 Task: Use multitrack editing to layer multiple guitar takes for a thicker, harmonized sound.
Action: Mouse pressed left at (77, 9)
Screenshot: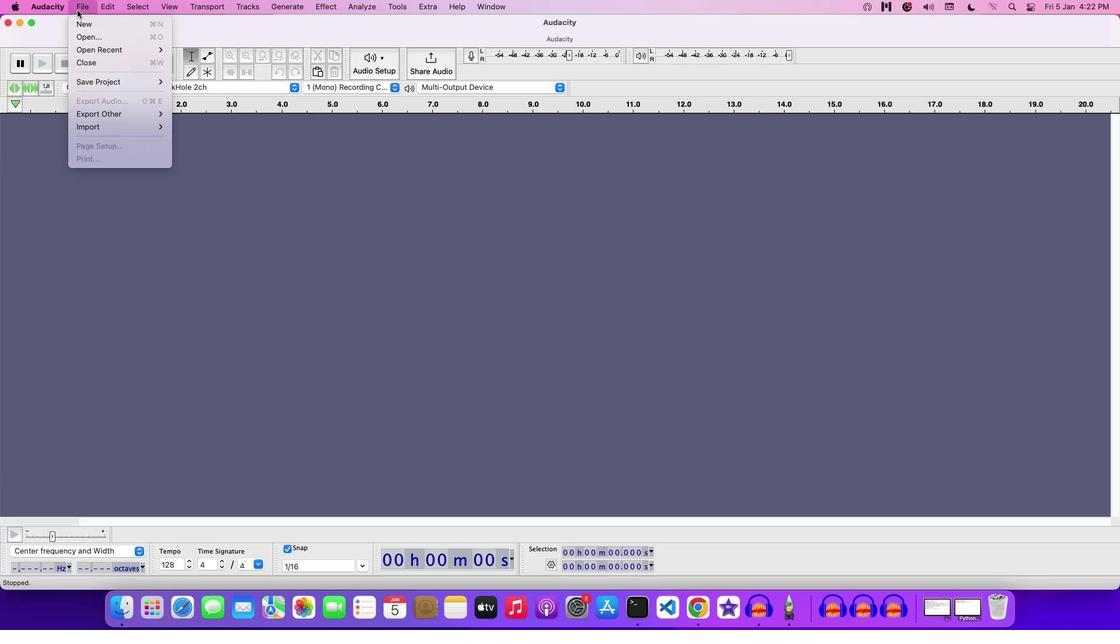 
Action: Mouse moved to (85, 32)
Screenshot: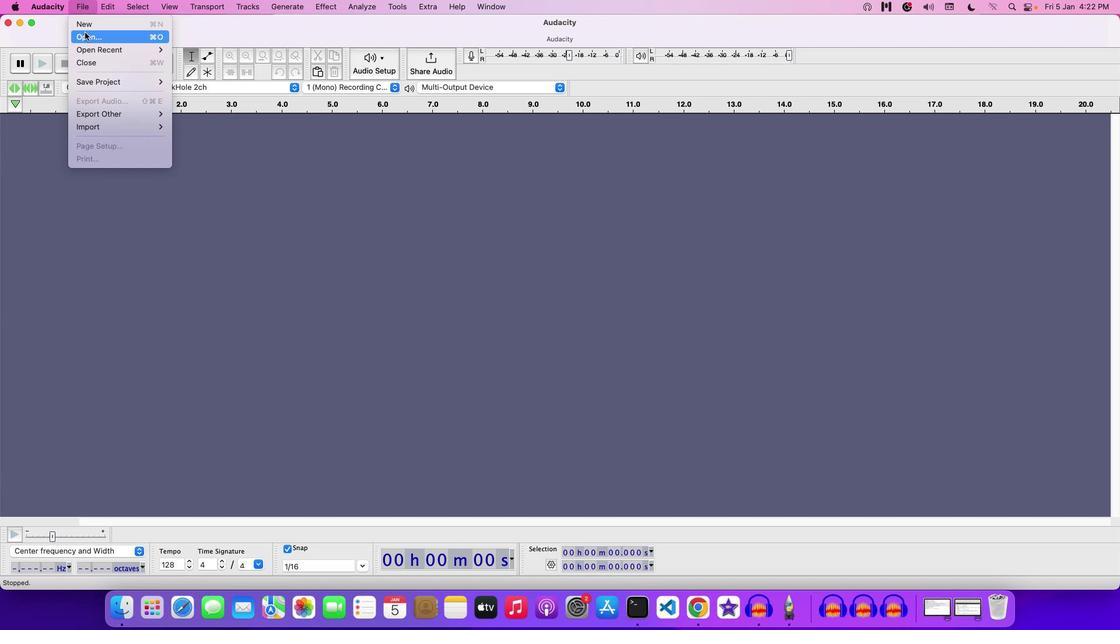 
Action: Mouse pressed left at (85, 32)
Screenshot: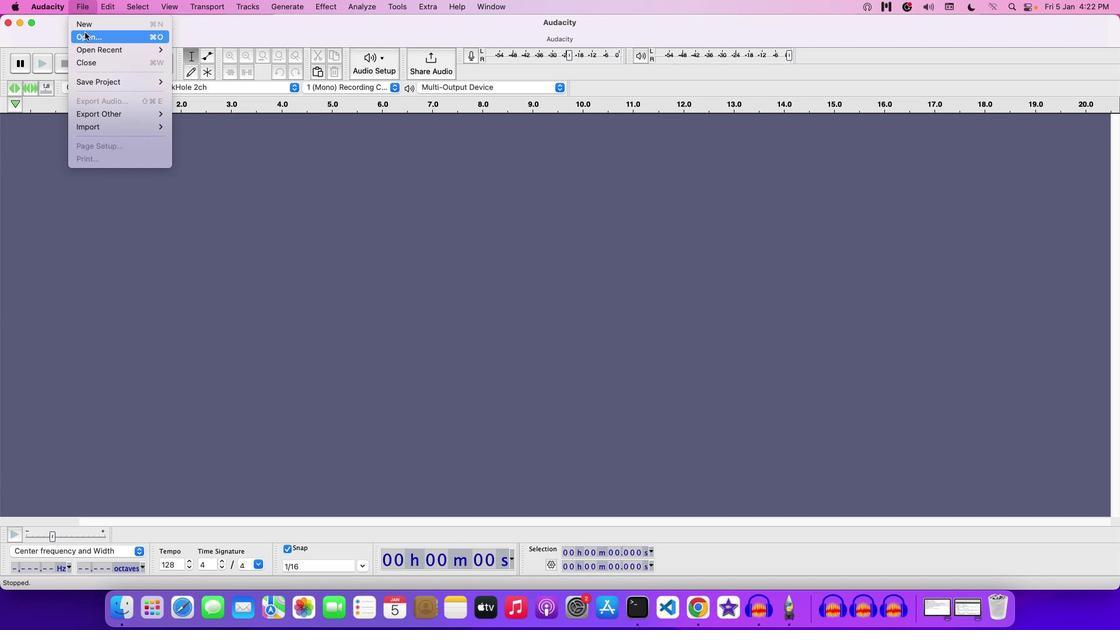 
Action: Mouse moved to (368, 145)
Screenshot: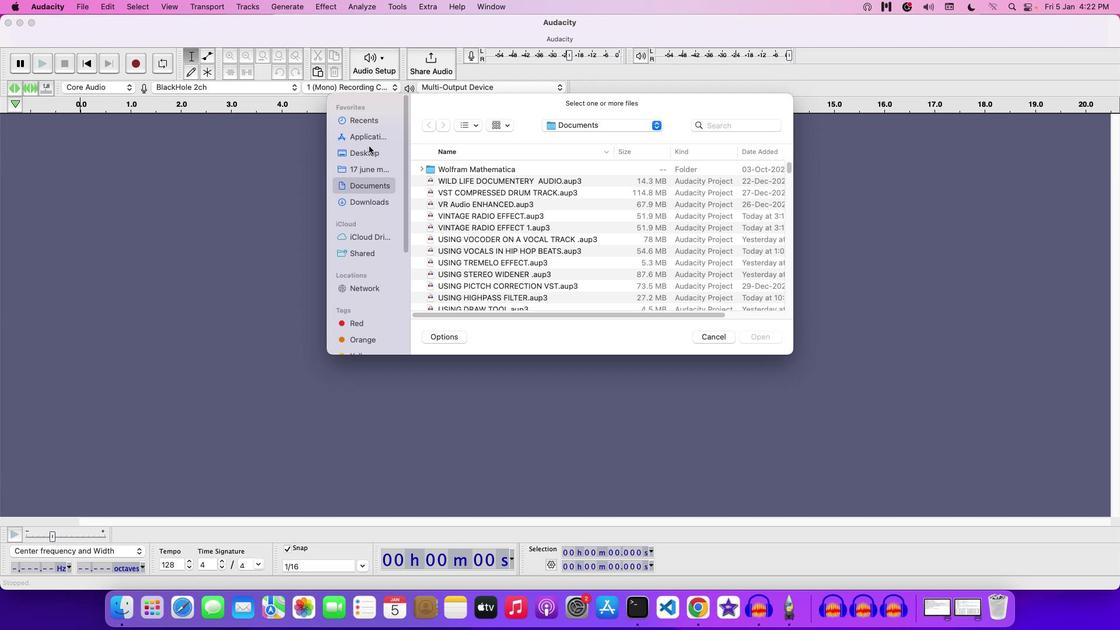 
Action: Mouse pressed left at (368, 145)
Screenshot: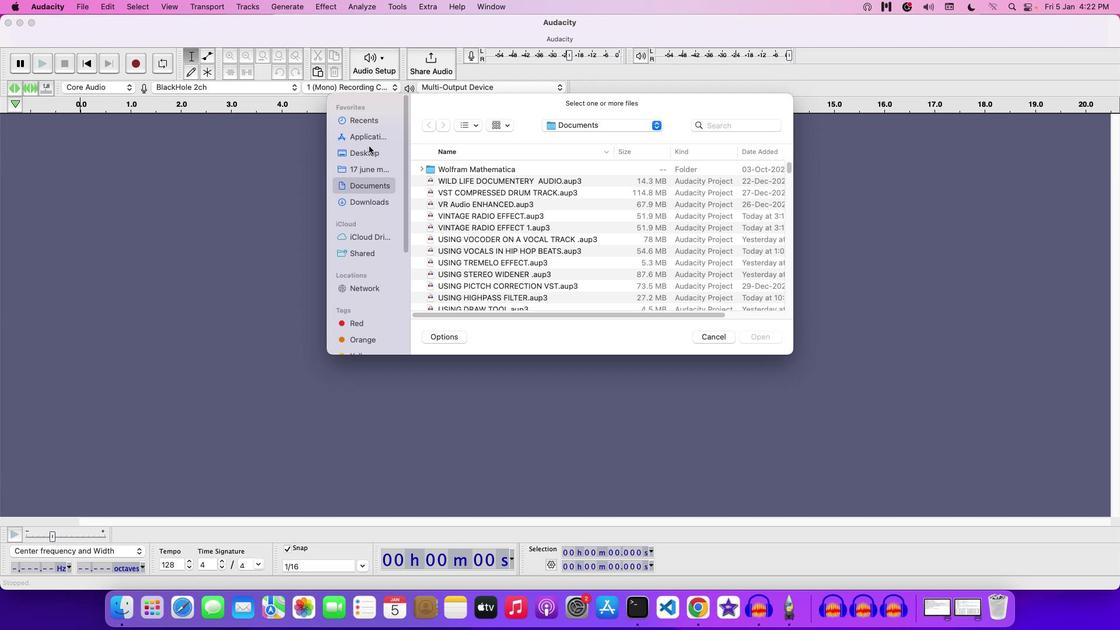 
Action: Mouse moved to (456, 238)
Screenshot: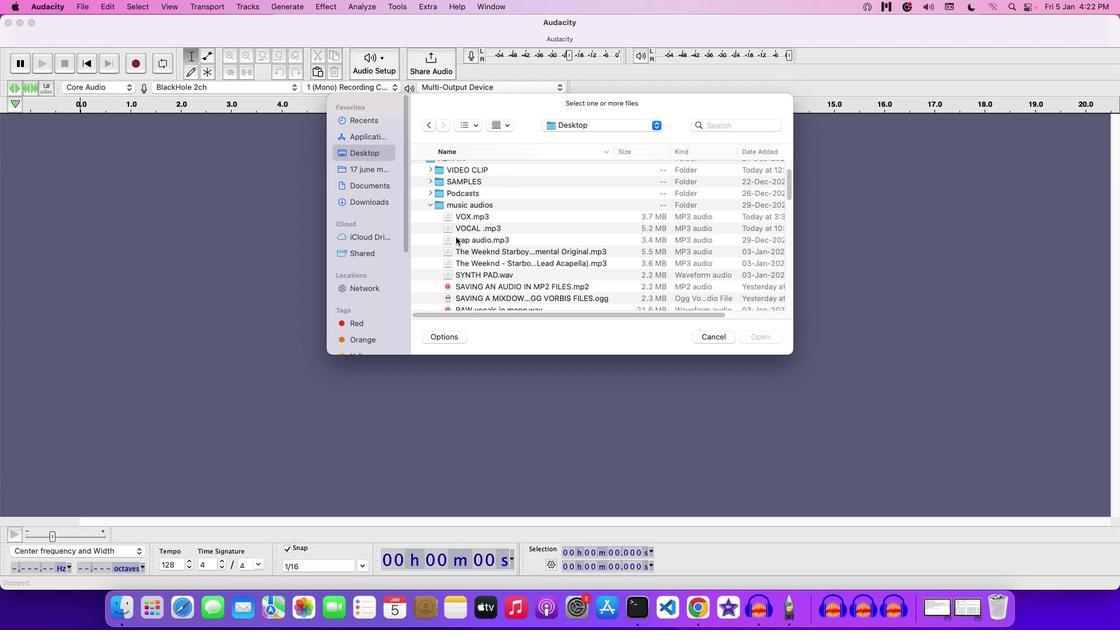 
Action: Mouse scrolled (456, 238) with delta (0, 0)
Screenshot: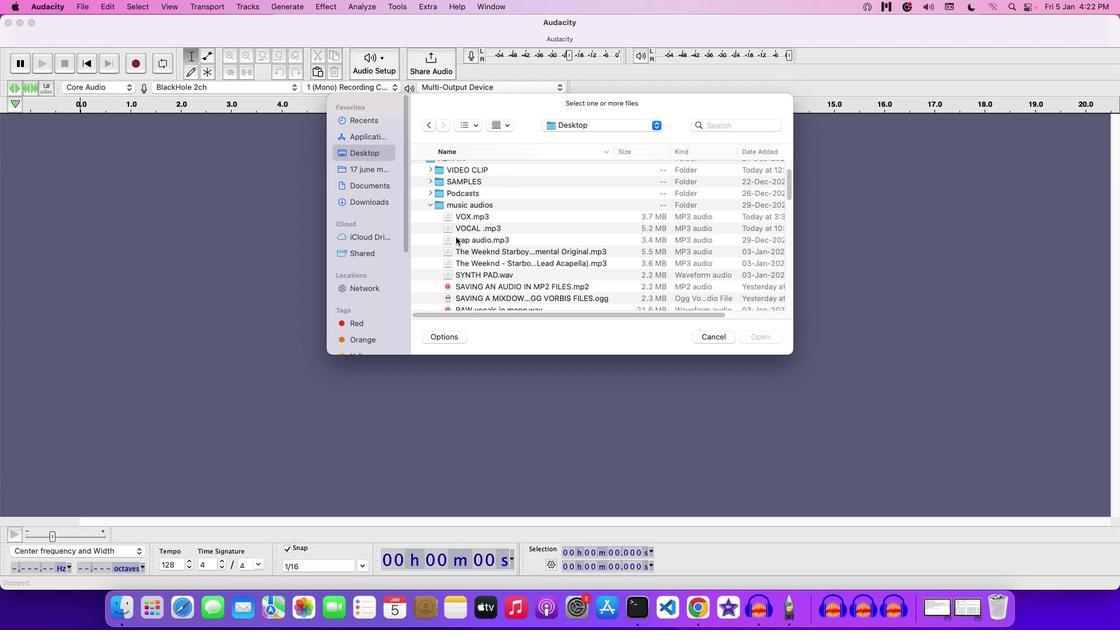 
Action: Mouse moved to (456, 238)
Screenshot: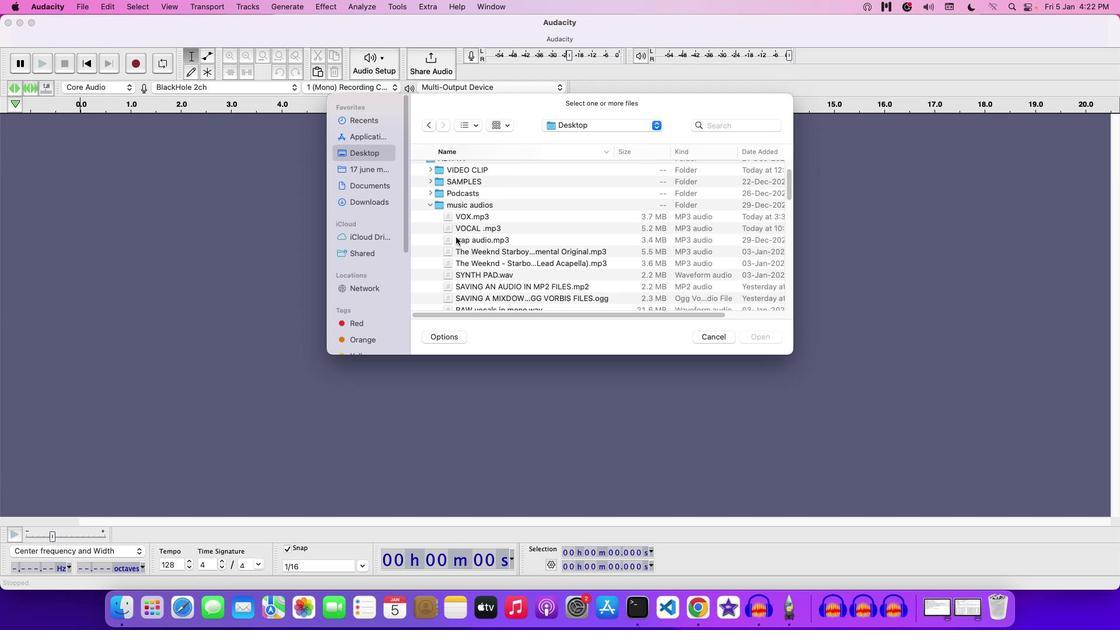 
Action: Mouse scrolled (456, 238) with delta (0, 0)
Screenshot: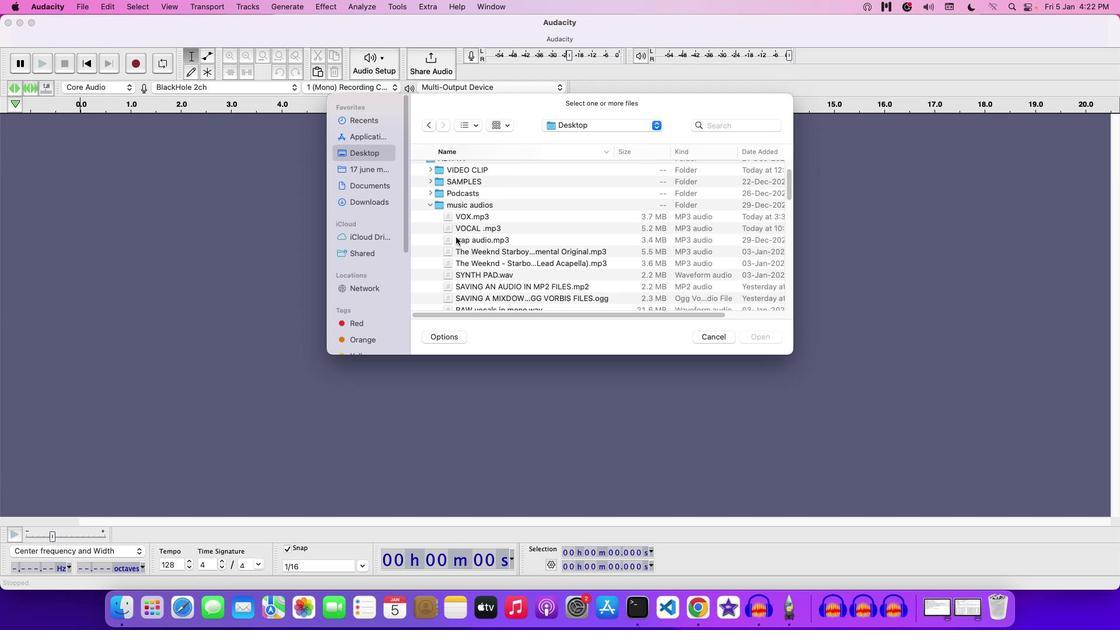 
Action: Mouse moved to (456, 236)
Screenshot: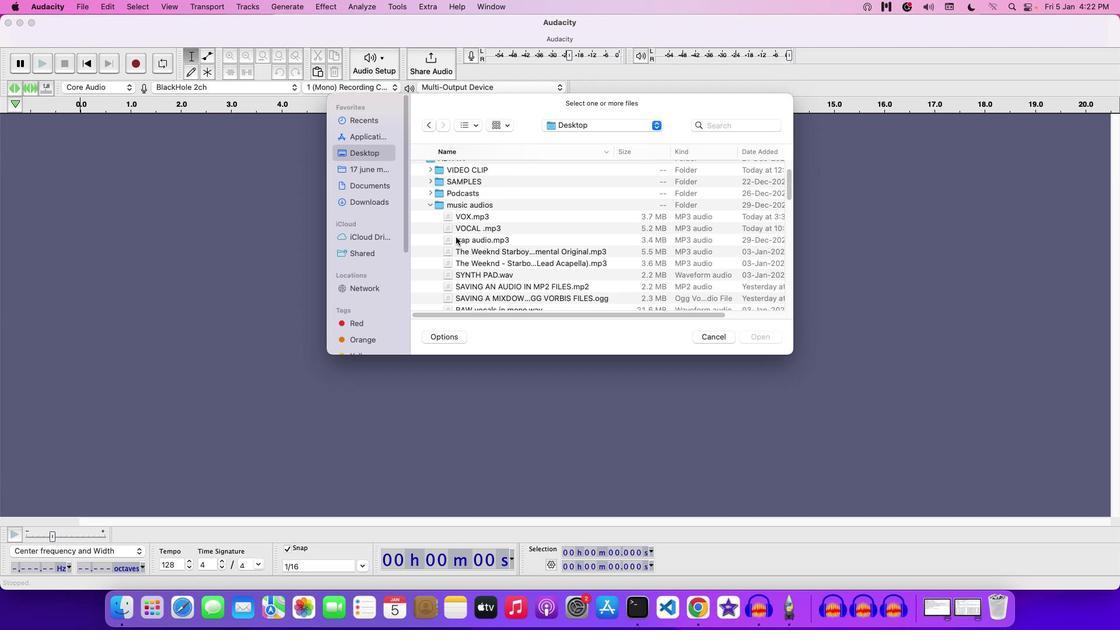 
Action: Mouse scrolled (456, 236) with delta (0, -1)
Screenshot: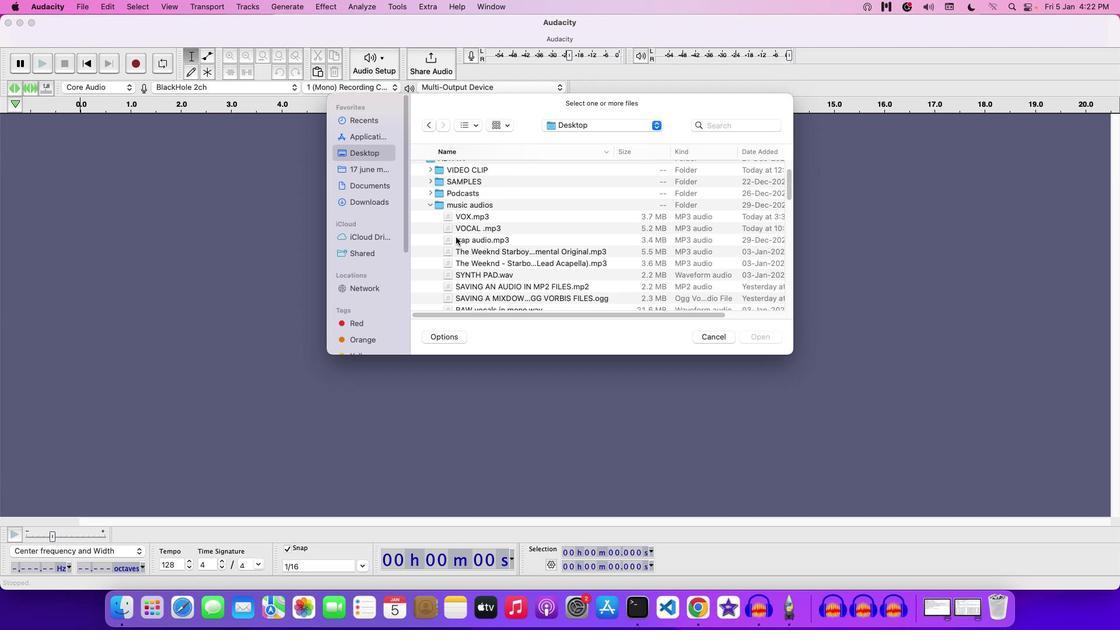 
Action: Mouse moved to (433, 206)
Screenshot: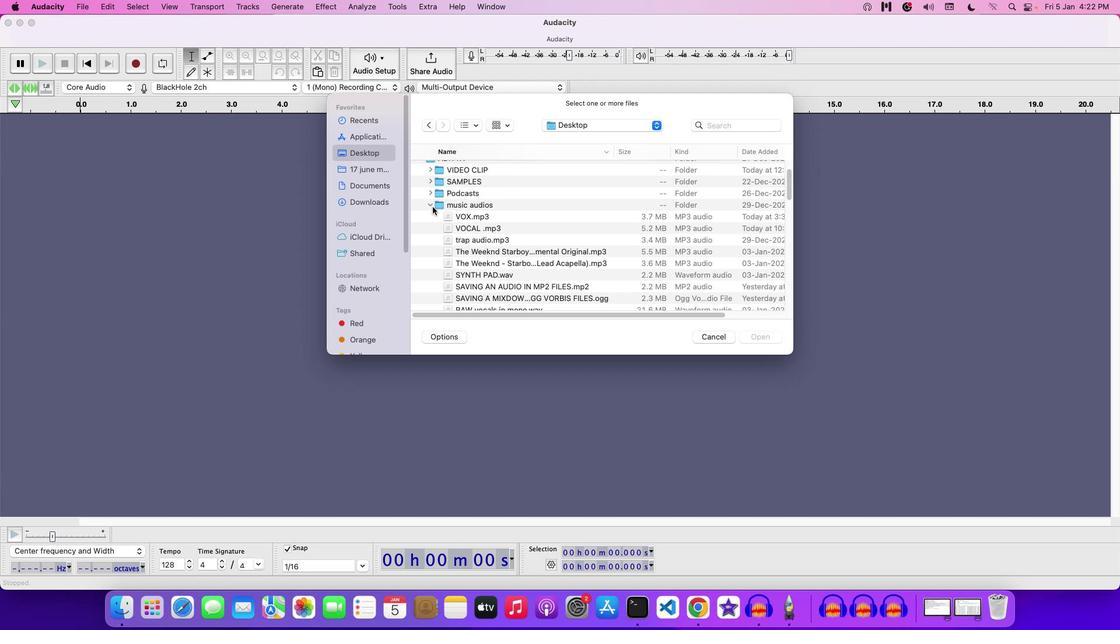 
Action: Mouse pressed left at (433, 206)
Screenshot: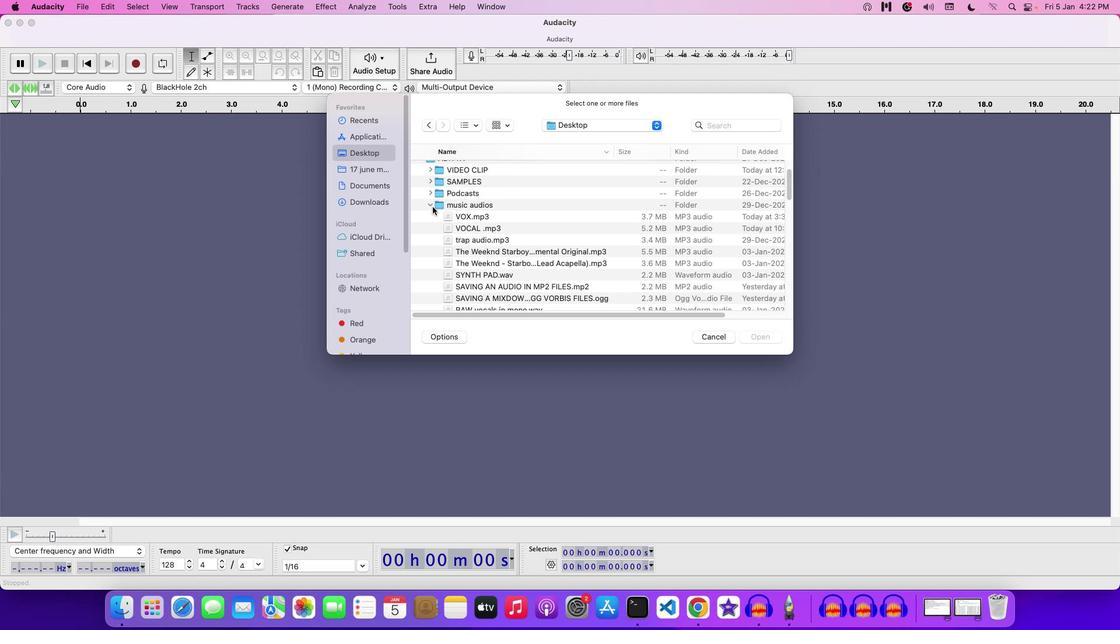 
Action: Mouse moved to (429, 219)
Screenshot: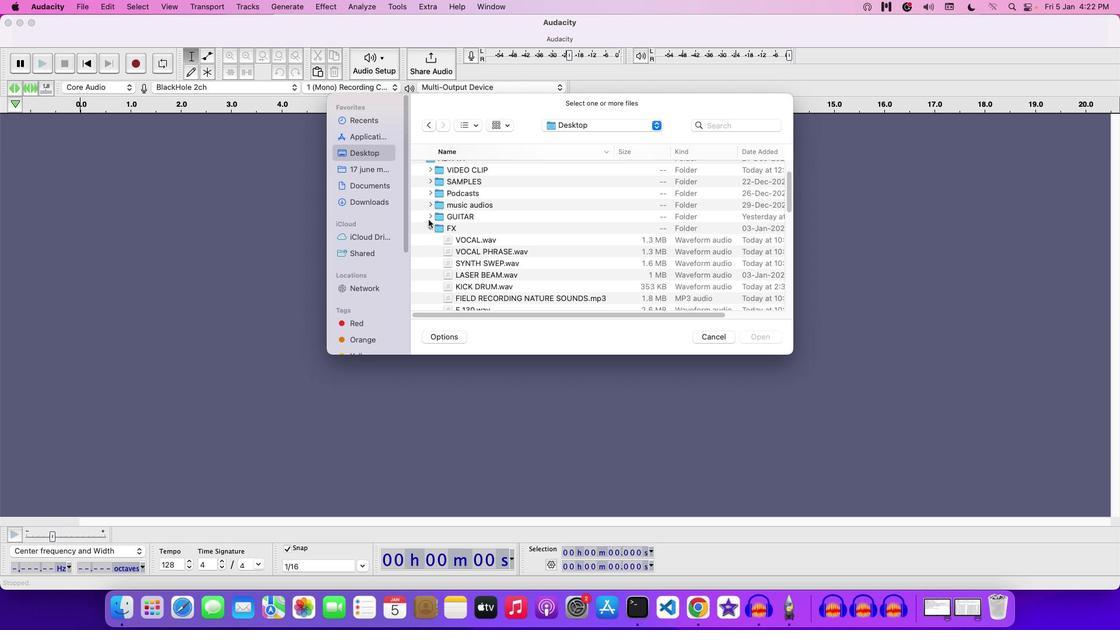 
Action: Mouse pressed left at (429, 219)
Screenshot: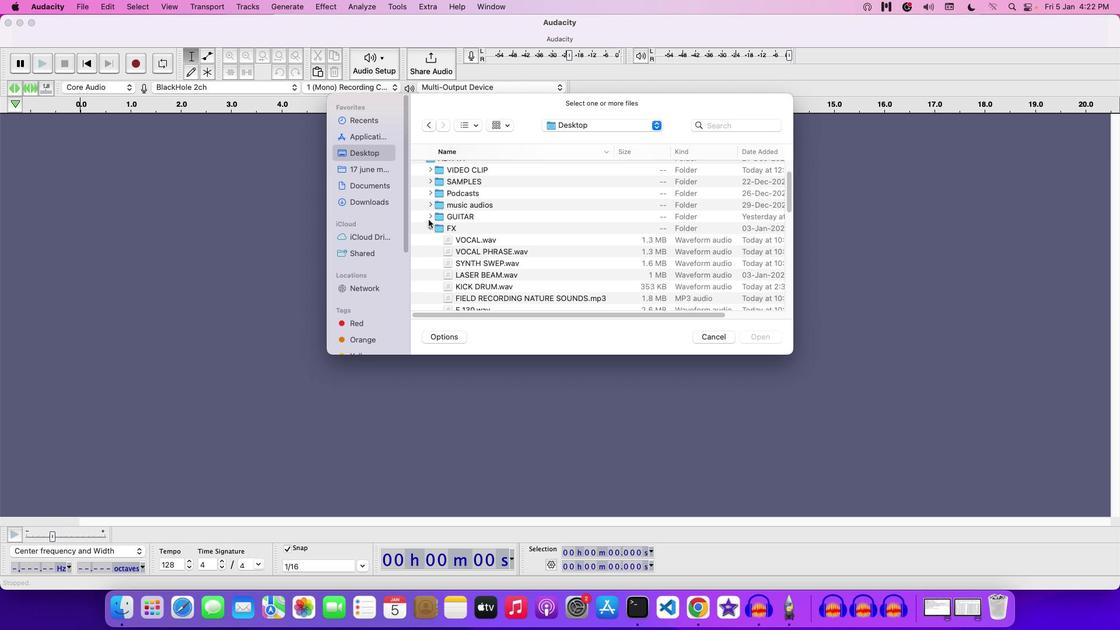 
Action: Mouse moved to (508, 225)
Screenshot: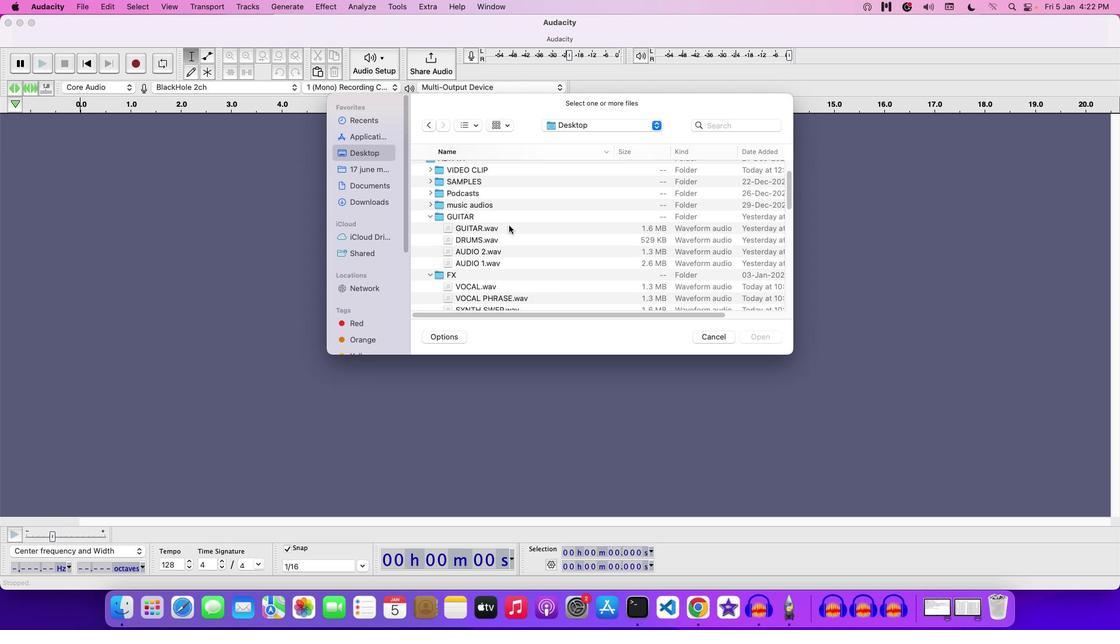 
Action: Mouse pressed left at (508, 225)
Screenshot: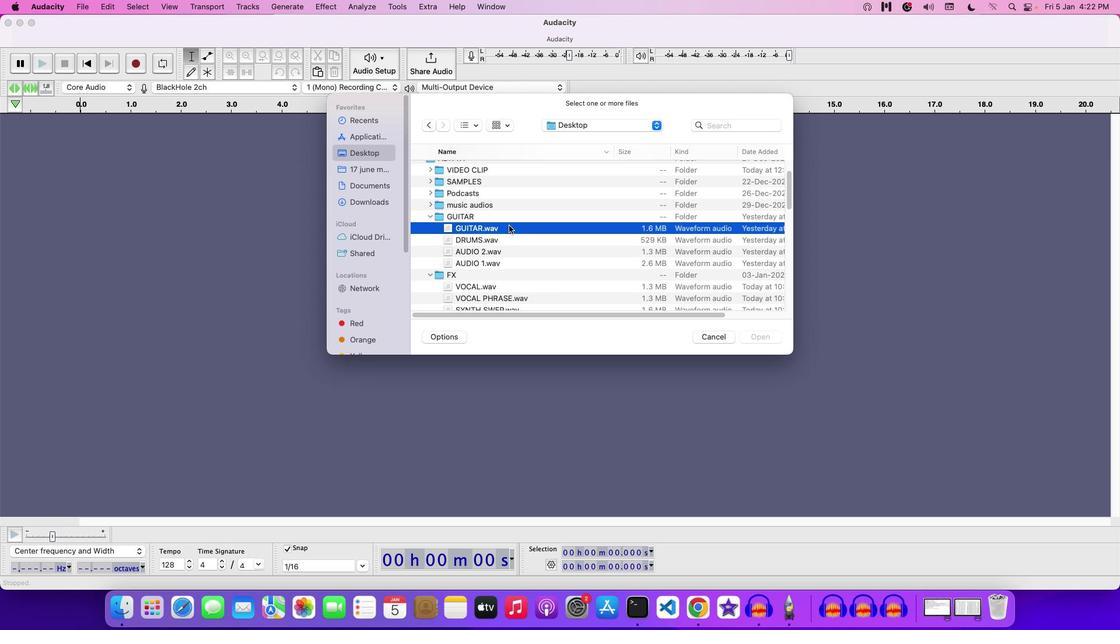 
Action: Mouse moved to (518, 228)
Screenshot: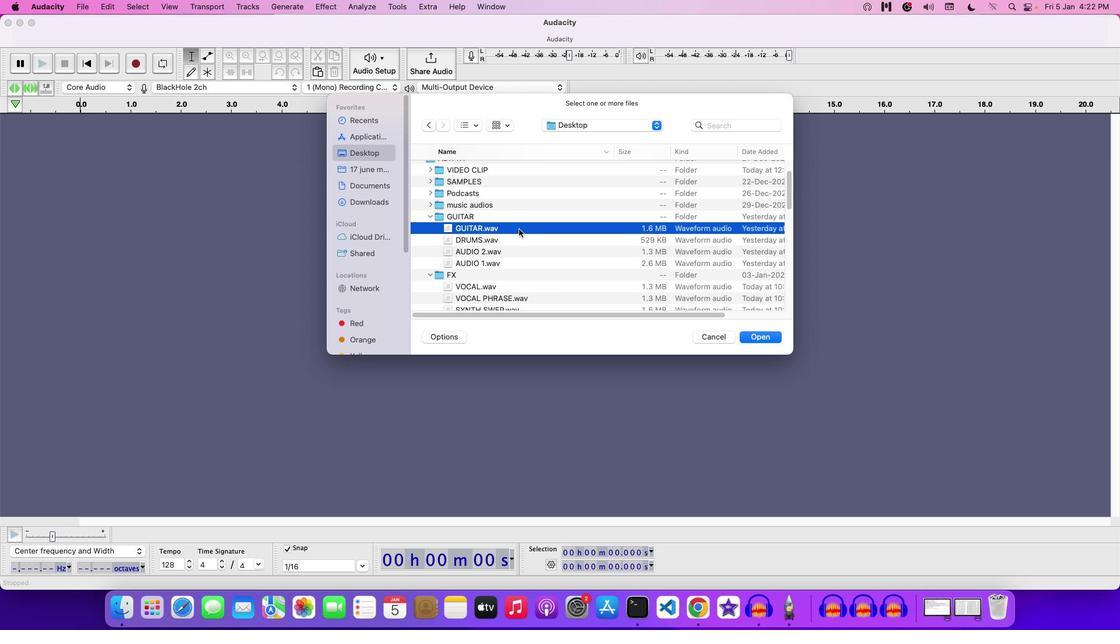 
Action: Mouse pressed left at (518, 228)
Screenshot: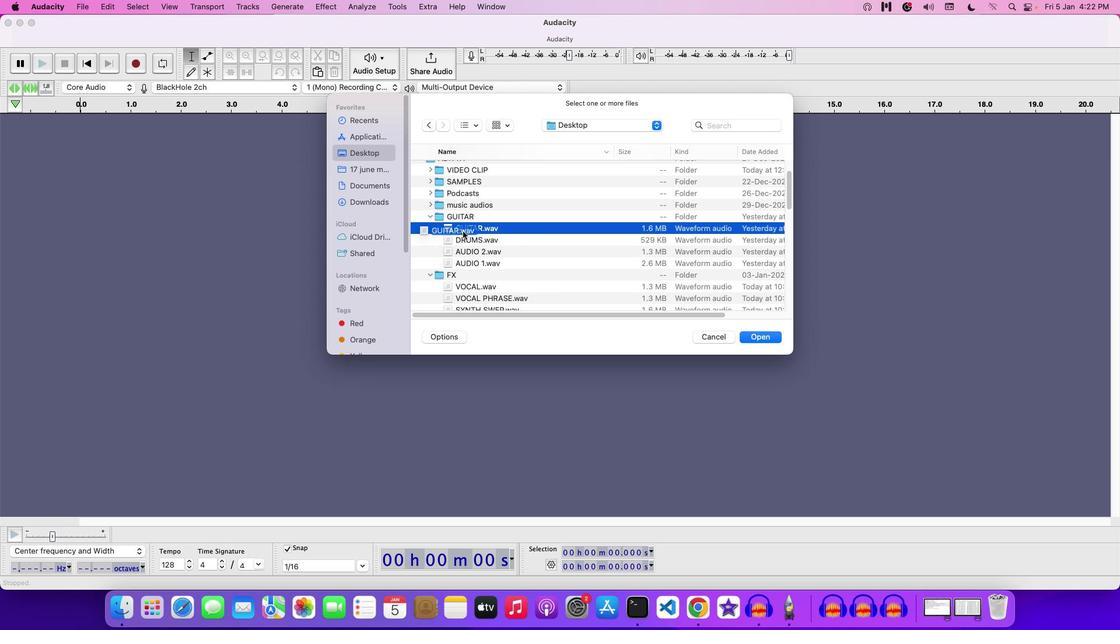 
Action: Mouse moved to (463, 230)
Screenshot: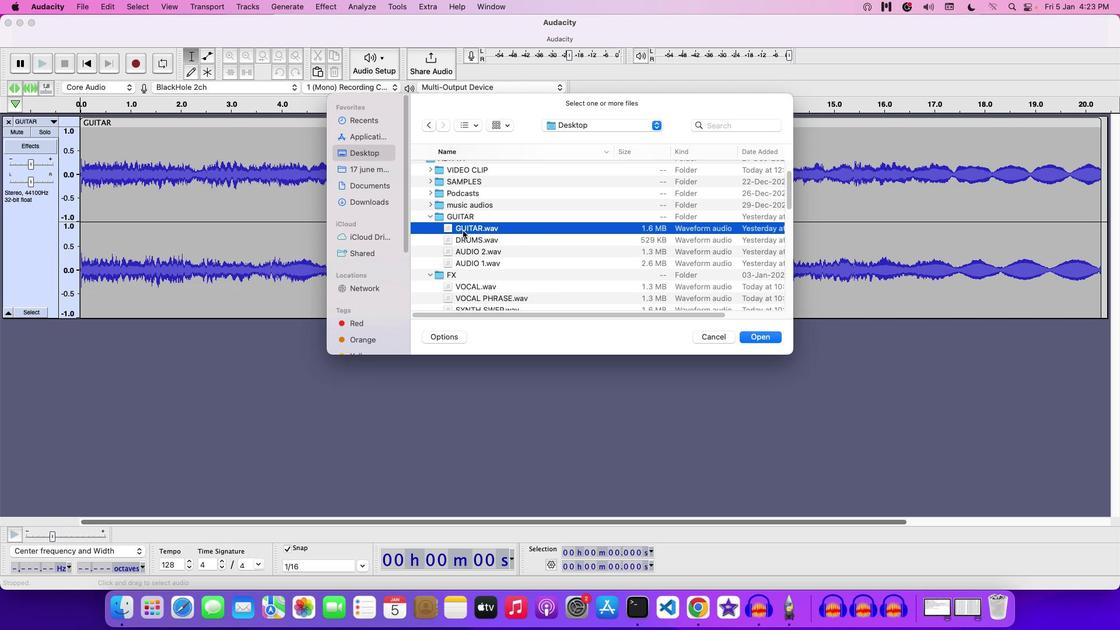 
Action: Mouse pressed left at (463, 230)
Screenshot: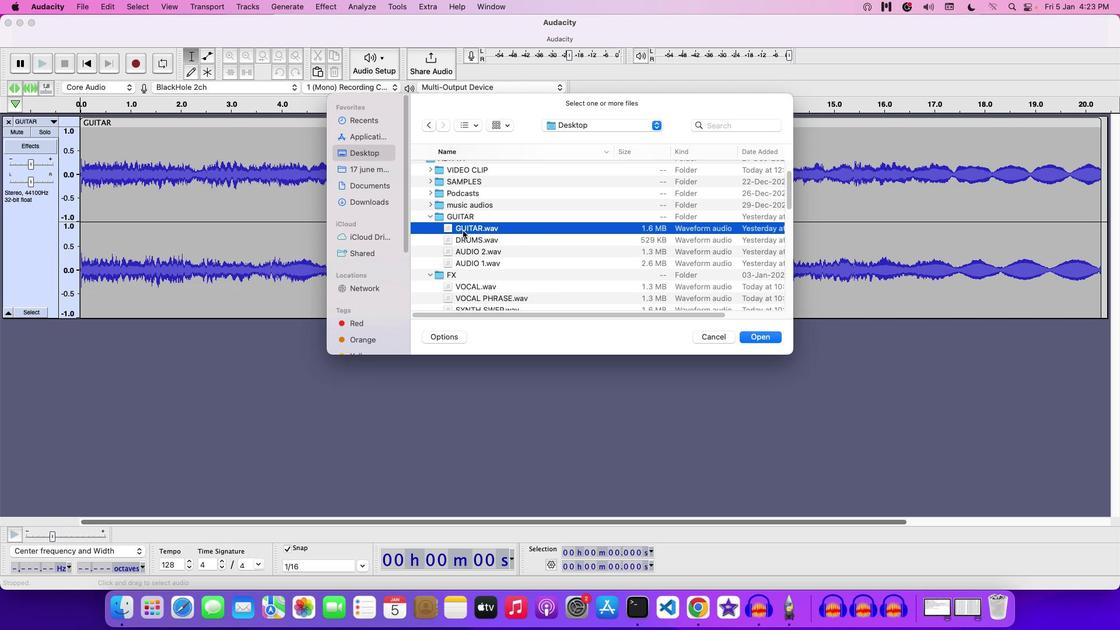 
Action: Mouse moved to (144, 430)
Screenshot: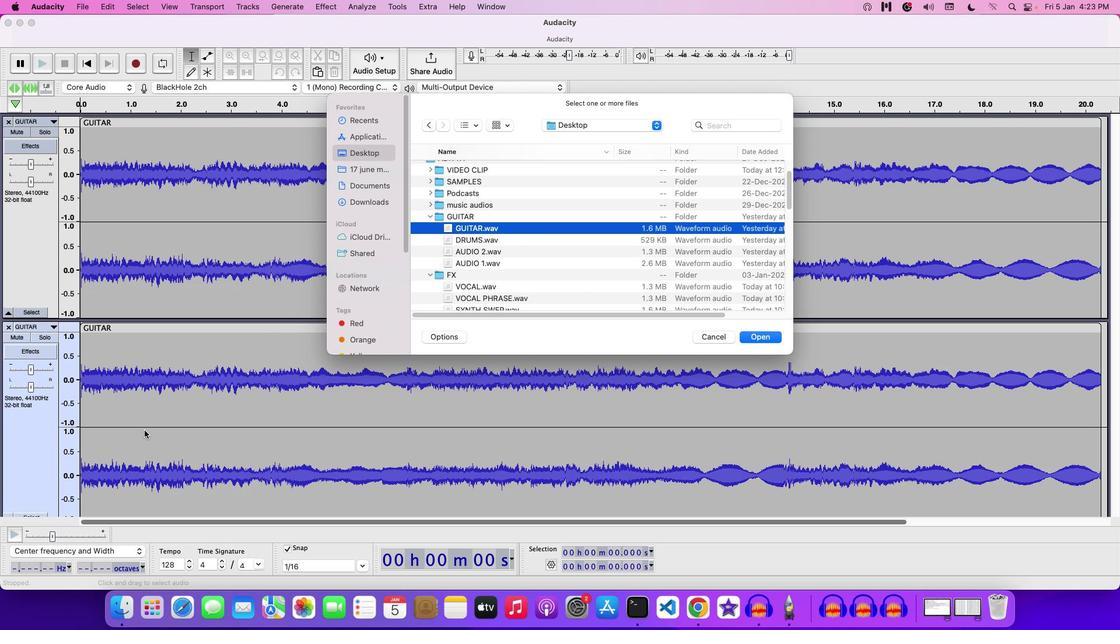 
Action: Mouse scrolled (144, 430) with delta (0, 0)
Screenshot: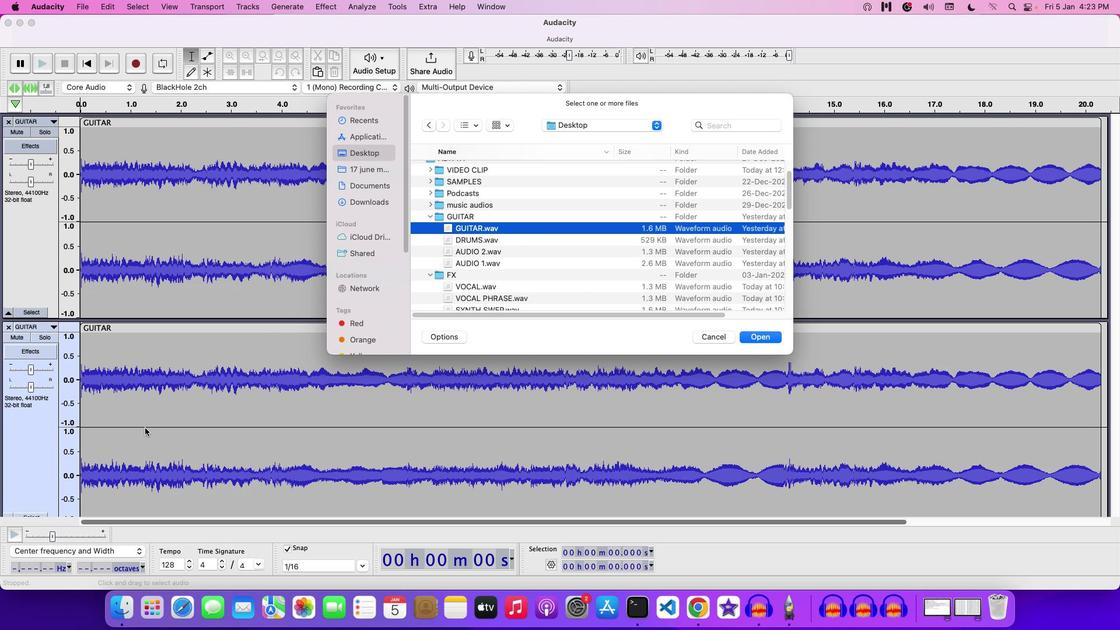 
Action: Mouse scrolled (144, 430) with delta (0, 0)
Screenshot: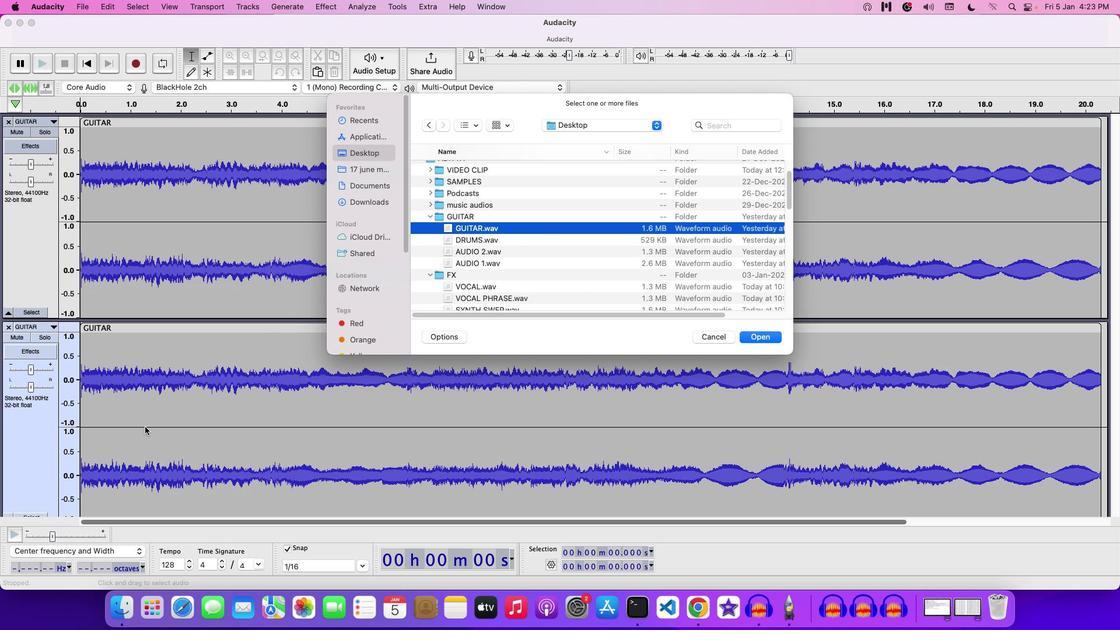 
Action: Mouse scrolled (144, 430) with delta (0, -1)
Screenshot: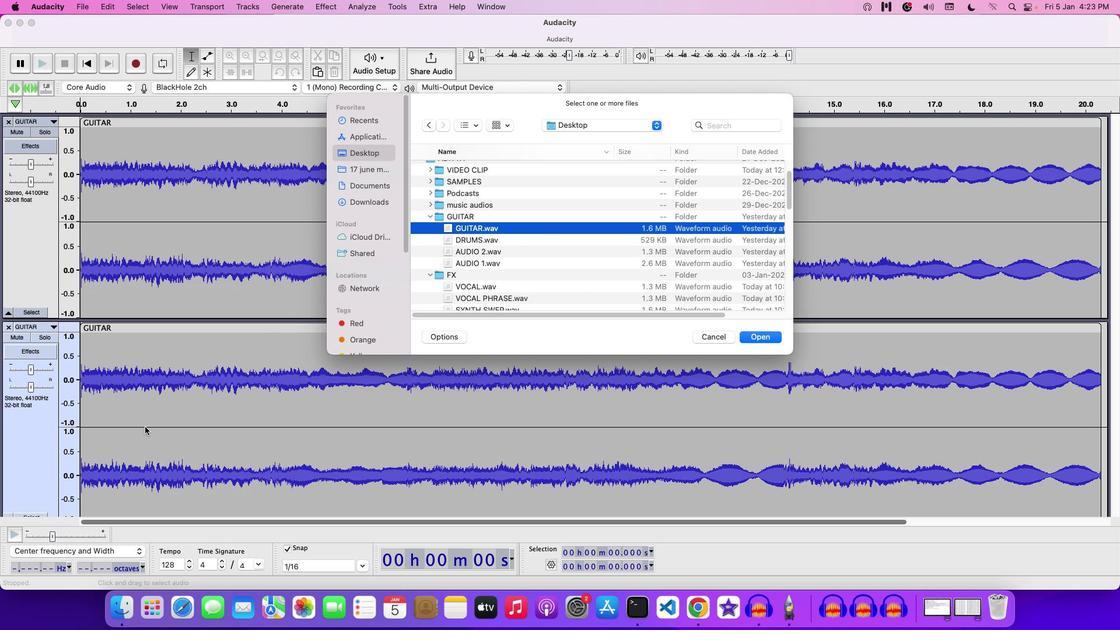 
Action: Mouse moved to (144, 428)
Screenshot: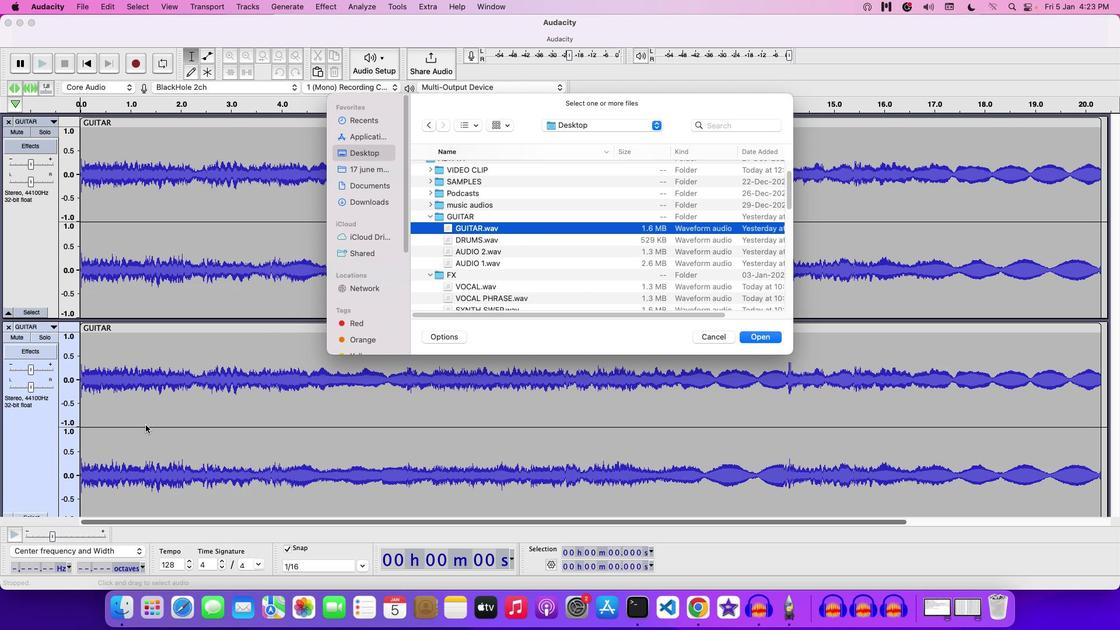 
Action: Mouse scrolled (144, 428) with delta (0, -2)
Screenshot: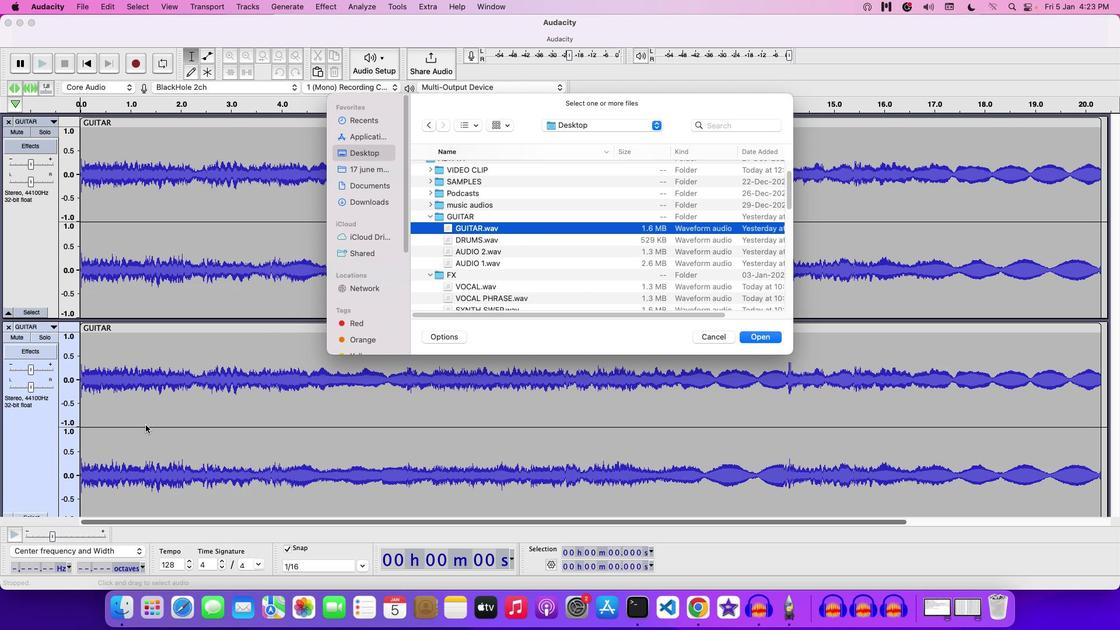 
Action: Mouse moved to (555, 229)
Screenshot: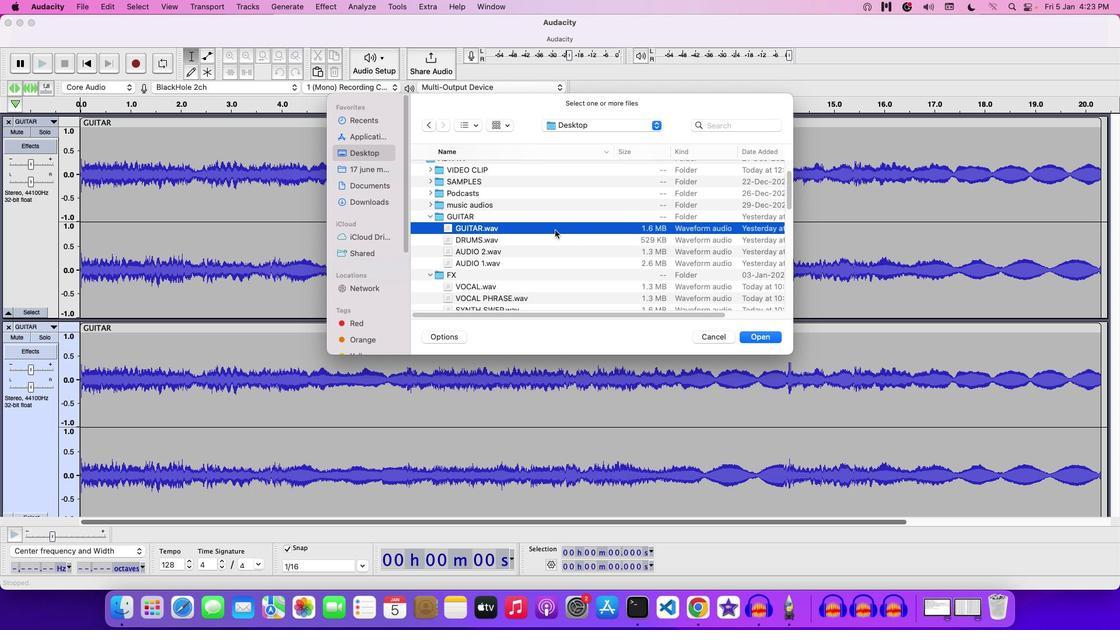 
Action: Mouse pressed left at (555, 229)
Screenshot: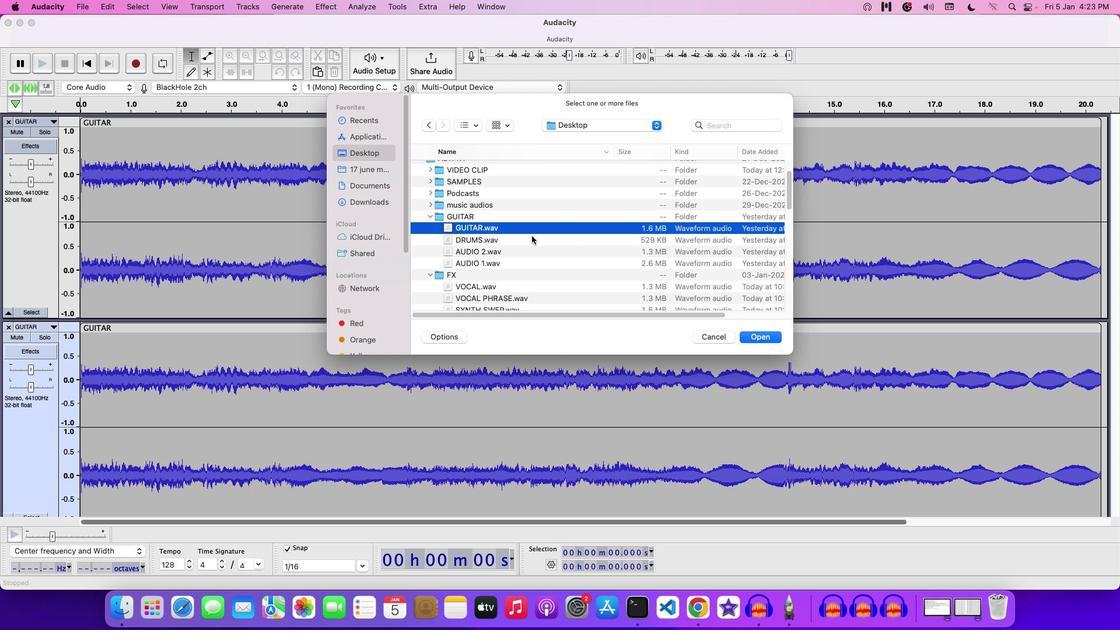 
Action: Mouse moved to (719, 337)
Screenshot: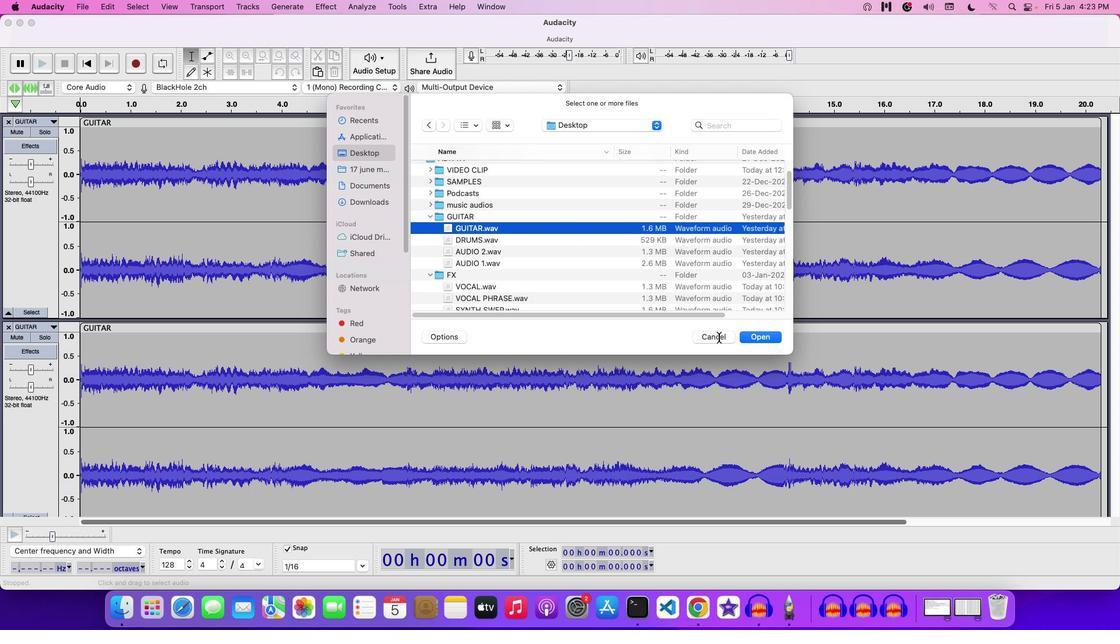 
Action: Mouse pressed left at (719, 337)
Screenshot: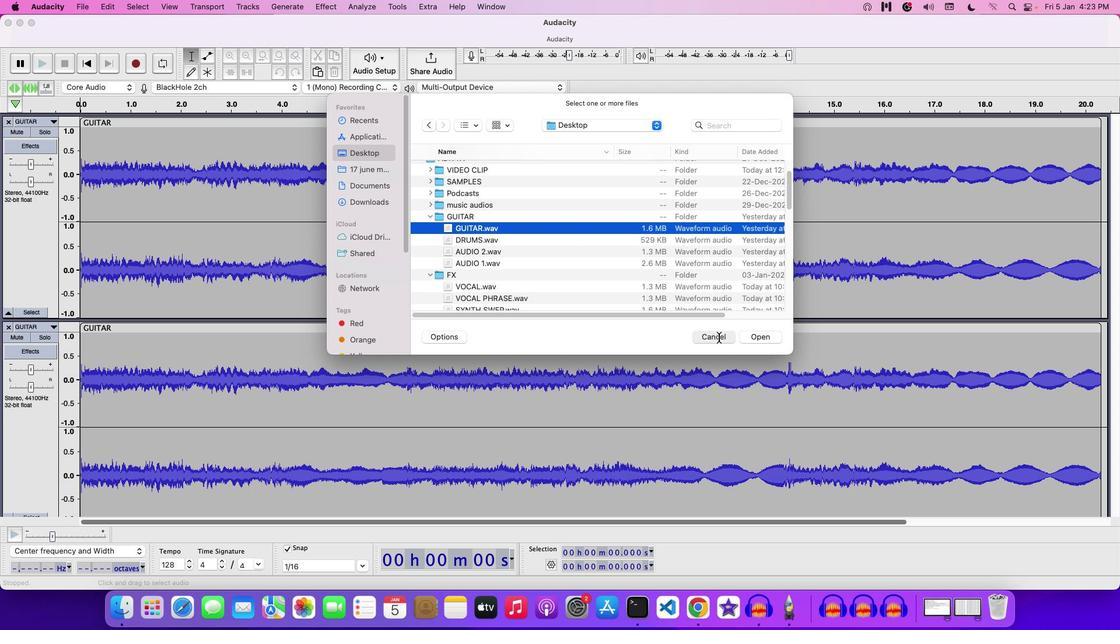 
Action: Mouse moved to (681, 341)
Screenshot: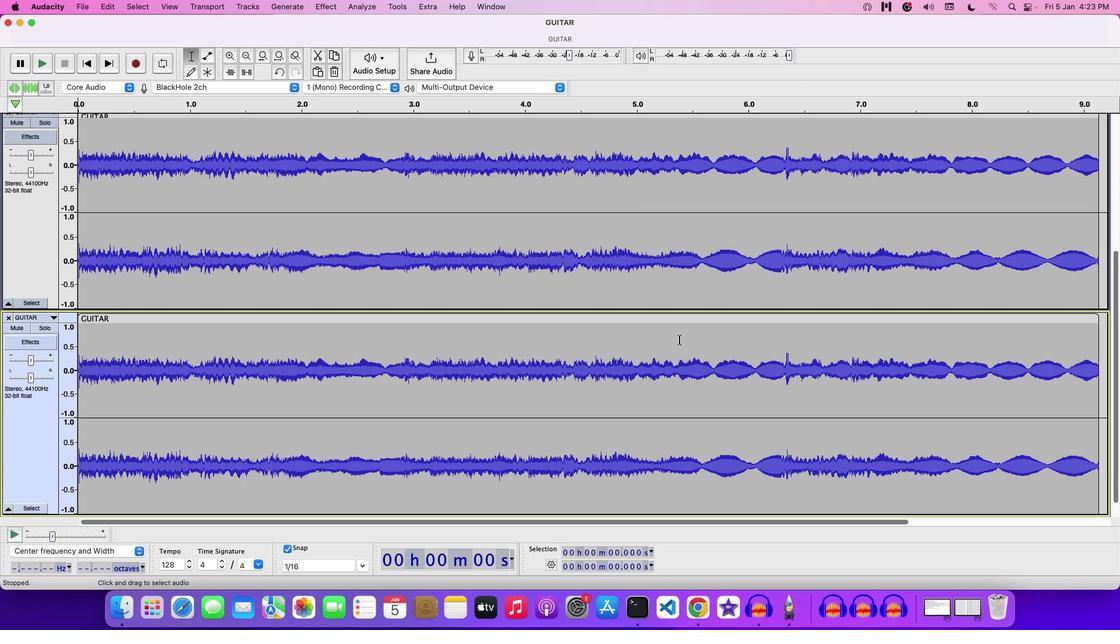 
Action: Mouse scrolled (681, 341) with delta (0, 0)
Screenshot: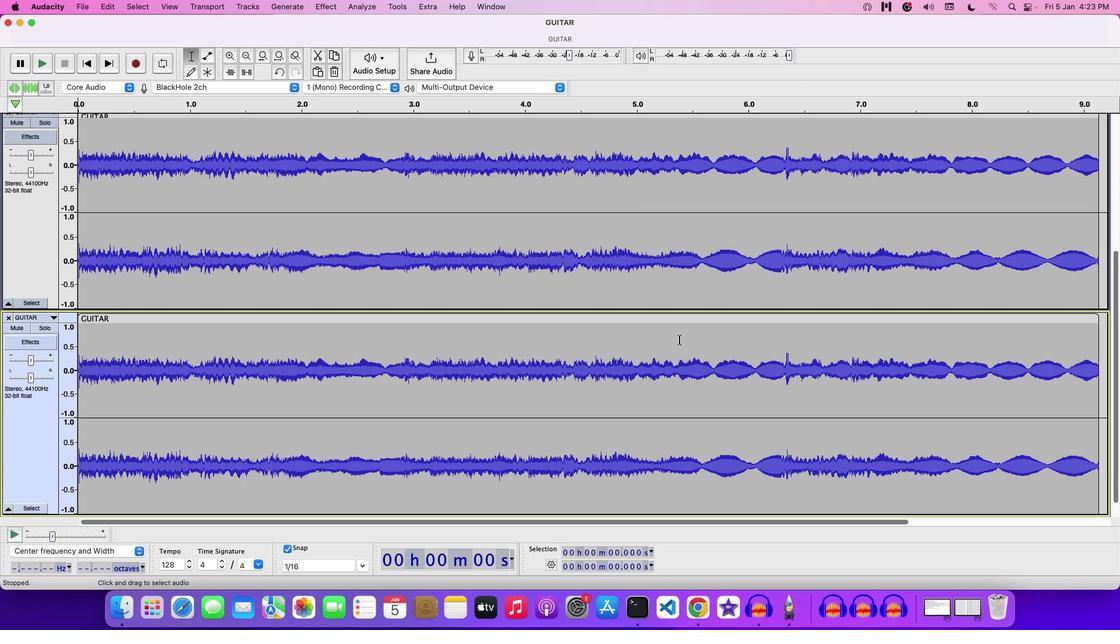 
Action: Mouse scrolled (681, 341) with delta (0, 0)
Screenshot: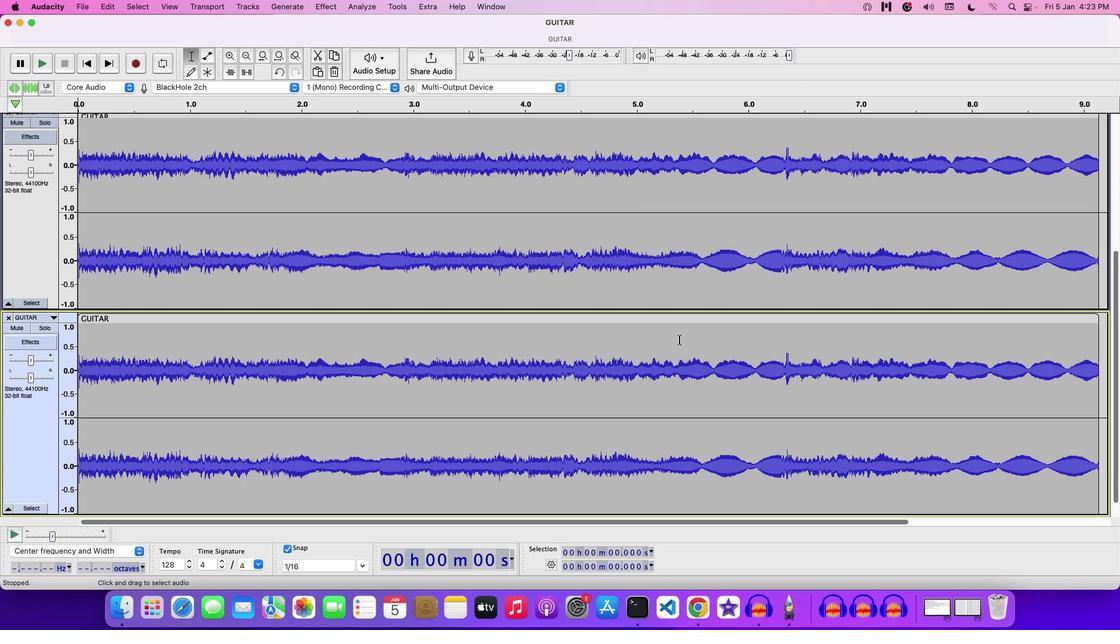 
Action: Mouse moved to (680, 341)
Screenshot: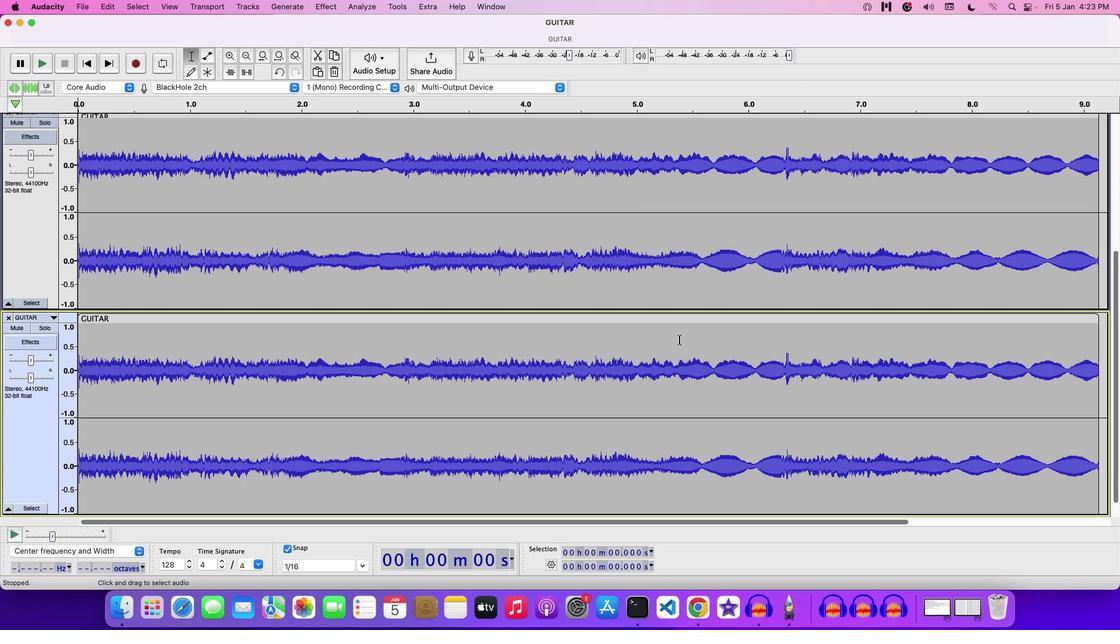 
Action: Mouse scrolled (680, 341) with delta (0, 2)
Screenshot: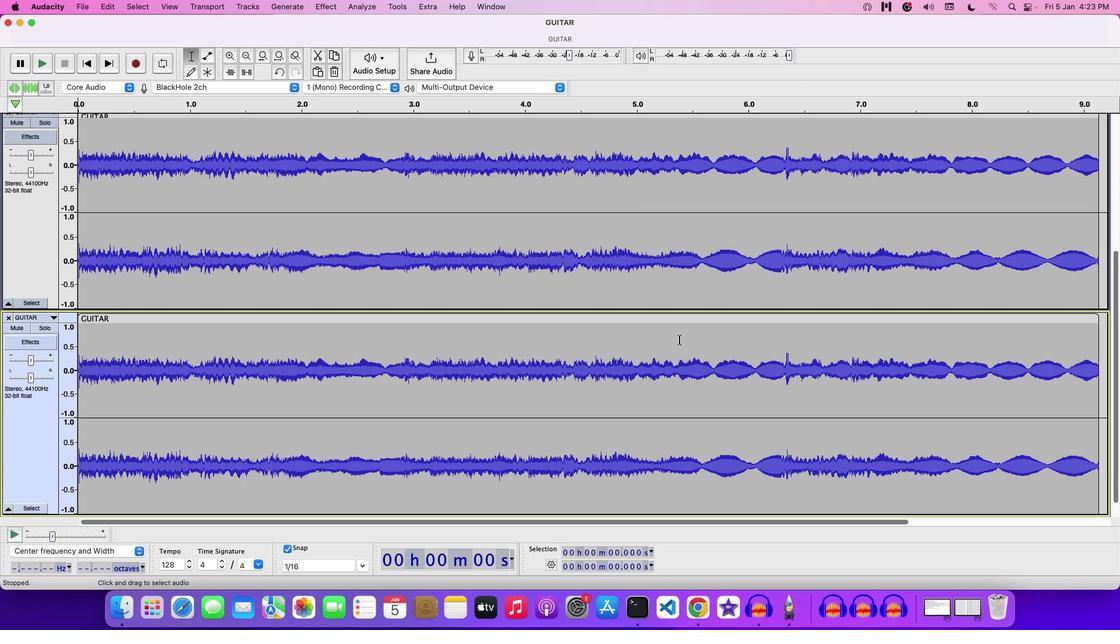 
Action: Mouse moved to (680, 340)
Screenshot: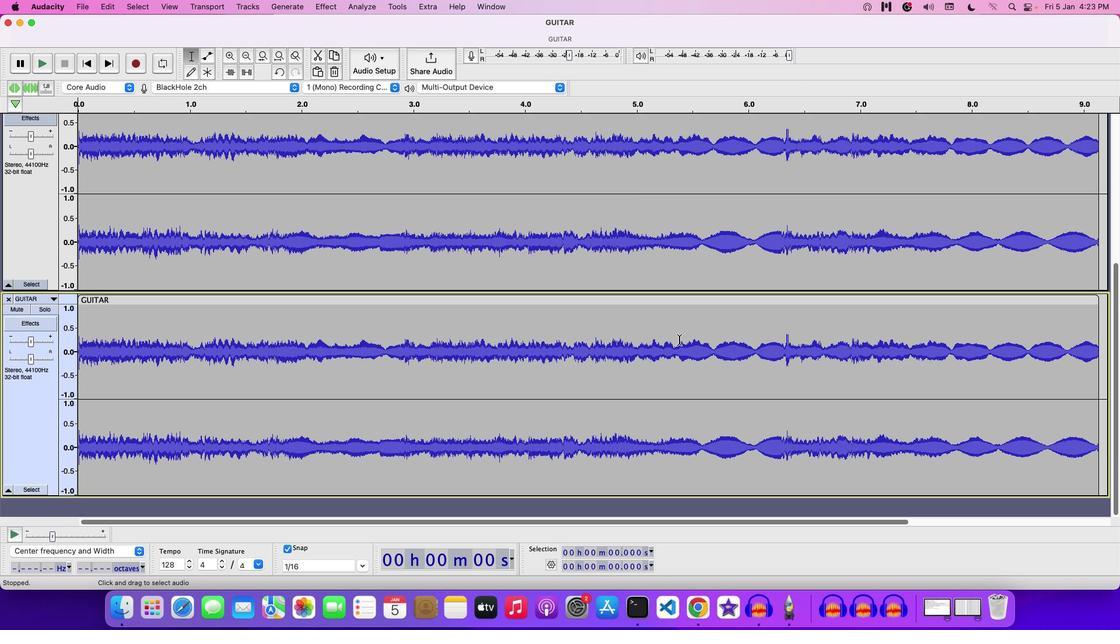 
Action: Mouse scrolled (680, 340) with delta (0, -2)
Screenshot: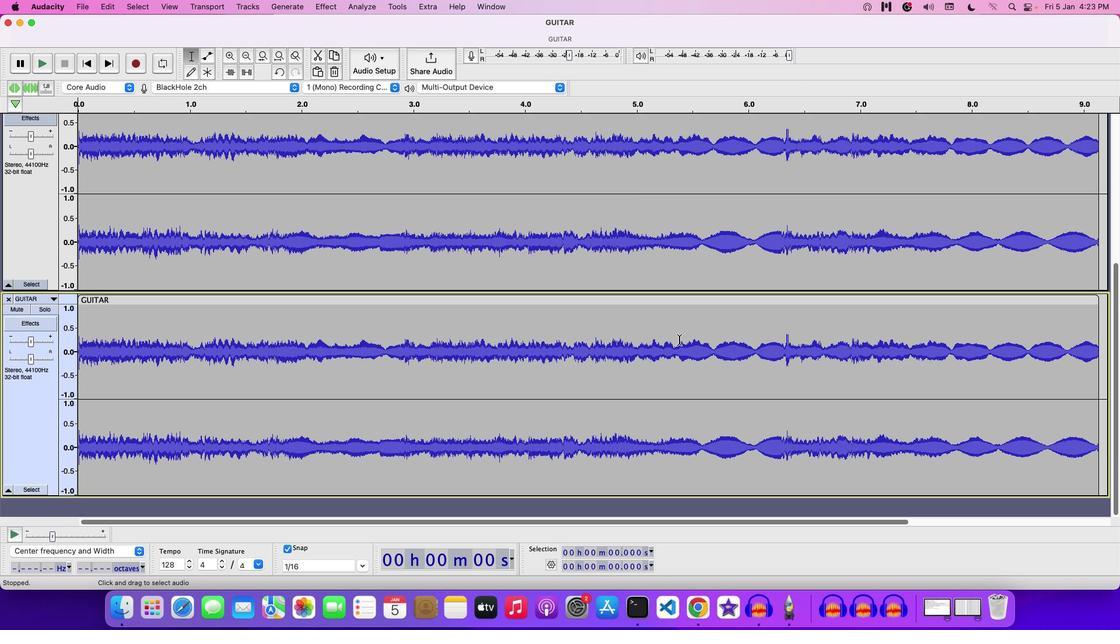 
Action: Mouse moved to (680, 340)
Screenshot: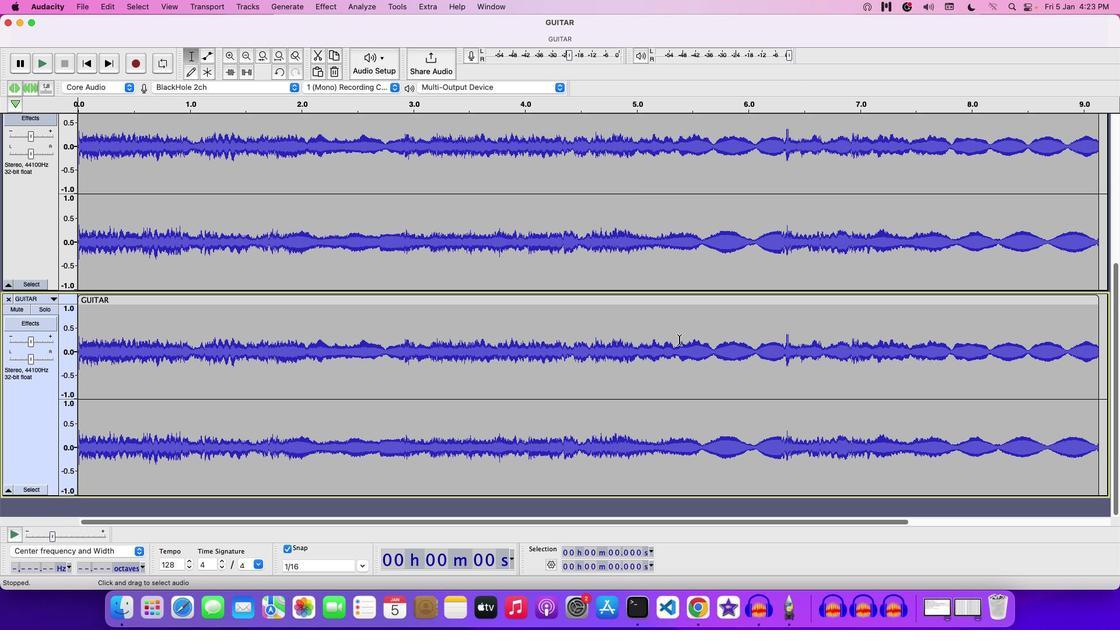 
Action: Mouse scrolled (680, 340) with delta (0, -1)
Screenshot: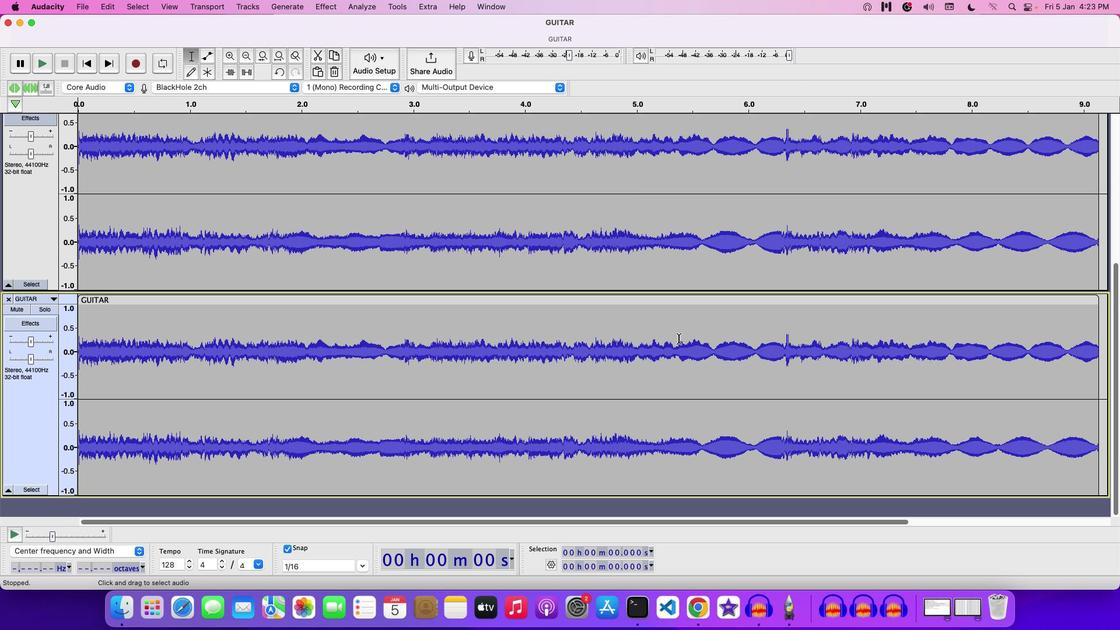 
Action: Mouse moved to (678, 336)
Screenshot: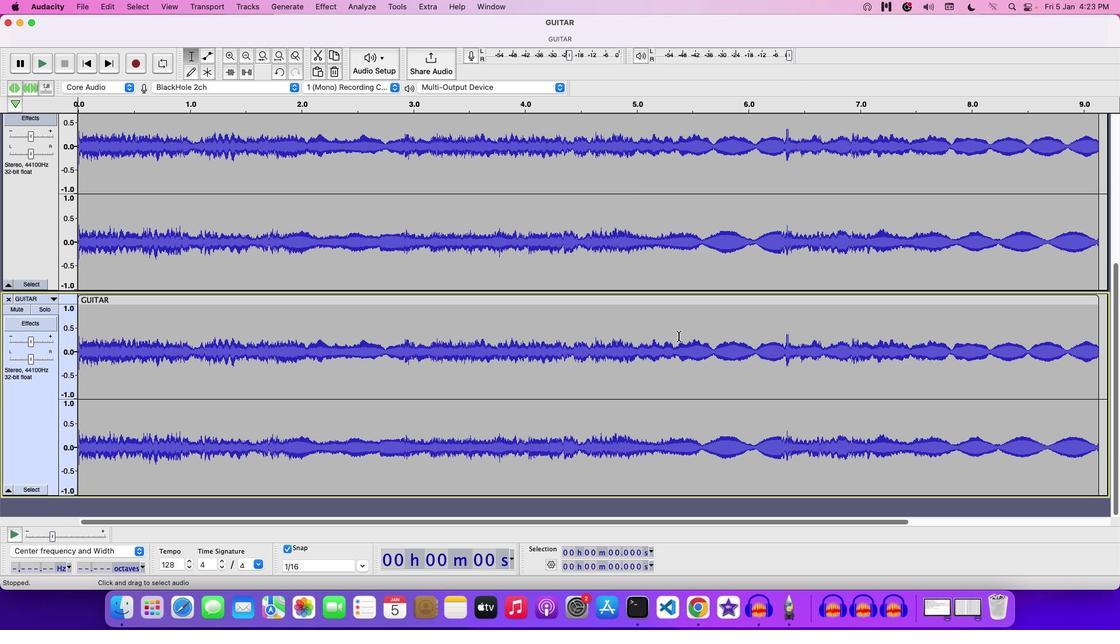 
Action: Mouse scrolled (678, 336) with delta (0, 0)
Screenshot: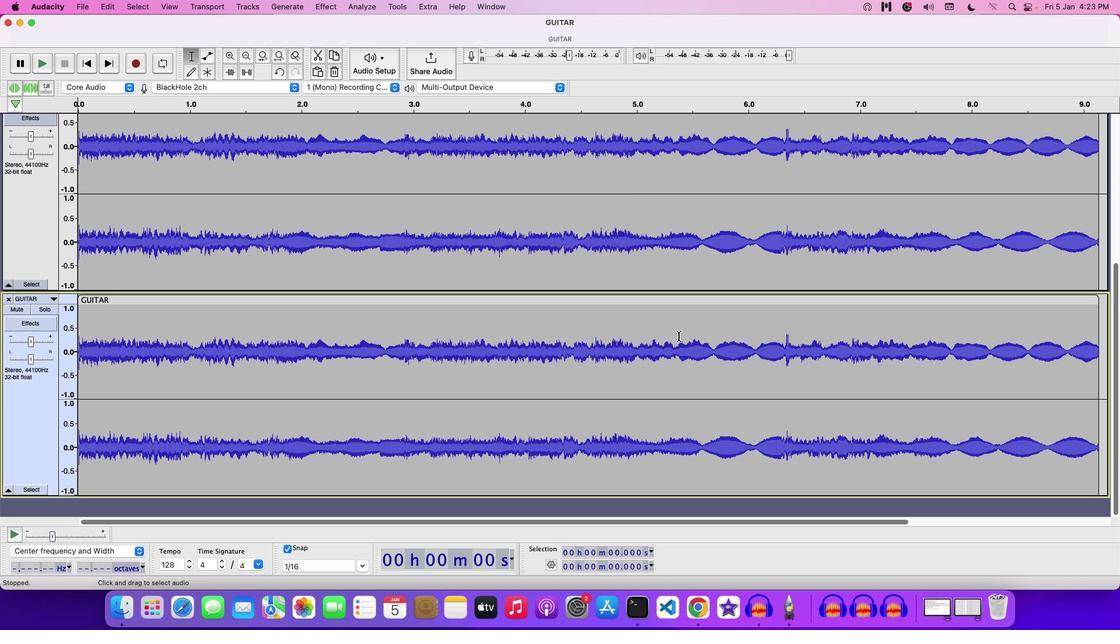 
Action: Mouse scrolled (678, 336) with delta (0, 0)
Screenshot: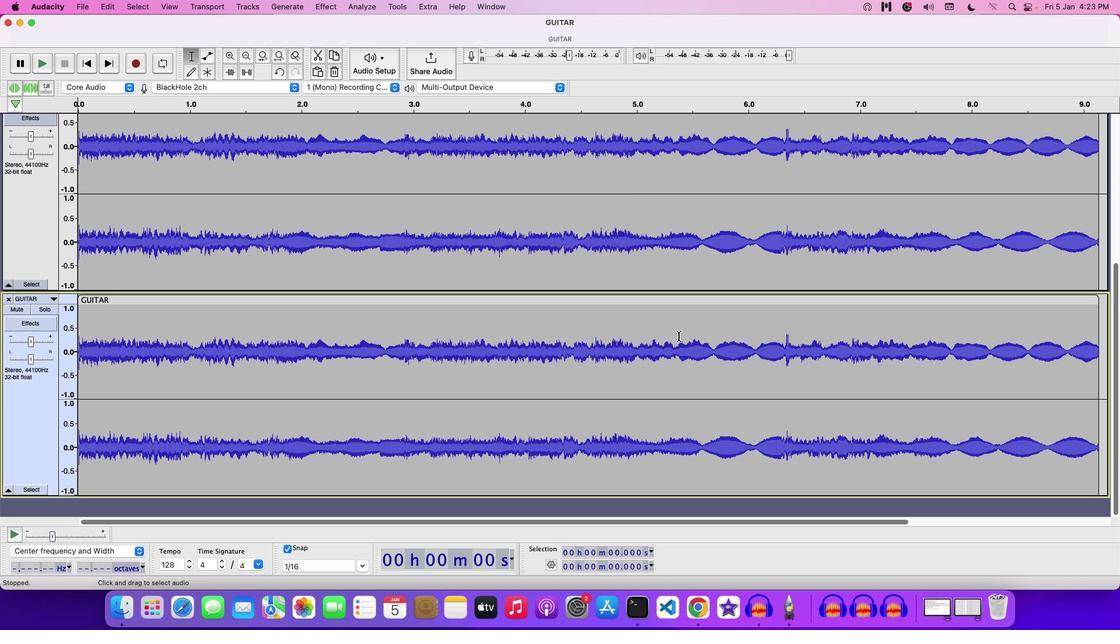 
Action: Mouse scrolled (678, 336) with delta (0, -1)
Screenshot: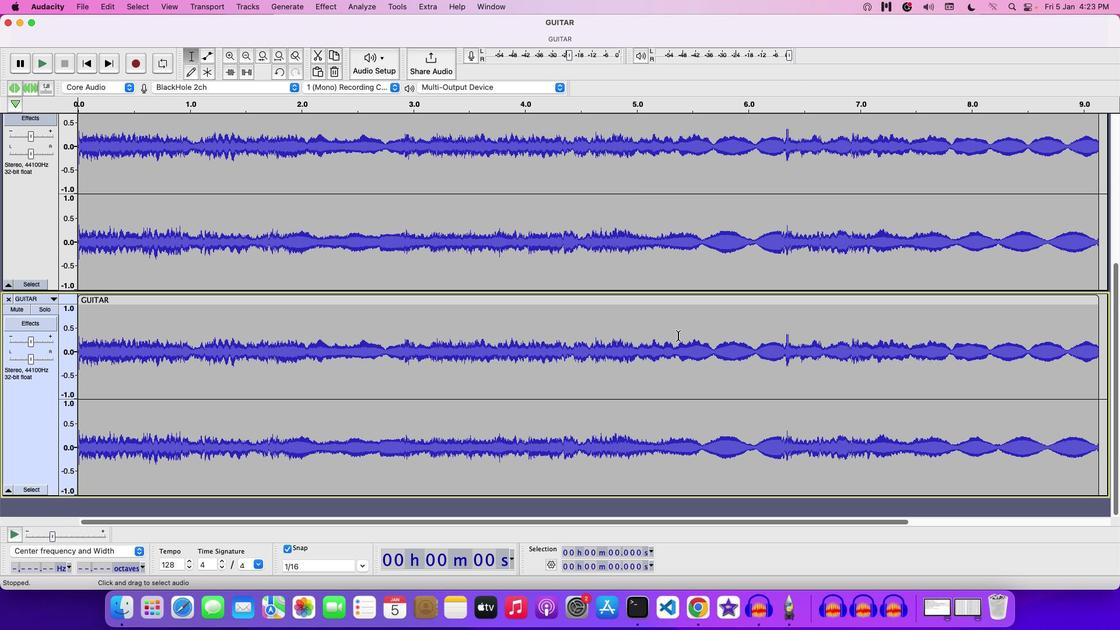 
Action: Mouse scrolled (678, 336) with delta (0, -1)
Screenshot: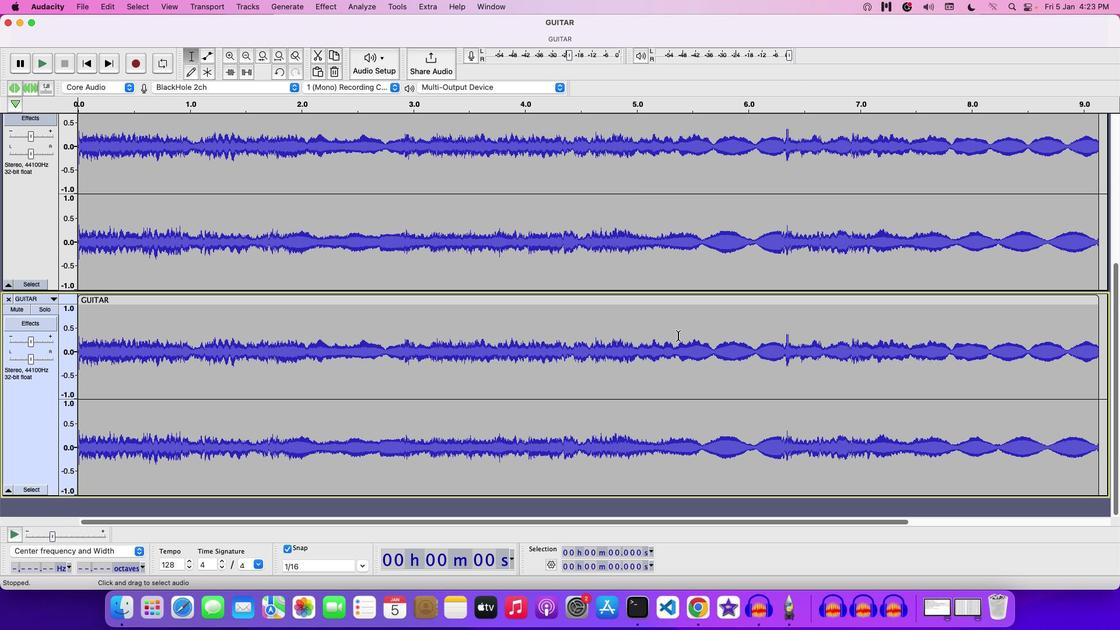 
Action: Mouse moved to (678, 335)
Screenshot: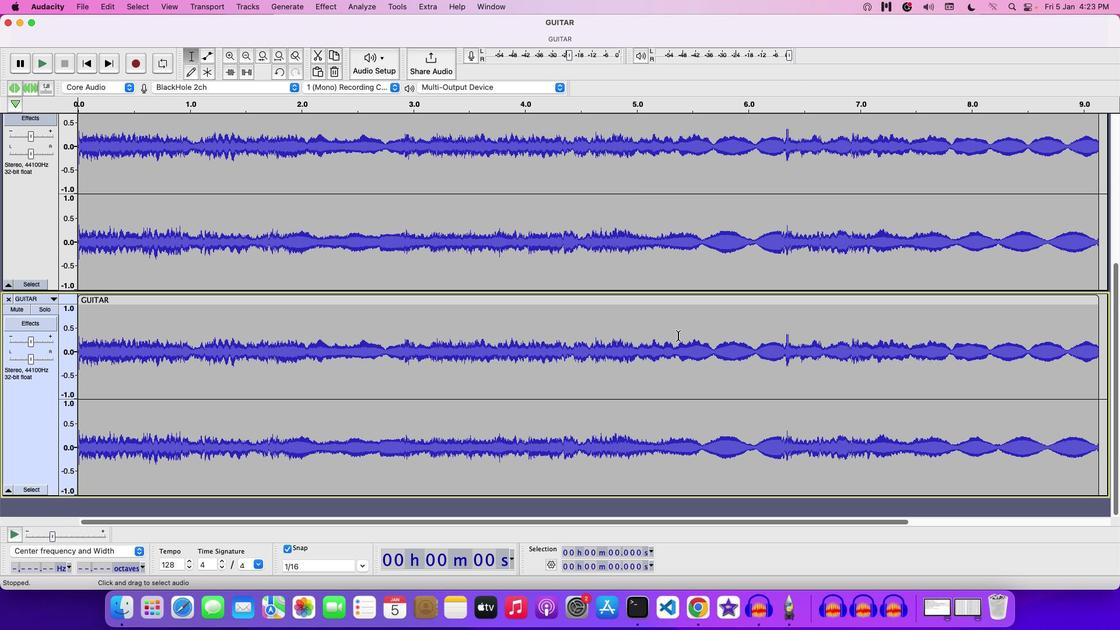 
Action: Mouse scrolled (678, 335) with delta (0, 0)
Screenshot: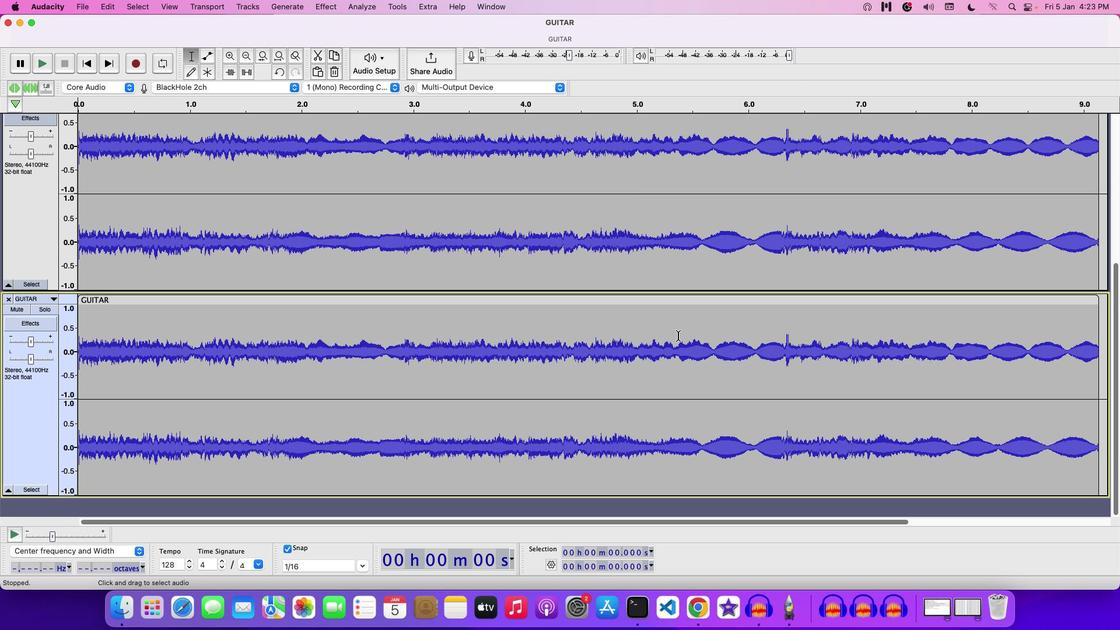 
Action: Mouse scrolled (678, 335) with delta (0, 0)
Screenshot: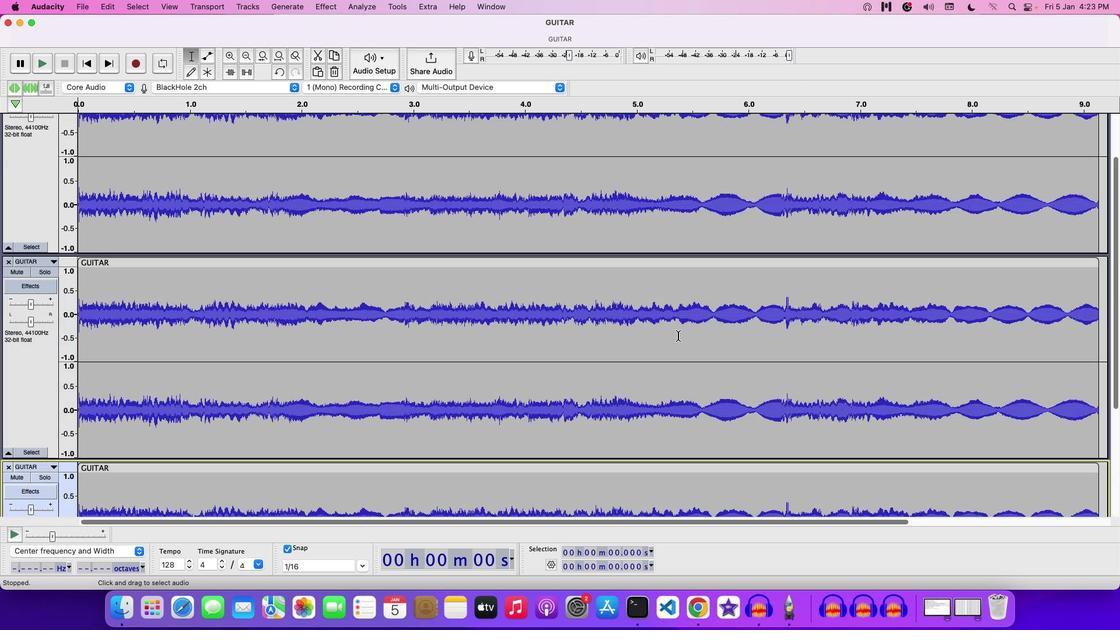 
Action: Mouse scrolled (678, 335) with delta (0, 1)
Screenshot: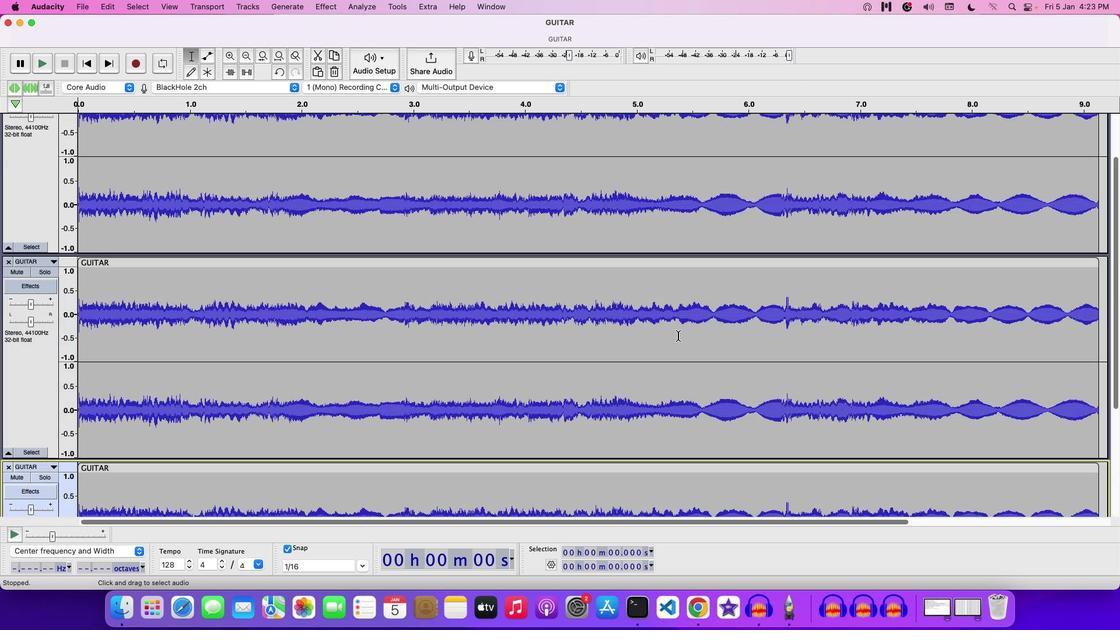
Action: Mouse scrolled (678, 335) with delta (0, 2)
Screenshot: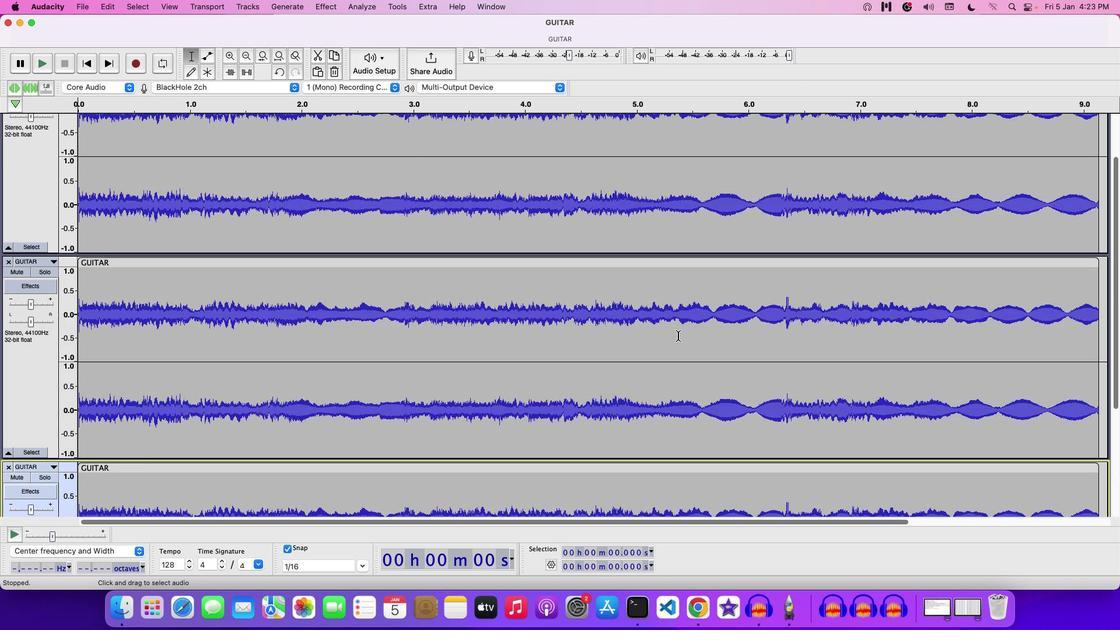 
Action: Mouse moved to (675, 333)
Screenshot: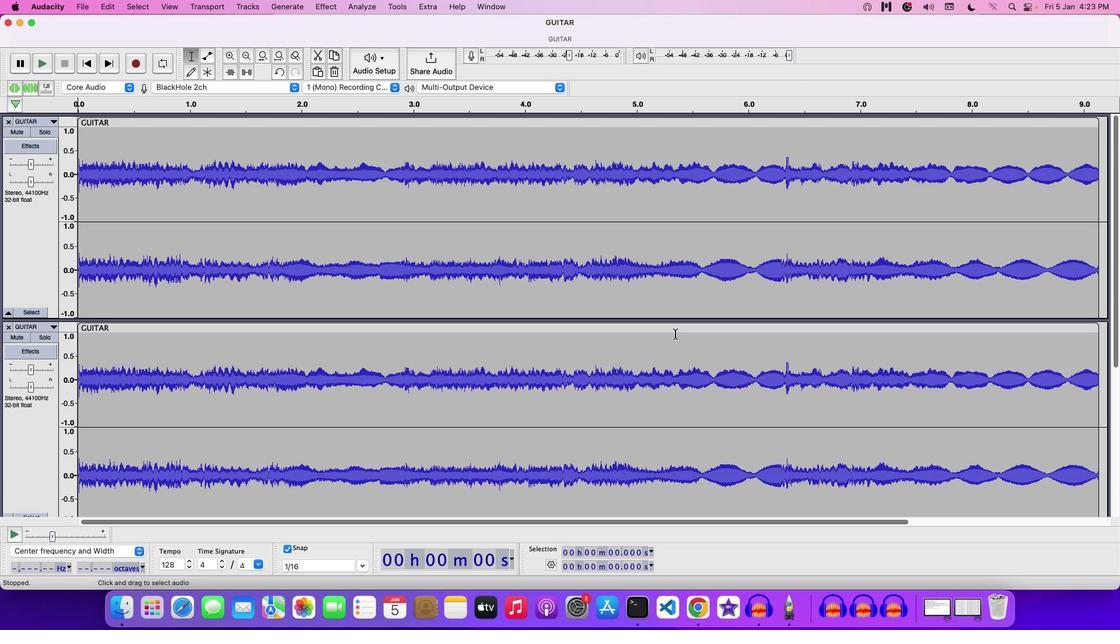 
Action: Mouse scrolled (675, 333) with delta (0, 0)
Screenshot: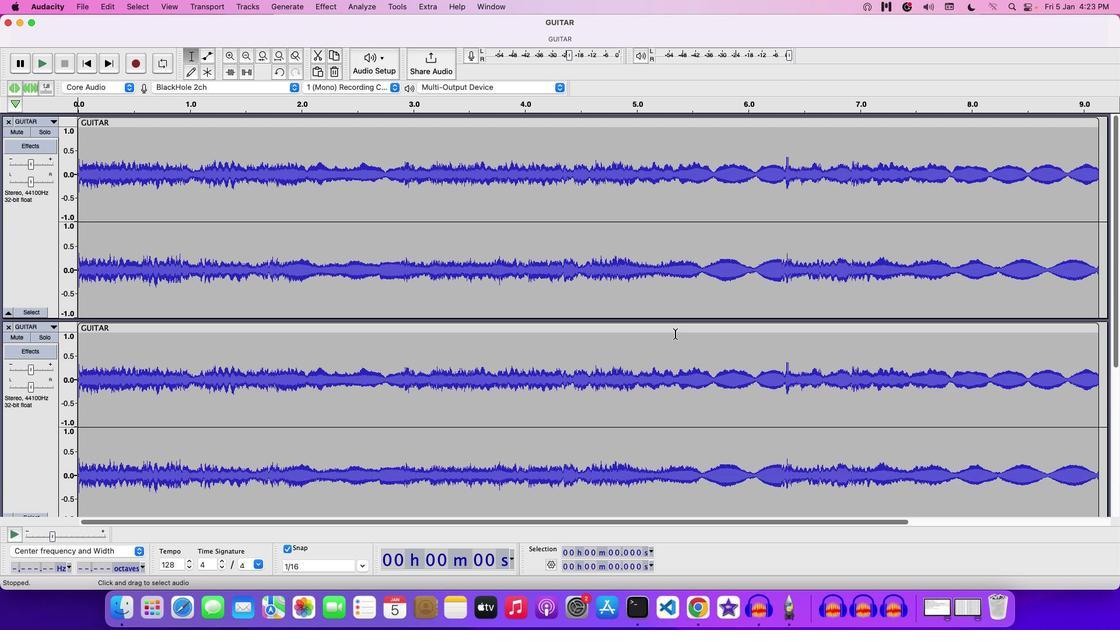
Action: Mouse scrolled (675, 333) with delta (0, 0)
Screenshot: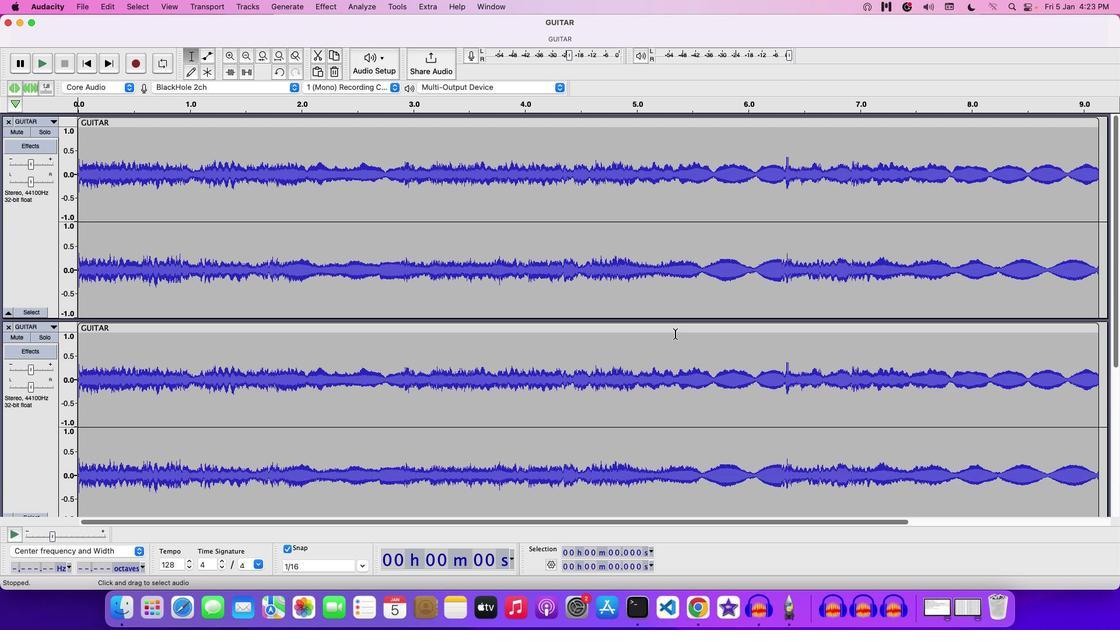 
Action: Mouse scrolled (675, 333) with delta (0, 1)
Screenshot: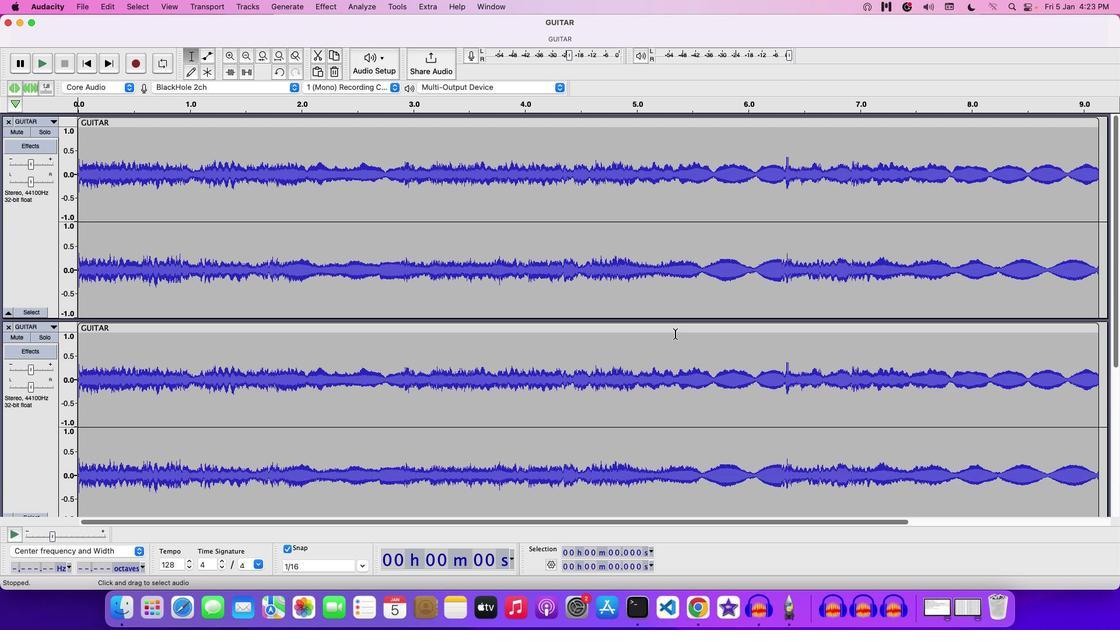 
Action: Mouse scrolled (675, 333) with delta (0, 2)
Screenshot: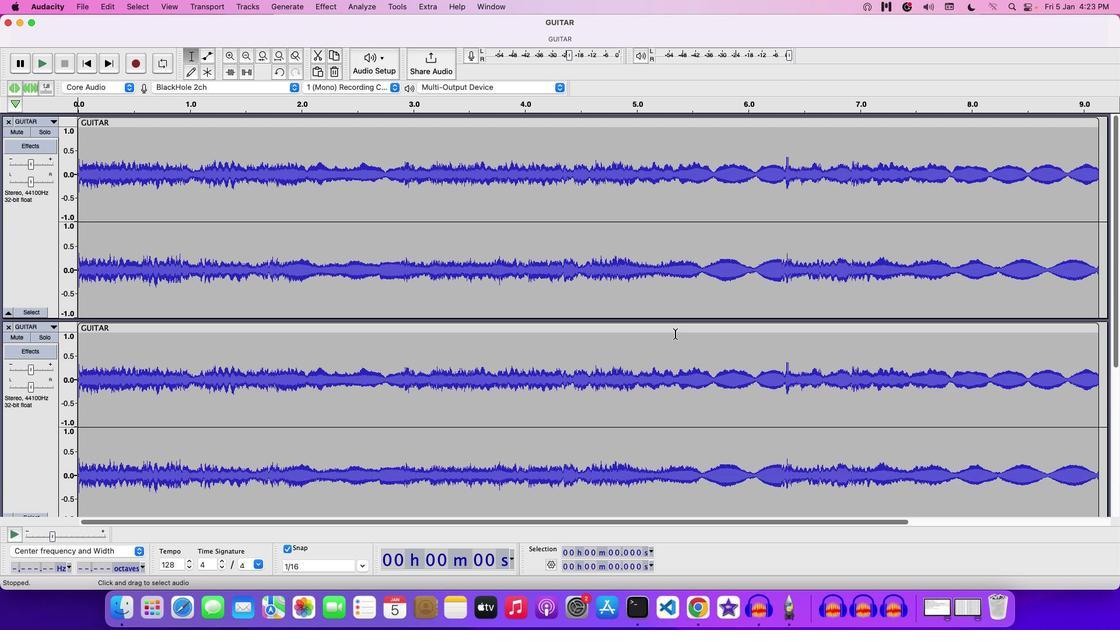
Action: Mouse scrolled (675, 333) with delta (0, 2)
Screenshot: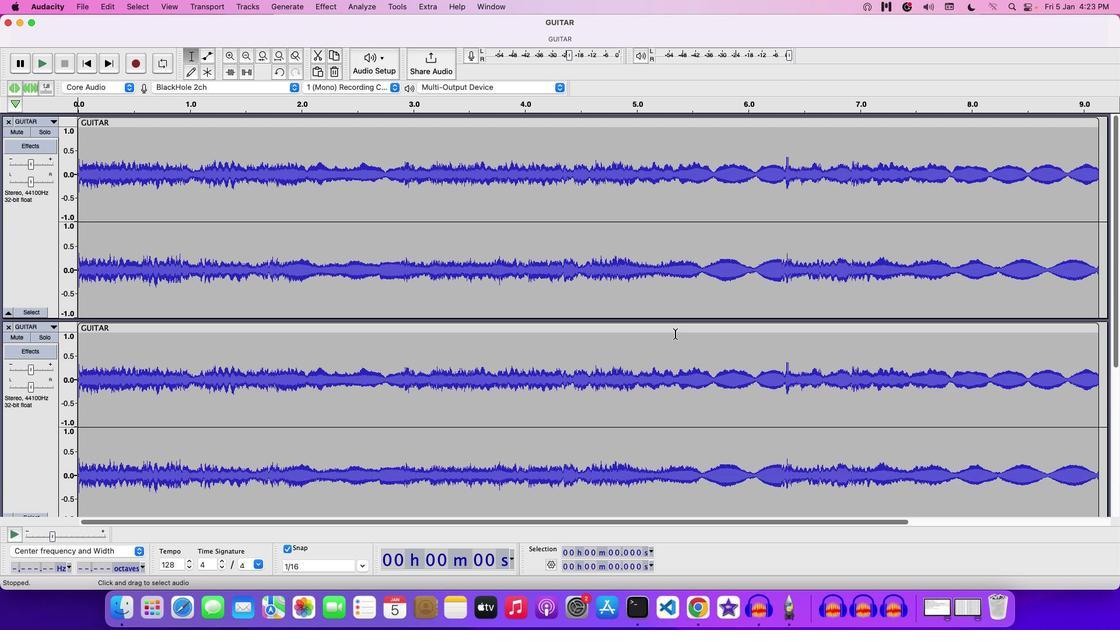 
Action: Mouse moved to (671, 334)
Screenshot: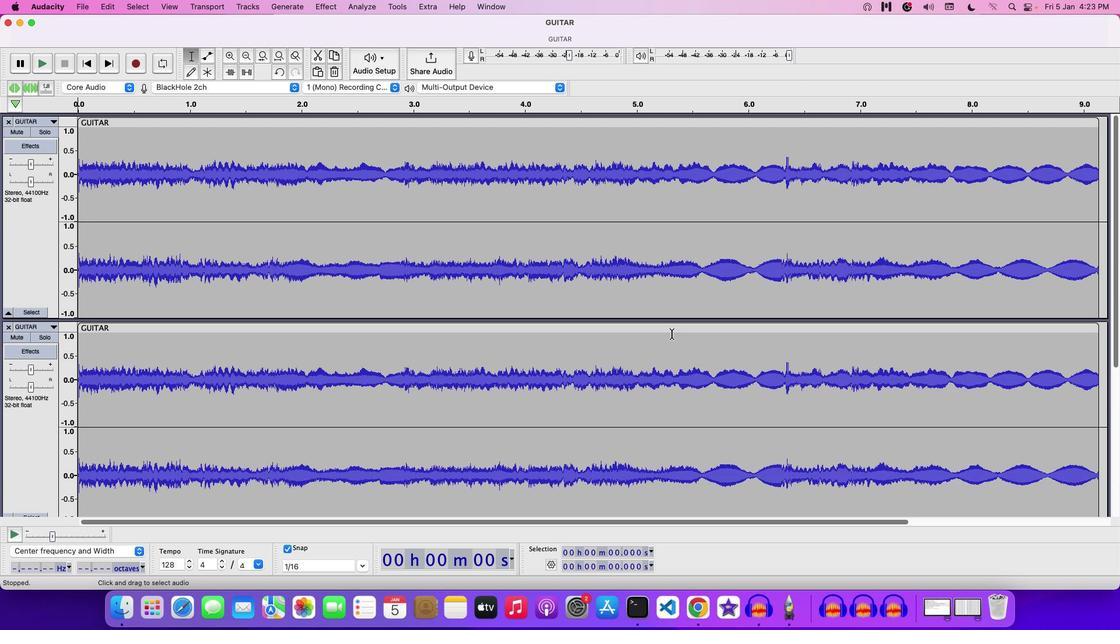 
Action: Mouse scrolled (671, 334) with delta (0, 0)
Screenshot: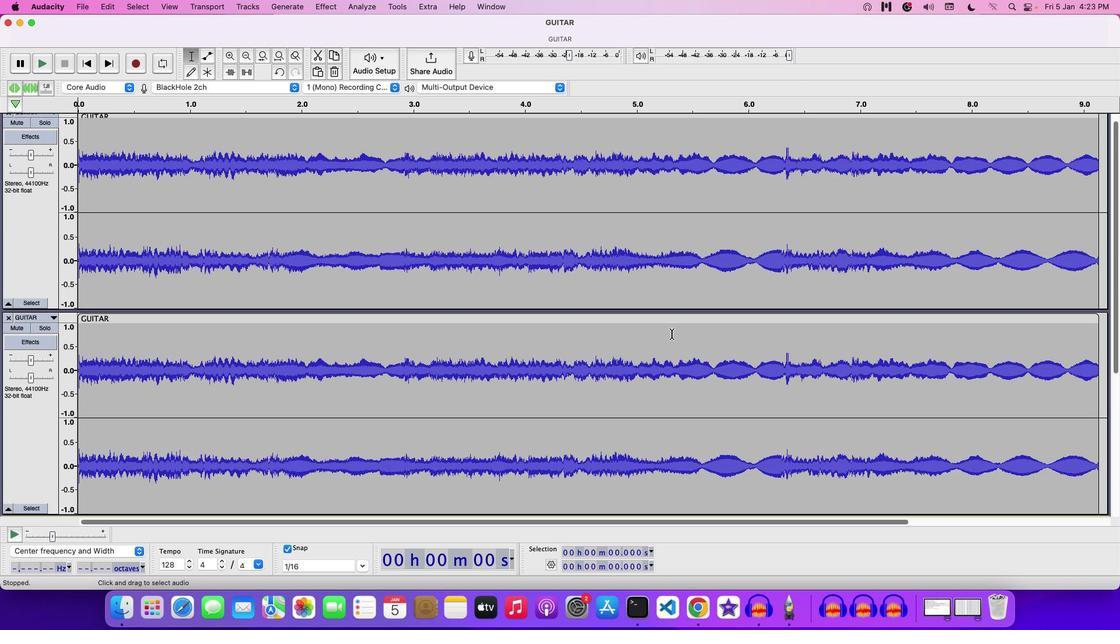 
Action: Mouse scrolled (671, 334) with delta (0, 0)
Screenshot: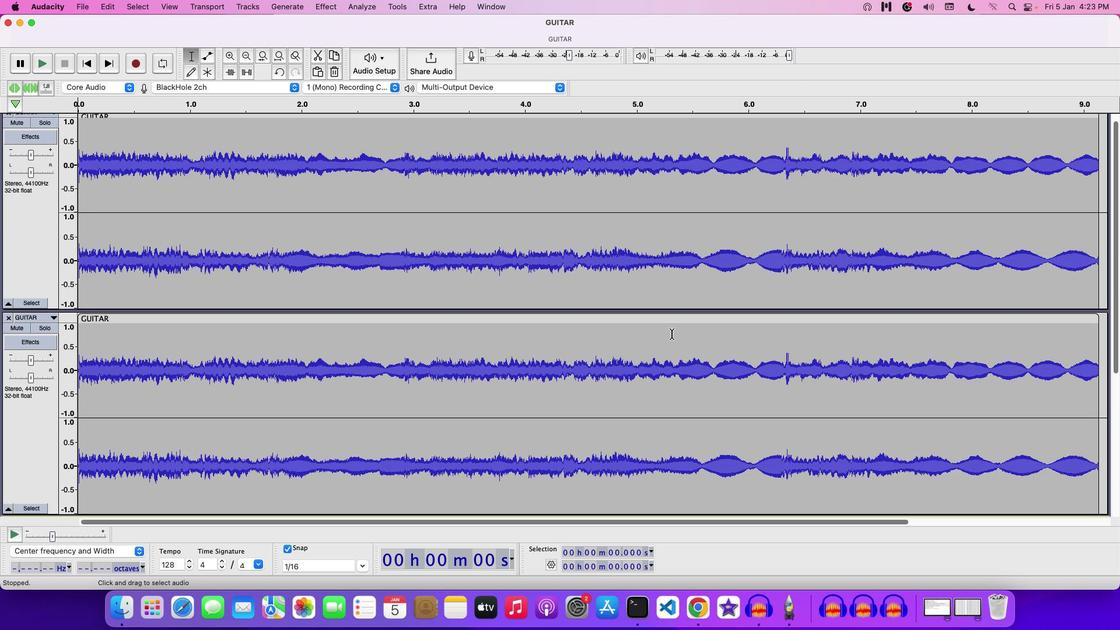 
Action: Mouse scrolled (671, 334) with delta (0, -1)
Screenshot: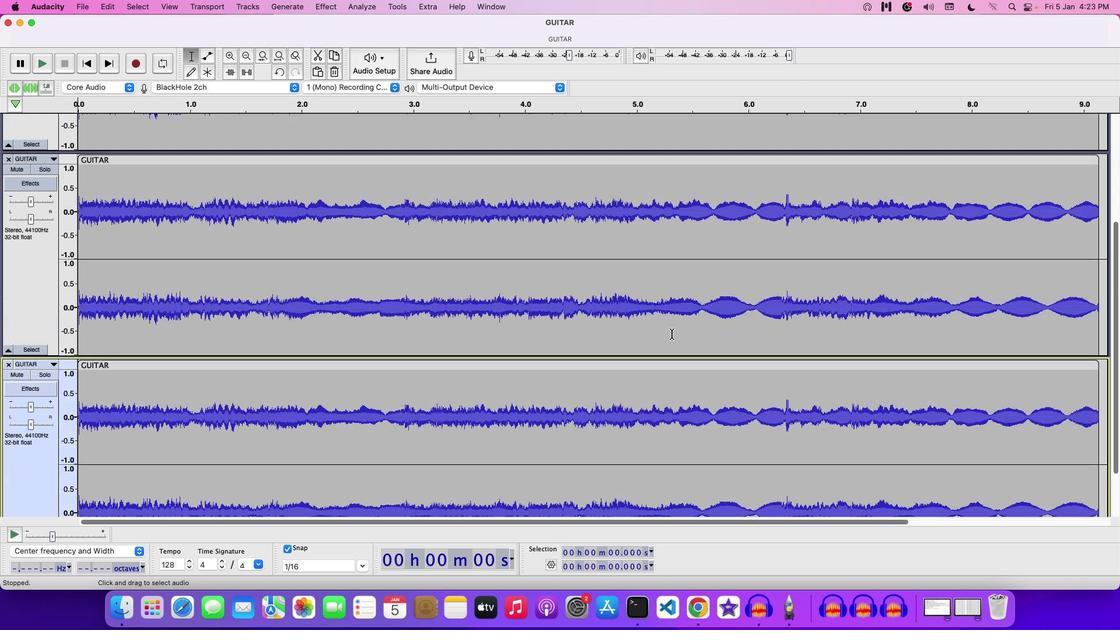 
Action: Mouse scrolled (671, 334) with delta (0, -2)
Screenshot: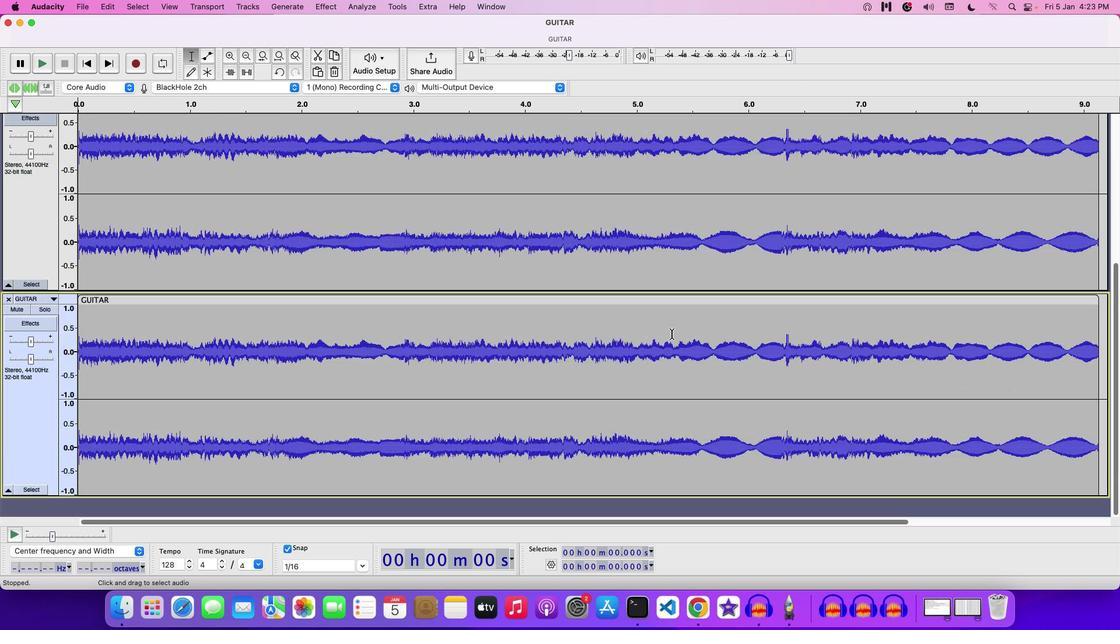 
Action: Mouse scrolled (671, 334) with delta (0, 0)
Screenshot: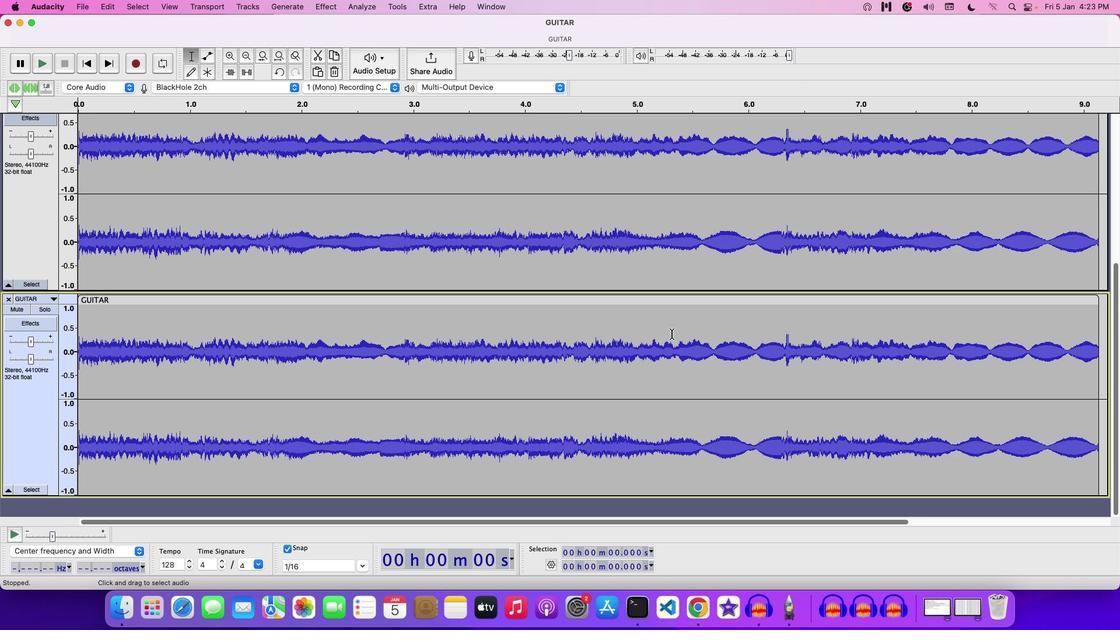 
Action: Mouse scrolled (671, 334) with delta (0, 0)
Screenshot: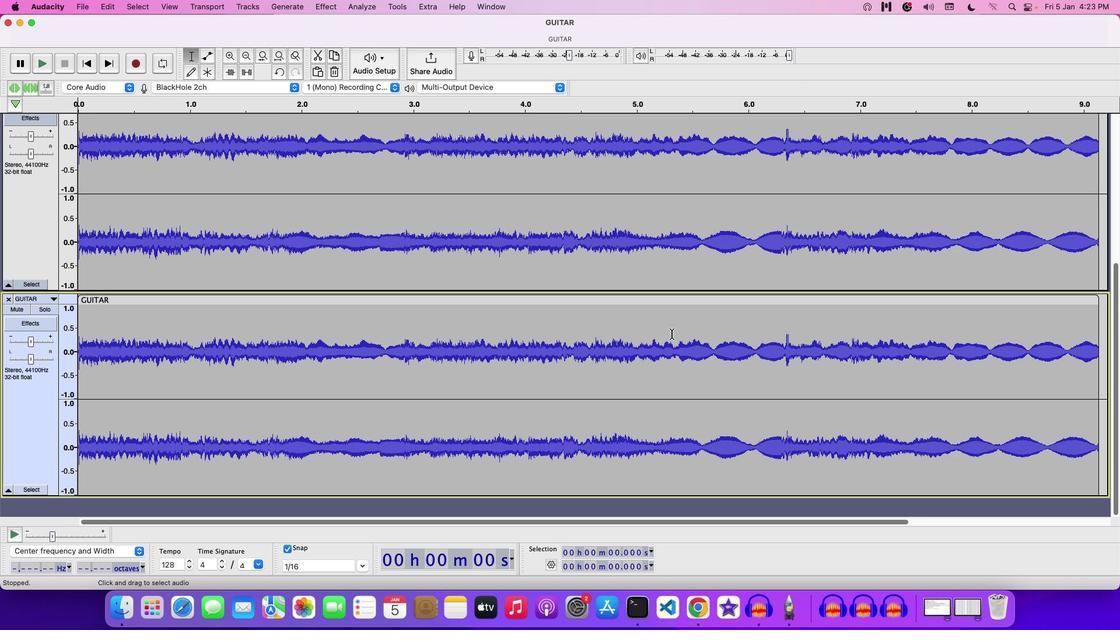 
Action: Mouse scrolled (671, 334) with delta (0, 0)
Screenshot: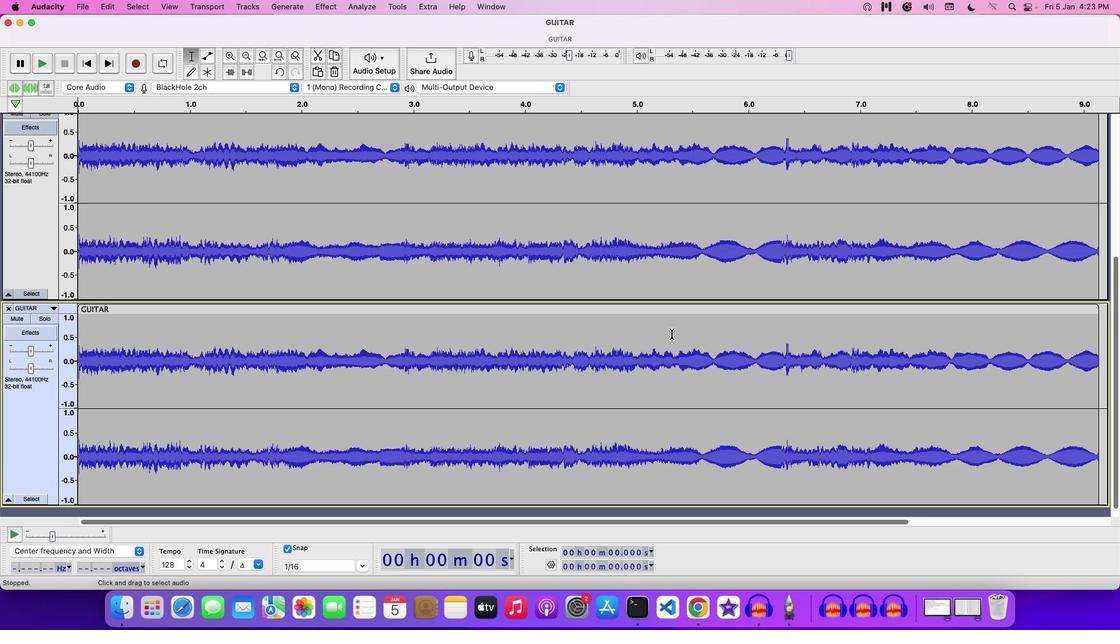 
Action: Mouse scrolled (671, 334) with delta (0, 0)
Screenshot: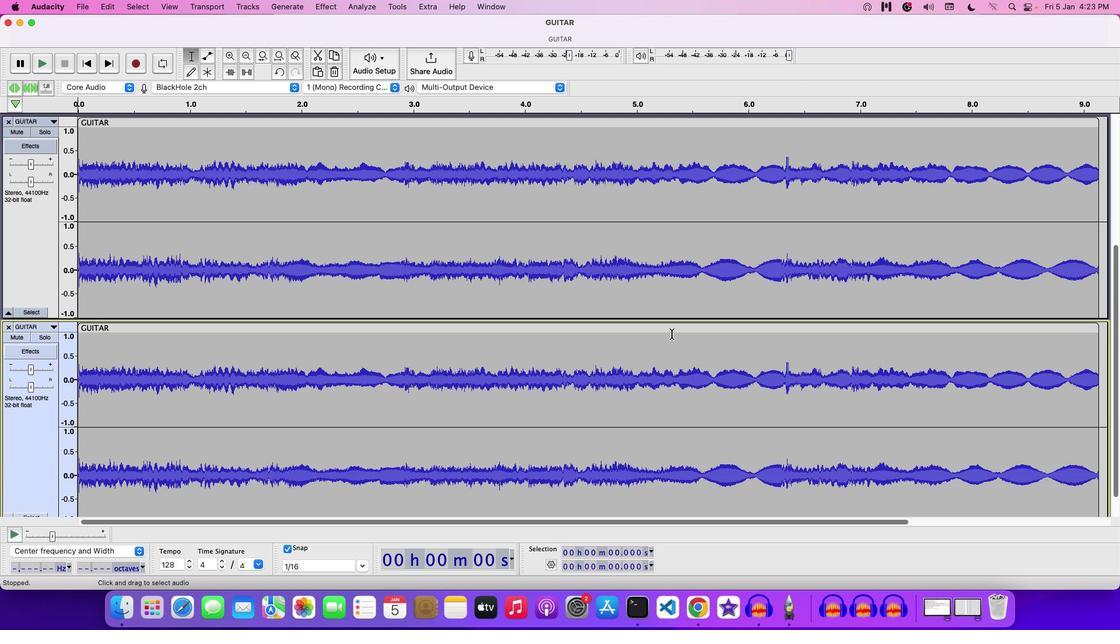 
Action: Mouse scrolled (671, 334) with delta (0, 1)
Screenshot: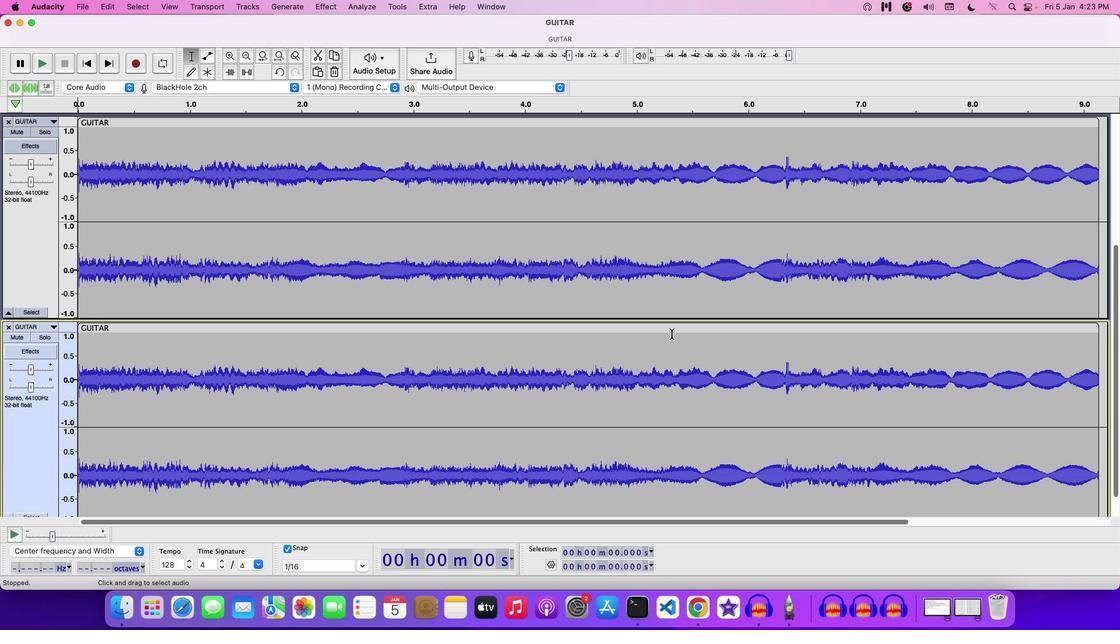 
Action: Mouse scrolled (671, 334) with delta (0, 1)
Screenshot: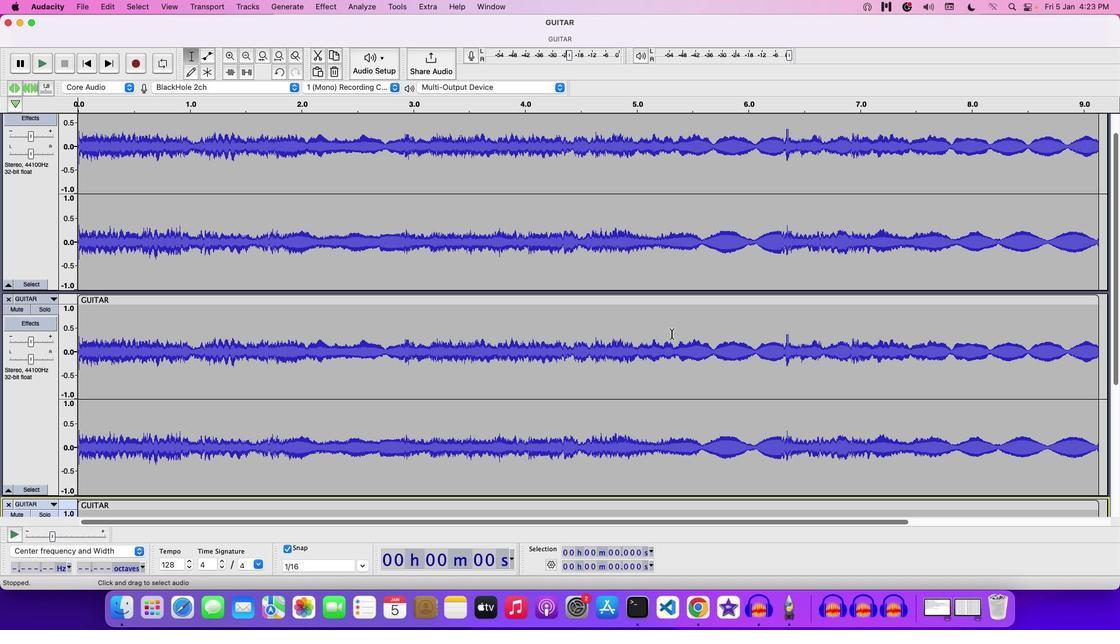 
Action: Mouse scrolled (671, 334) with delta (0, 0)
Screenshot: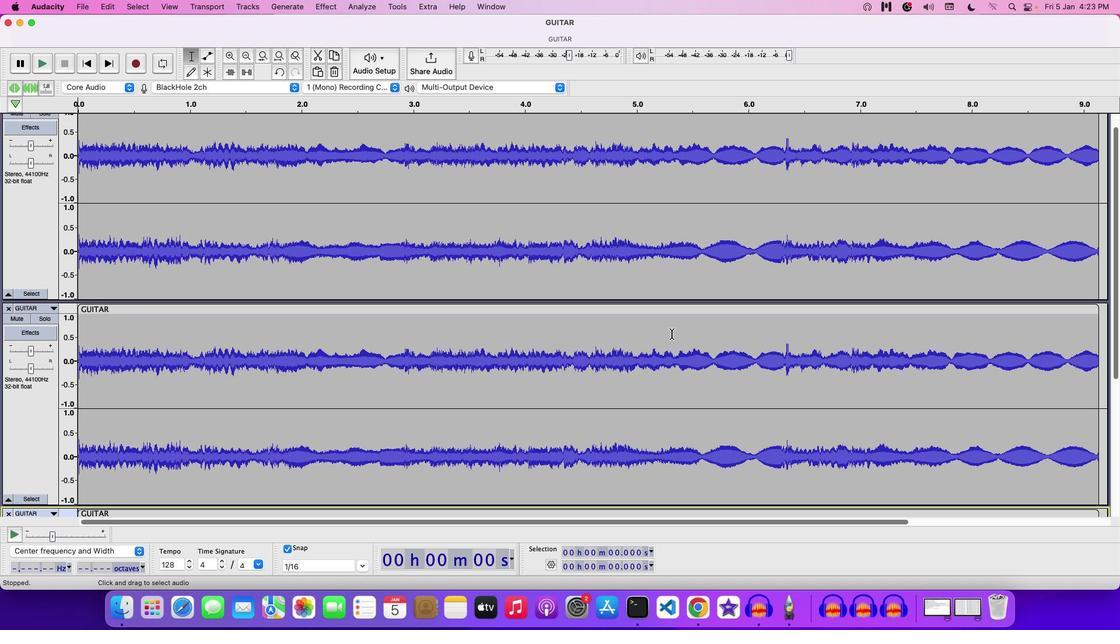 
Action: Mouse scrolled (671, 334) with delta (0, 0)
Screenshot: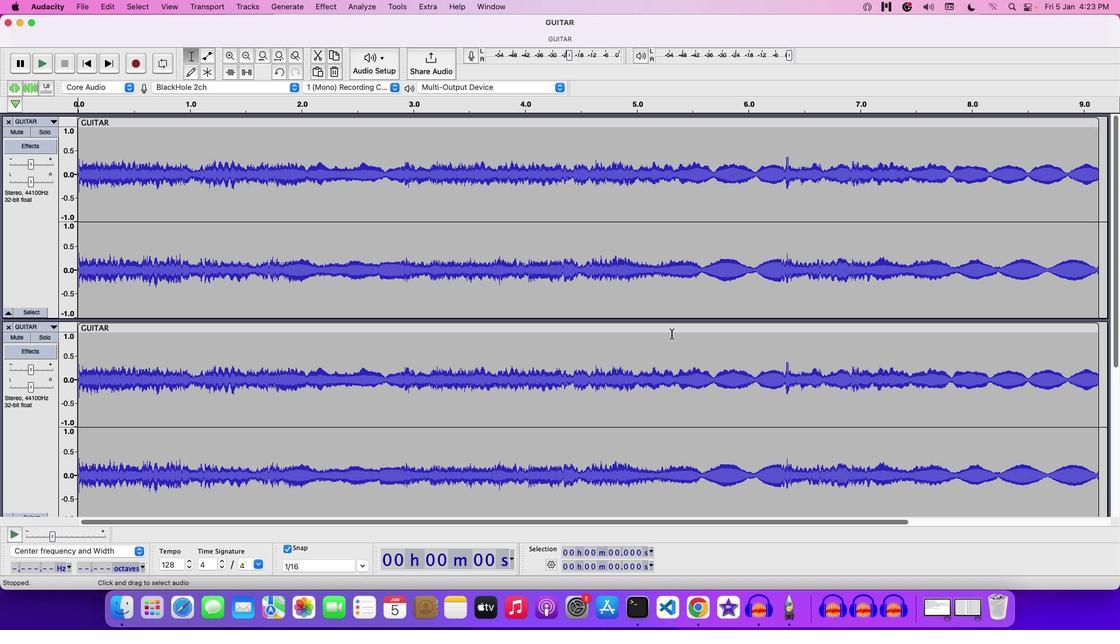 
Action: Mouse scrolled (671, 334) with delta (0, 1)
Screenshot: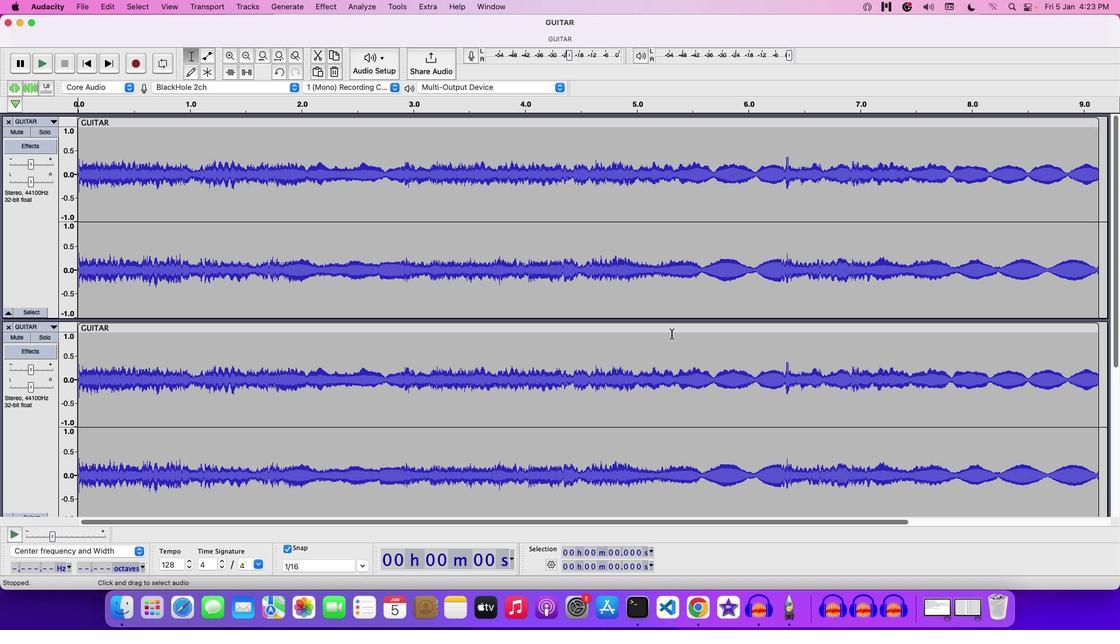 
Action: Mouse moved to (660, 336)
Screenshot: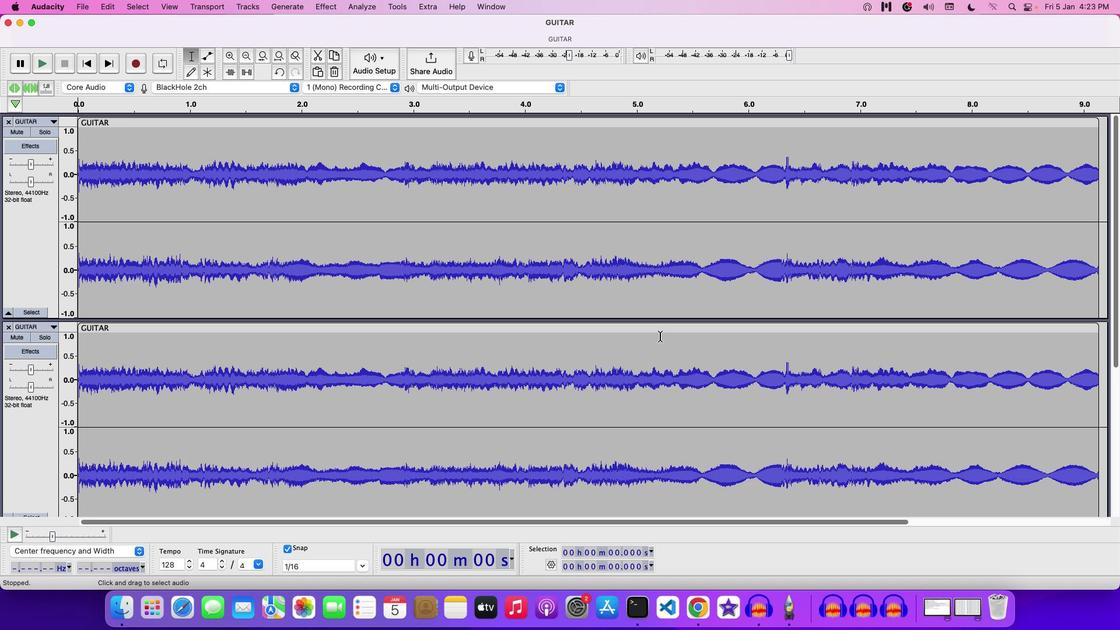 
Action: Key pressed Key.space
Screenshot: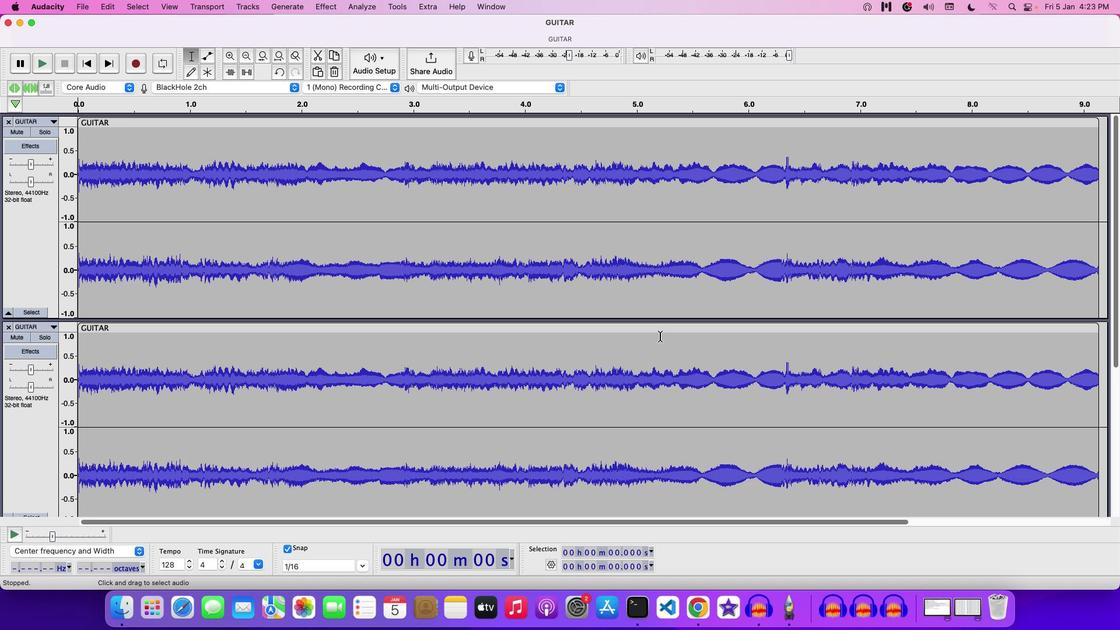 
Action: Mouse moved to (192, 221)
Screenshot: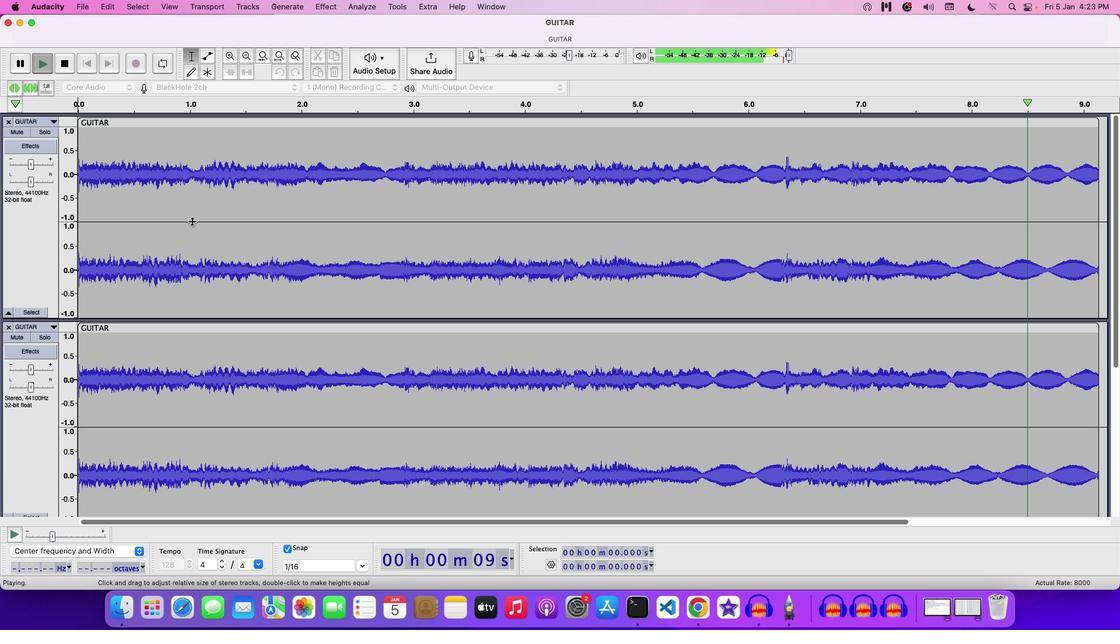 
Action: Key pressed Key.space
Screenshot: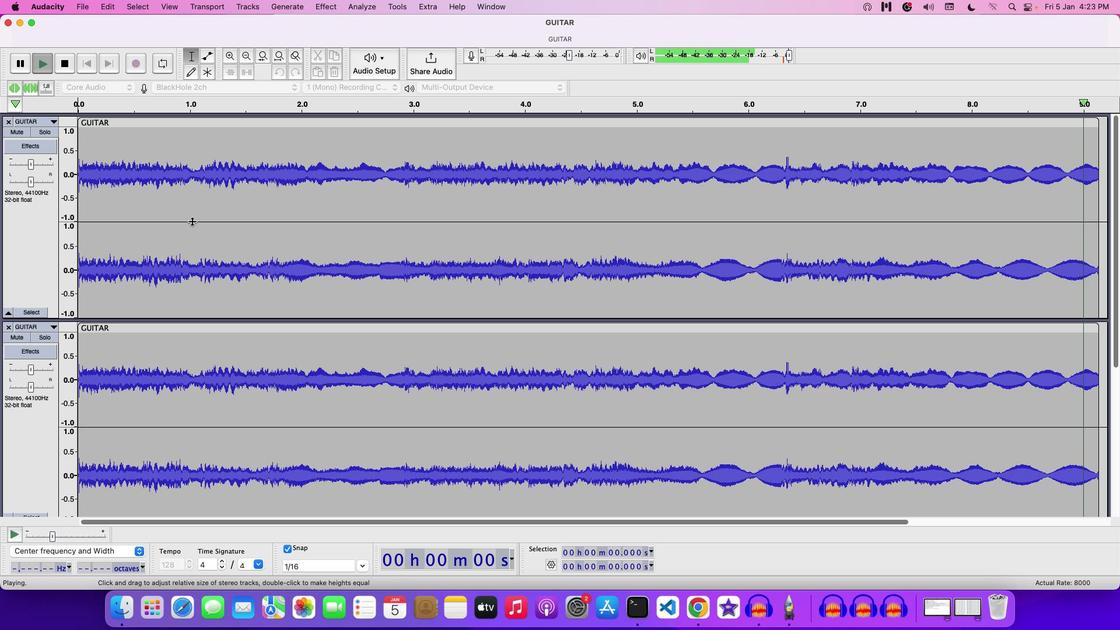 
Action: Mouse moved to (193, 222)
Screenshot: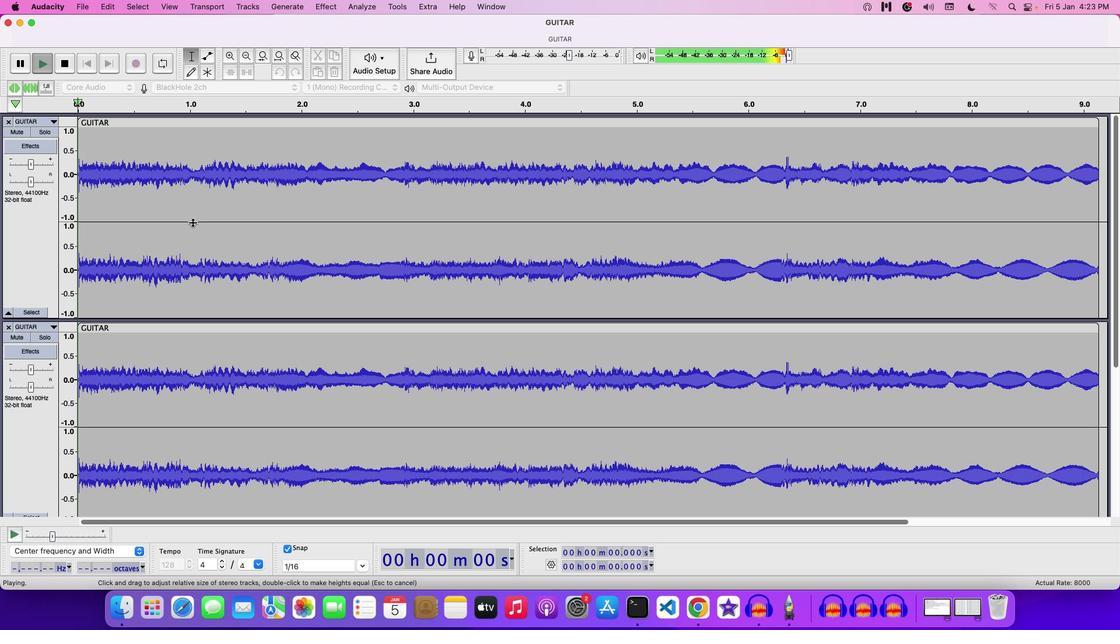 
Action: Key pressed Key.space
Screenshot: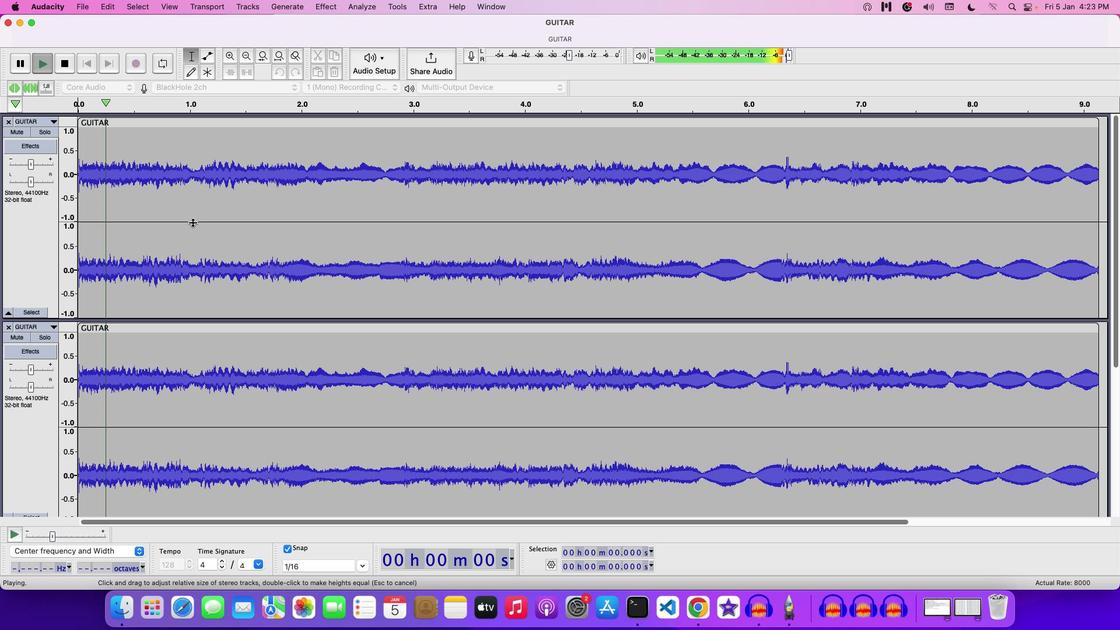 
Action: Mouse moved to (193, 234)
Screenshot: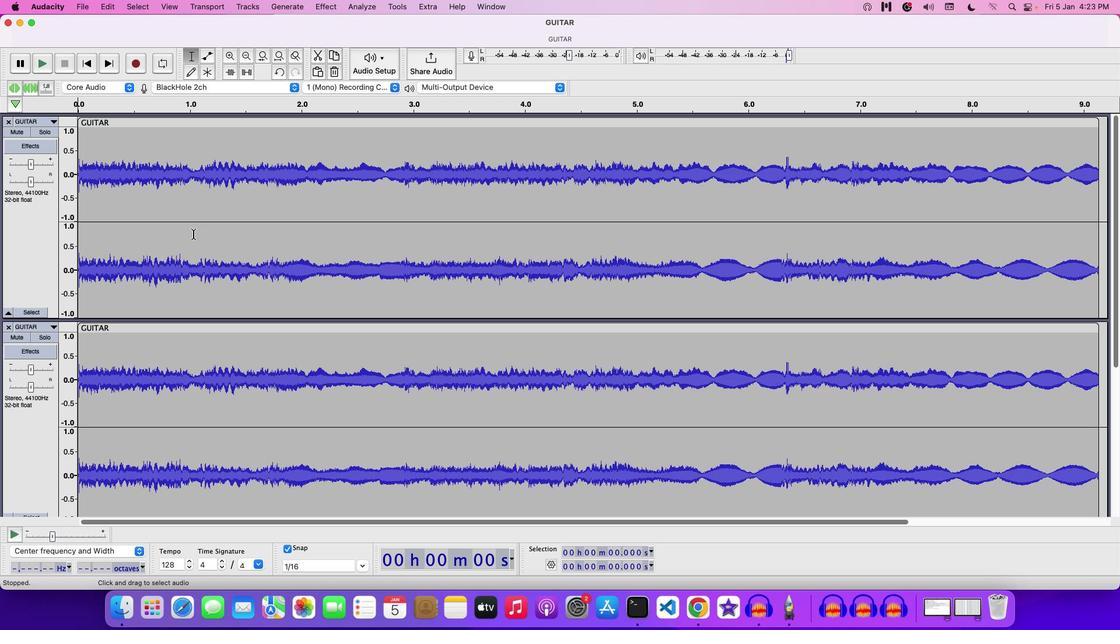 
Action: Mouse scrolled (193, 234) with delta (0, 0)
Screenshot: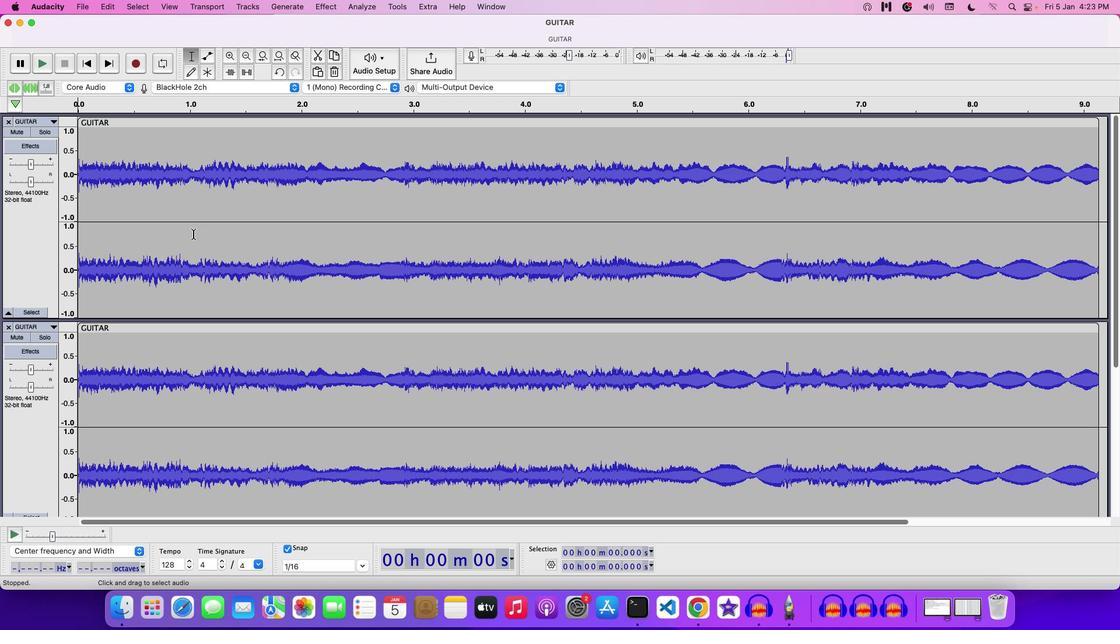 
Action: Mouse scrolled (193, 234) with delta (0, 0)
Screenshot: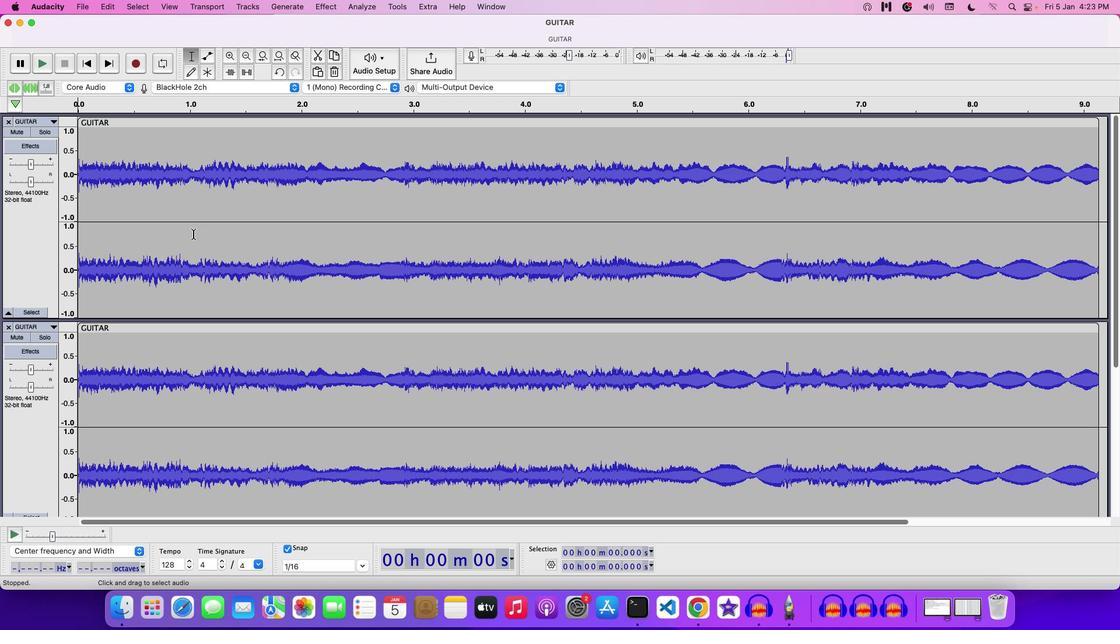 
Action: Mouse scrolled (193, 234) with delta (0, -1)
Screenshot: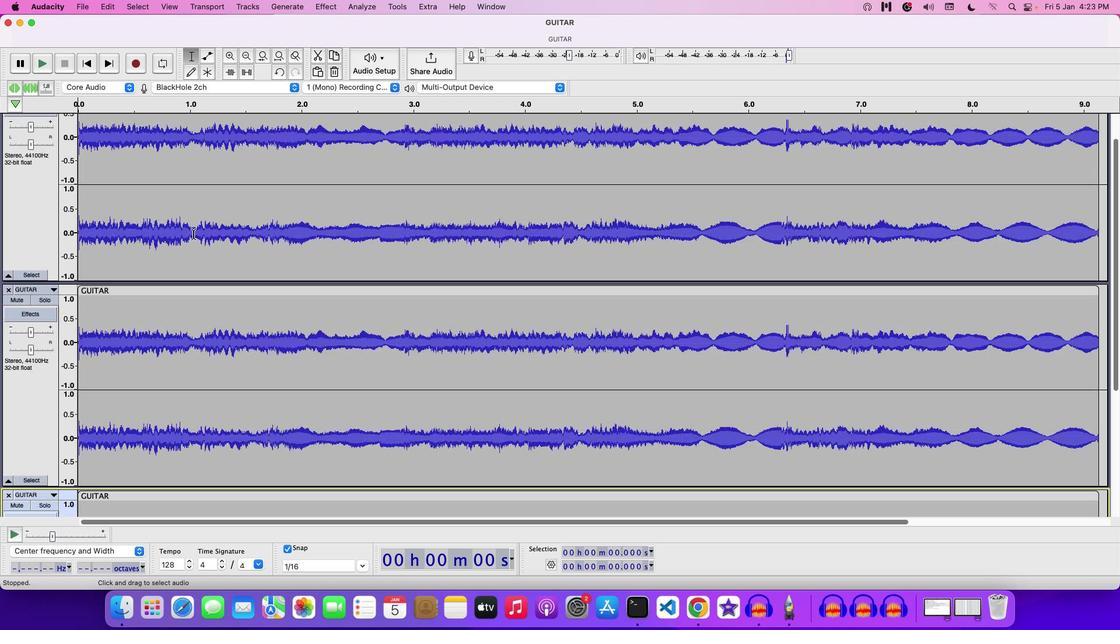 
Action: Mouse scrolled (193, 234) with delta (0, -1)
Screenshot: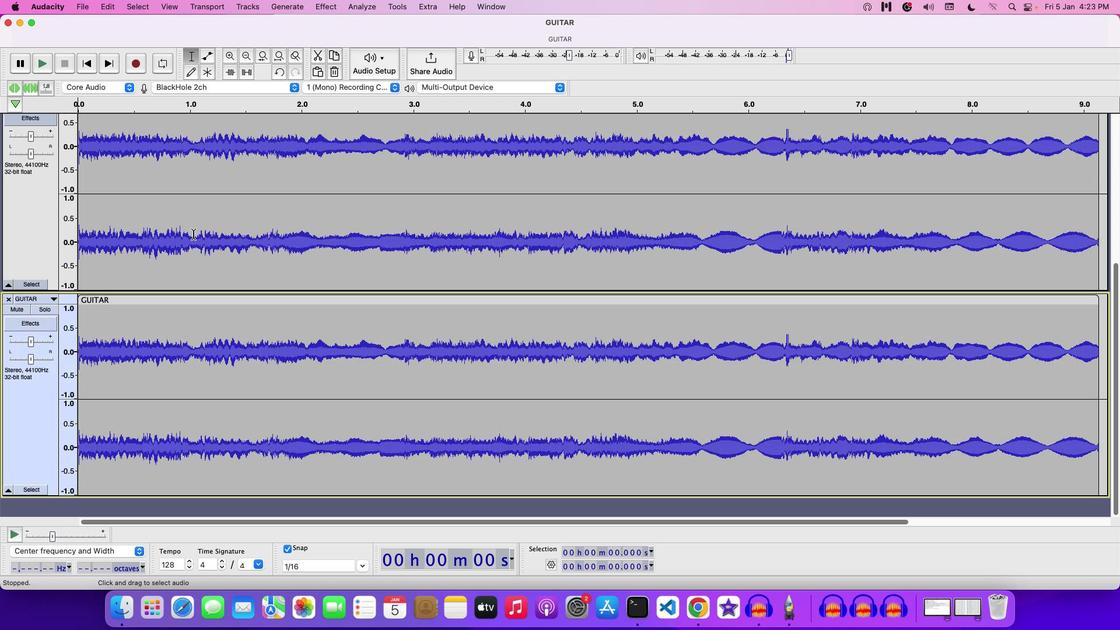 
Action: Mouse moved to (190, 239)
Screenshot: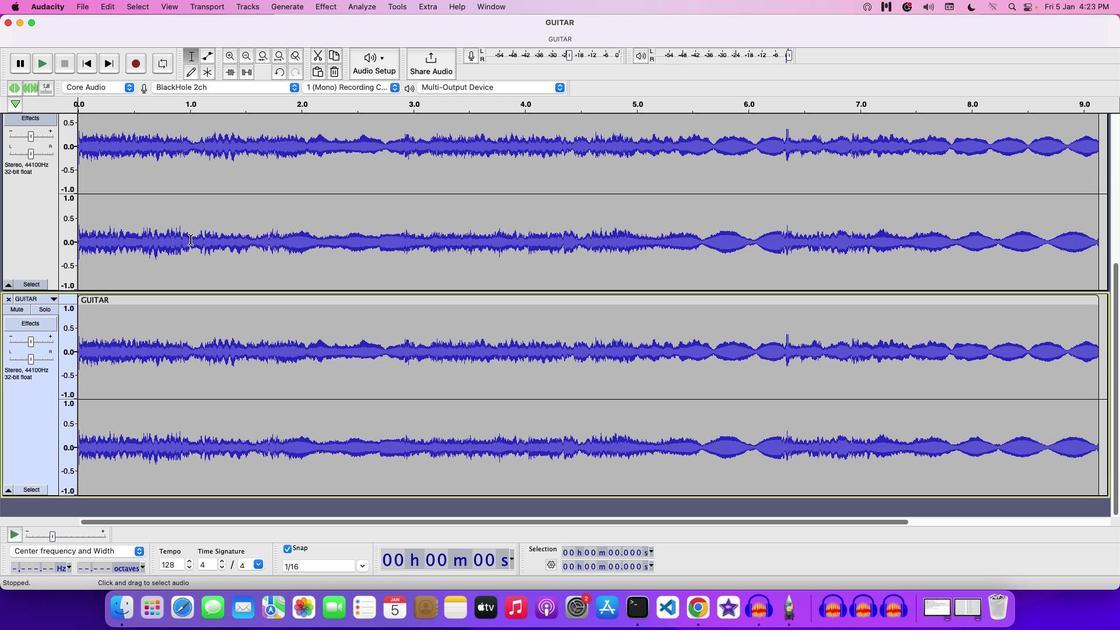 
Action: Mouse scrolled (190, 239) with delta (0, 0)
Screenshot: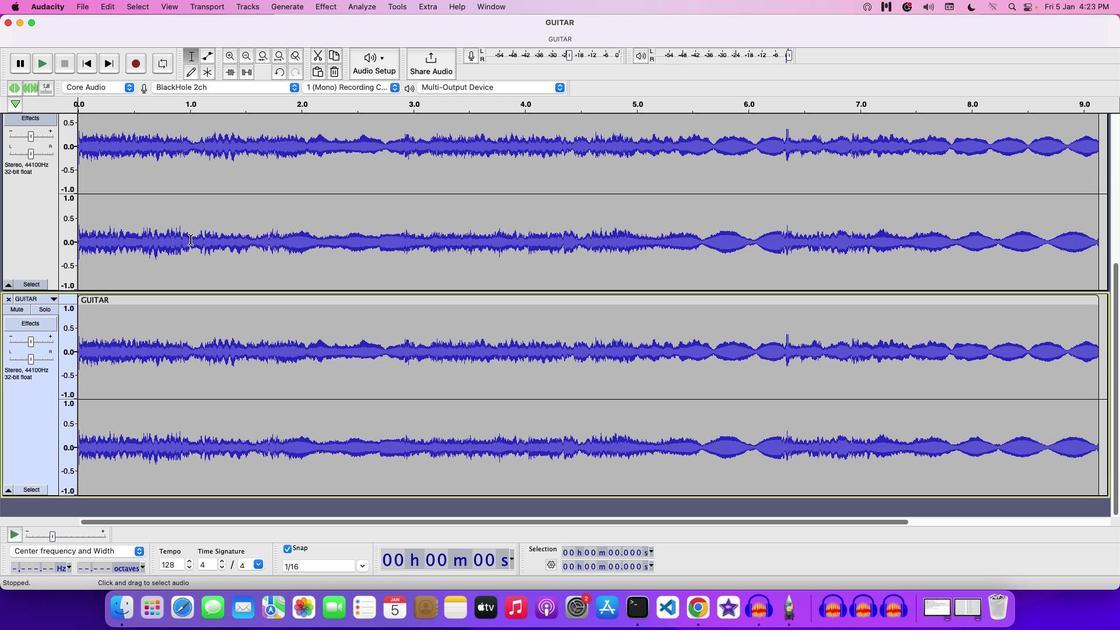 
Action: Mouse scrolled (190, 239) with delta (0, 0)
Screenshot: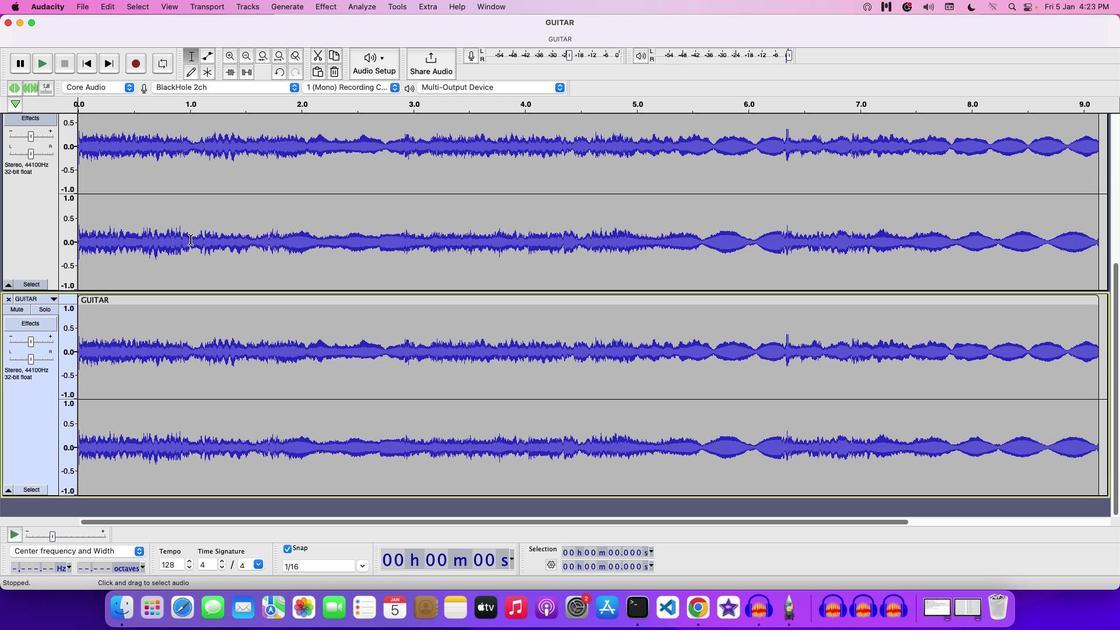 
Action: Mouse moved to (190, 239)
Screenshot: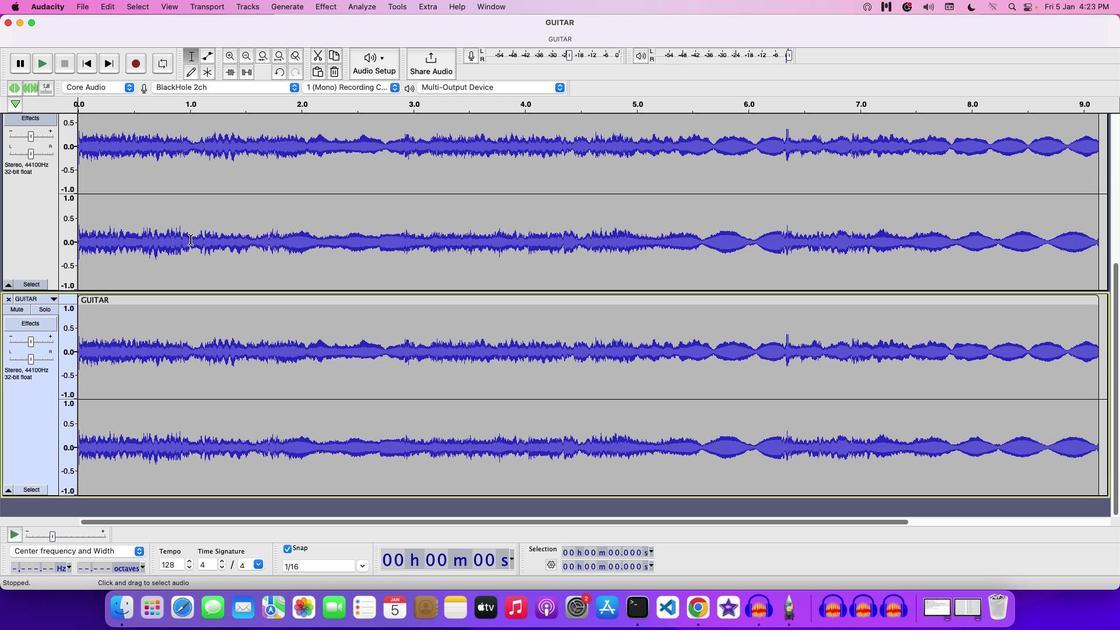 
Action: Mouse scrolled (190, 239) with delta (0, -1)
Screenshot: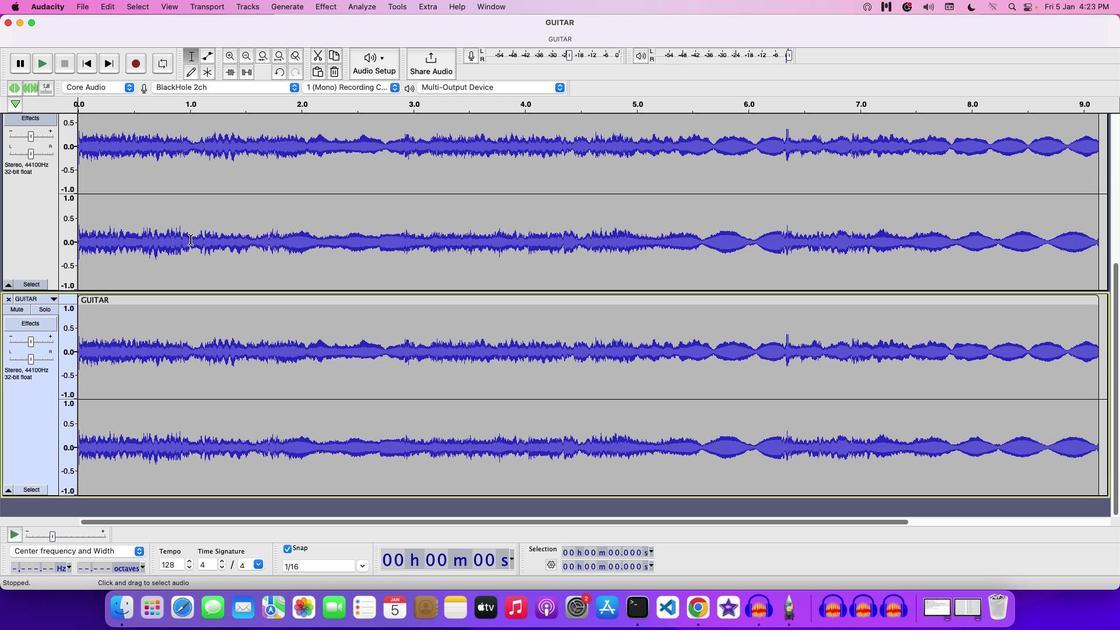 
Action: Mouse scrolled (190, 239) with delta (0, 0)
Screenshot: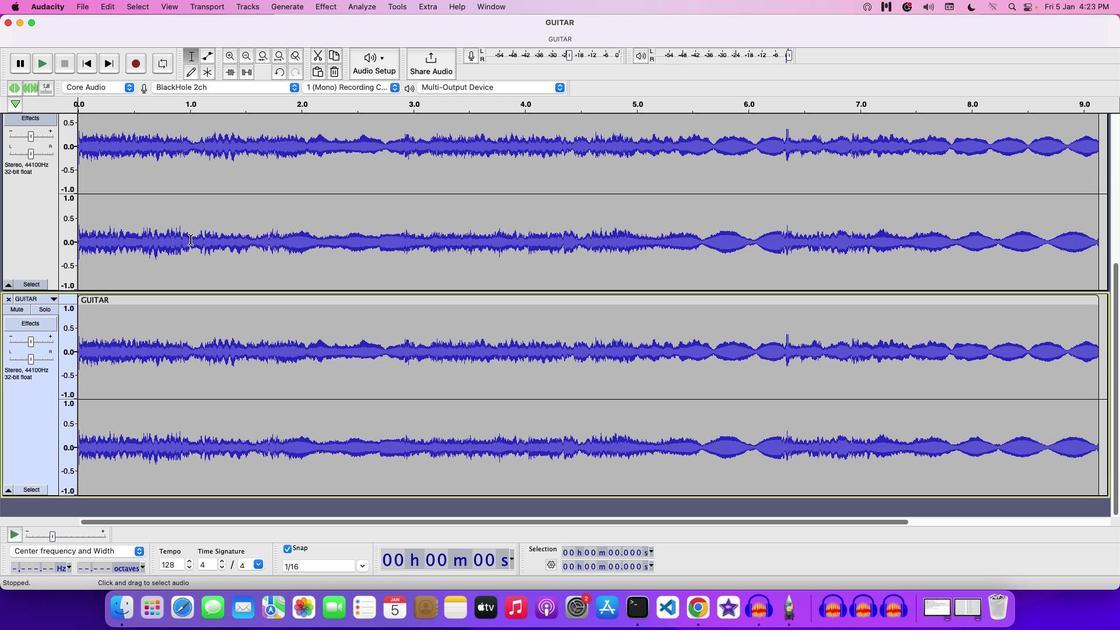 
Action: Mouse moved to (162, 325)
Screenshot: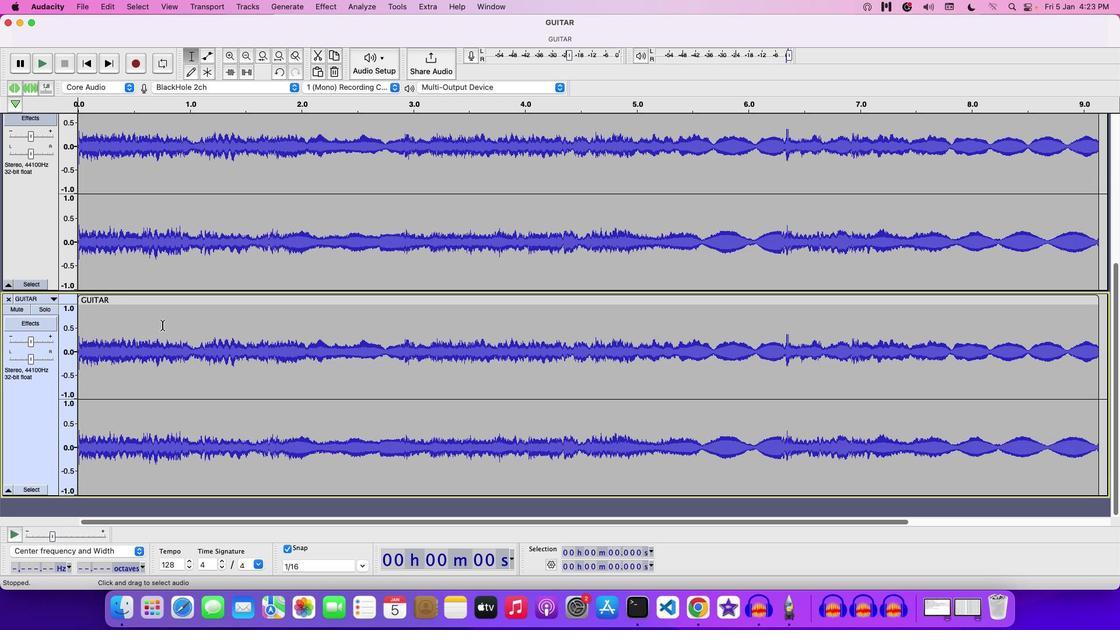 
Action: Mouse pressed left at (162, 325)
Screenshot: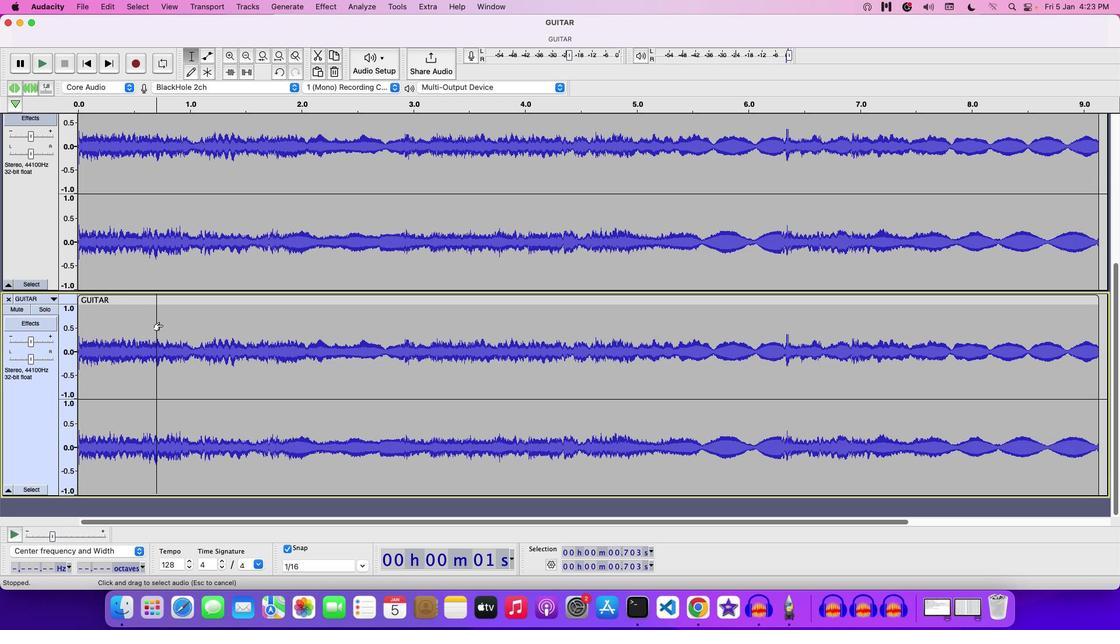 
Action: Mouse pressed left at (162, 325)
Screenshot: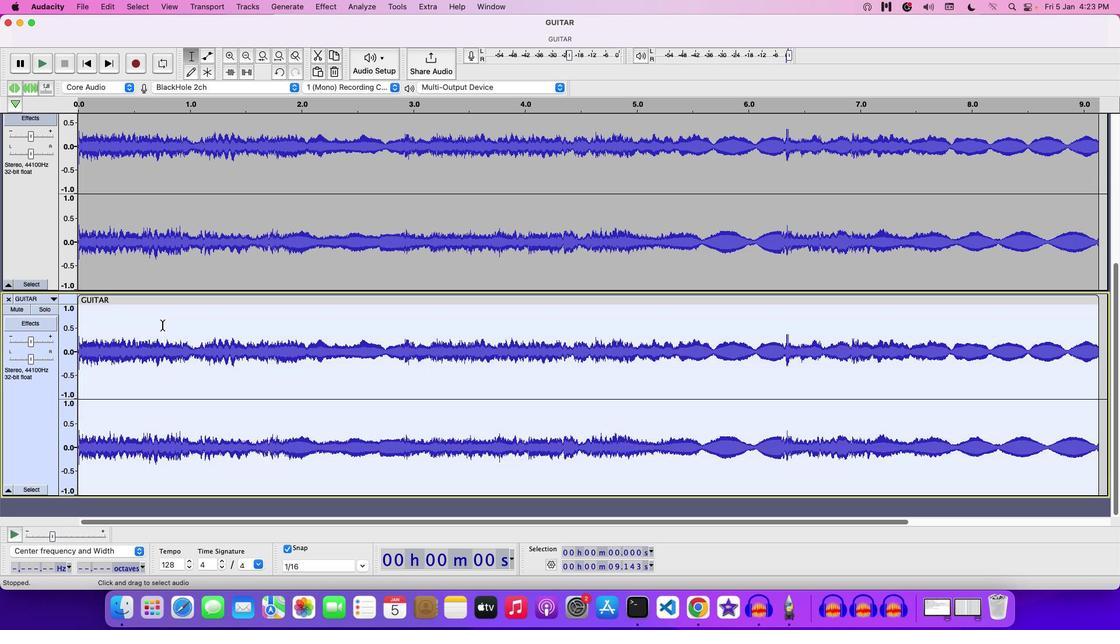 
Action: Mouse moved to (324, 9)
Screenshot: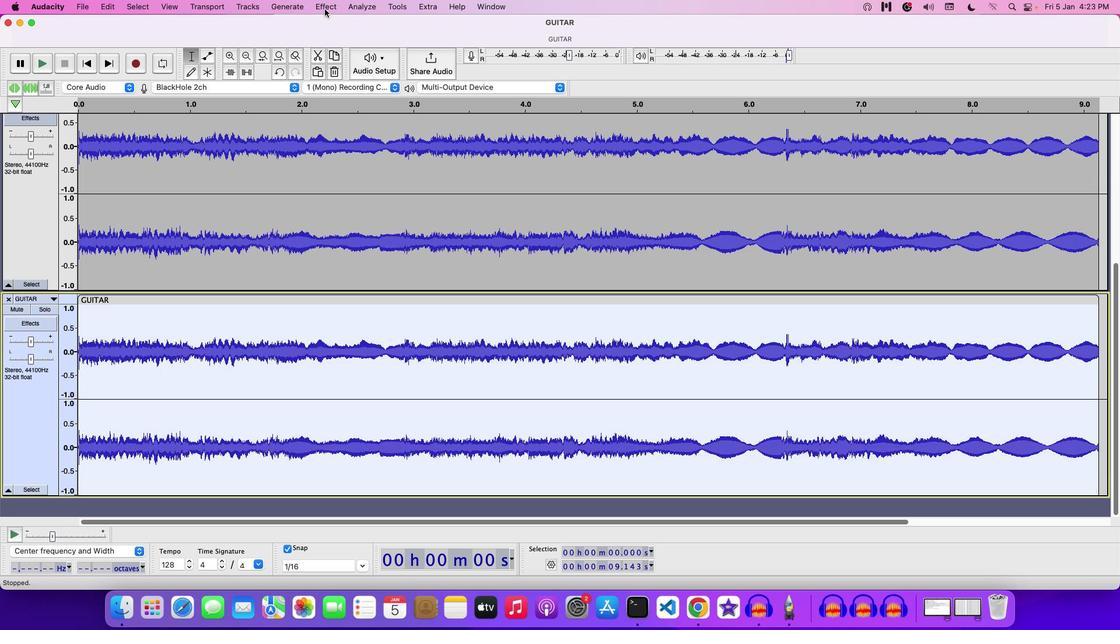 
Action: Mouse pressed left at (324, 9)
Screenshot: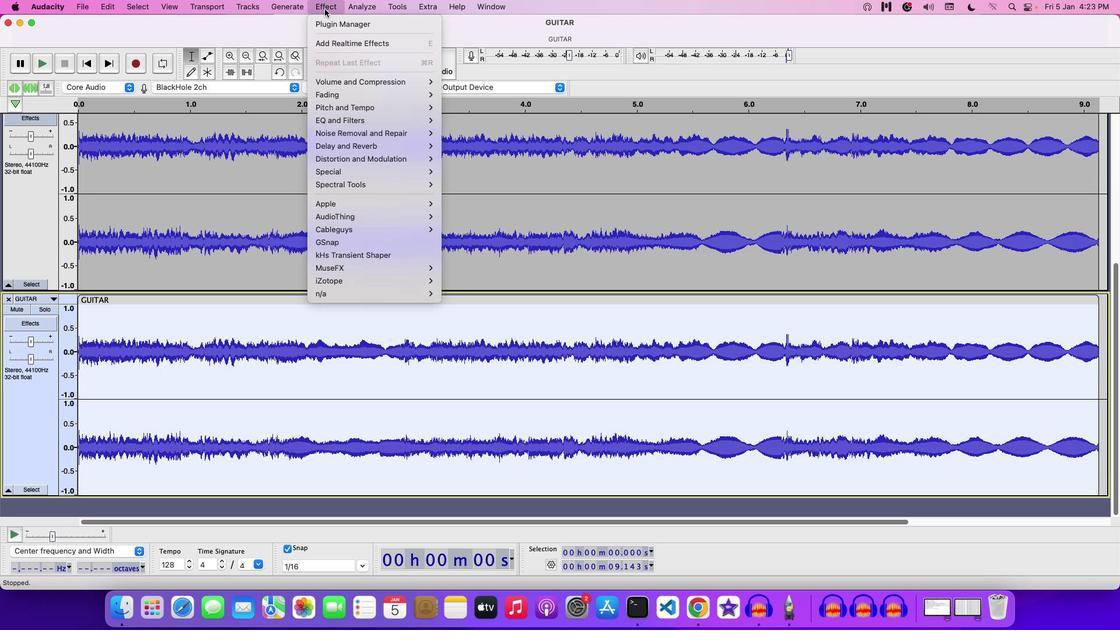 
Action: Mouse moved to (480, 141)
Screenshot: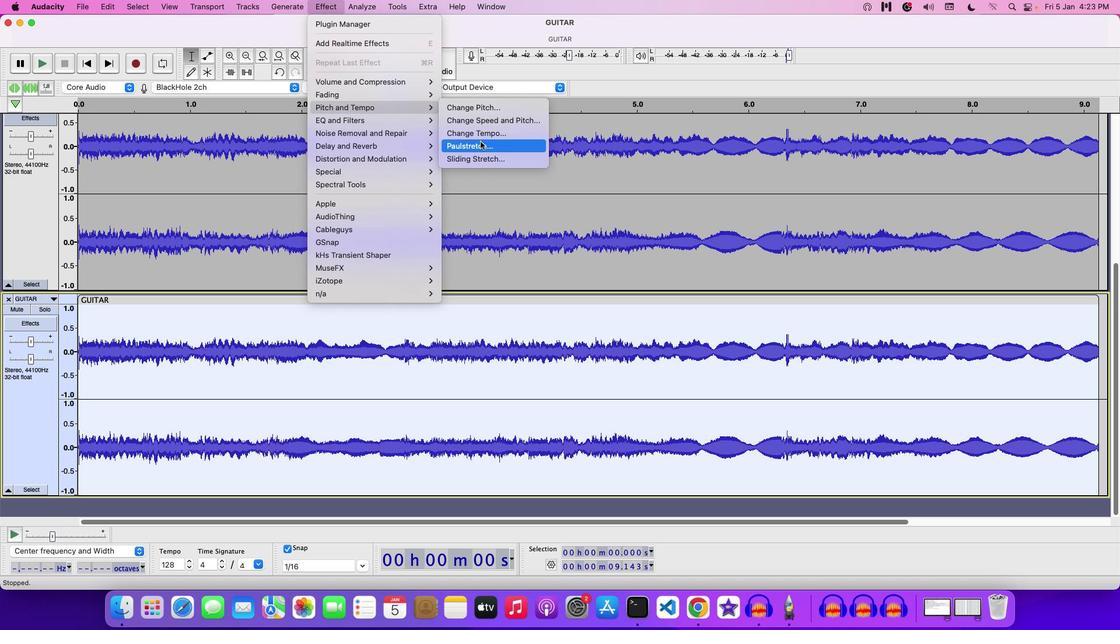 
Action: Mouse pressed left at (480, 141)
Screenshot: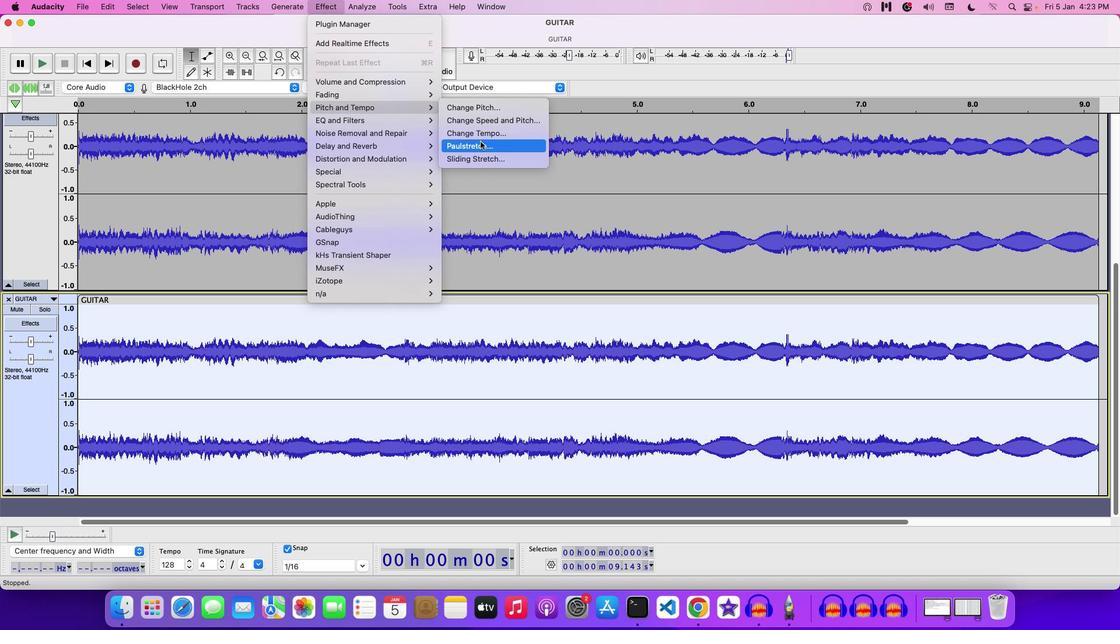 
Action: Mouse moved to (573, 281)
Screenshot: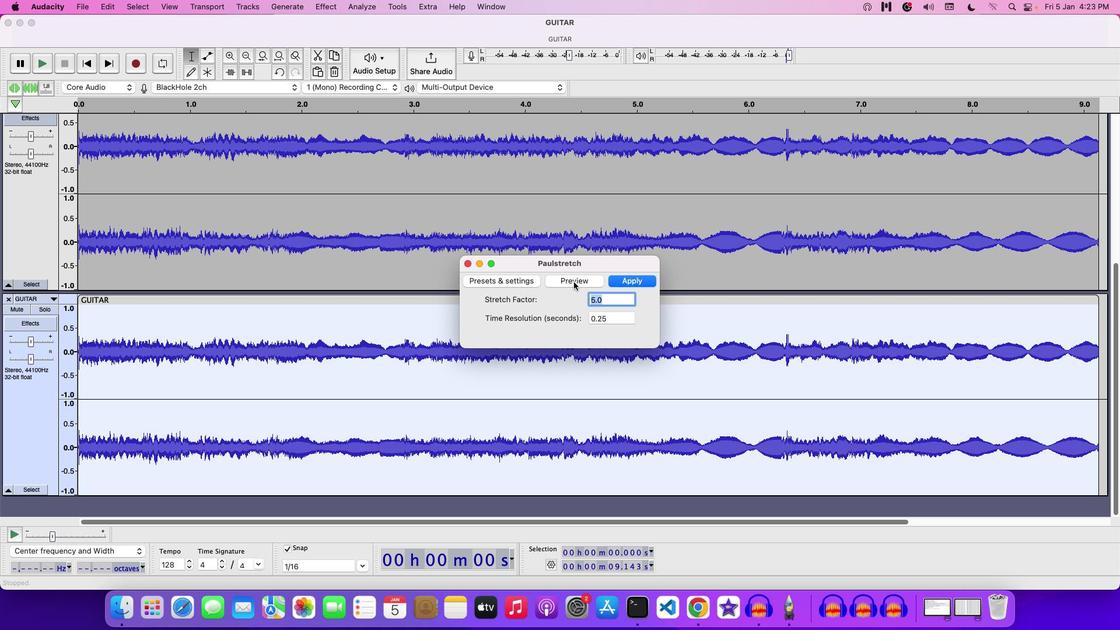 
Action: Mouse pressed left at (573, 281)
Screenshot: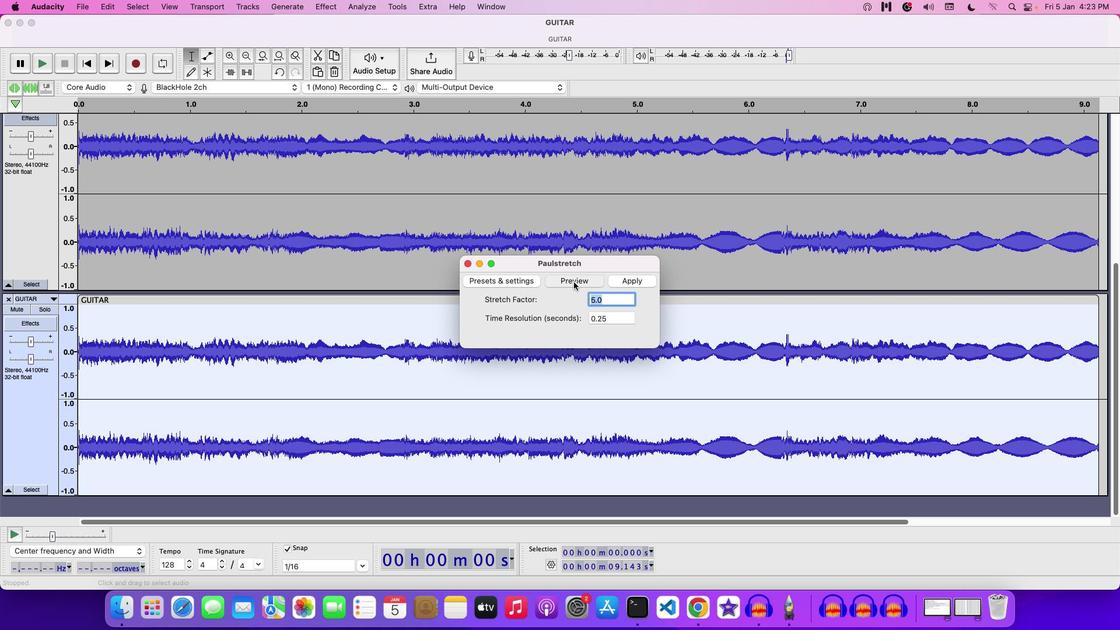 
Action: Mouse moved to (590, 298)
Screenshot: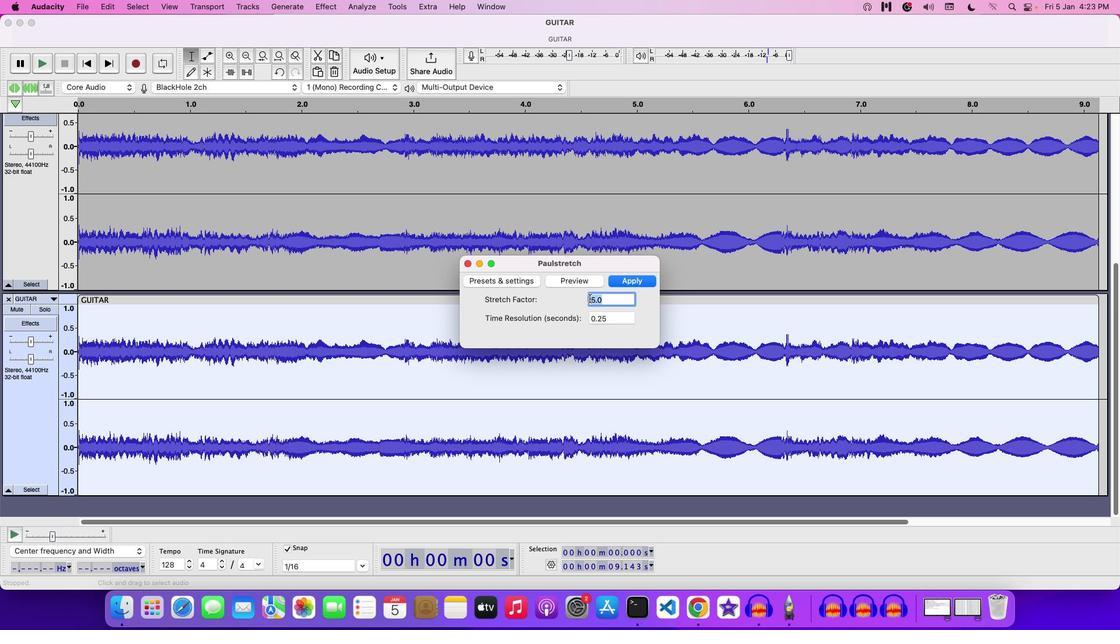 
Action: Mouse pressed left at (590, 298)
Screenshot: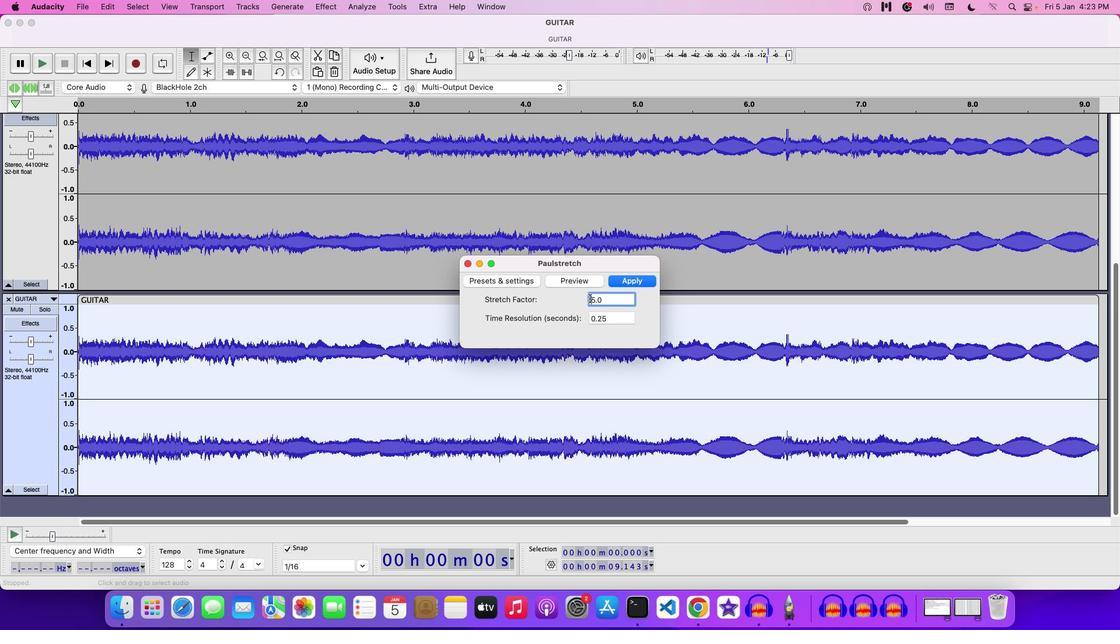 
Action: Mouse moved to (593, 299)
Screenshot: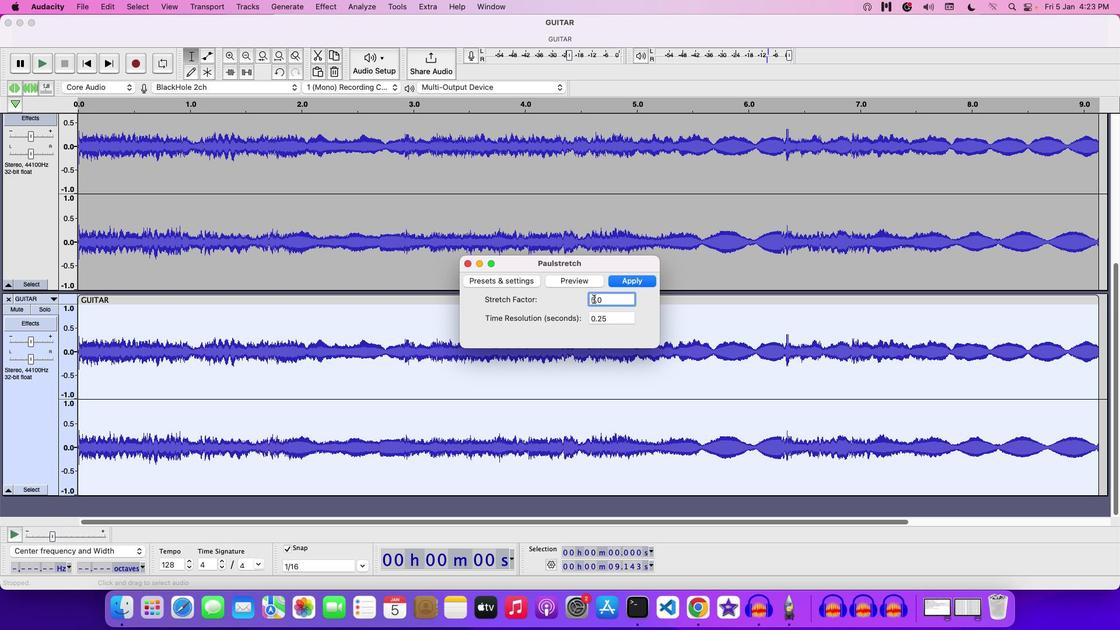 
Action: Mouse pressed left at (593, 299)
Screenshot: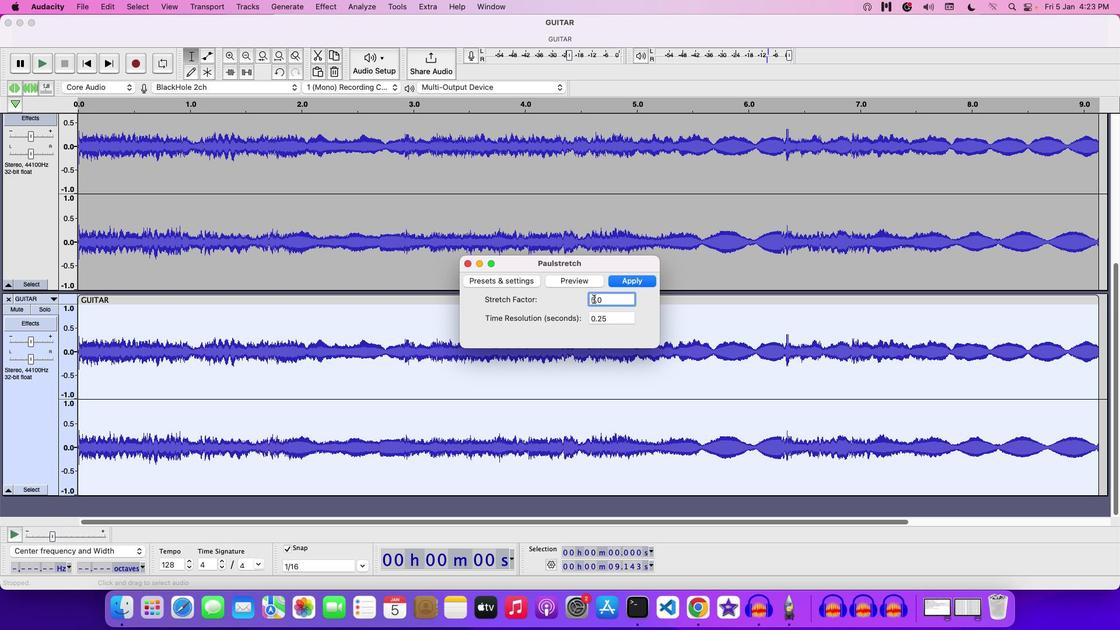 
Action: Mouse moved to (616, 299)
Screenshot: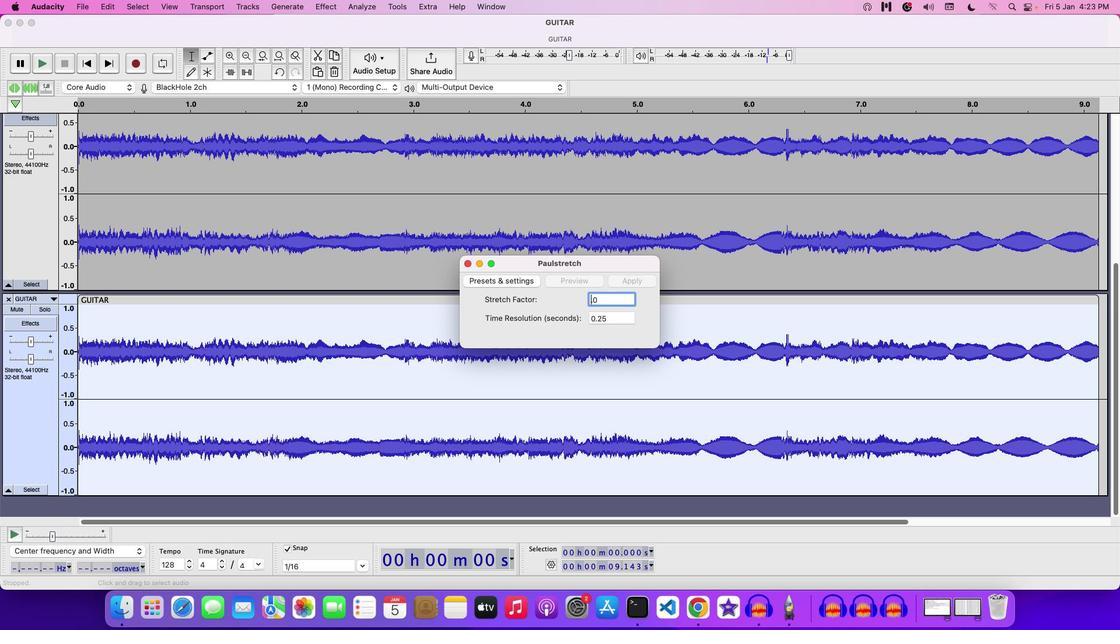 
Action: Key pressed Key.backspace
Screenshot: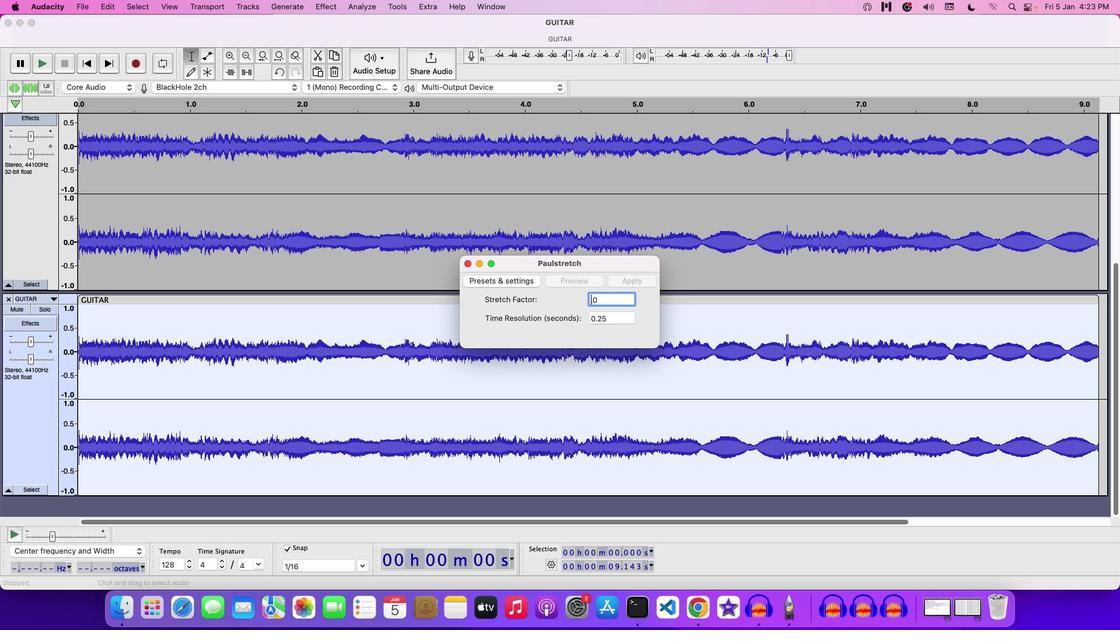 
Action: Mouse moved to (615, 300)
Screenshot: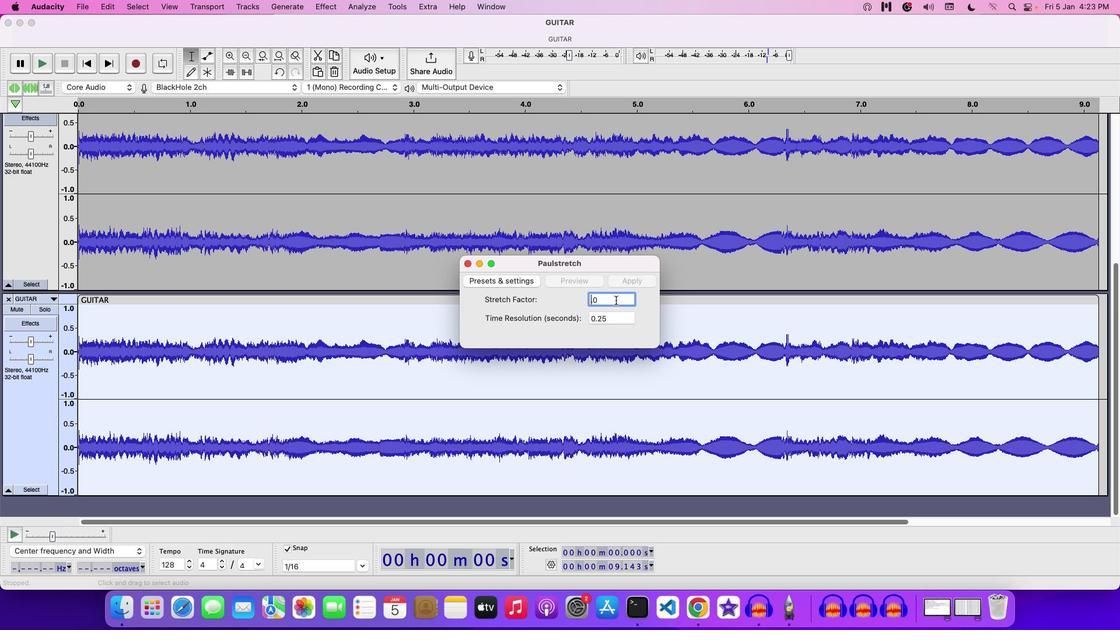 
Action: Key pressed '1'
Screenshot: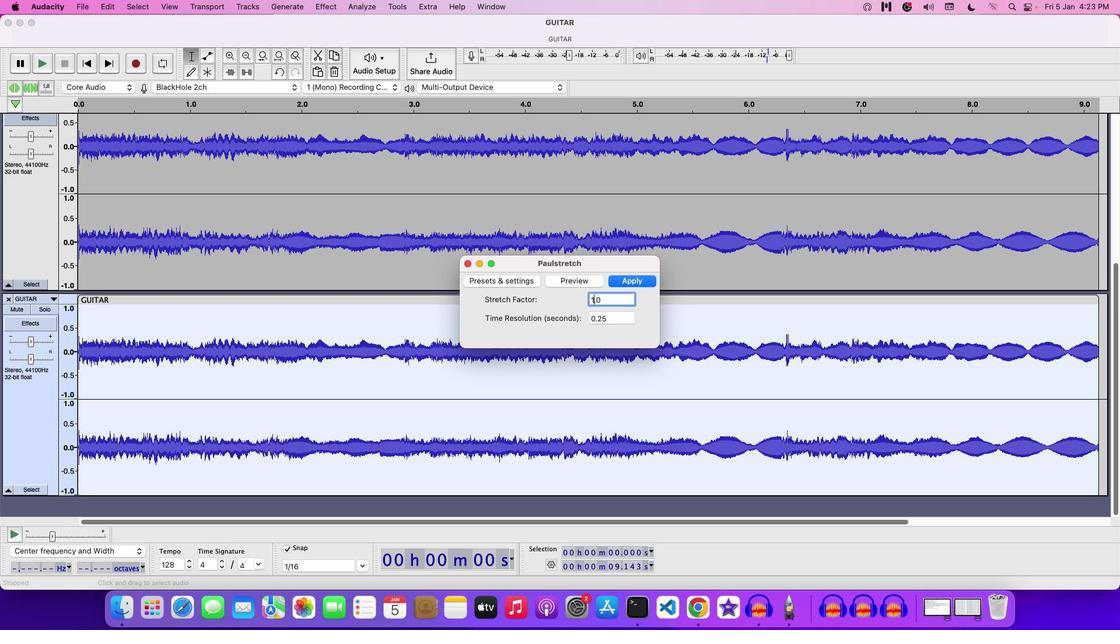 
Action: Mouse moved to (590, 277)
Screenshot: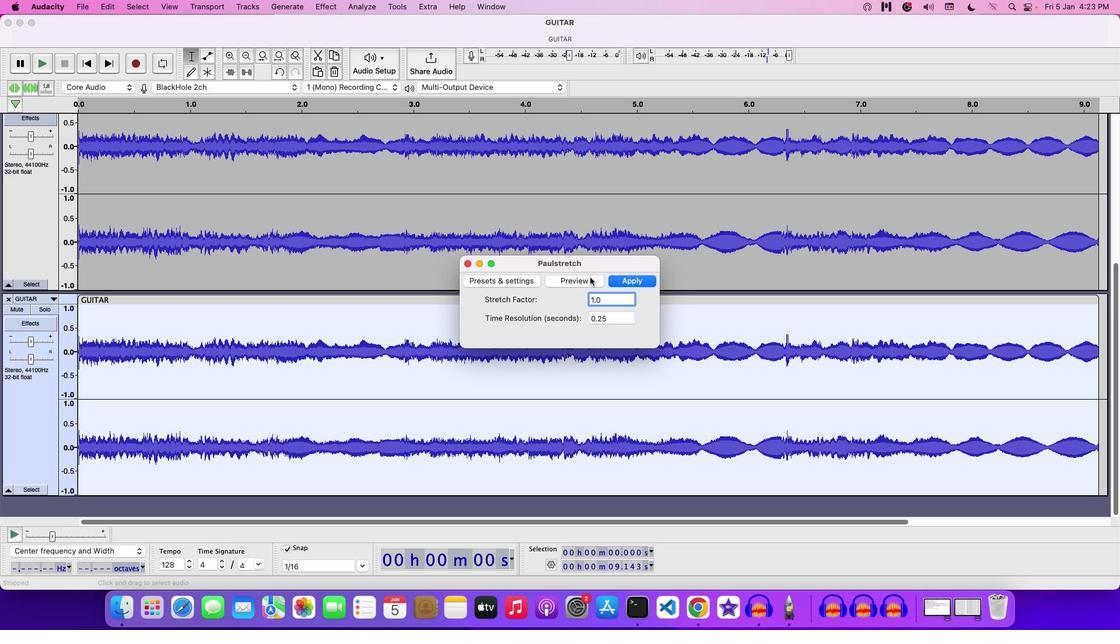 
Action: Mouse pressed left at (590, 277)
Screenshot: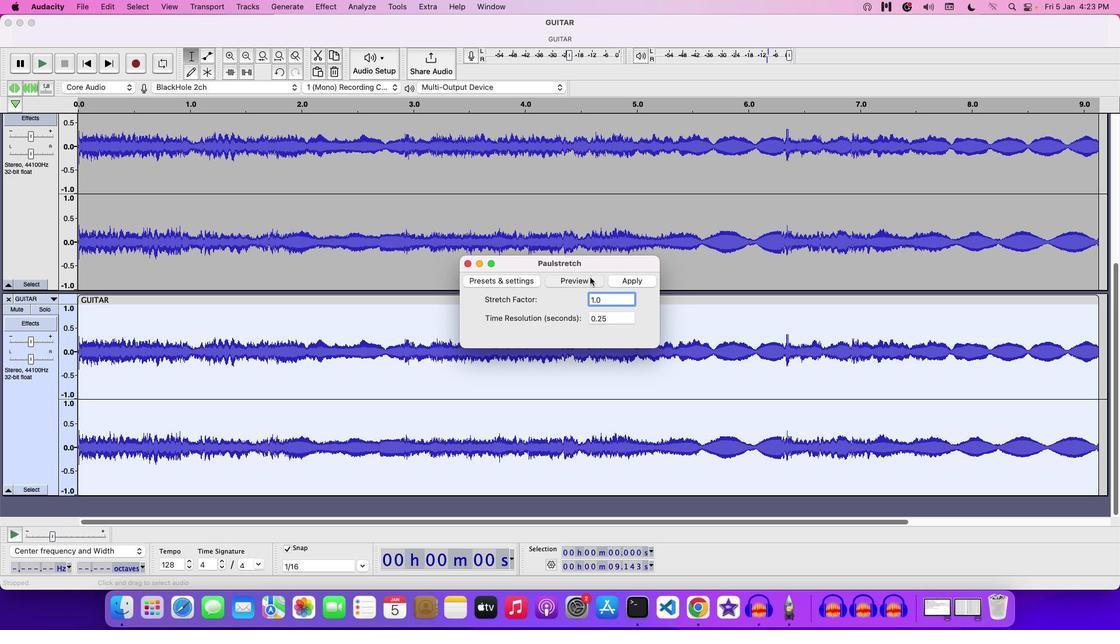 
Action: Mouse moved to (628, 283)
Screenshot: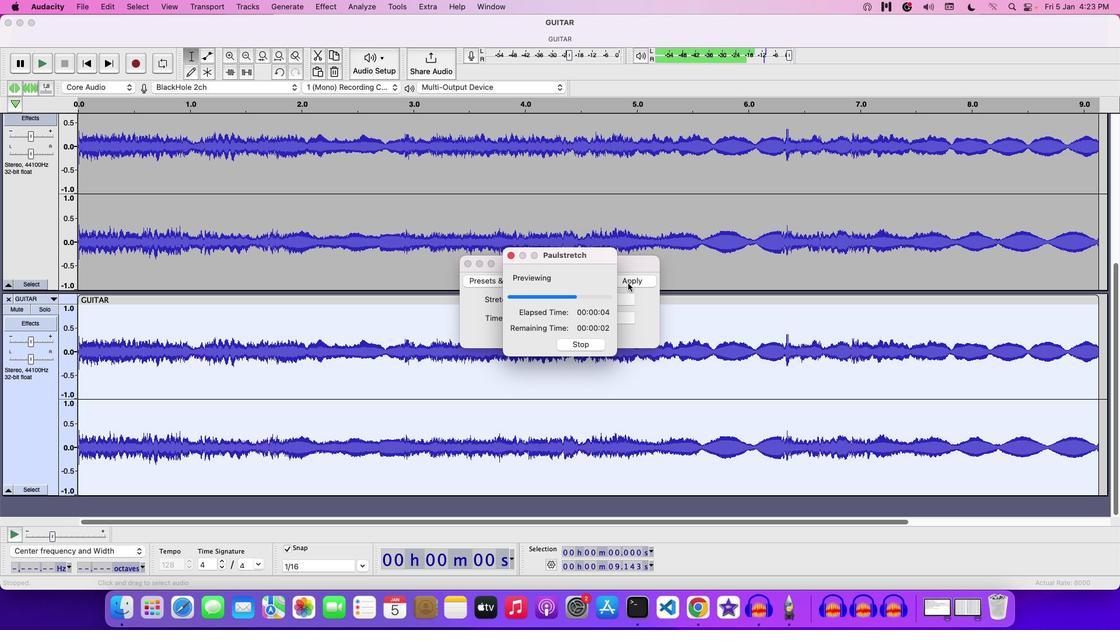 
Action: Mouse pressed left at (628, 283)
Screenshot: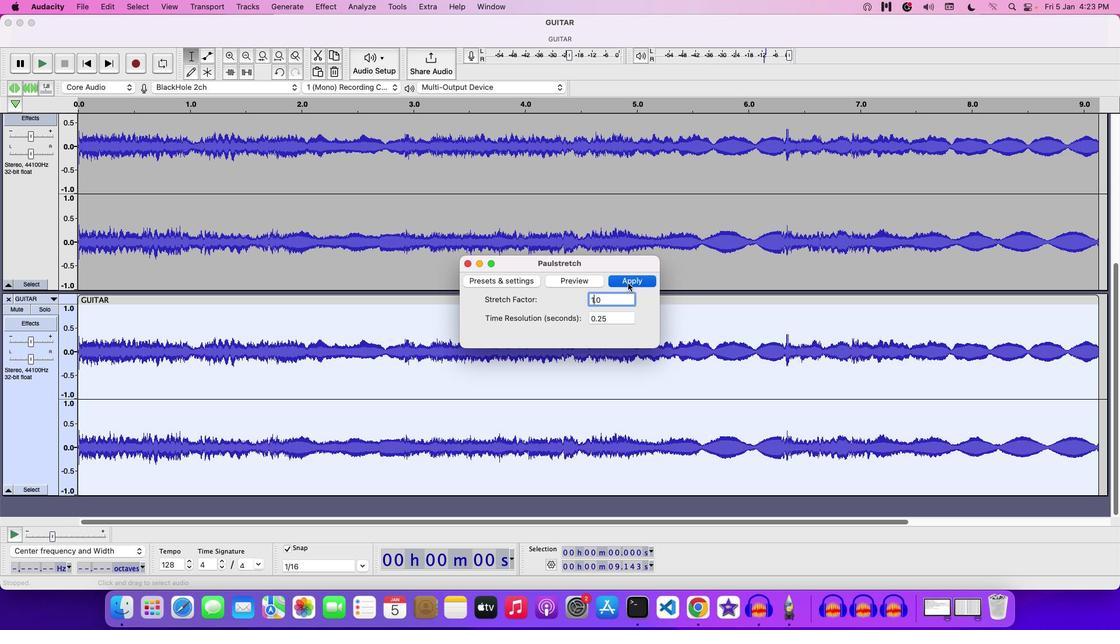 
Action: Mouse moved to (556, 271)
Screenshot: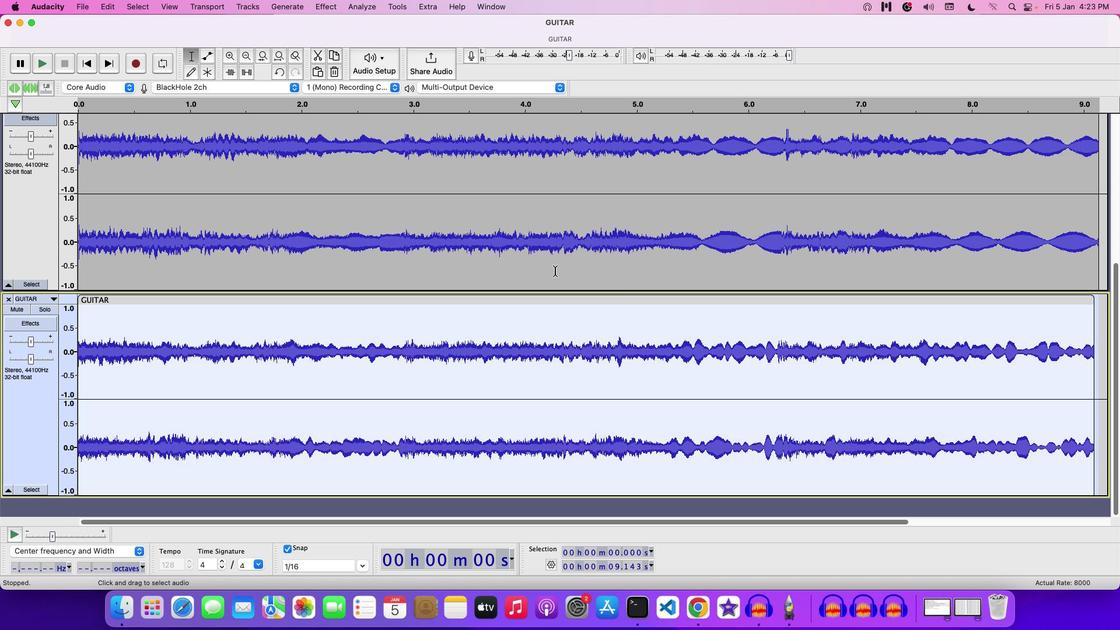 
Action: Key pressed Key.space
Screenshot: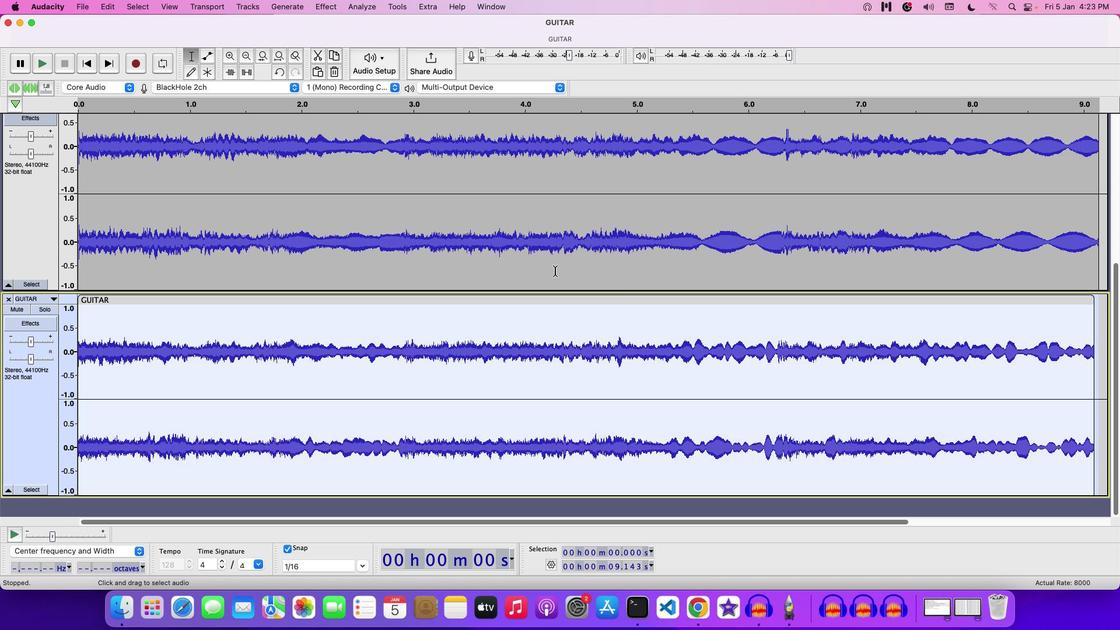 
Action: Mouse moved to (120, 302)
Screenshot: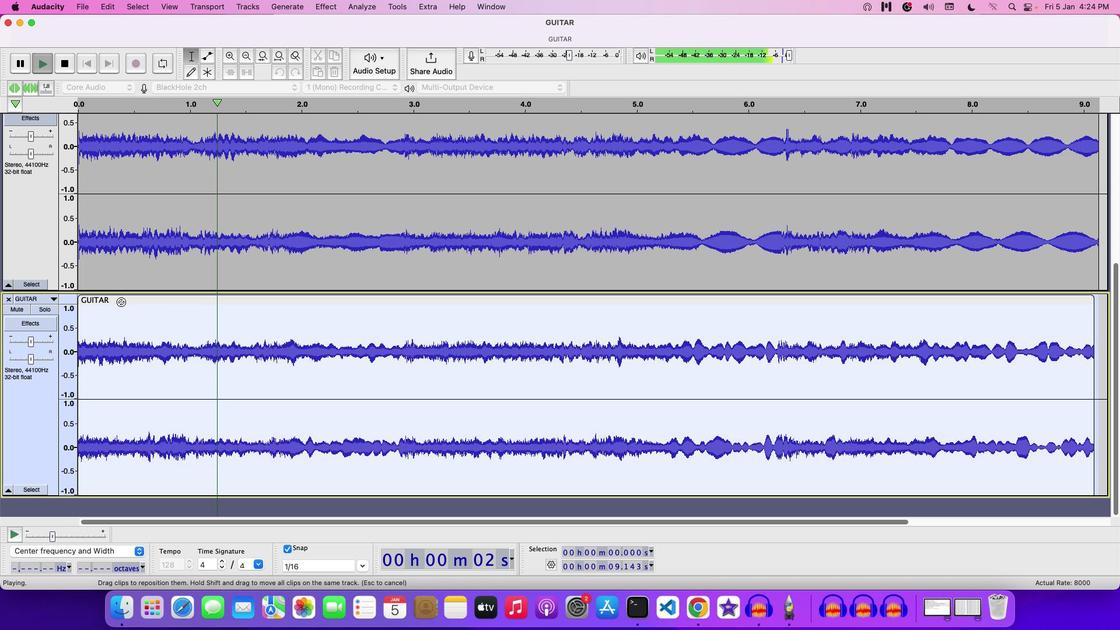 
Action: Mouse scrolled (120, 302) with delta (0, 0)
Screenshot: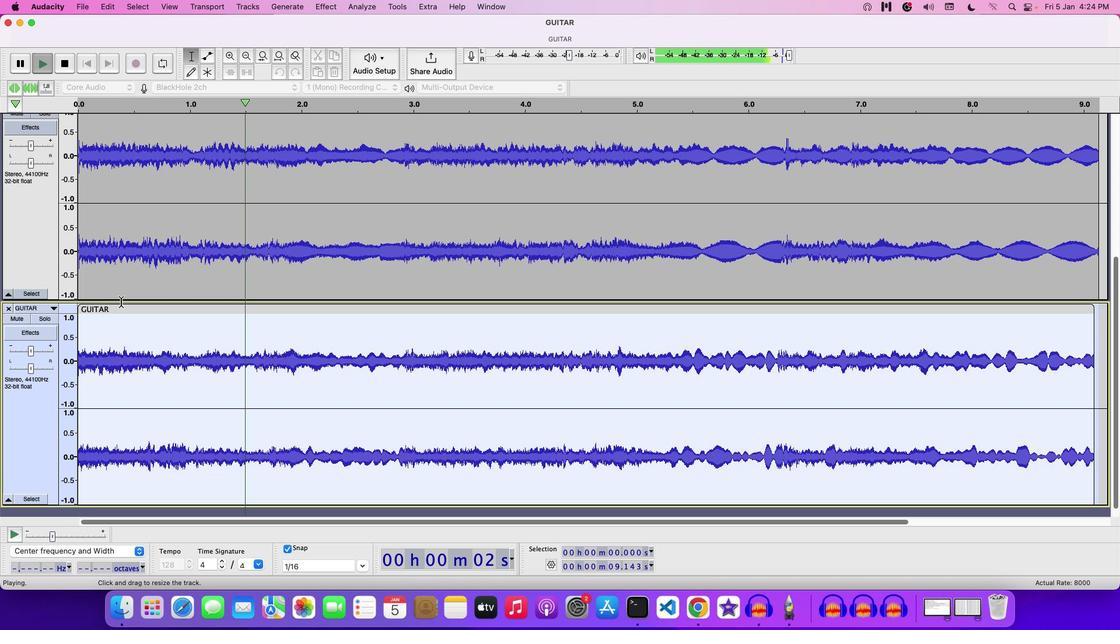 
Action: Mouse scrolled (120, 302) with delta (0, 0)
Screenshot: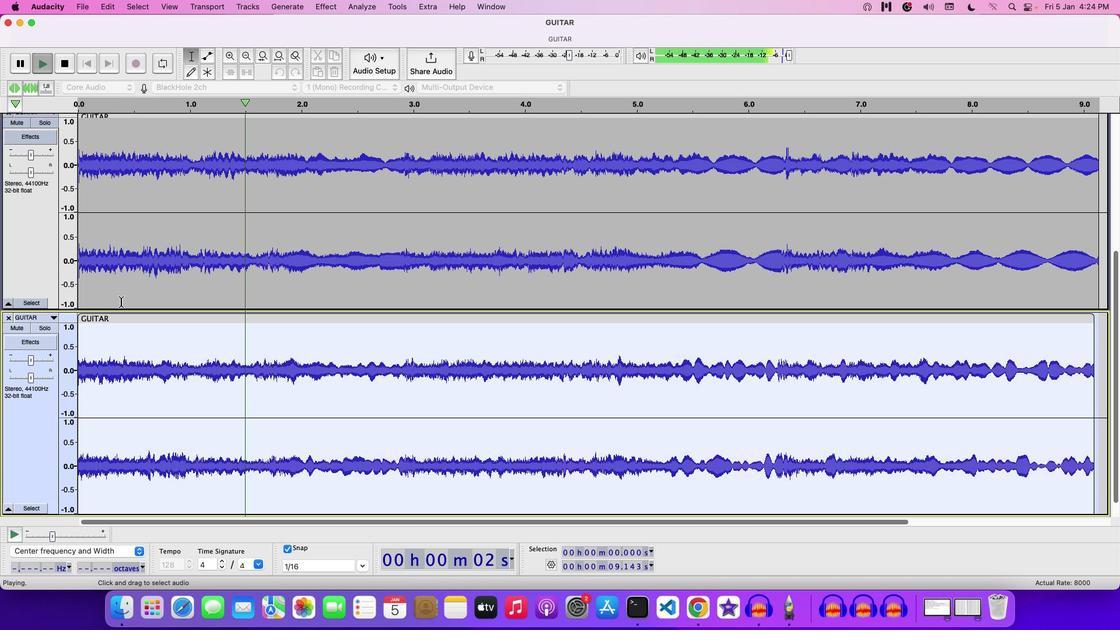 
Action: Mouse scrolled (120, 302) with delta (0, 0)
Screenshot: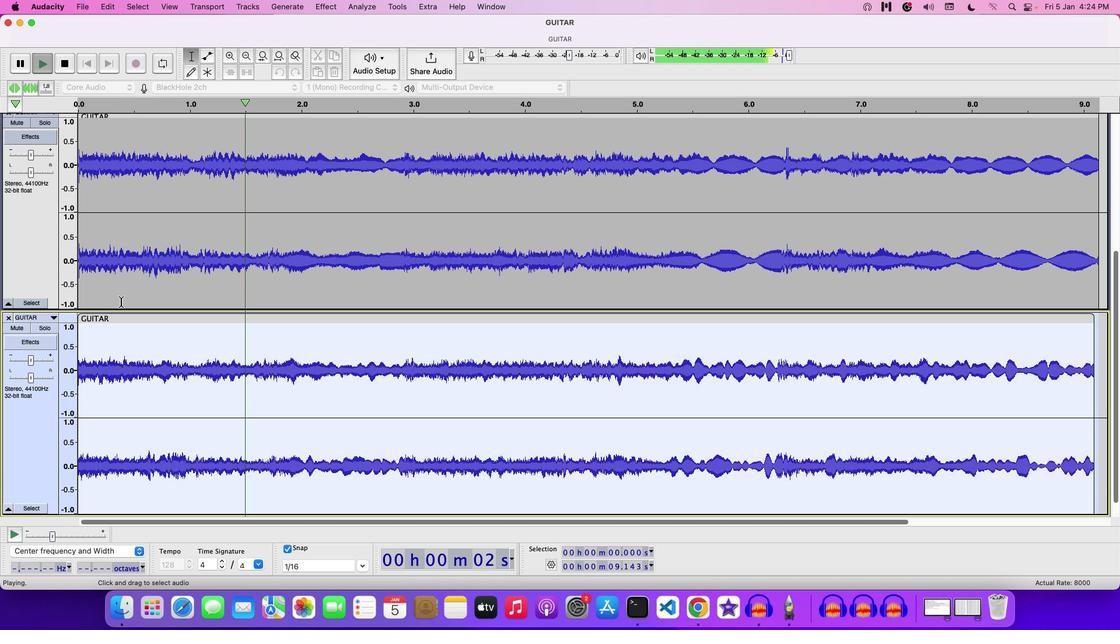 
Action: Mouse scrolled (120, 302) with delta (0, 1)
Screenshot: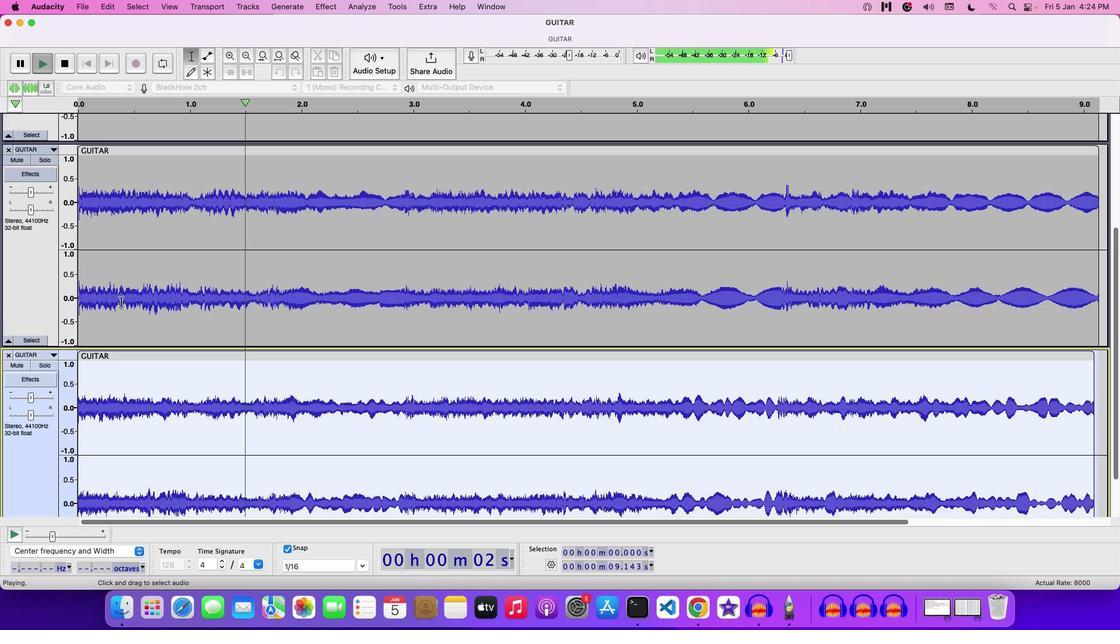 
Action: Mouse scrolled (120, 302) with delta (0, 1)
Screenshot: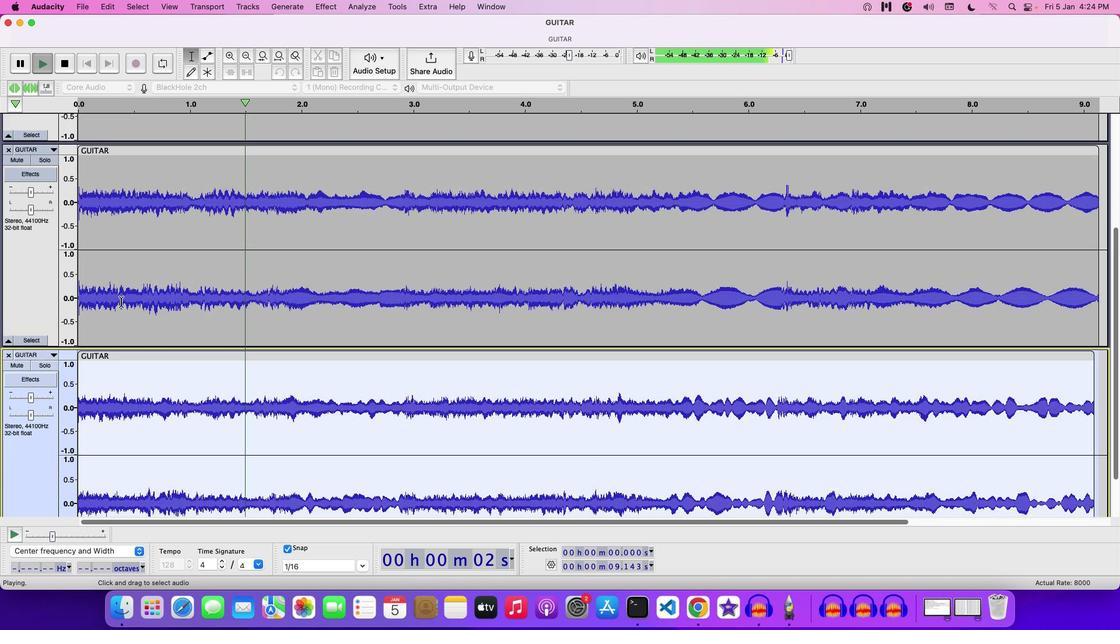 
Action: Mouse scrolled (120, 302) with delta (0, 0)
Screenshot: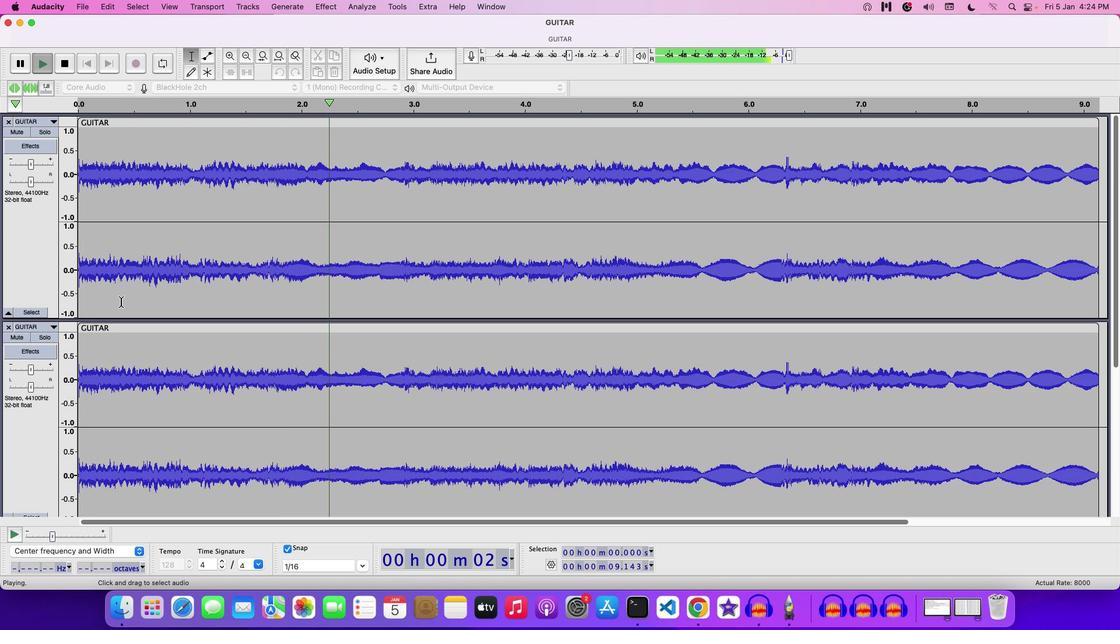 
Action: Mouse scrolled (120, 302) with delta (0, 0)
Screenshot: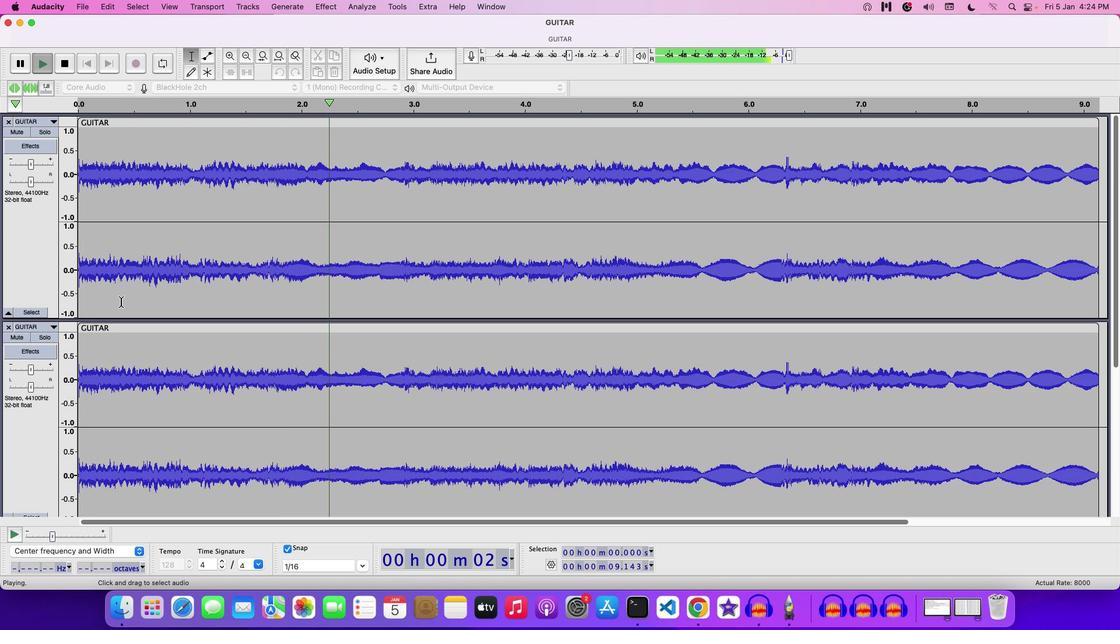 
Action: Mouse scrolled (120, 302) with delta (0, 1)
Screenshot: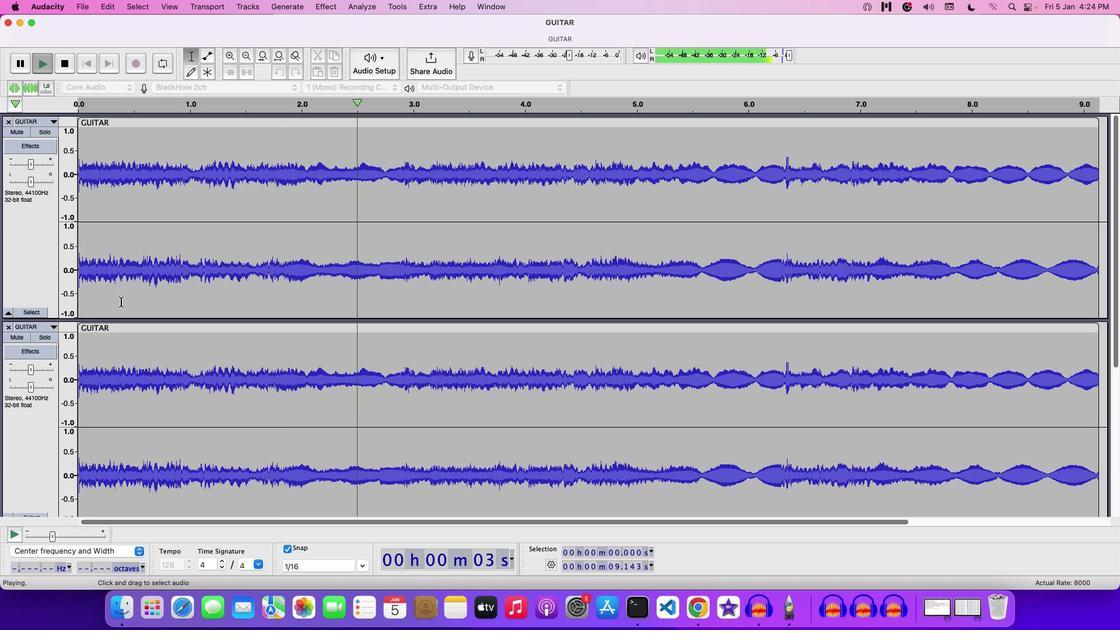 
Action: Mouse scrolled (120, 302) with delta (0, 2)
Screenshot: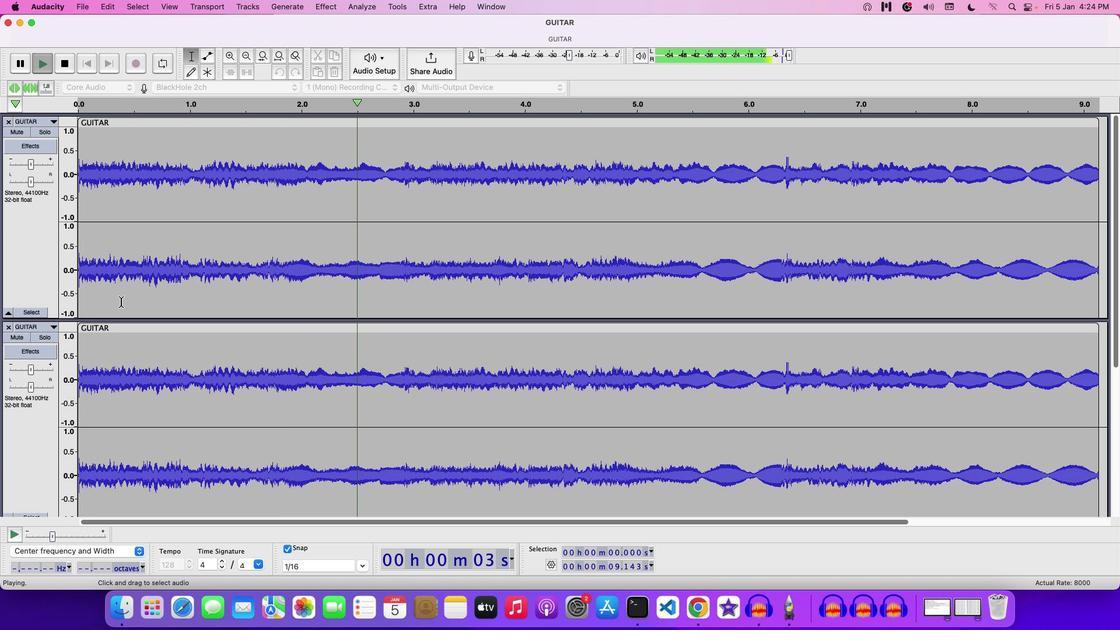 
Action: Mouse scrolled (120, 302) with delta (0, 2)
Screenshot: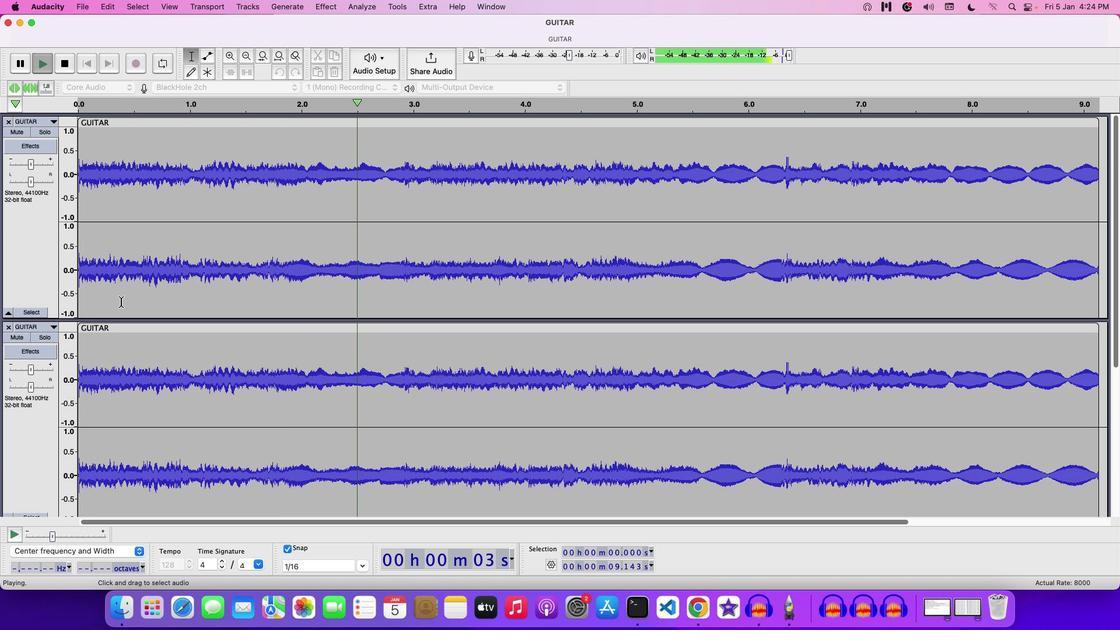 
Action: Mouse scrolled (120, 302) with delta (0, 0)
Screenshot: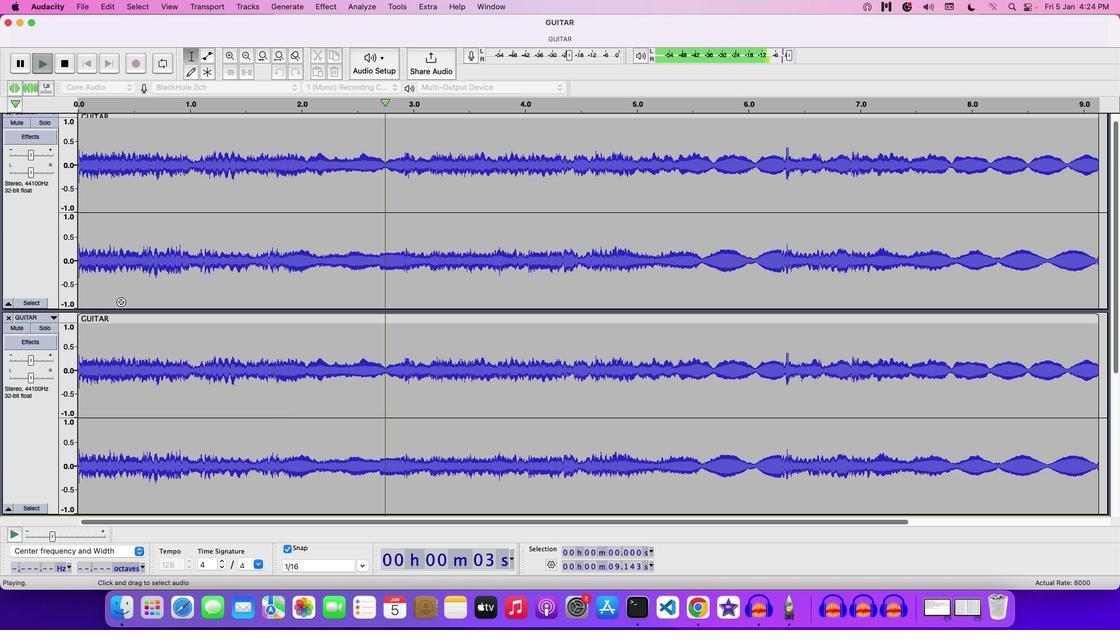 
Action: Mouse scrolled (120, 302) with delta (0, 0)
Screenshot: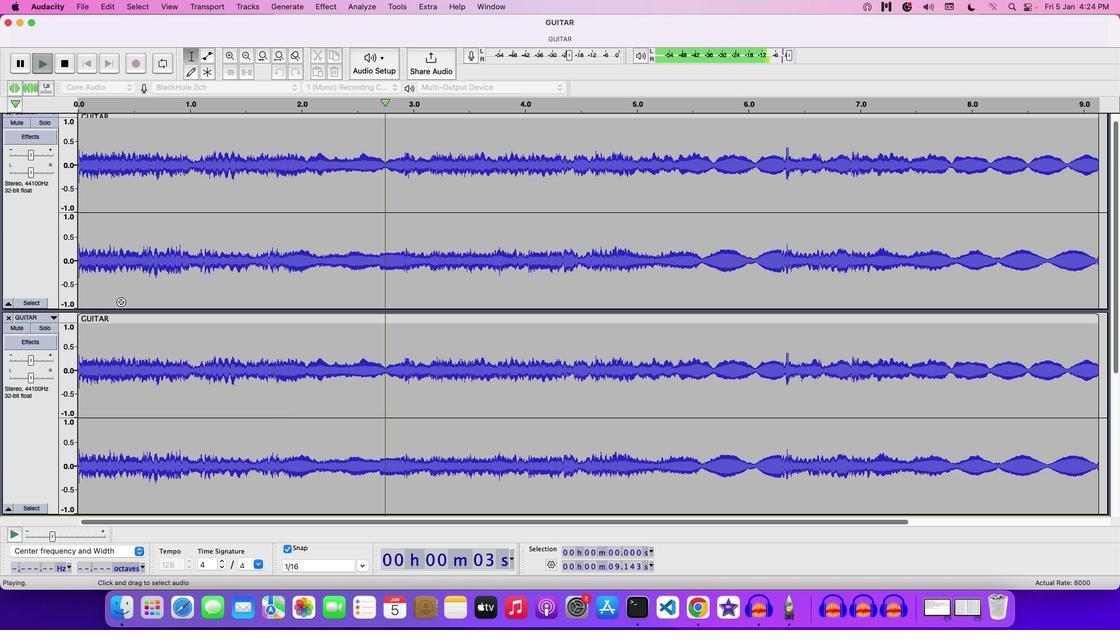 
Action: Mouse scrolled (120, 302) with delta (0, -1)
Screenshot: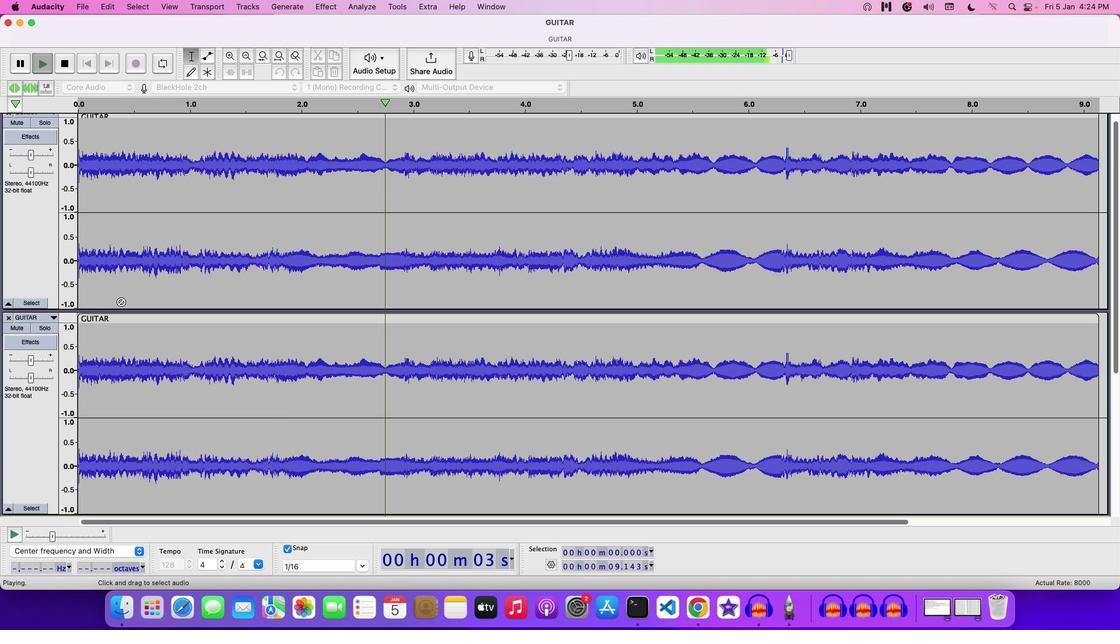 
Action: Mouse scrolled (120, 302) with delta (0, -2)
Screenshot: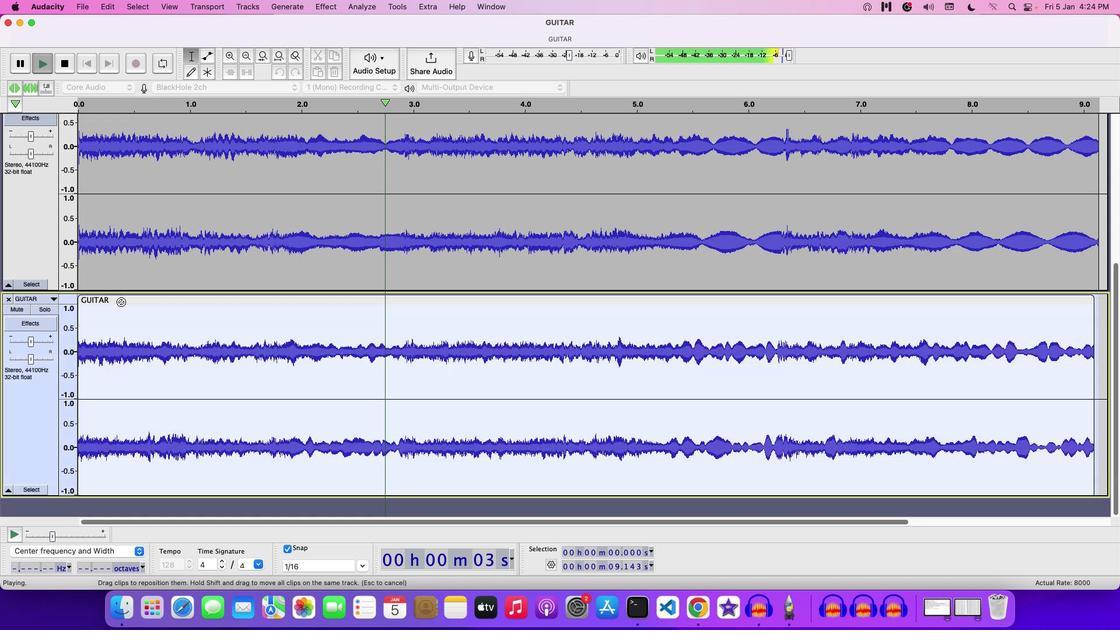 
Action: Mouse moved to (121, 300)
Screenshot: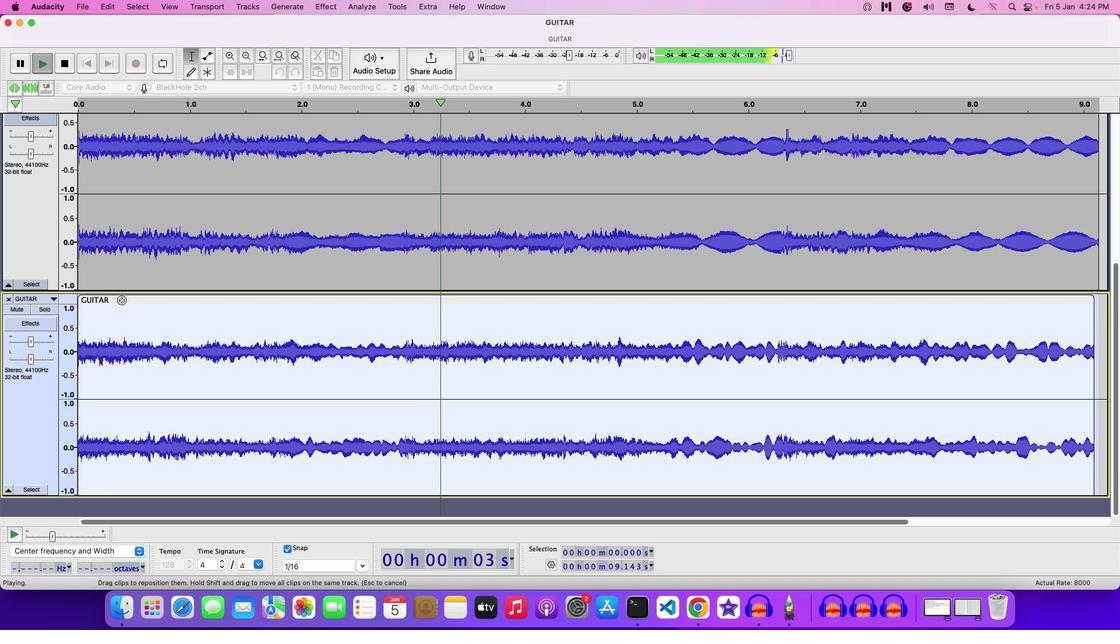 
Action: Mouse scrolled (121, 300) with delta (0, 0)
Screenshot: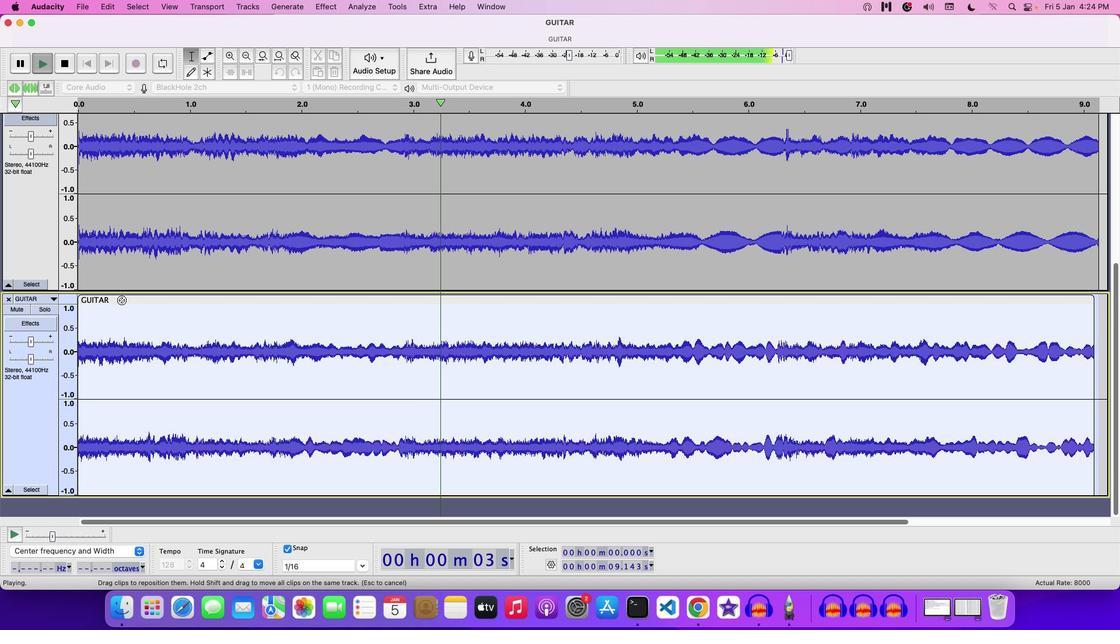 
Action: Mouse scrolled (121, 300) with delta (0, 0)
Screenshot: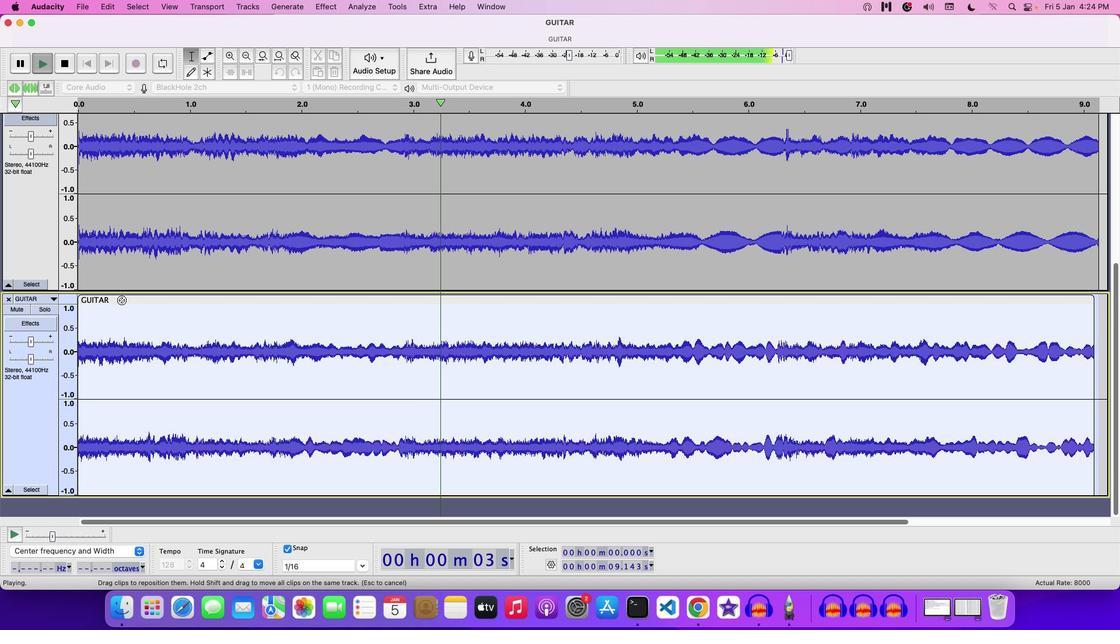 
Action: Mouse scrolled (121, 300) with delta (0, -1)
Screenshot: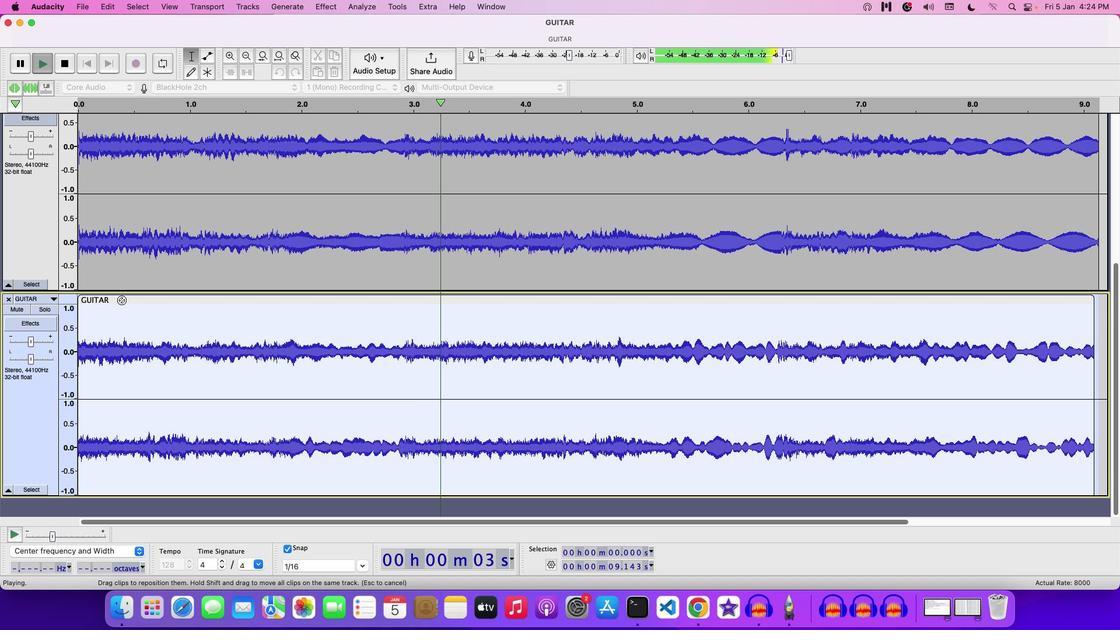 
Action: Mouse scrolled (121, 300) with delta (0, -2)
Screenshot: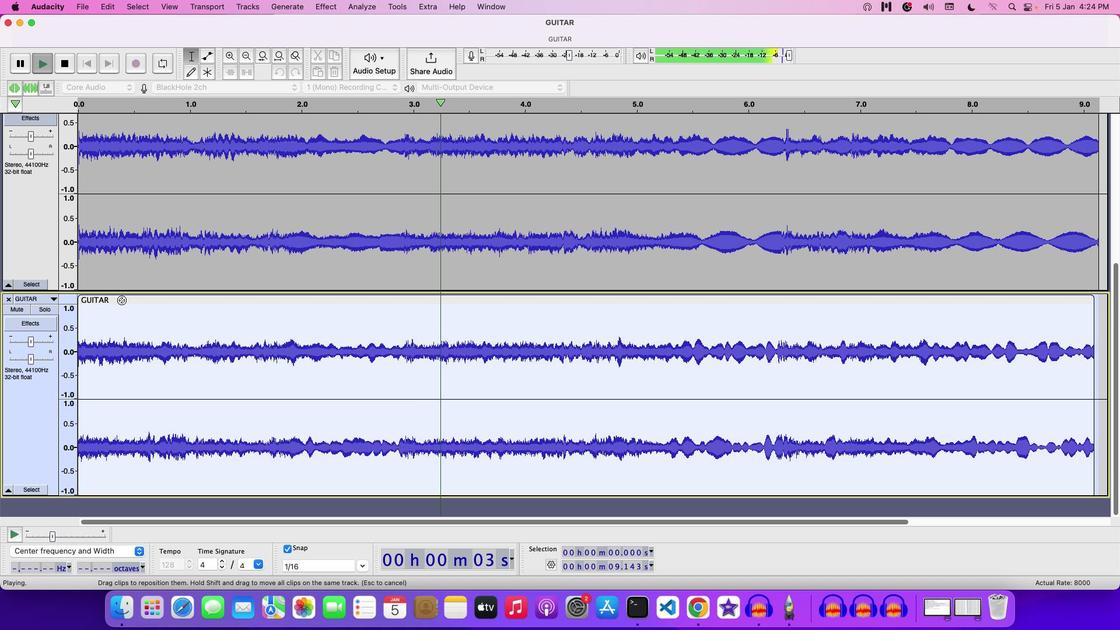 
Action: Mouse moved to (141, 279)
Screenshot: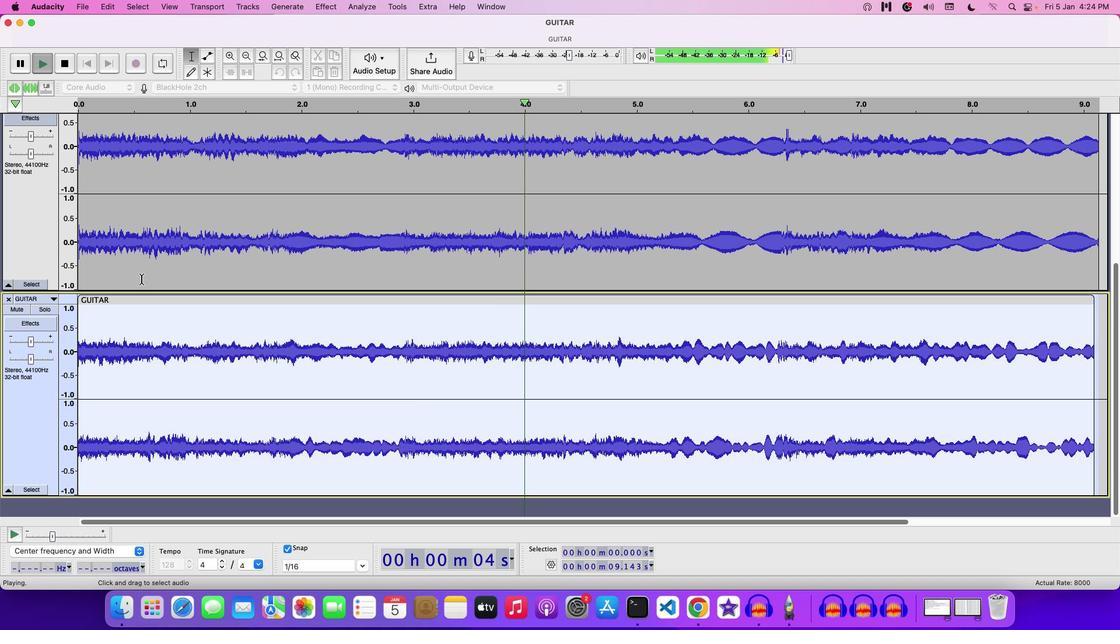 
Action: Mouse scrolled (141, 279) with delta (0, 0)
Screenshot: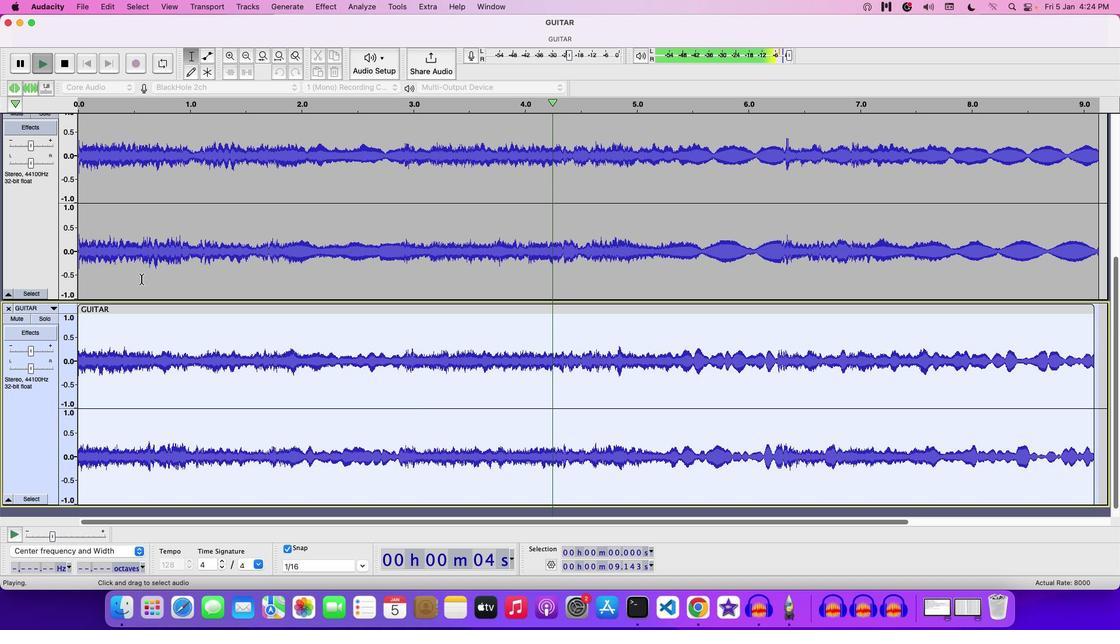 
Action: Mouse scrolled (141, 279) with delta (0, 0)
Screenshot: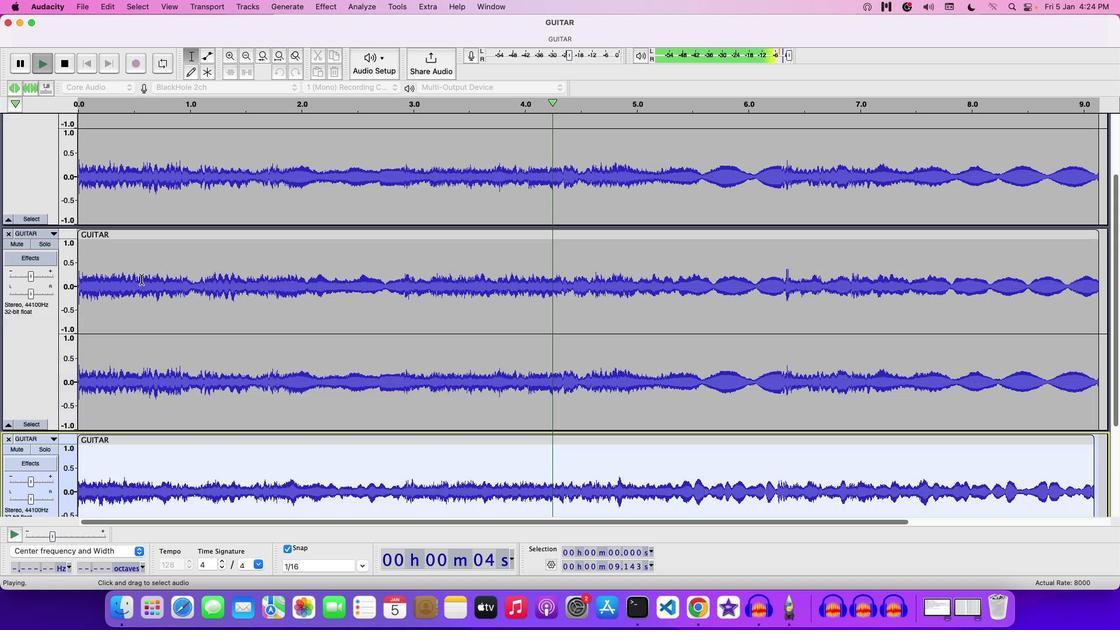 
Action: Mouse scrolled (141, 279) with delta (0, 1)
Screenshot: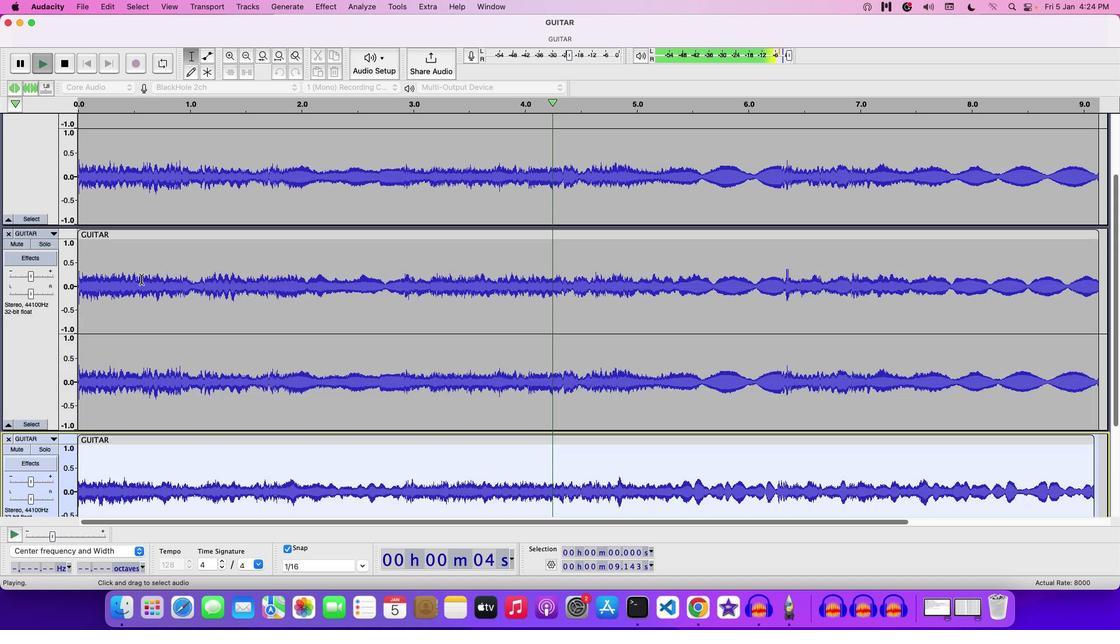 
Action: Mouse scrolled (141, 279) with delta (0, 2)
Screenshot: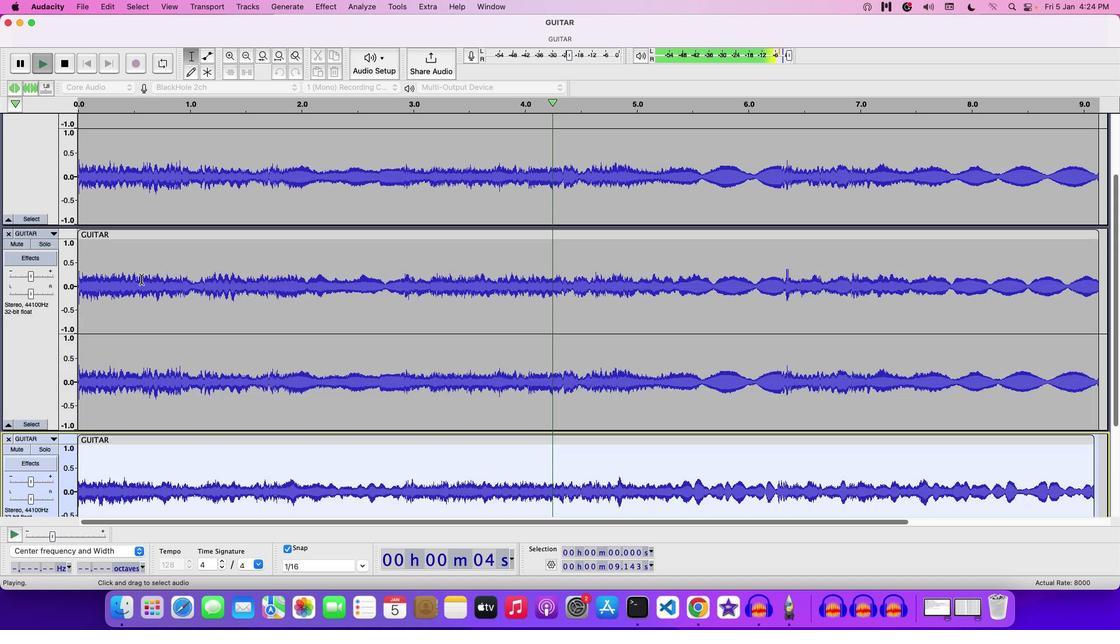 
Action: Mouse scrolled (141, 279) with delta (0, 2)
Screenshot: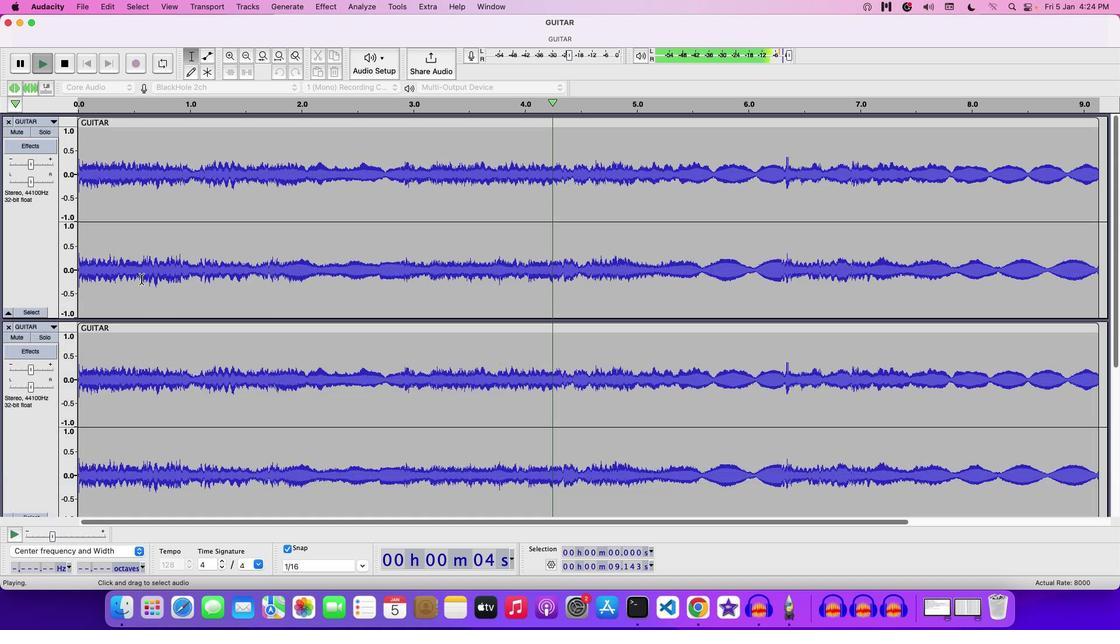 
Action: Mouse scrolled (141, 279) with delta (0, 0)
Screenshot: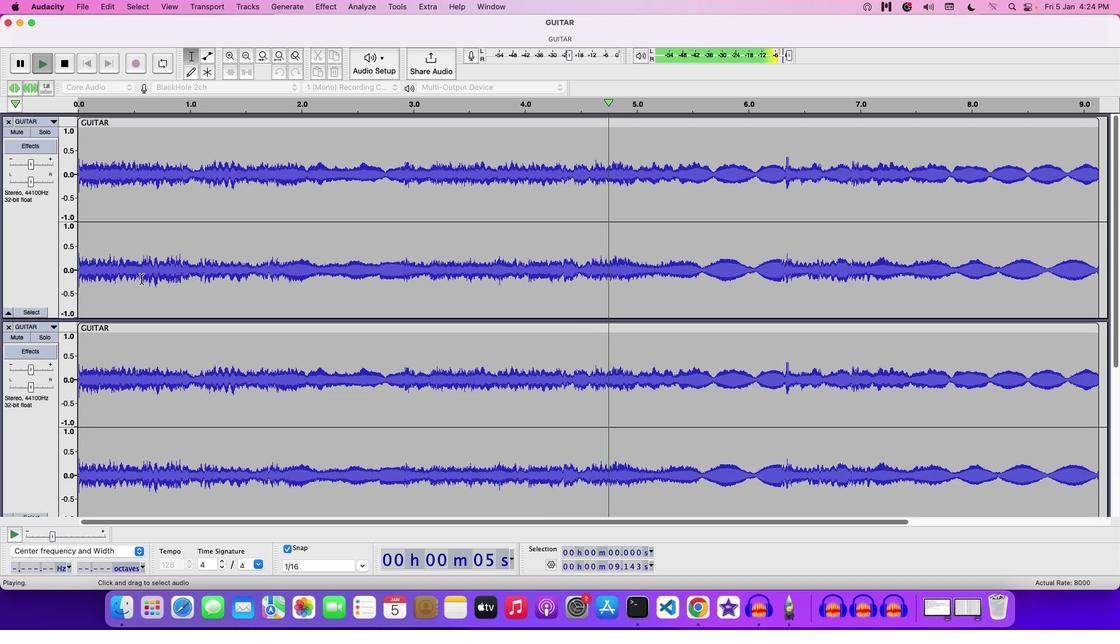 
Action: Mouse scrolled (141, 279) with delta (0, 0)
Screenshot: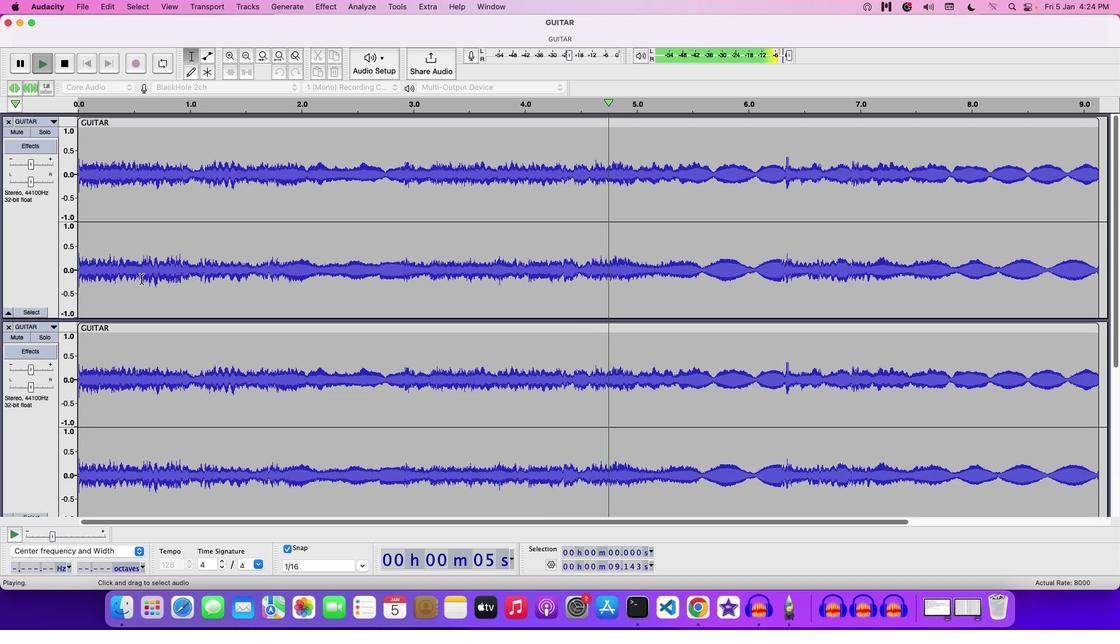 
Action: Mouse scrolled (141, 279) with delta (0, 0)
Screenshot: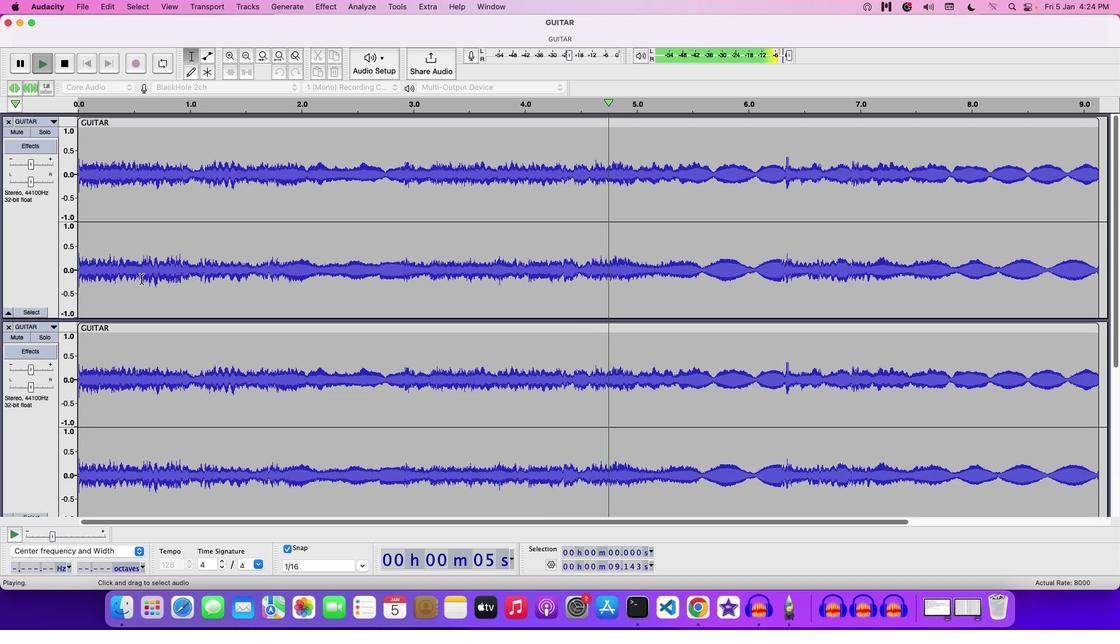
Action: Mouse scrolled (141, 279) with delta (0, 1)
Screenshot: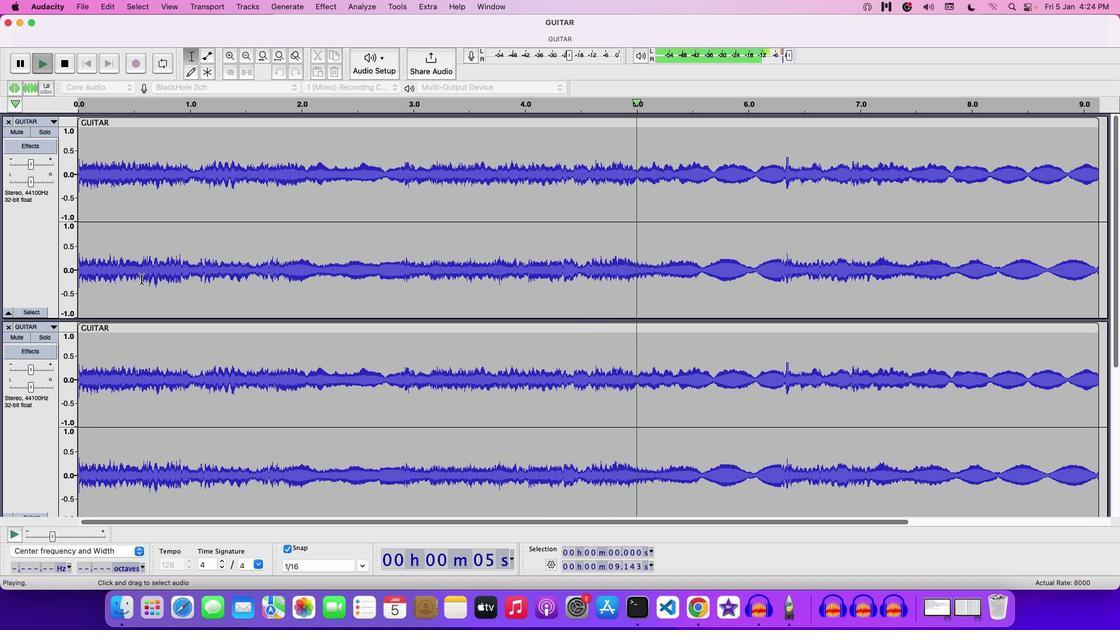 
Action: Mouse scrolled (141, 279) with delta (0, 0)
Screenshot: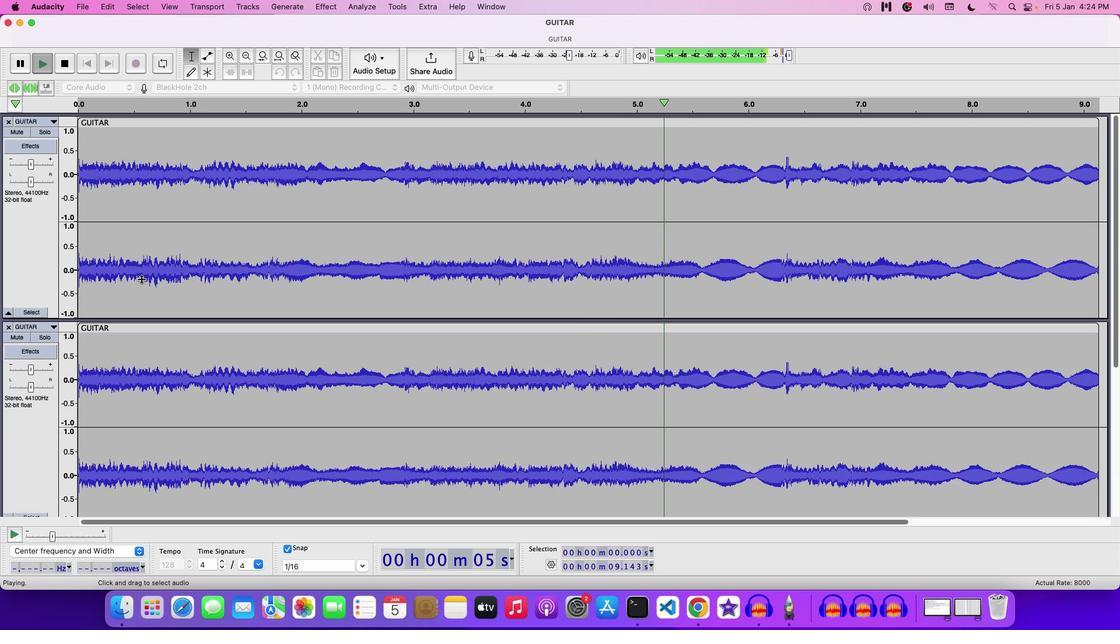 
Action: Mouse scrolled (141, 279) with delta (0, 0)
Screenshot: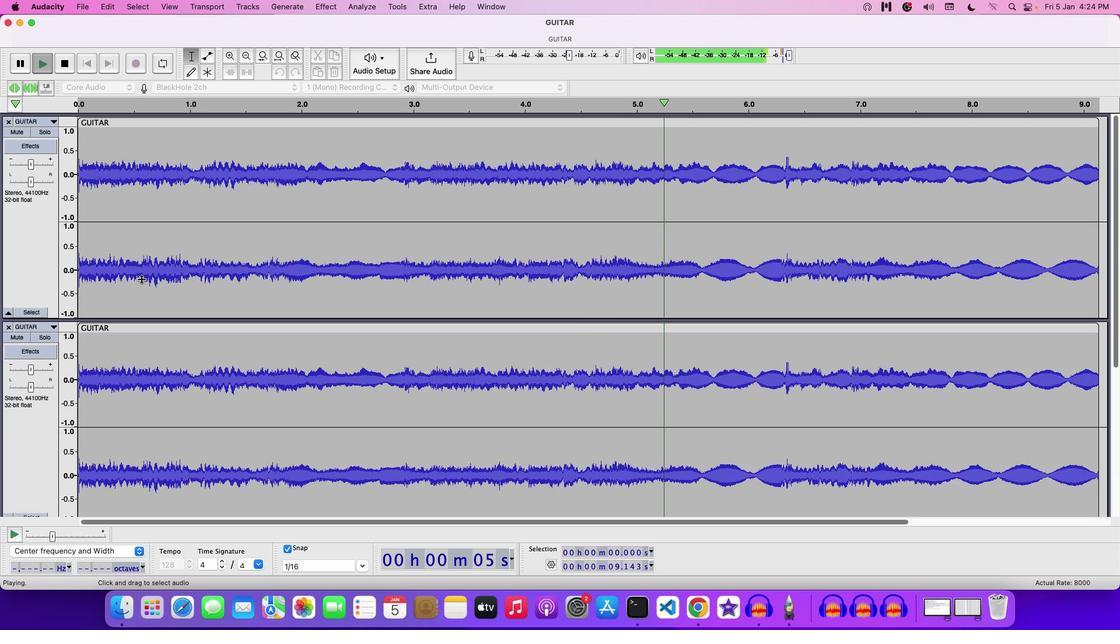
Action: Mouse scrolled (141, 279) with delta (0, -1)
Screenshot: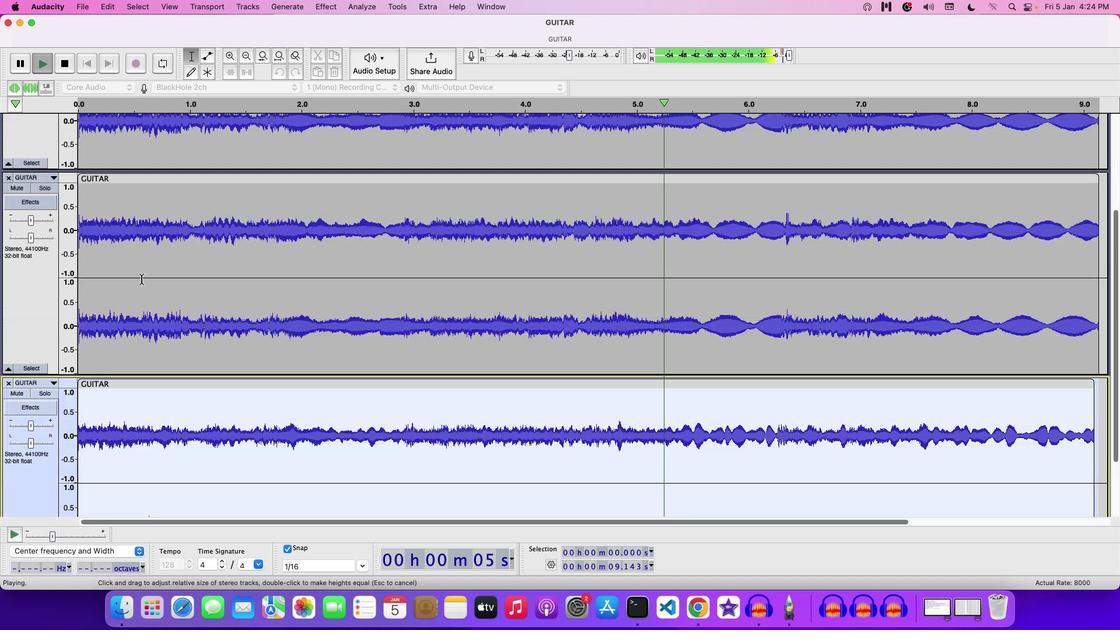 
Action: Mouse scrolled (141, 279) with delta (0, -1)
Screenshot: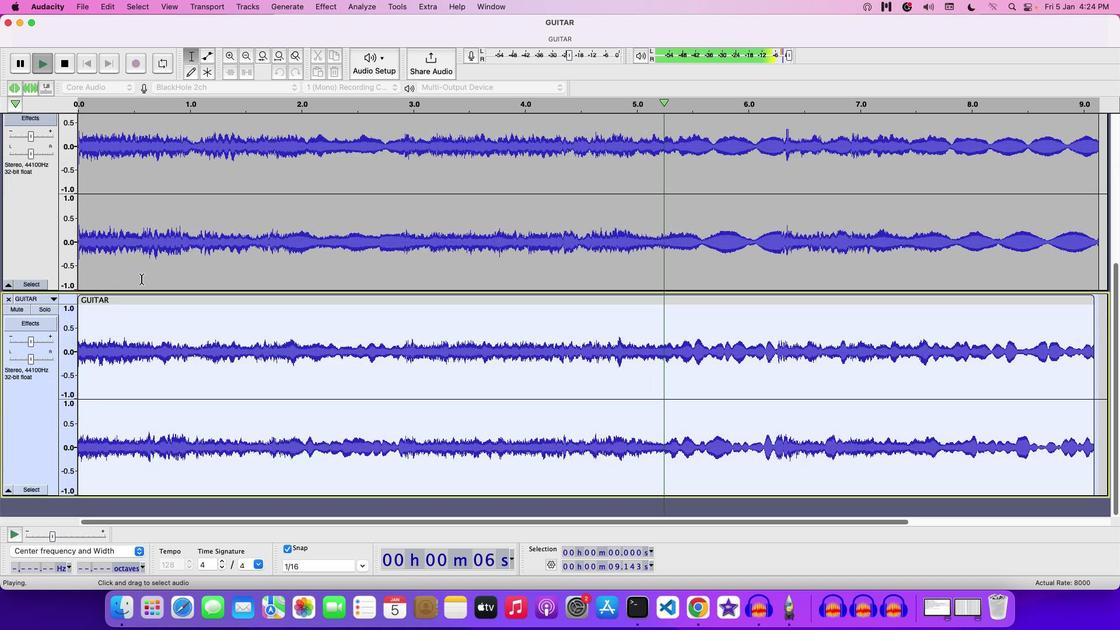 
Action: Mouse moved to (141, 279)
Screenshot: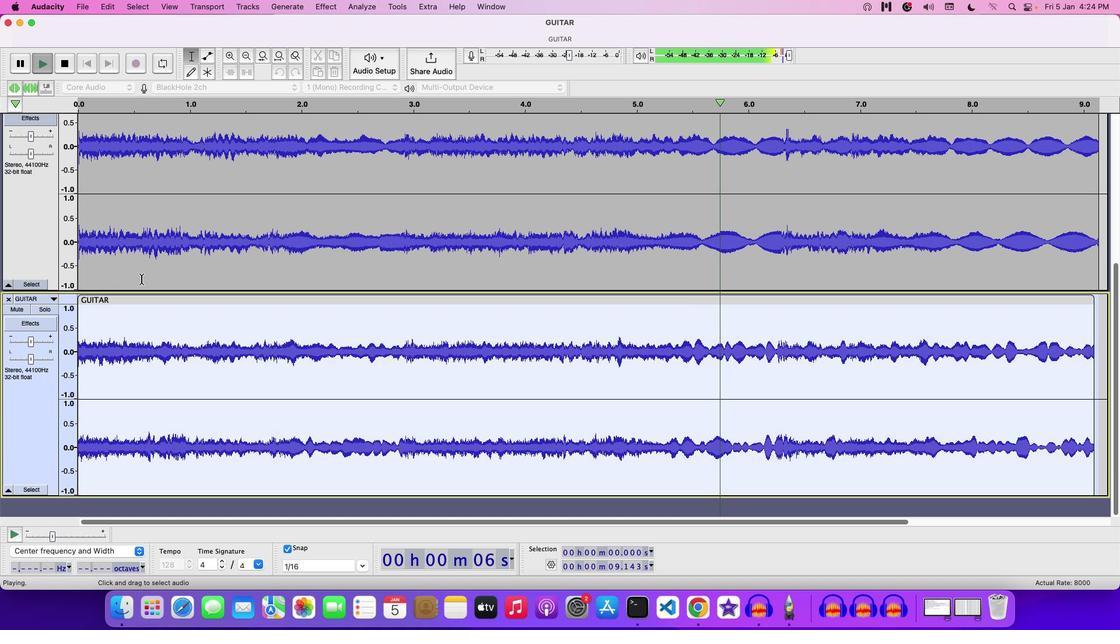 
Action: Mouse scrolled (141, 279) with delta (0, 0)
Screenshot: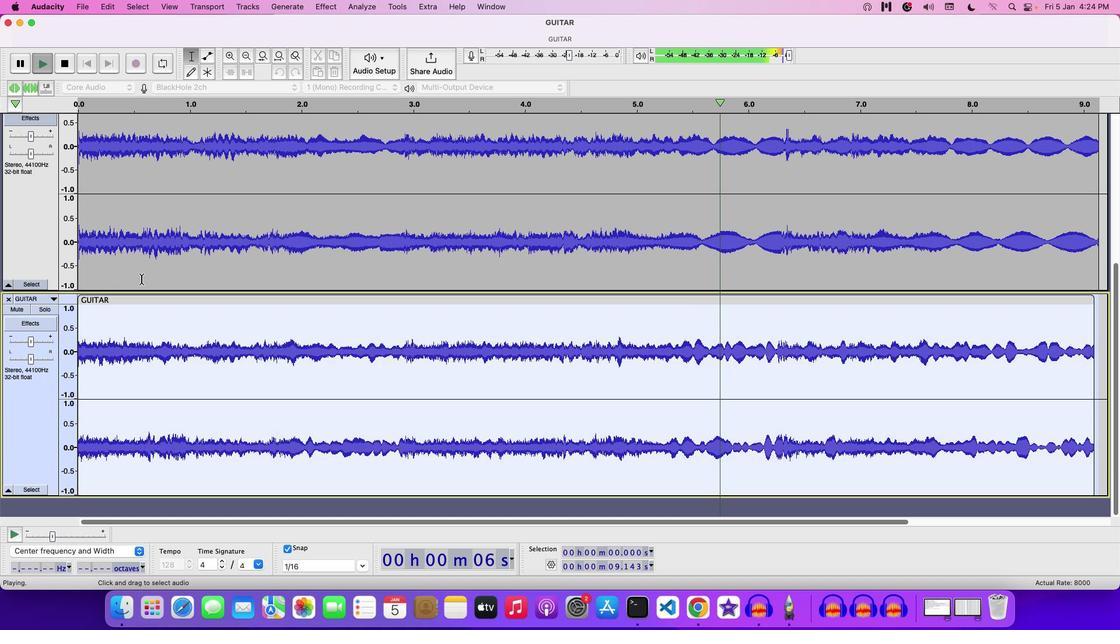 
Action: Mouse scrolled (141, 279) with delta (0, 0)
Screenshot: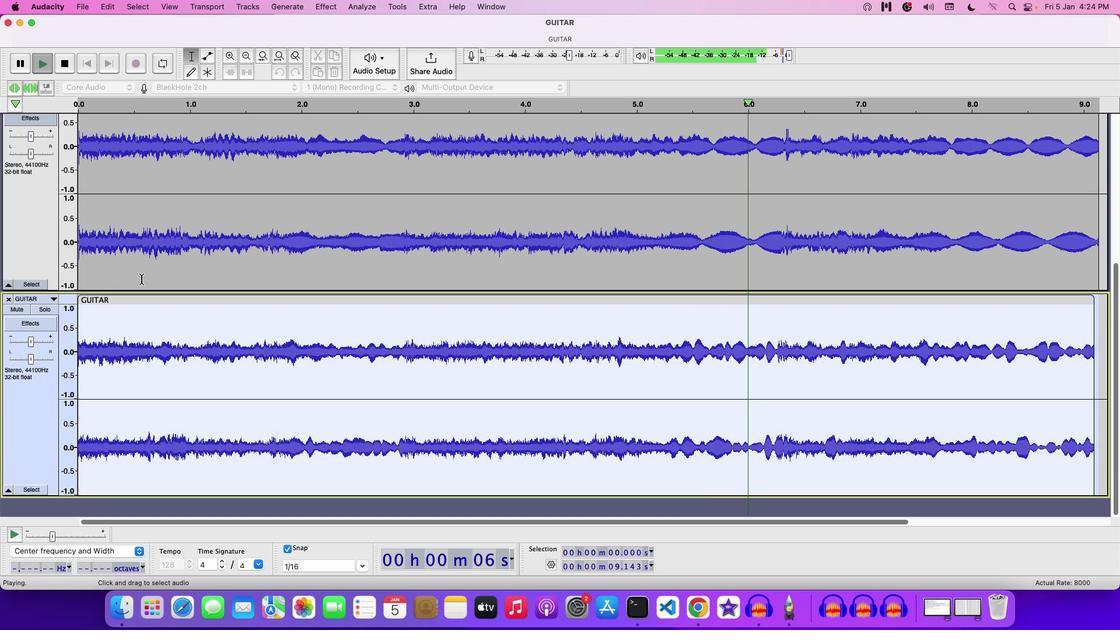
Action: Mouse moved to (293, 312)
Screenshot: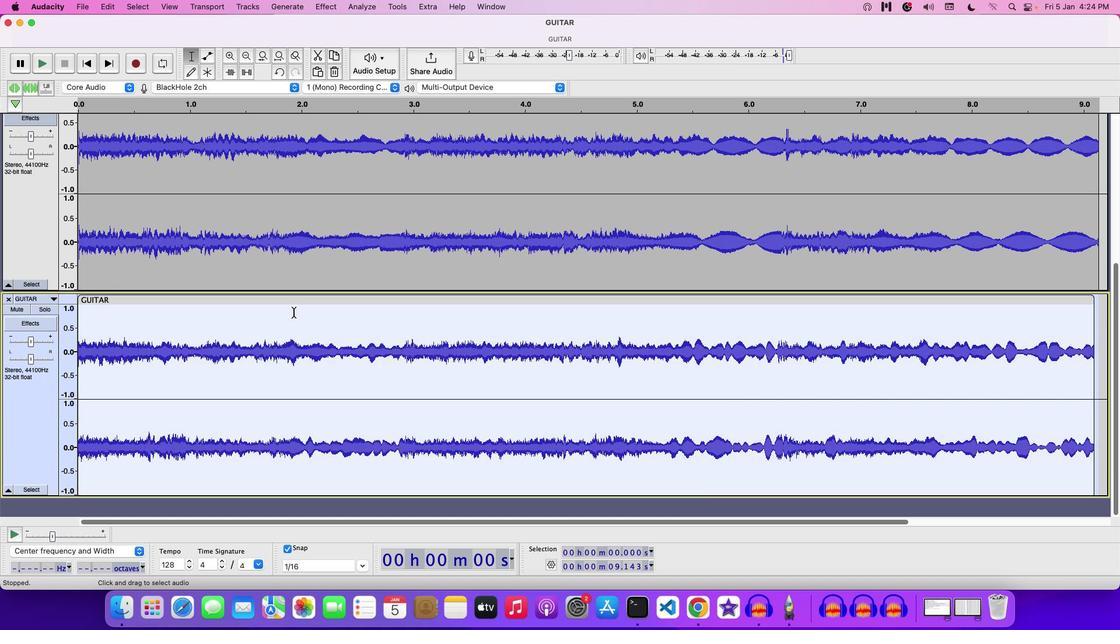 
Action: Mouse scrolled (293, 312) with delta (0, 0)
Screenshot: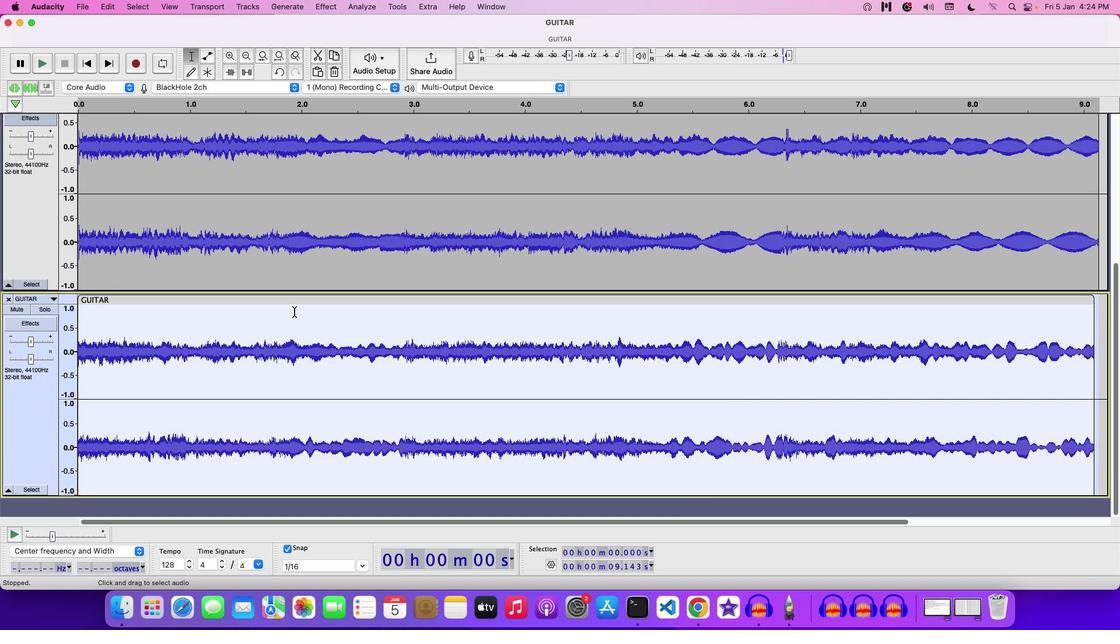 
Action: Mouse moved to (294, 312)
Screenshot: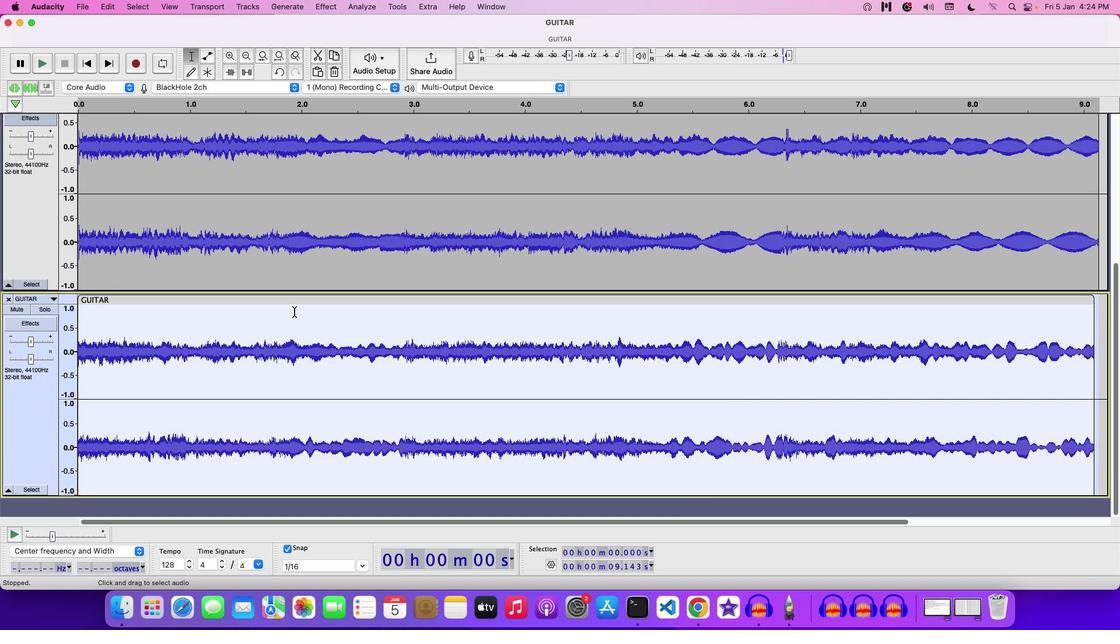 
Action: Mouse scrolled (294, 312) with delta (0, 0)
Screenshot: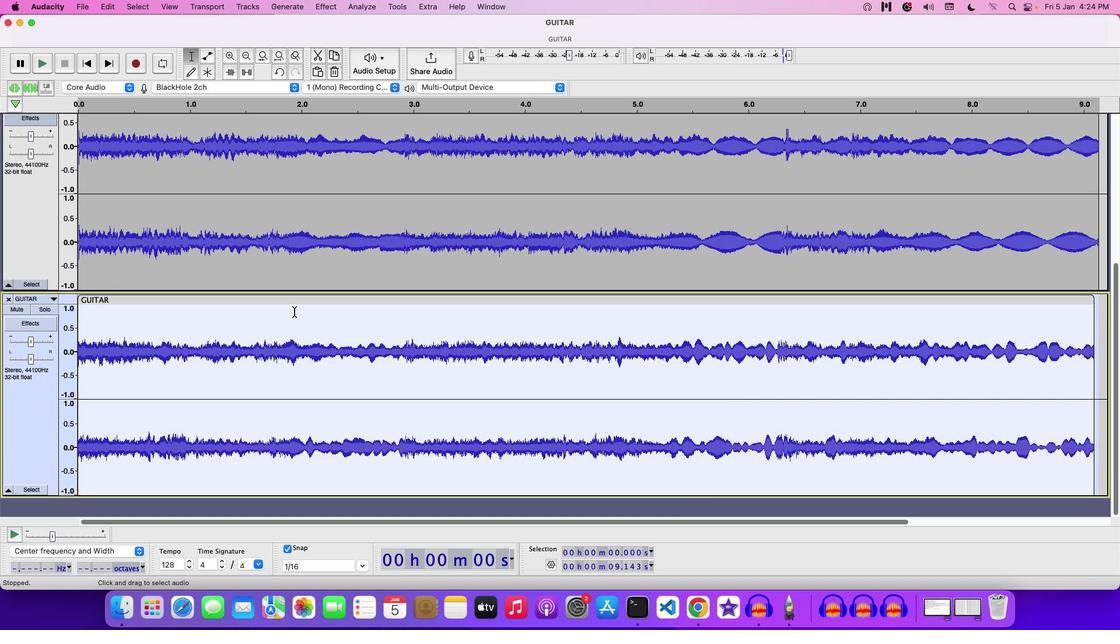 
Action: Mouse scrolled (294, 312) with delta (0, 0)
Screenshot: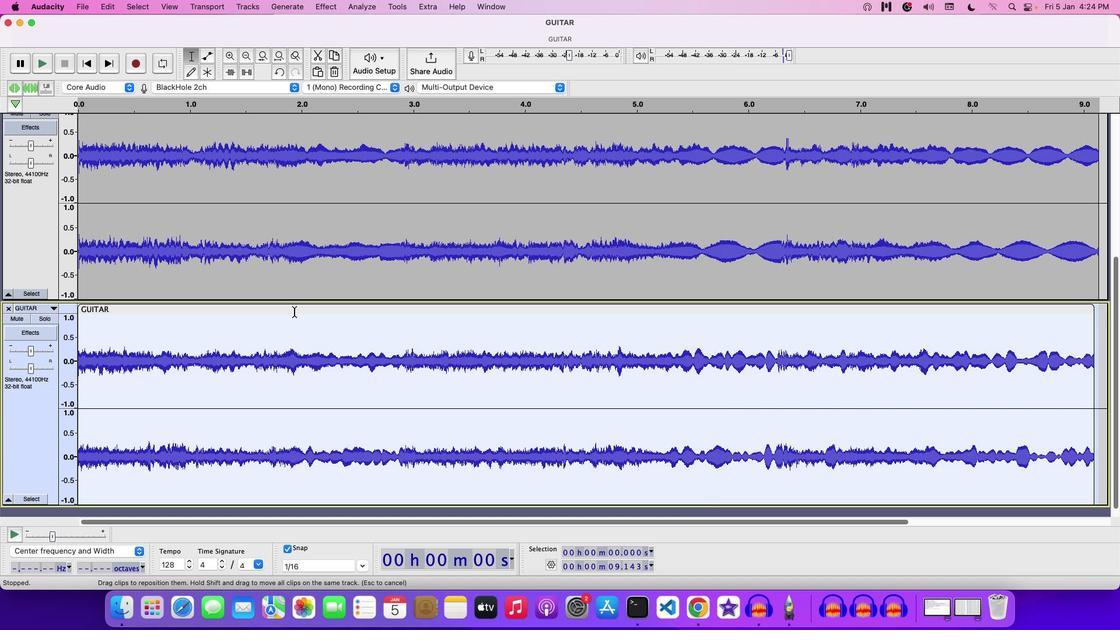
Action: Mouse scrolled (294, 312) with delta (0, 0)
Screenshot: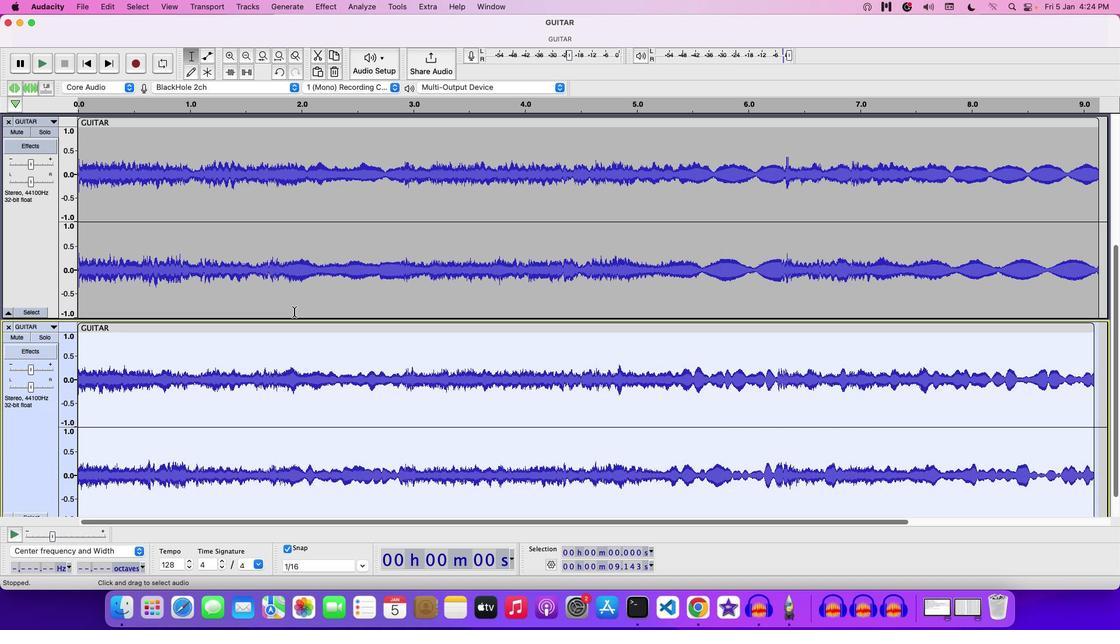 
Action: Mouse moved to (287, 301)
Screenshot: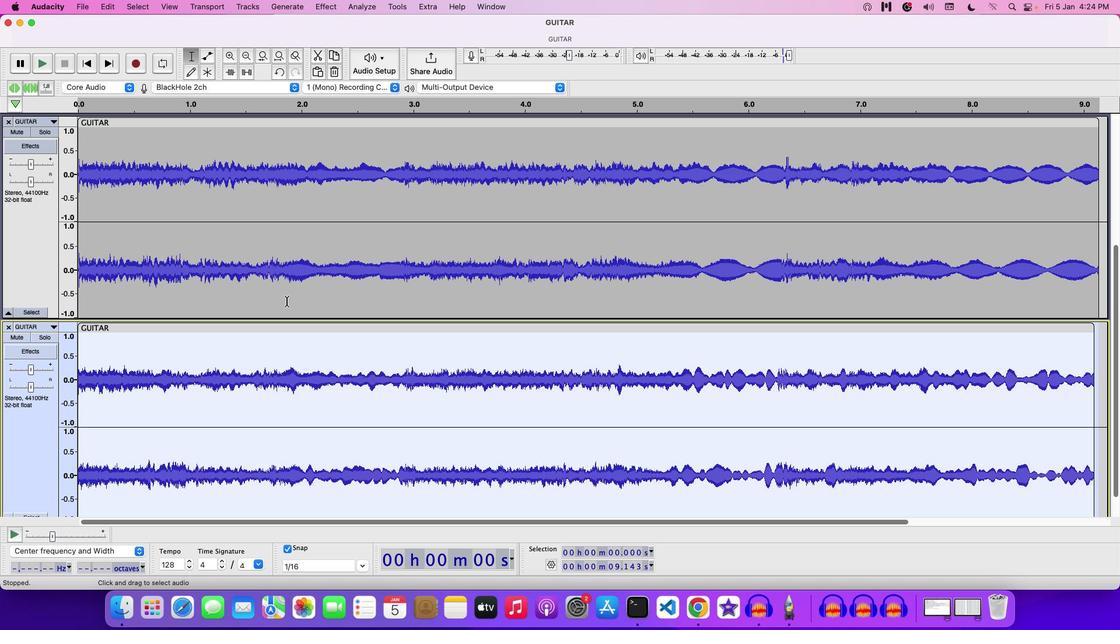 
Action: Mouse scrolled (287, 301) with delta (0, 0)
Screenshot: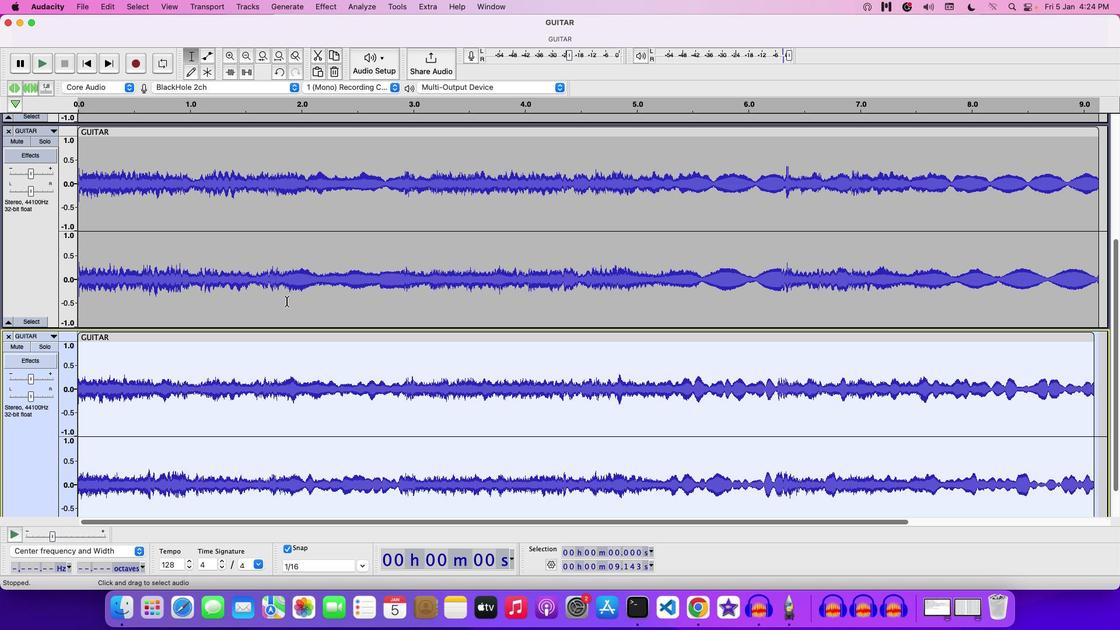 
Action: Mouse scrolled (287, 301) with delta (0, 0)
Screenshot: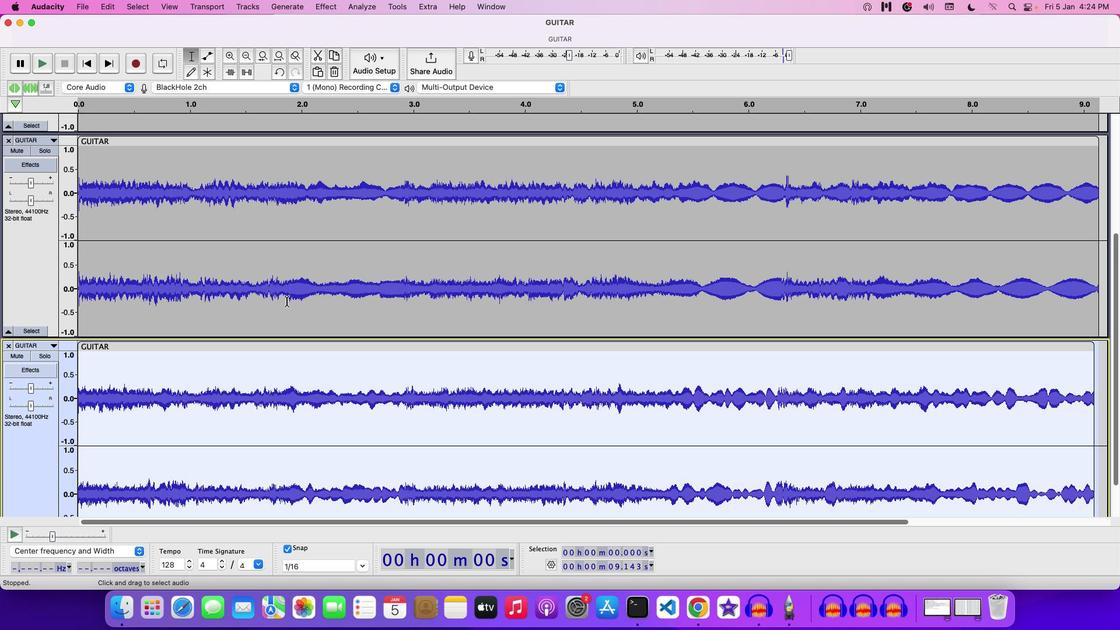 
Action: Mouse scrolled (287, 301) with delta (0, 0)
Screenshot: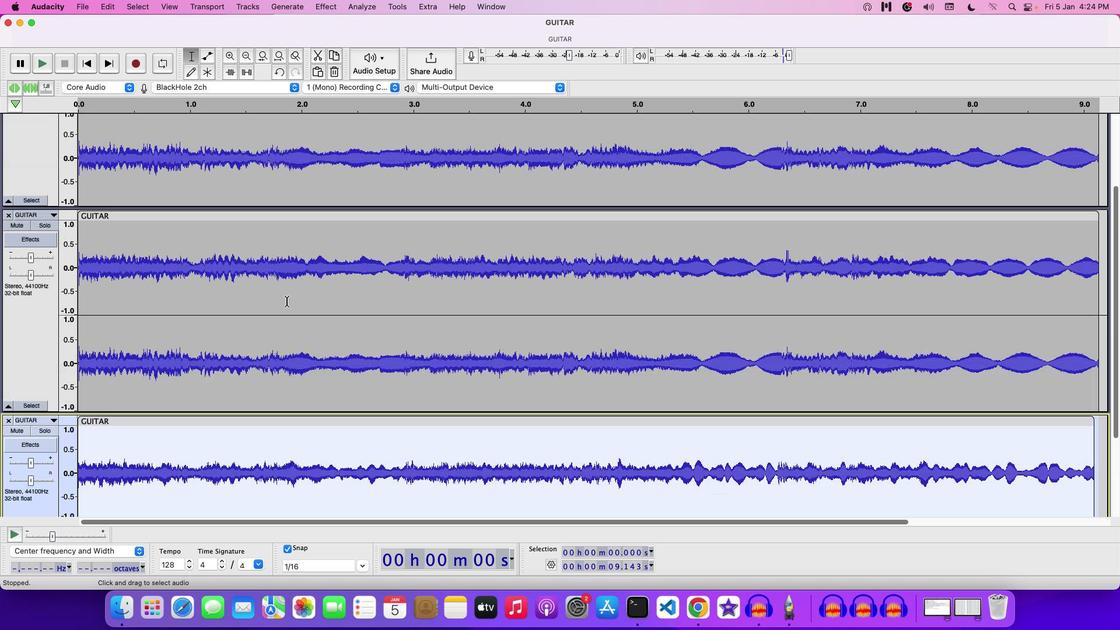 
Action: Mouse scrolled (287, 301) with delta (0, 1)
Screenshot: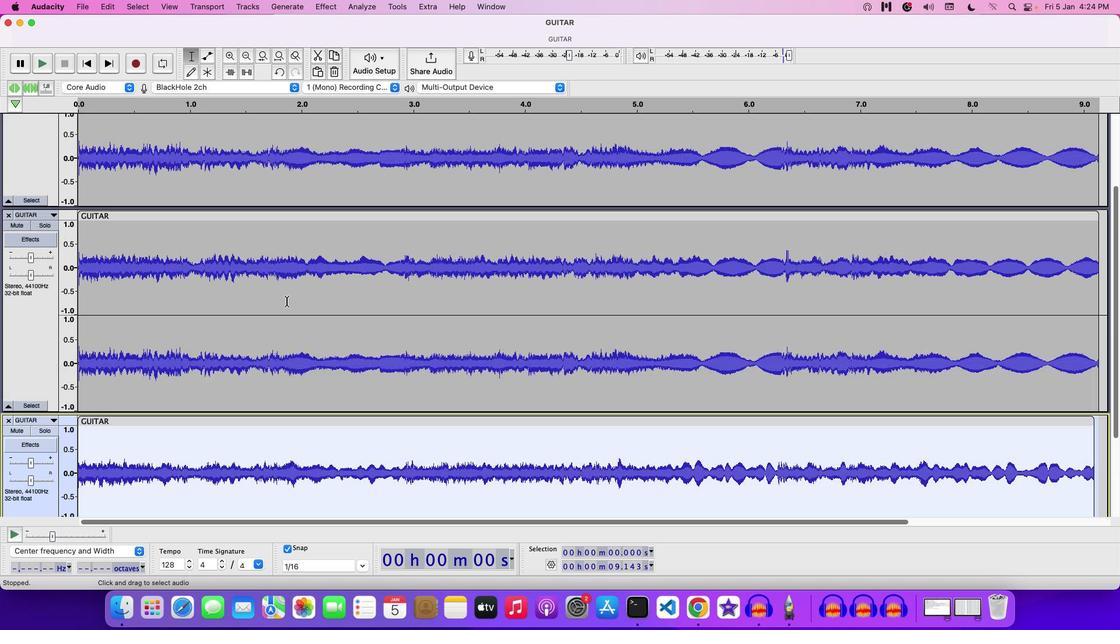 
Action: Mouse moved to (242, 371)
Screenshot: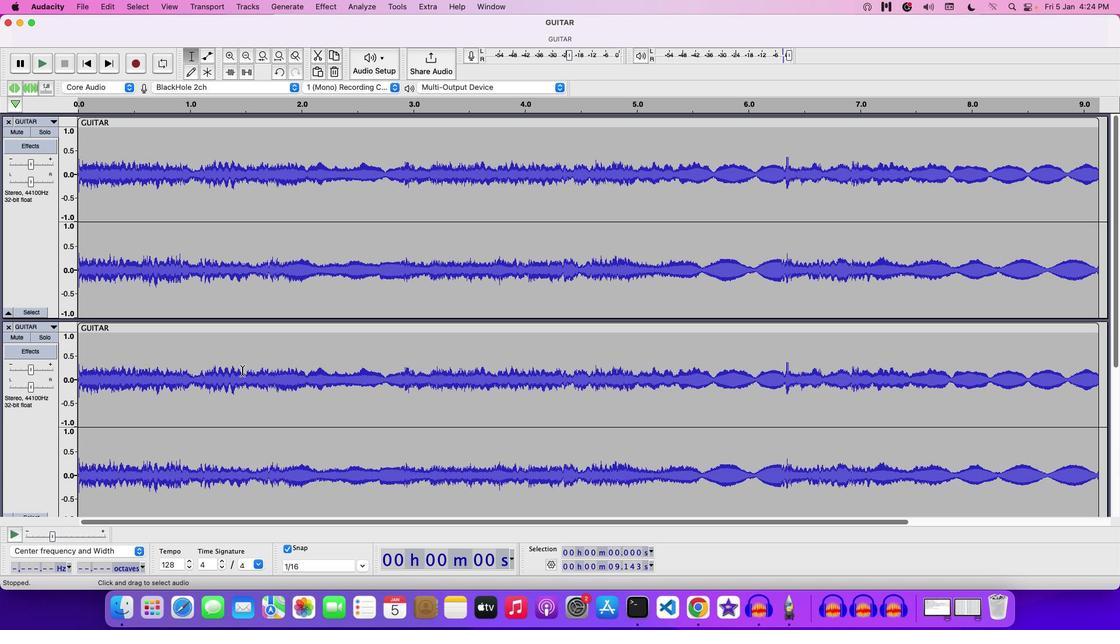
Action: Mouse pressed left at (242, 371)
Screenshot: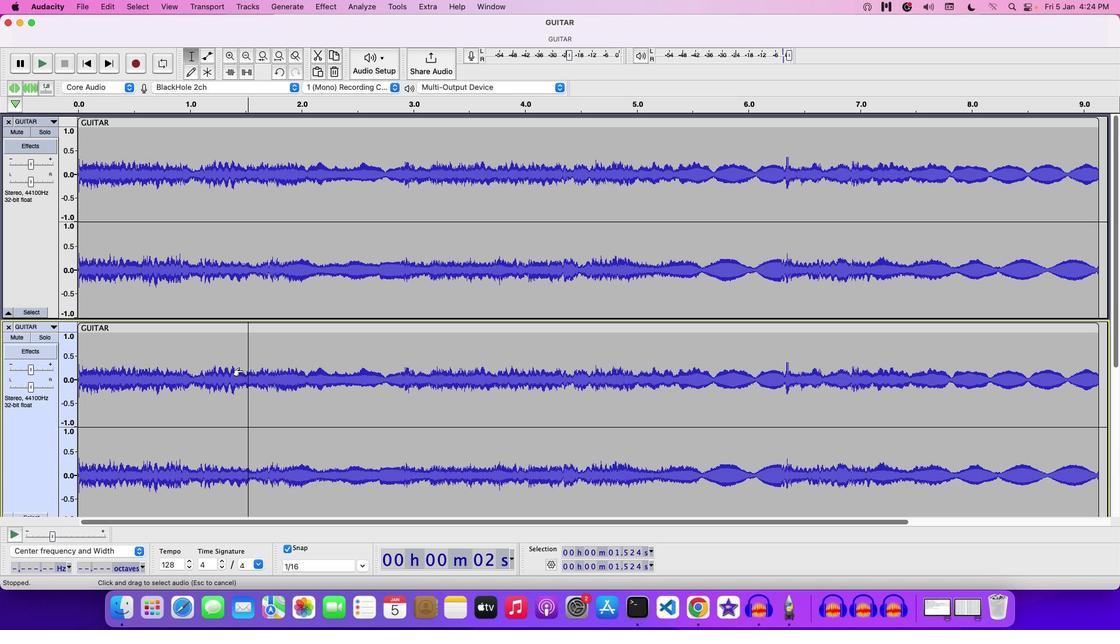 
Action: Mouse pressed left at (242, 371)
Screenshot: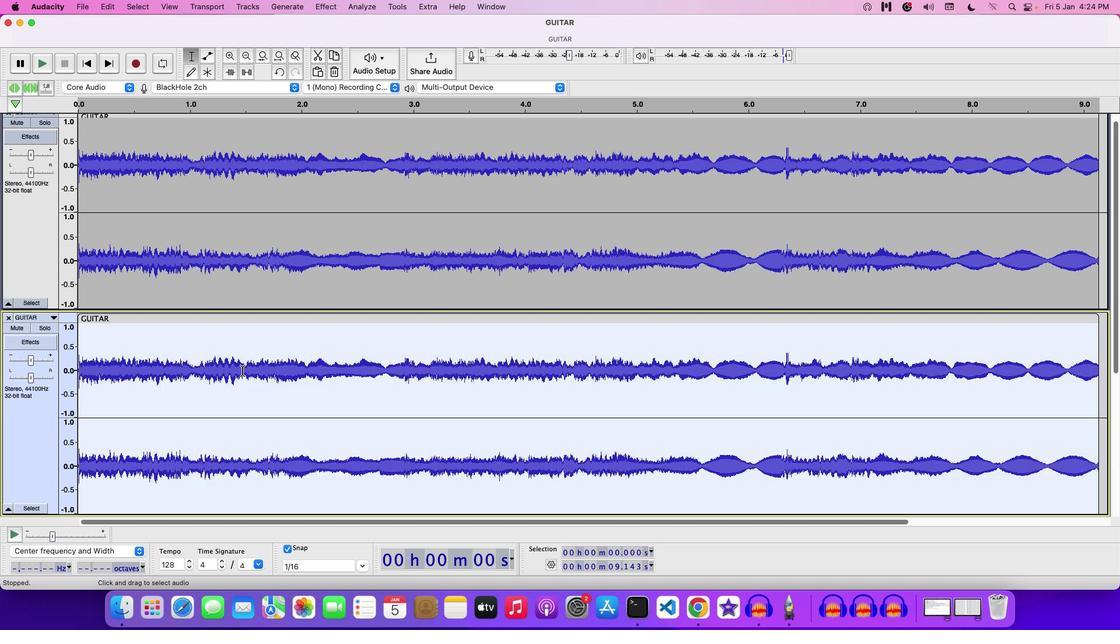 
Action: Mouse moved to (305, 321)
Screenshot: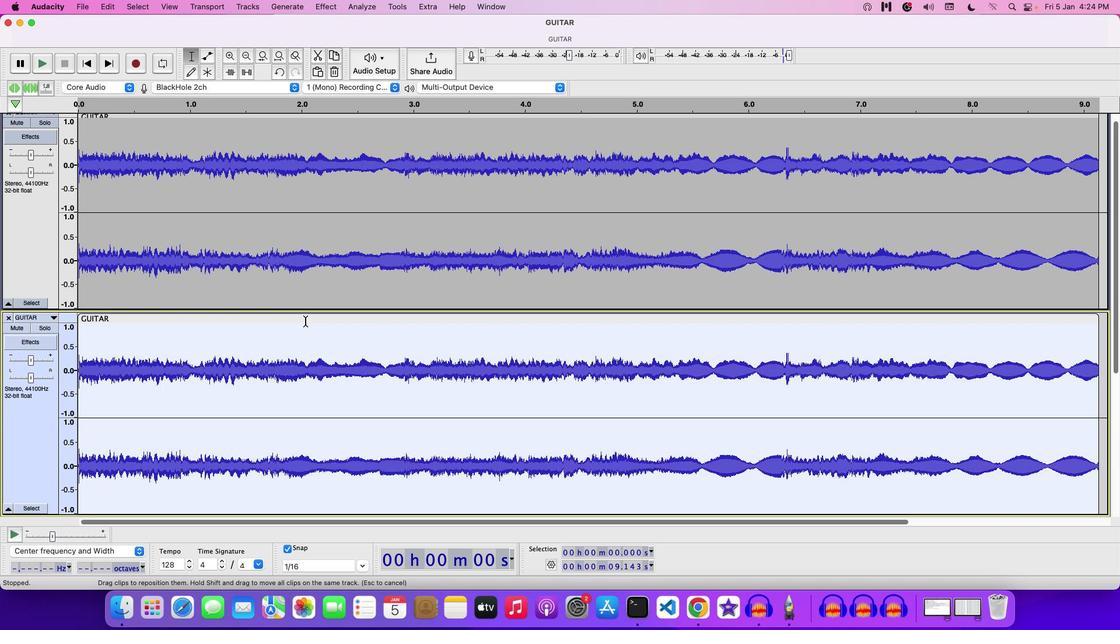 
Action: Mouse scrolled (305, 321) with delta (0, 0)
Screenshot: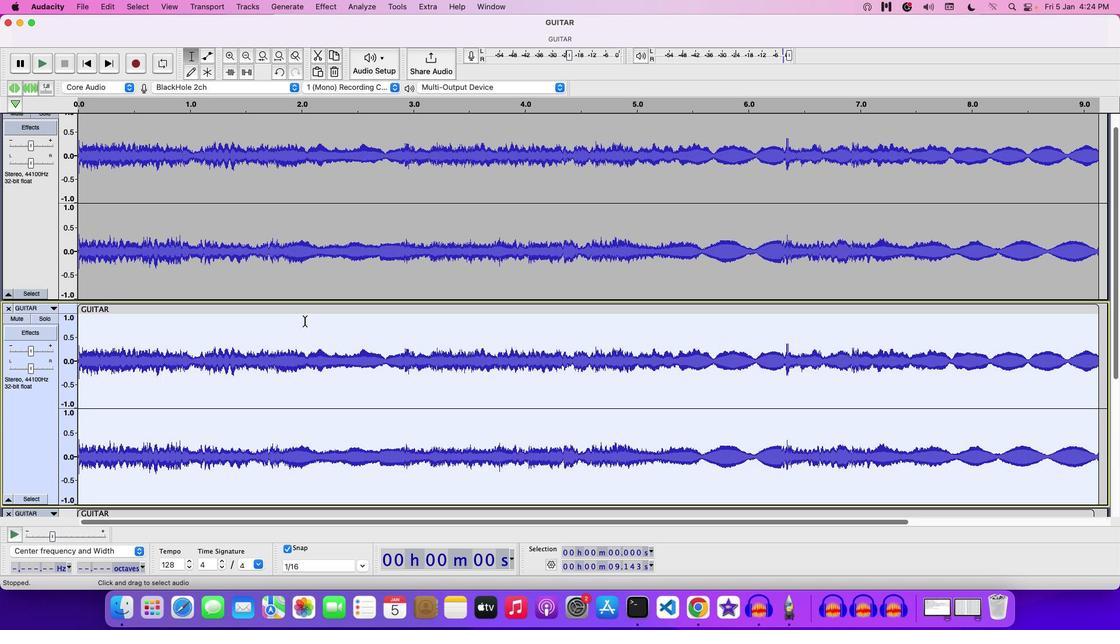 
Action: Mouse scrolled (305, 321) with delta (0, 0)
Screenshot: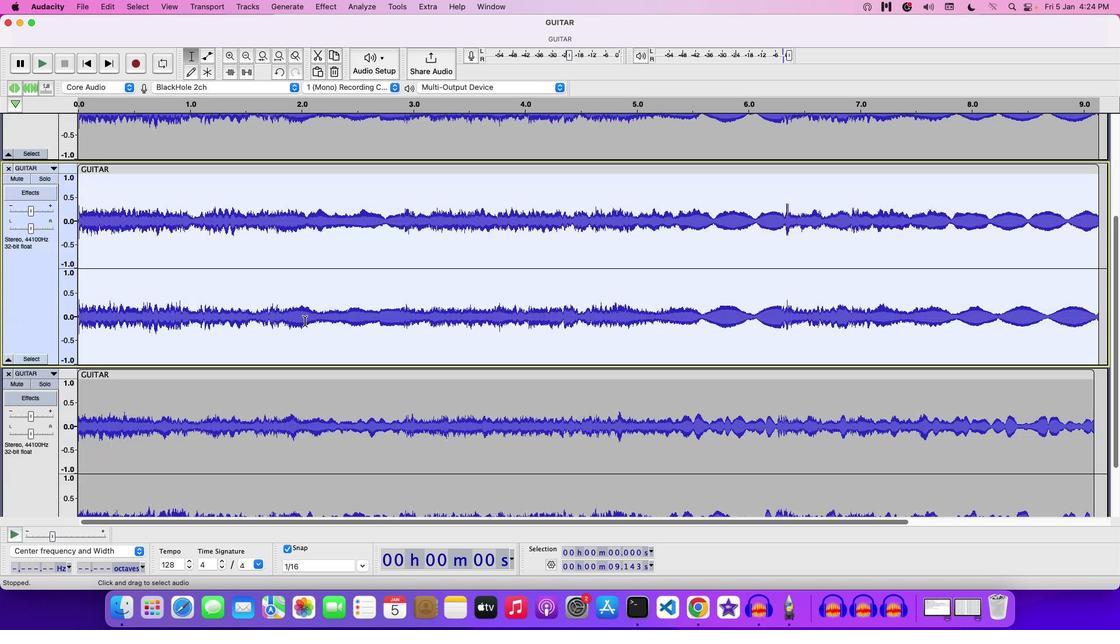 
Action: Mouse moved to (305, 321)
Screenshot: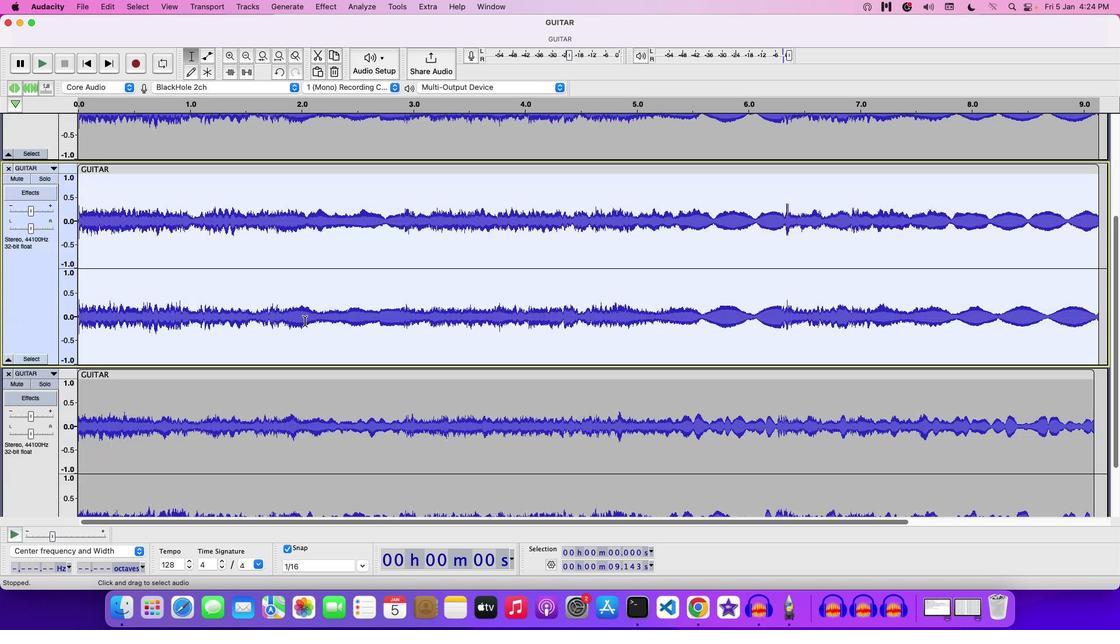 
Action: Mouse scrolled (305, 321) with delta (0, -1)
Screenshot: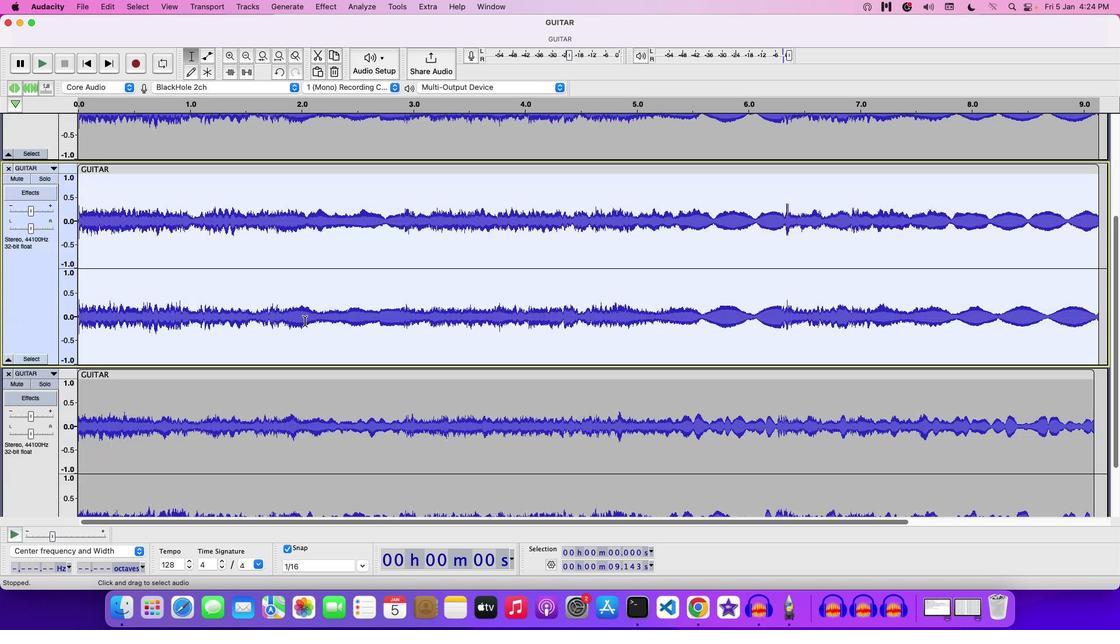
Action: Mouse moved to (304, 321)
Screenshot: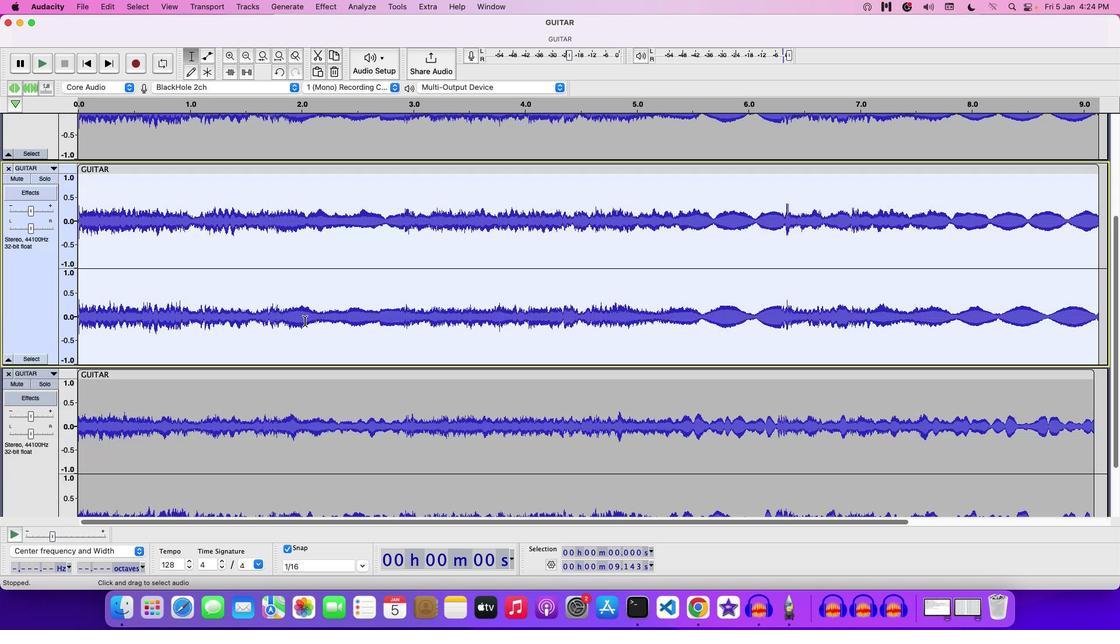 
Action: Mouse scrolled (304, 321) with delta (0, -2)
Screenshot: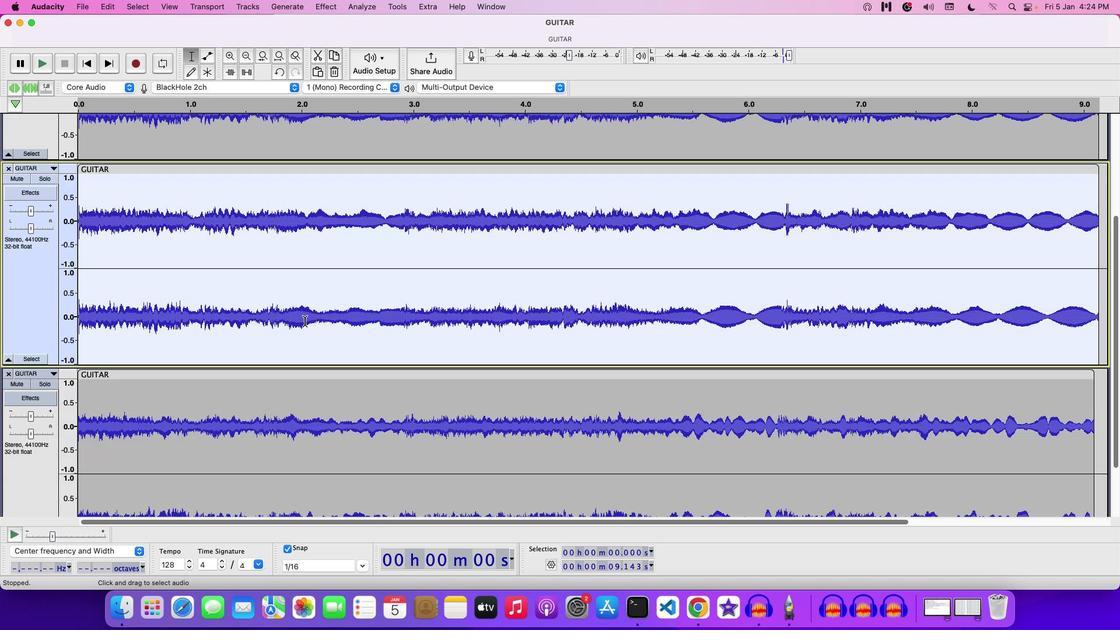 
Action: Mouse moved to (304, 321)
Screenshot: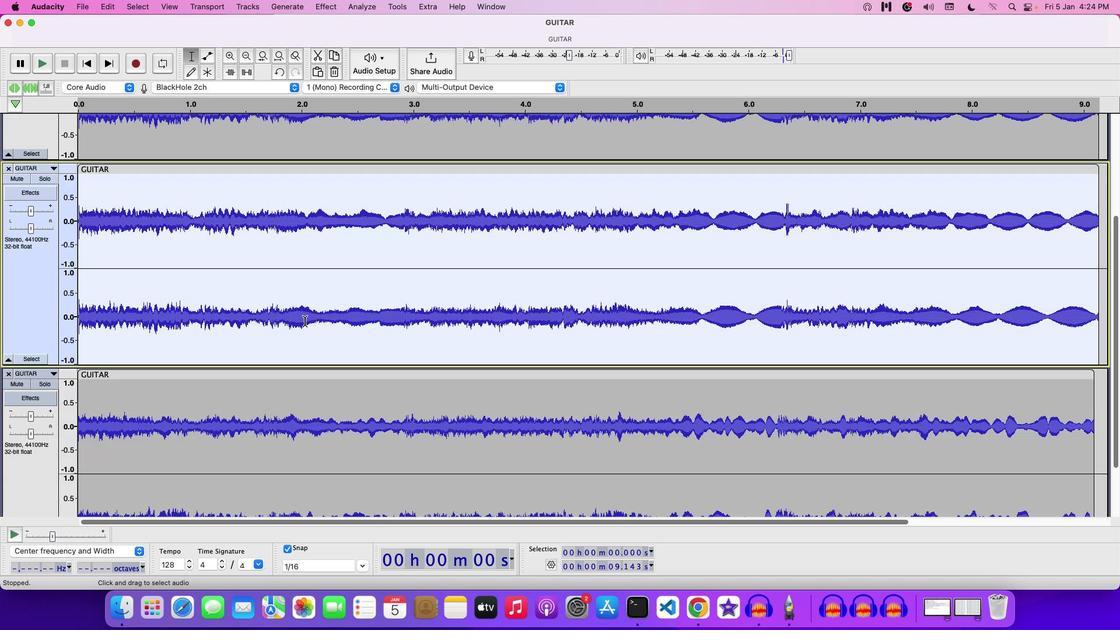 
Action: Mouse scrolled (304, 321) with delta (0, 0)
Screenshot: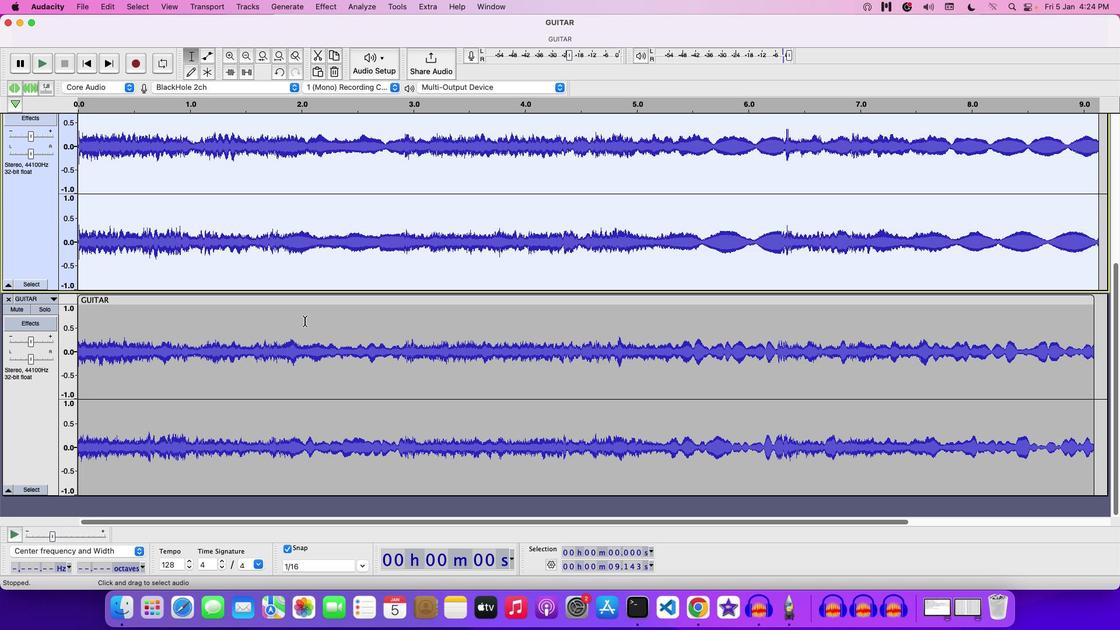
Action: Mouse scrolled (304, 321) with delta (0, 0)
Screenshot: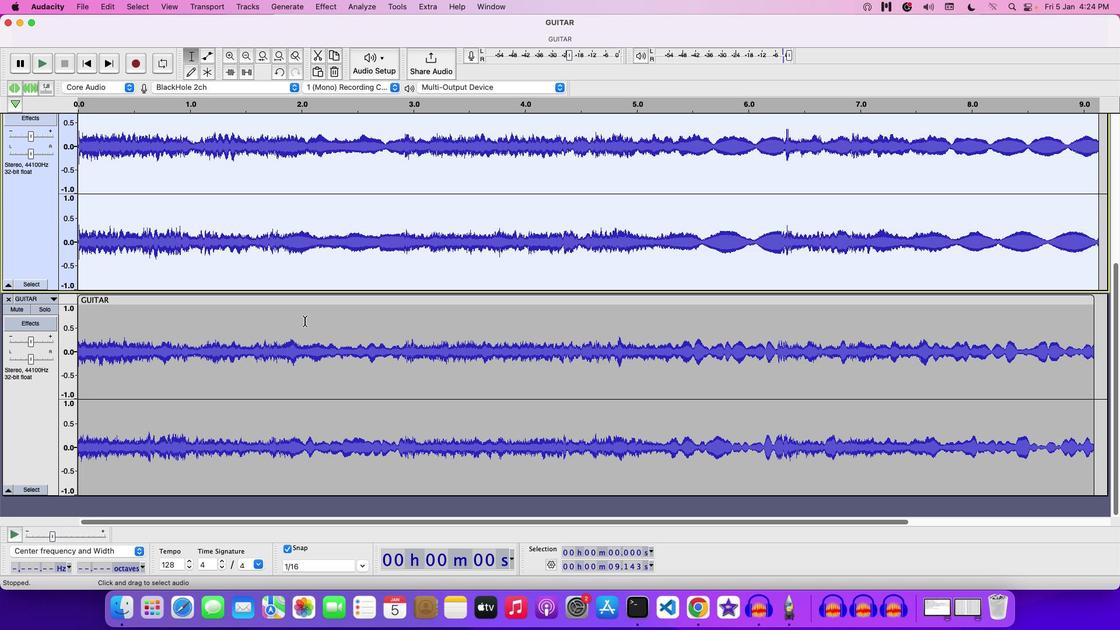 
Action: Mouse scrolled (304, 321) with delta (0, 1)
Screenshot: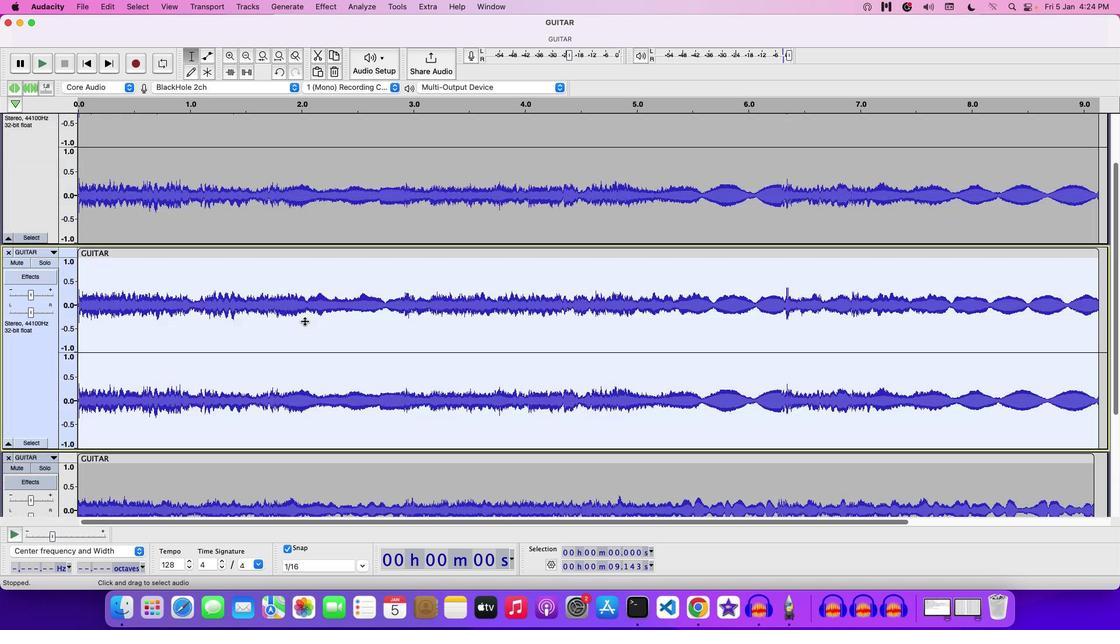 
Action: Mouse scrolled (304, 321) with delta (0, 2)
Screenshot: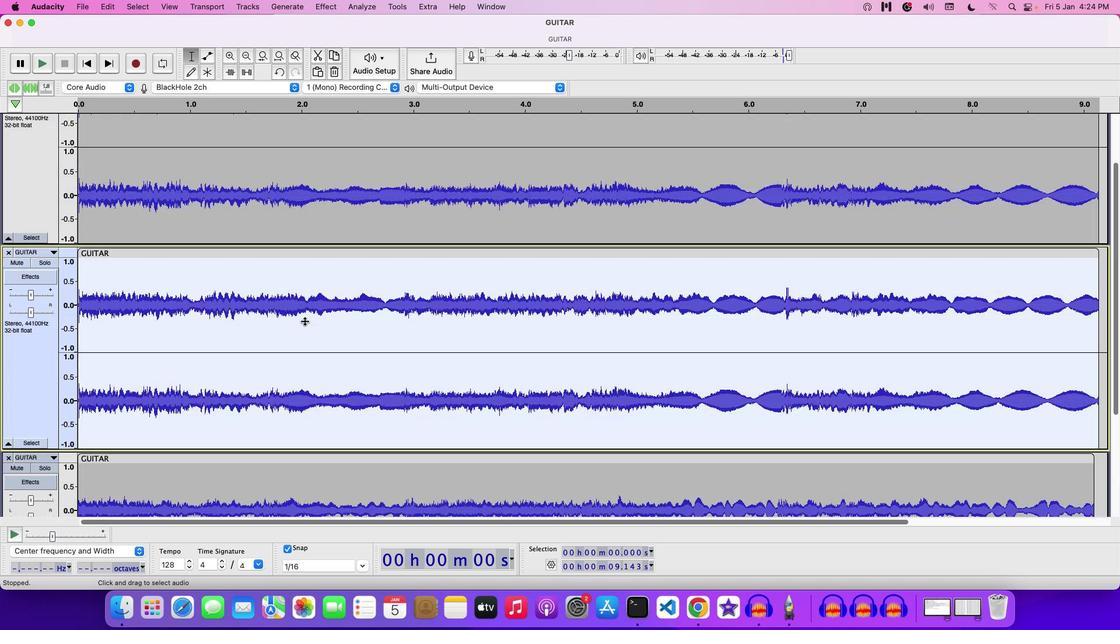 
Action: Mouse scrolled (304, 321) with delta (0, 2)
Screenshot: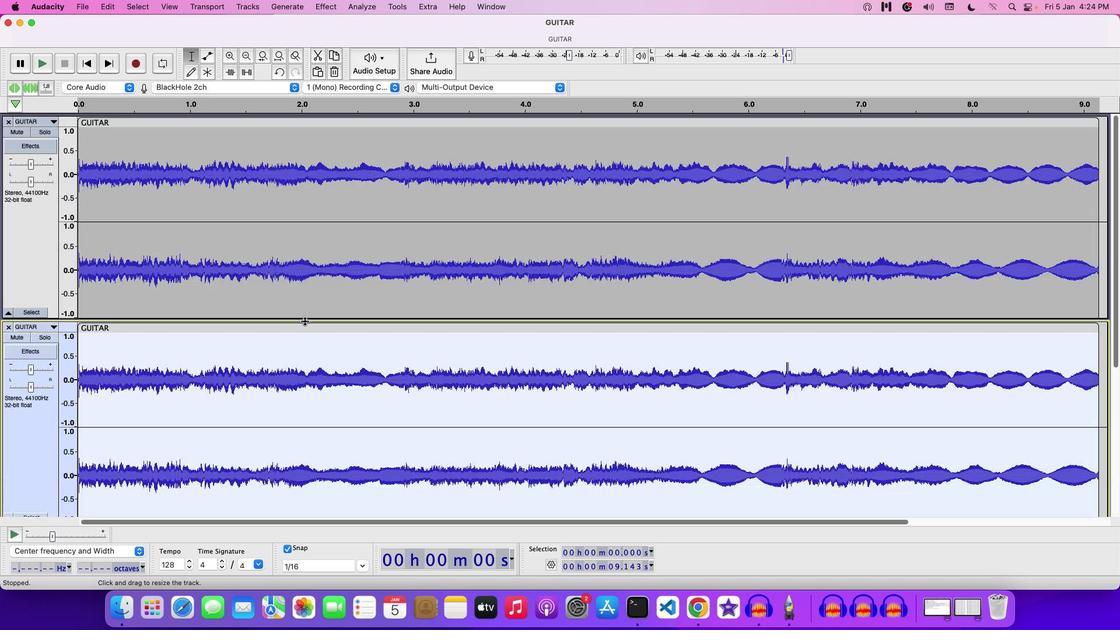 
Action: Mouse moved to (329, 8)
Screenshot: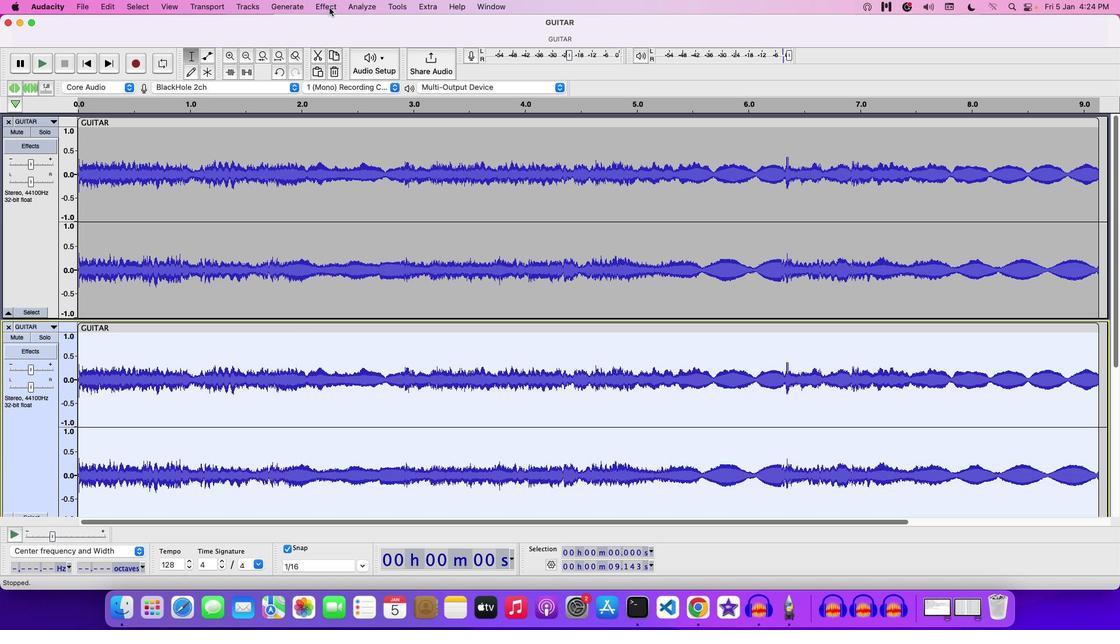 
Action: Mouse pressed left at (329, 8)
Screenshot: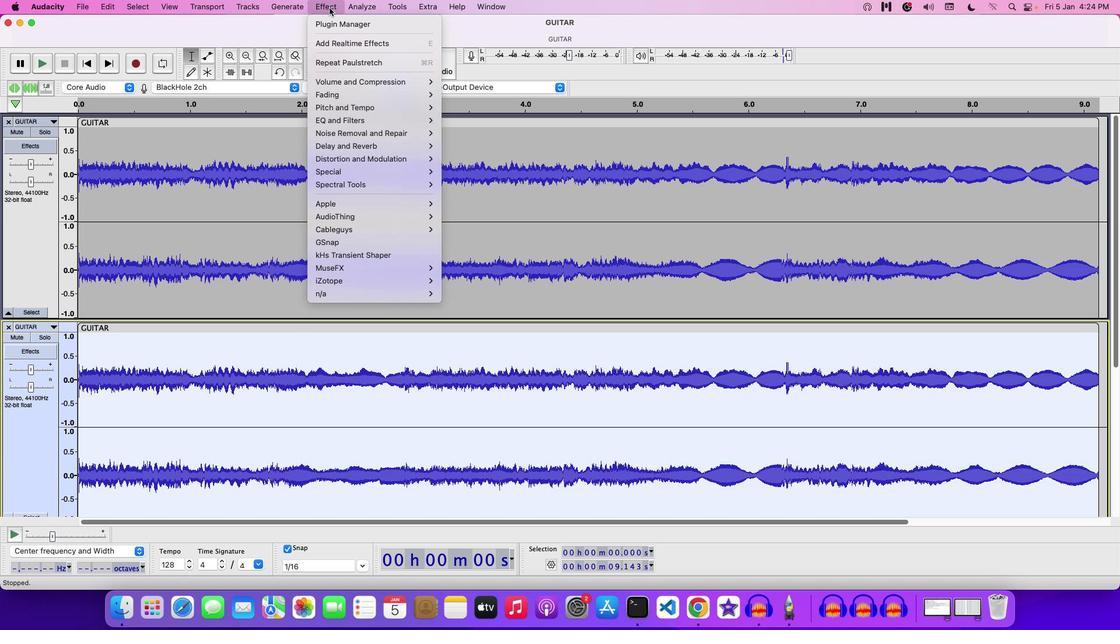 
Action: Mouse moved to (472, 357)
Screenshot: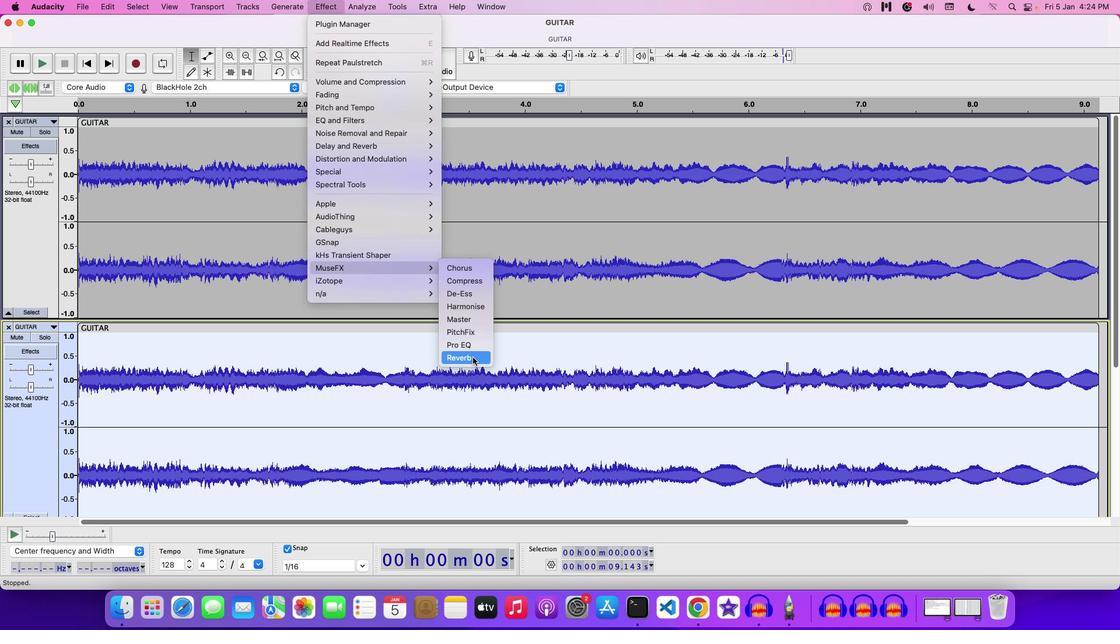
Action: Mouse pressed left at (472, 357)
Screenshot: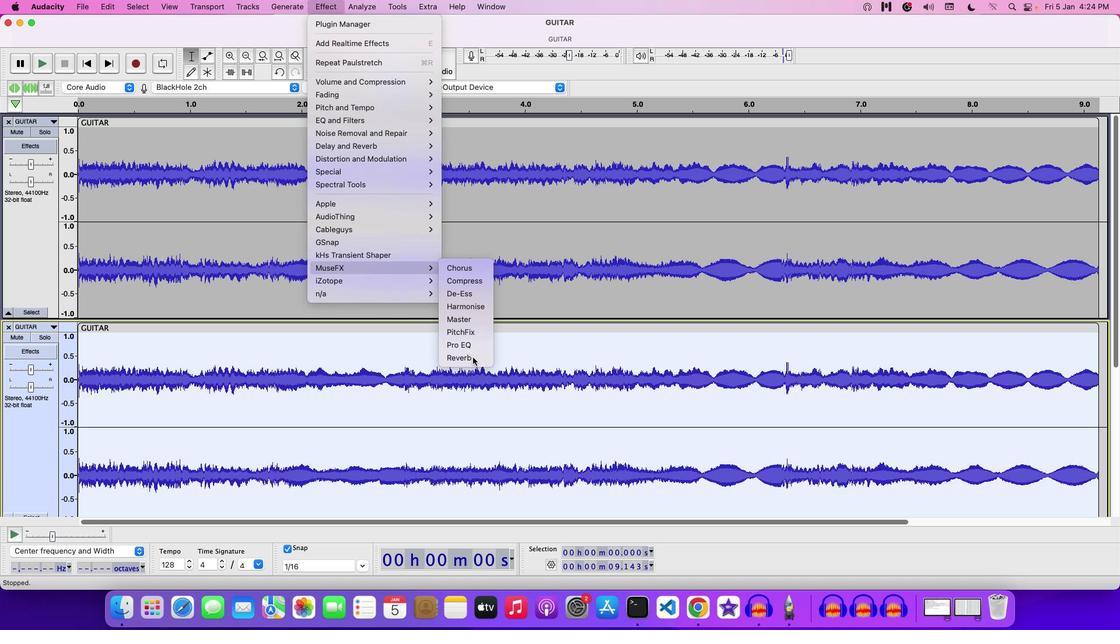 
Action: Mouse moved to (546, 196)
Screenshot: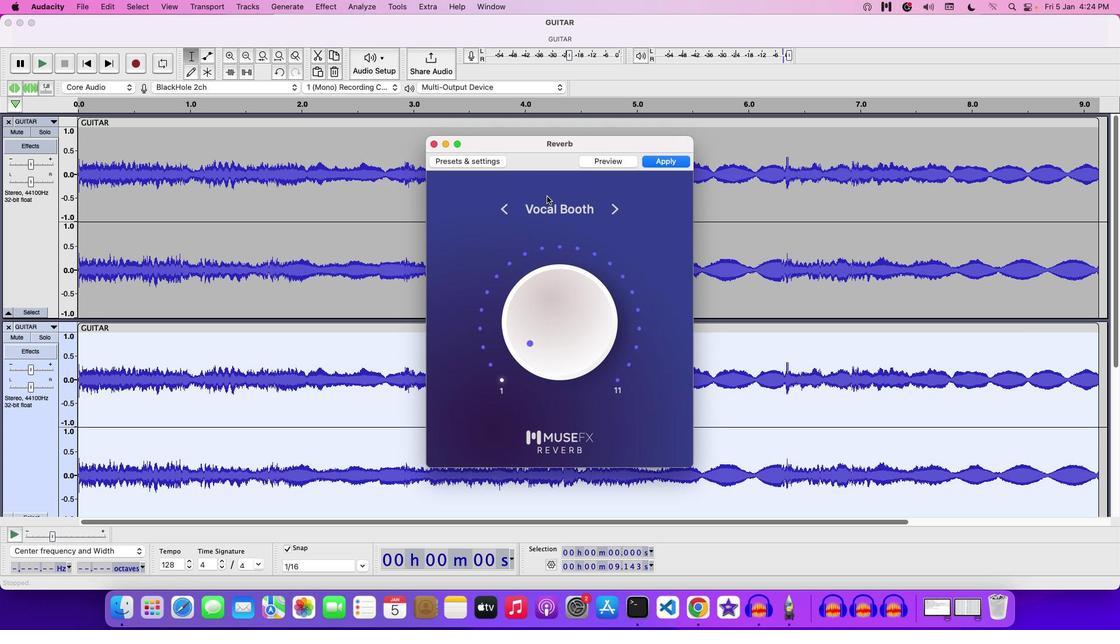 
Action: Mouse pressed left at (546, 196)
Screenshot: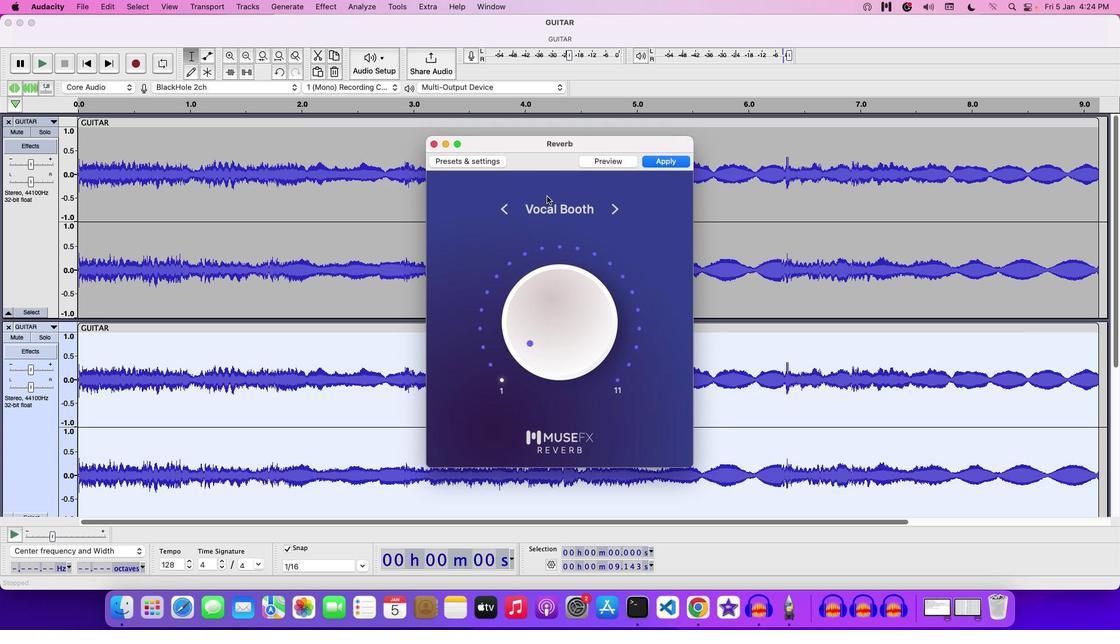 
Action: Mouse moved to (548, 208)
Screenshot: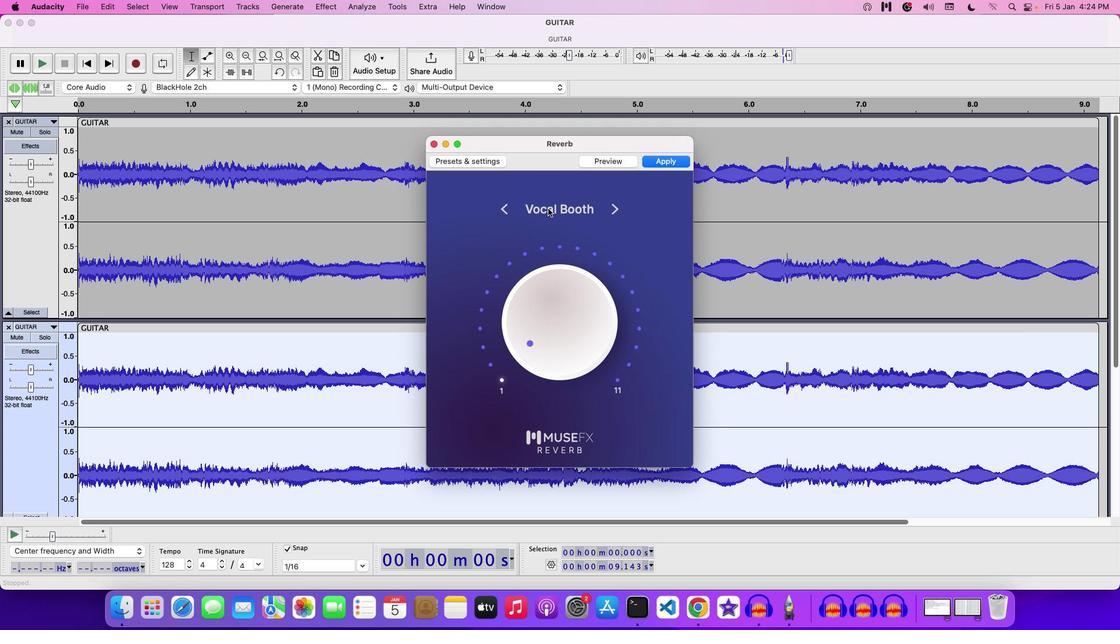 
Action: Mouse pressed left at (548, 208)
Screenshot: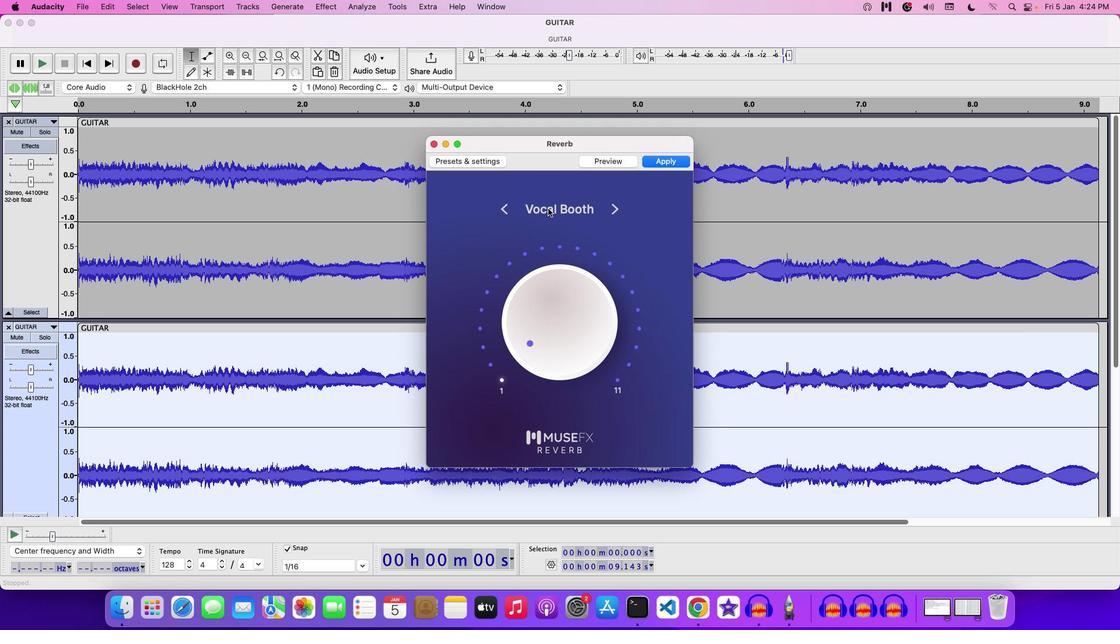 
Action: Mouse moved to (553, 250)
Screenshot: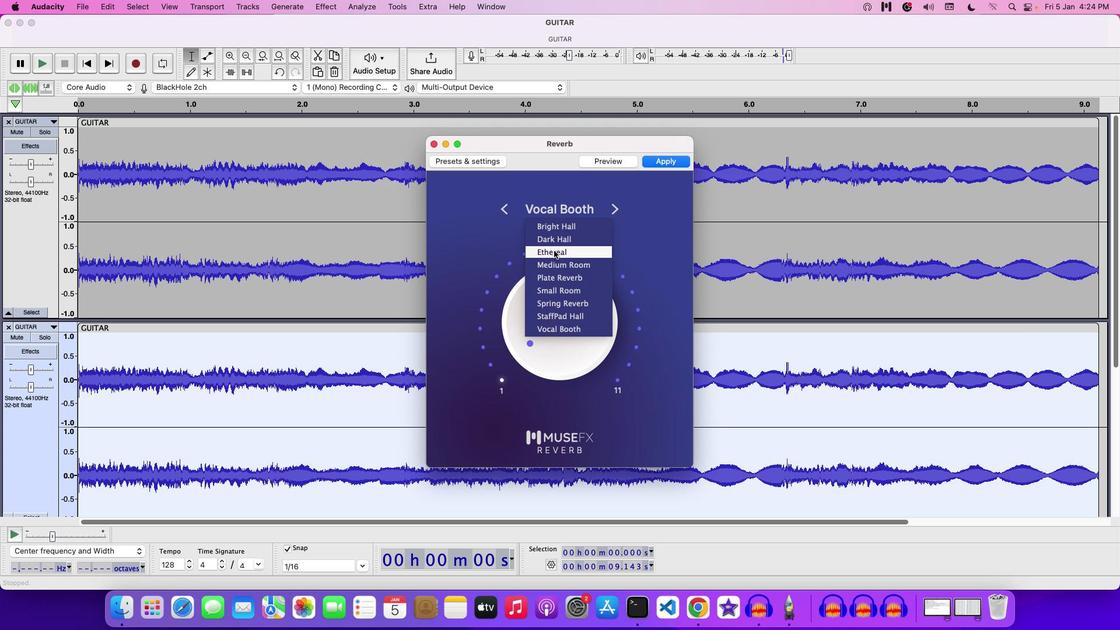 
Action: Key pressed Key.enter
Screenshot: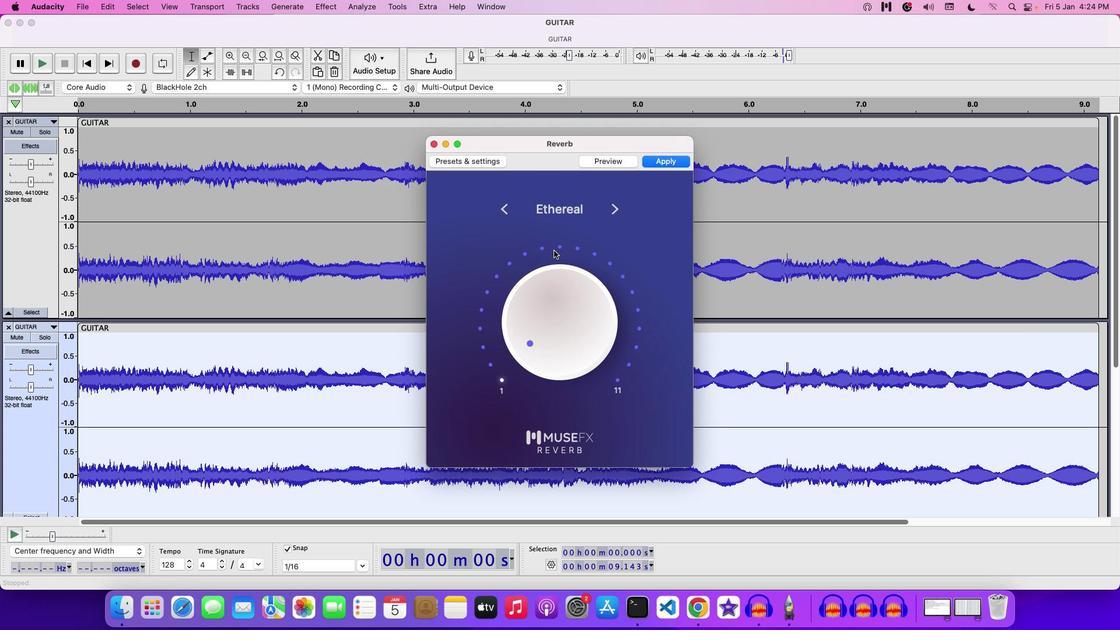 
Action: Mouse moved to (559, 319)
Screenshot: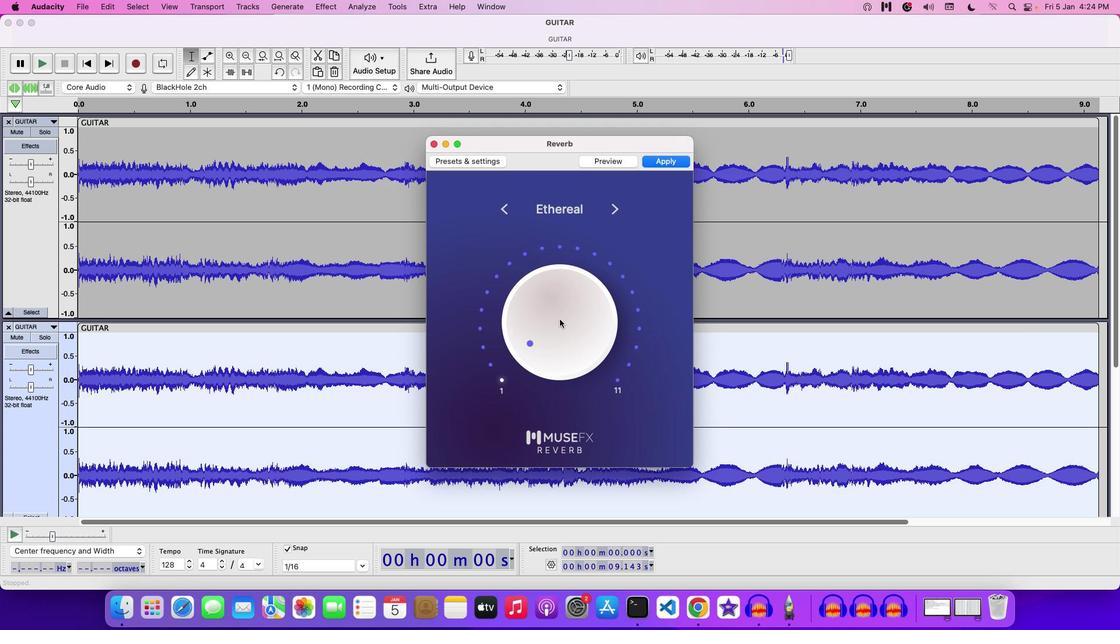 
Action: Mouse pressed left at (559, 319)
Screenshot: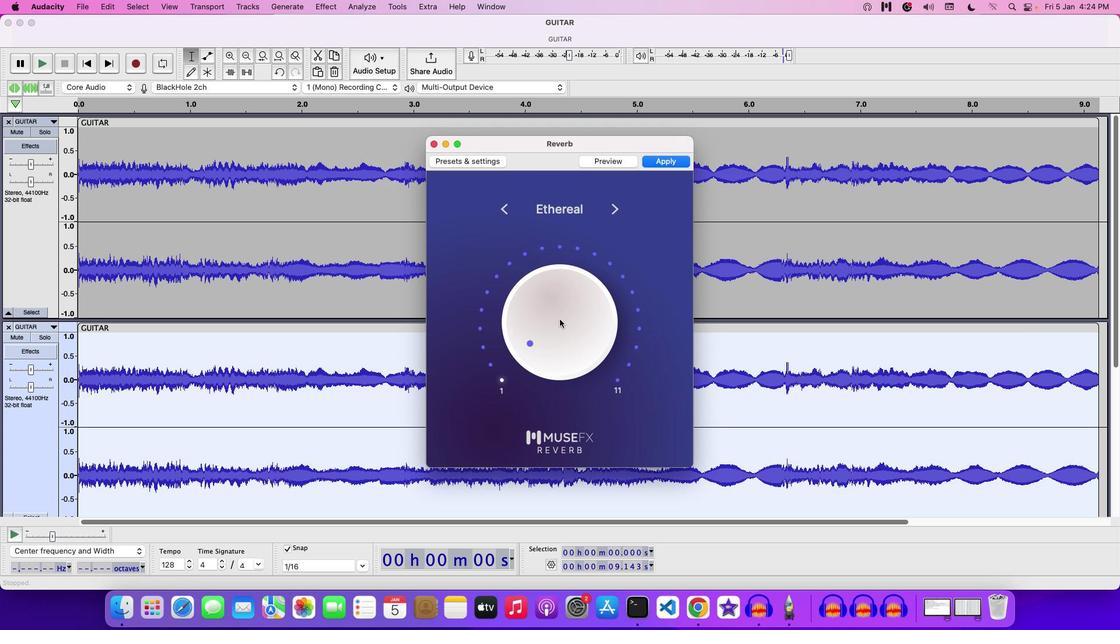 
Action: Mouse moved to (650, 160)
Screenshot: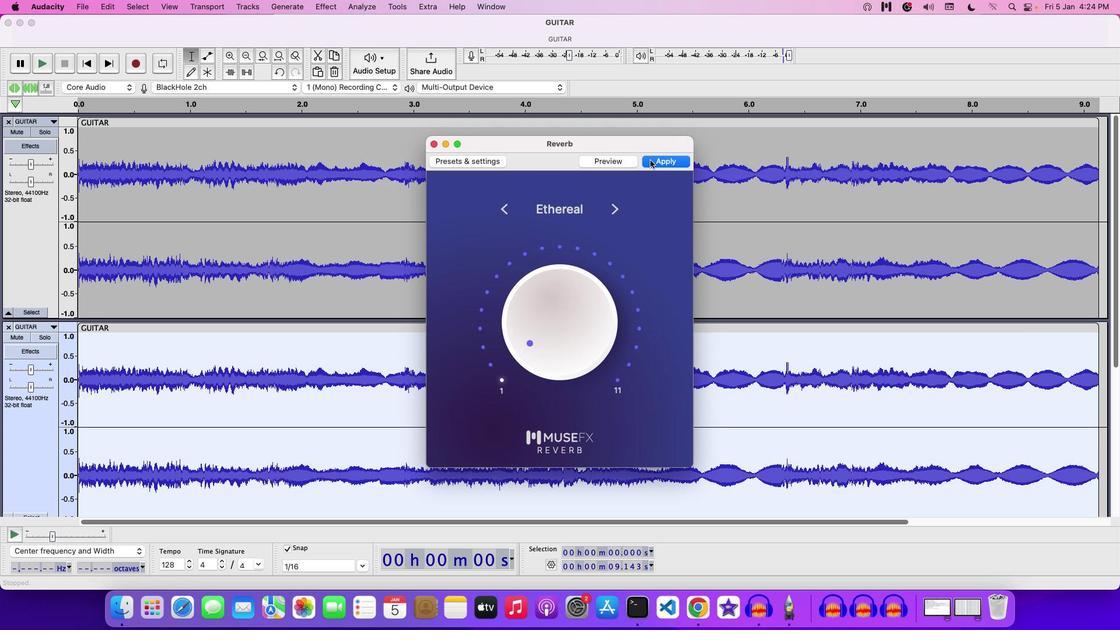 
Action: Mouse pressed left at (650, 160)
Screenshot: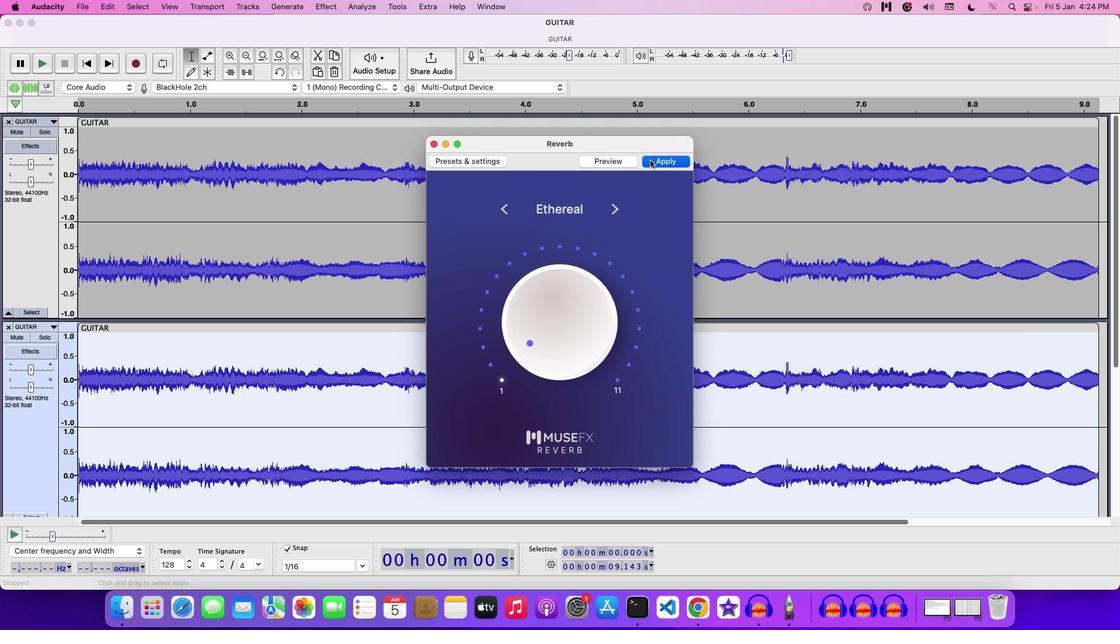 
Action: Mouse moved to (434, 316)
Screenshot: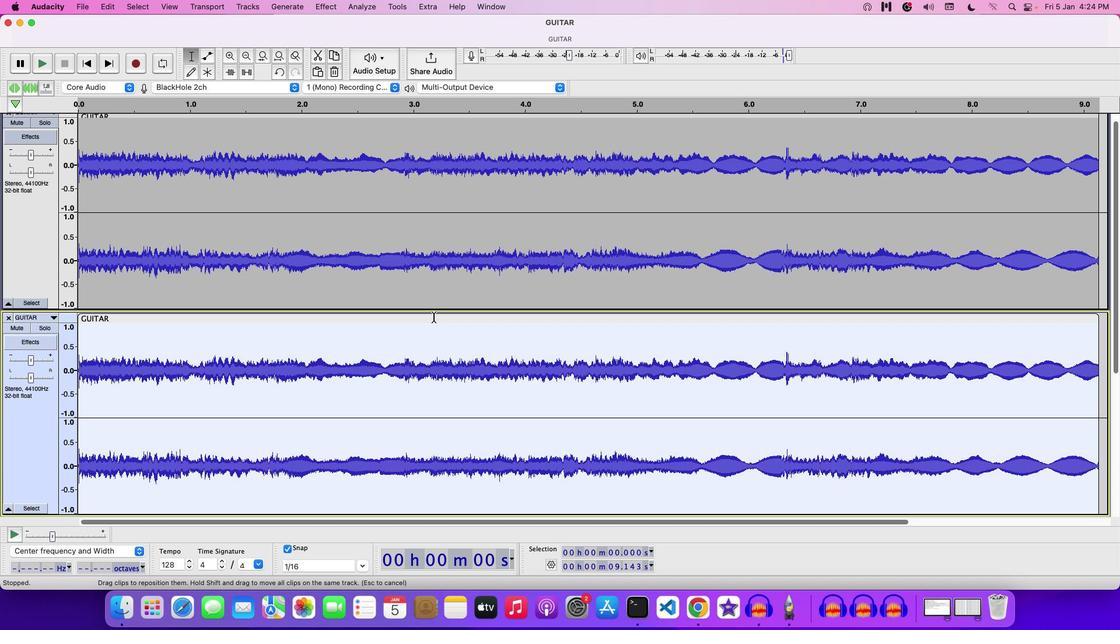 
Action: Mouse scrolled (434, 316) with delta (0, 0)
Screenshot: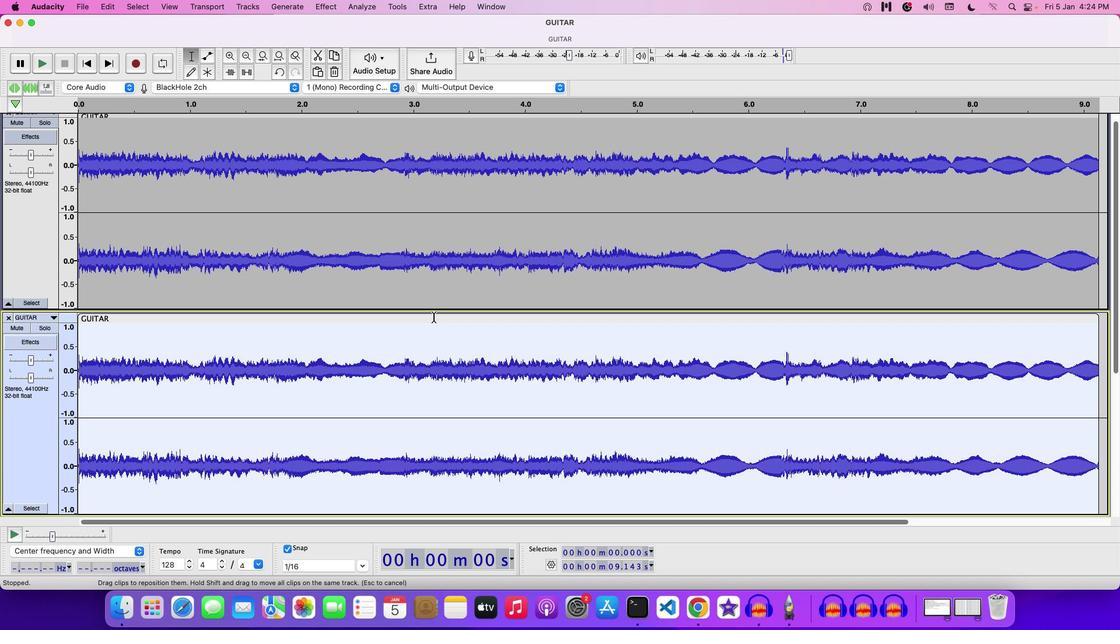 
Action: Mouse moved to (433, 316)
Screenshot: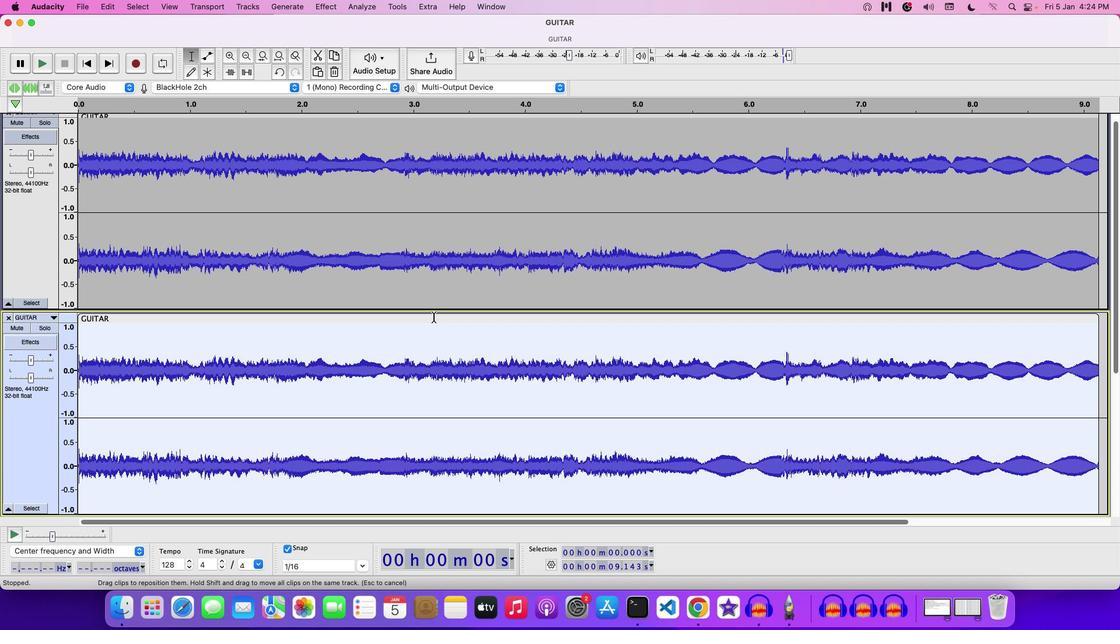 
Action: Mouse scrolled (433, 316) with delta (0, 0)
Screenshot: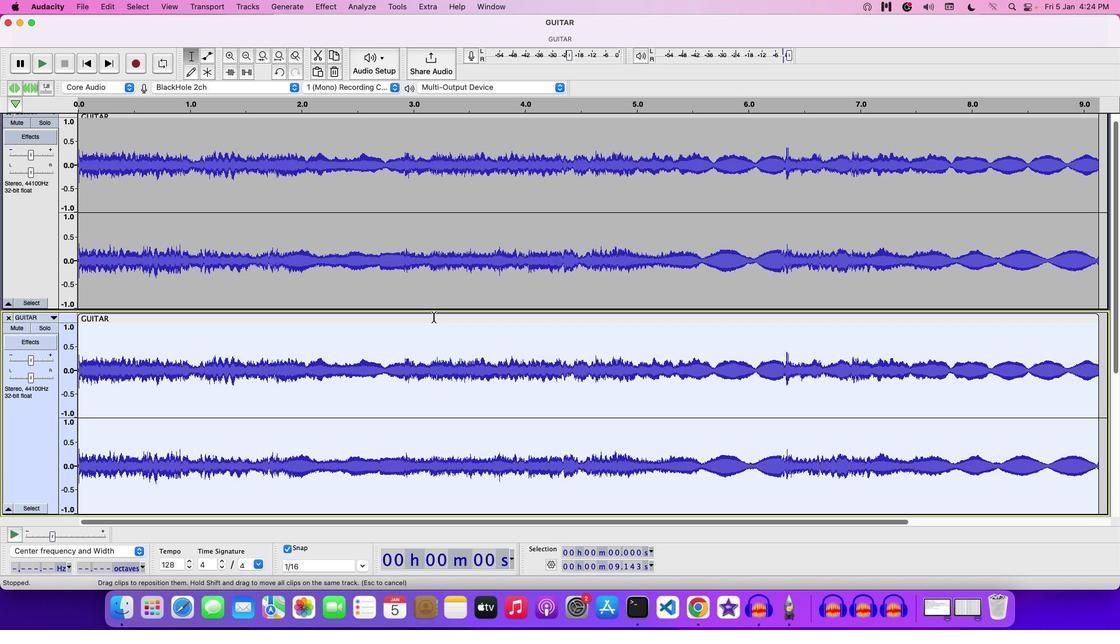 
Action: Mouse scrolled (433, 316) with delta (0, 0)
Screenshot: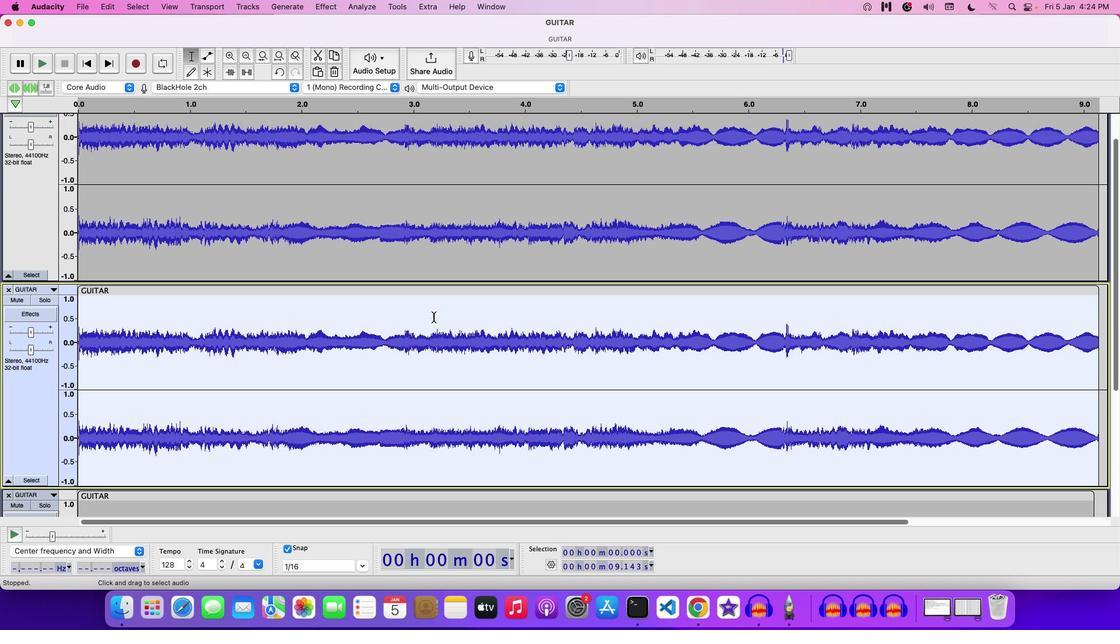 
Action: Mouse moved to (25, 267)
Screenshot: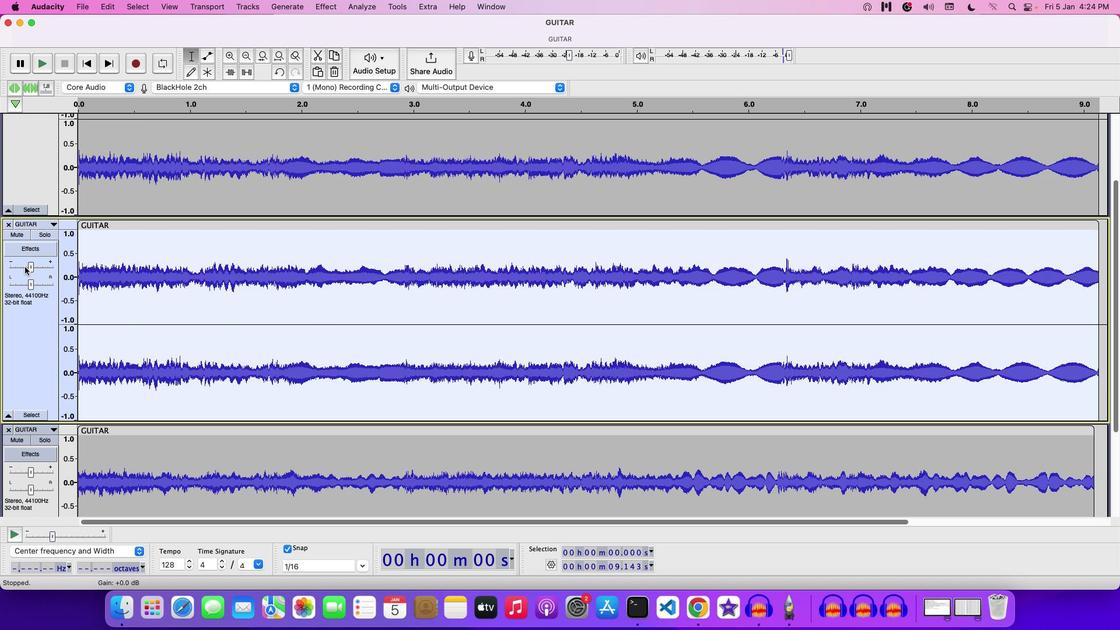 
Action: Mouse pressed left at (25, 267)
Screenshot: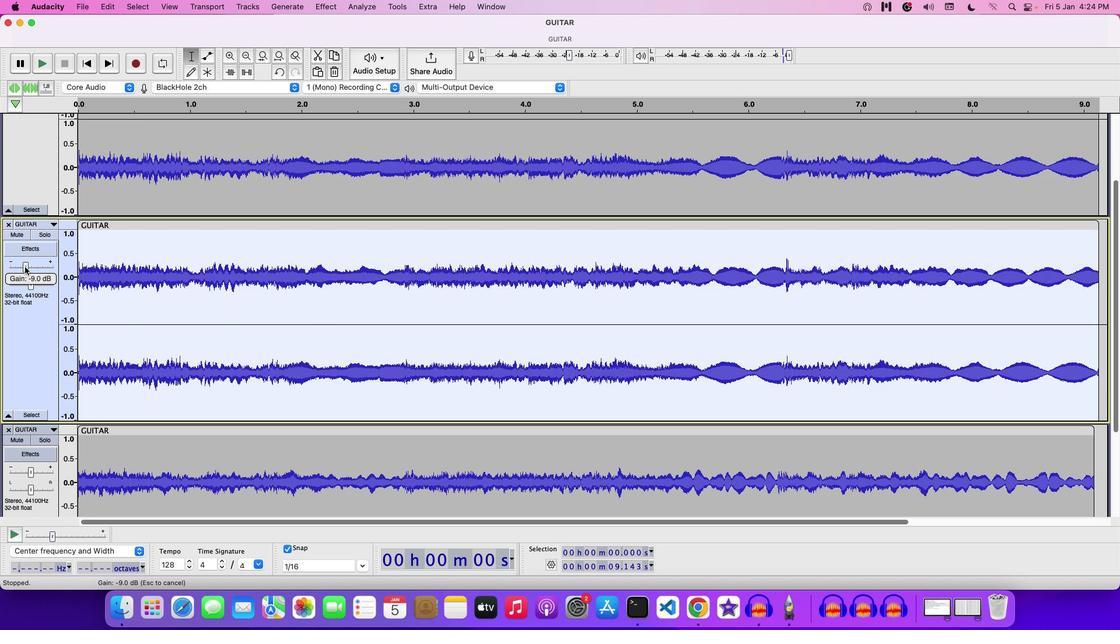 
Action: Mouse moved to (23, 267)
Screenshot: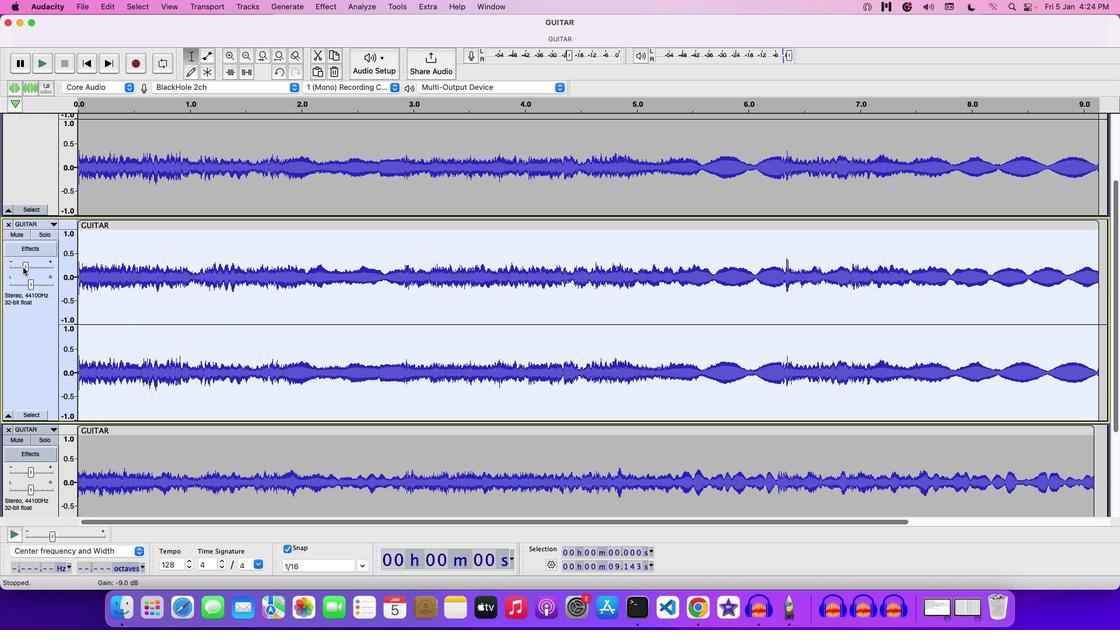 
Action: Mouse pressed left at (23, 267)
Screenshot: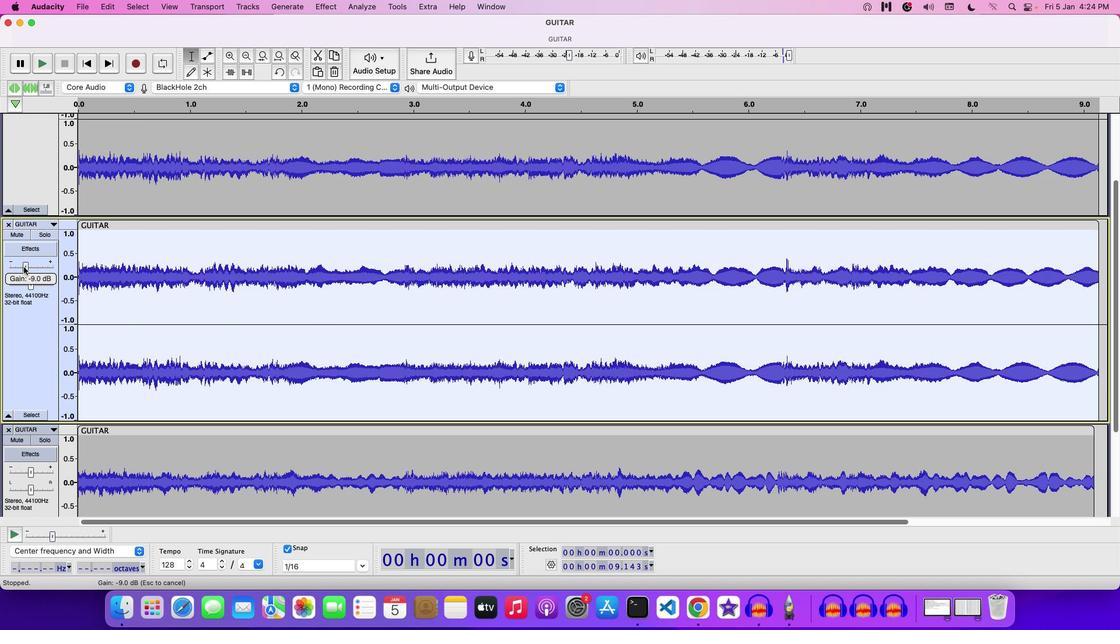
Action: Mouse moved to (21, 471)
Screenshot: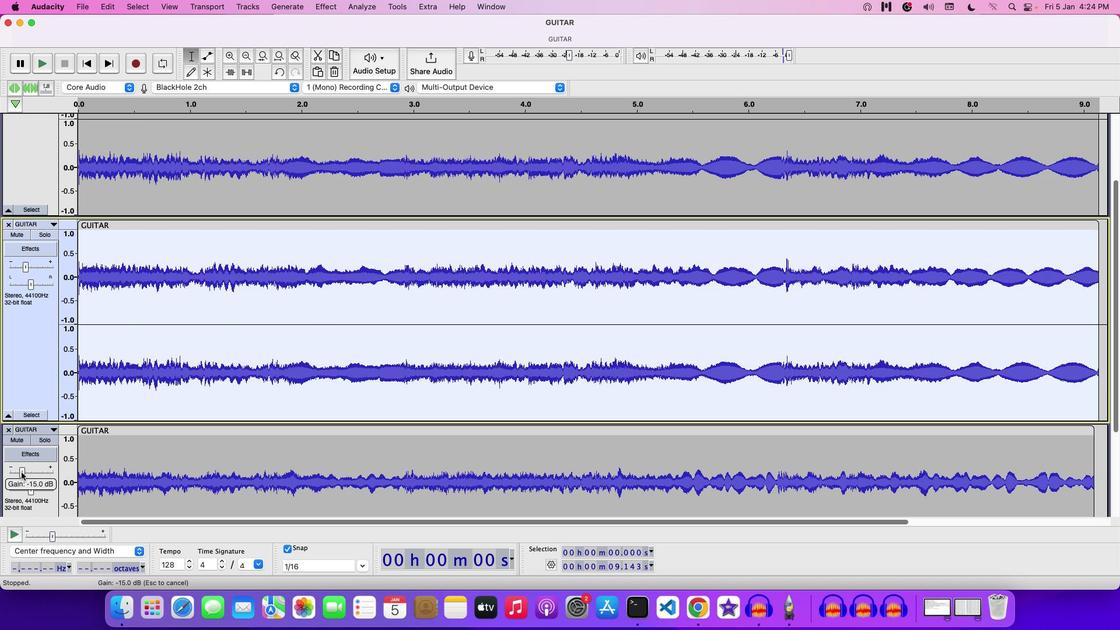 
Action: Mouse pressed left at (21, 471)
Screenshot: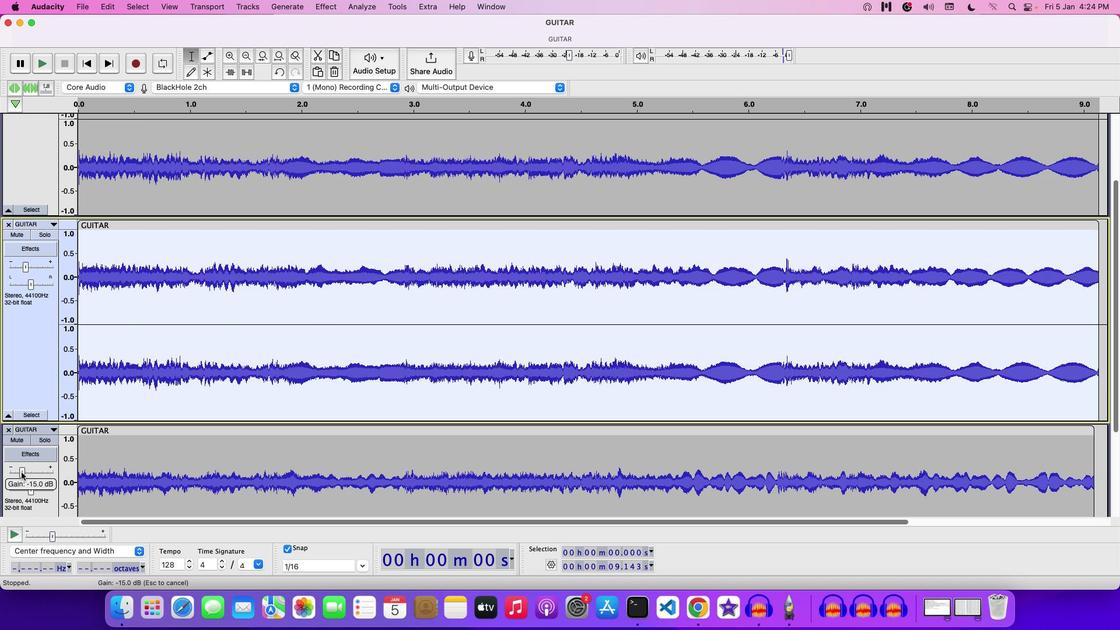 
Action: Mouse moved to (144, 311)
Screenshot: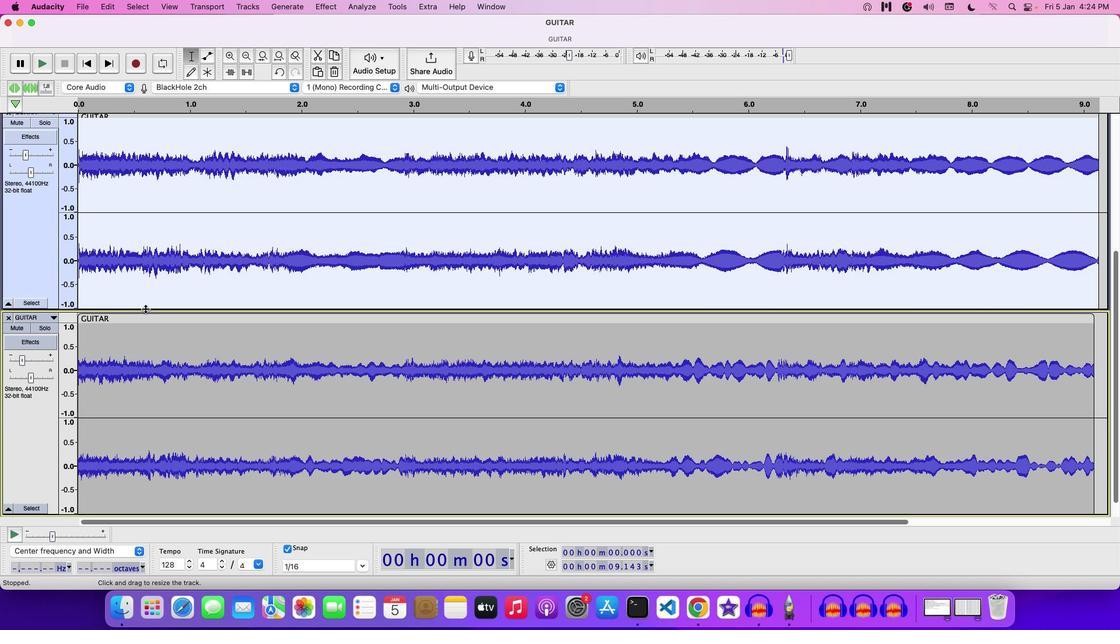 
Action: Key pressed Key.space
Screenshot: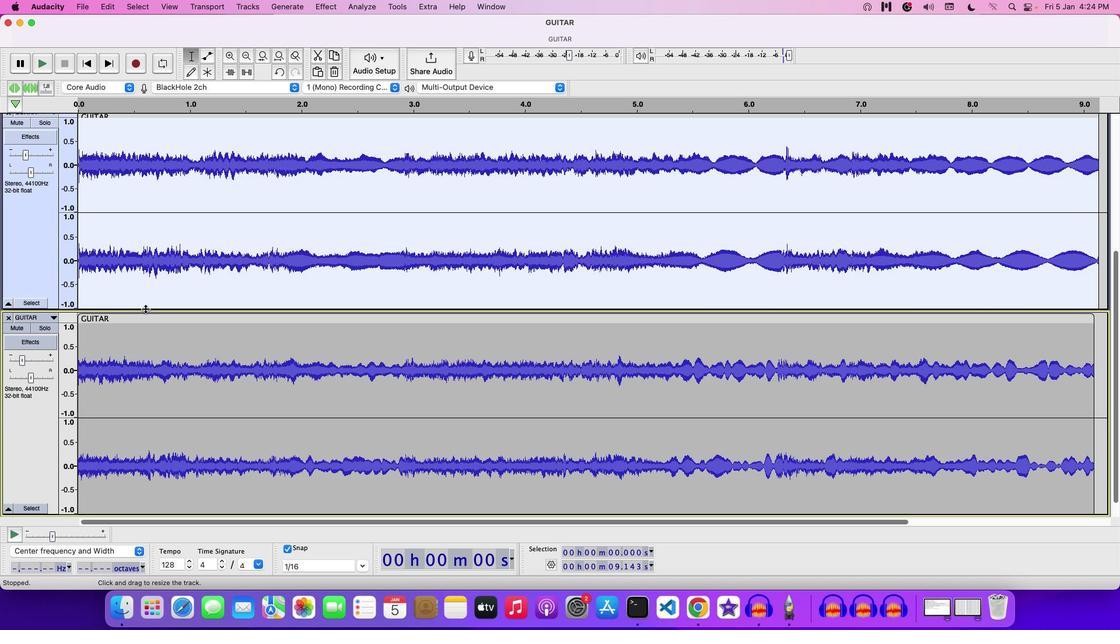 
Action: Mouse moved to (173, 265)
Screenshot: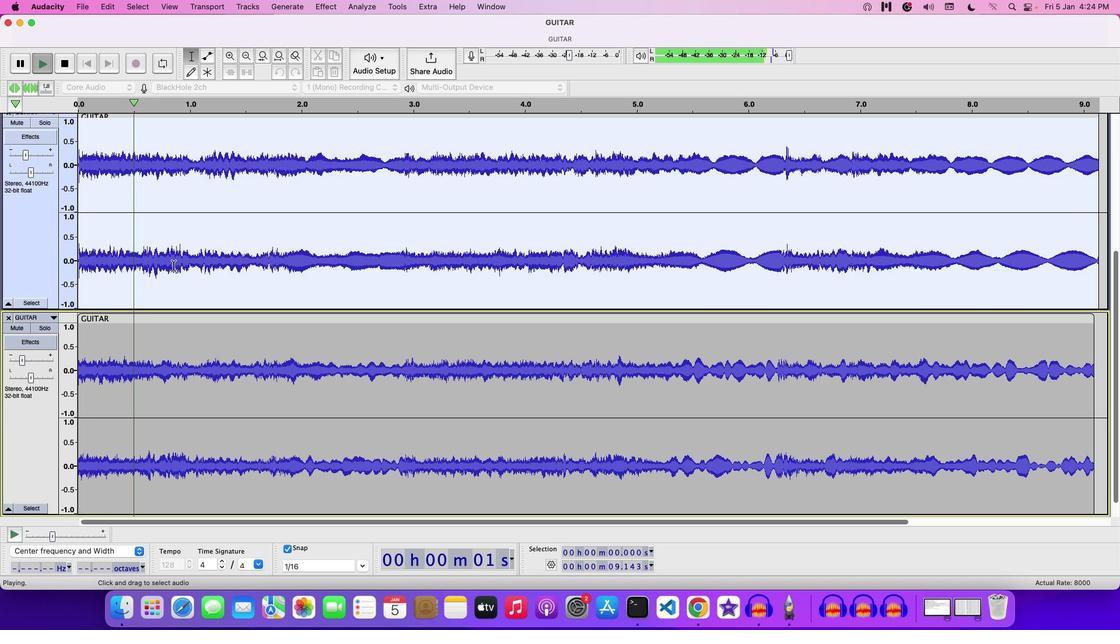 
Action: Mouse scrolled (173, 265) with delta (0, 0)
Screenshot: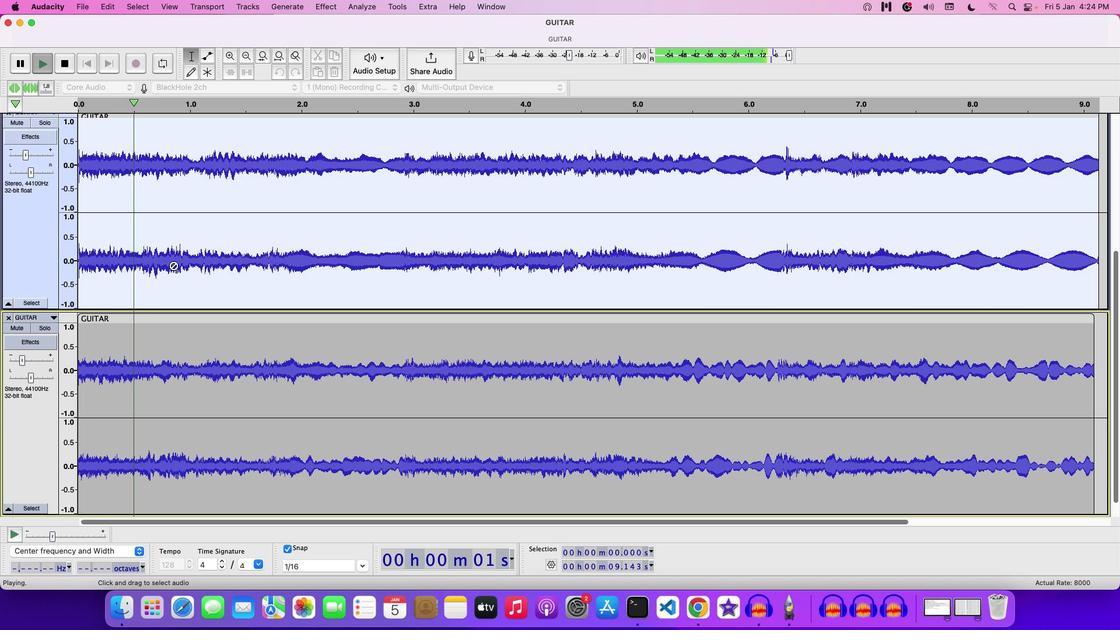
Action: Mouse scrolled (173, 265) with delta (0, 0)
Screenshot: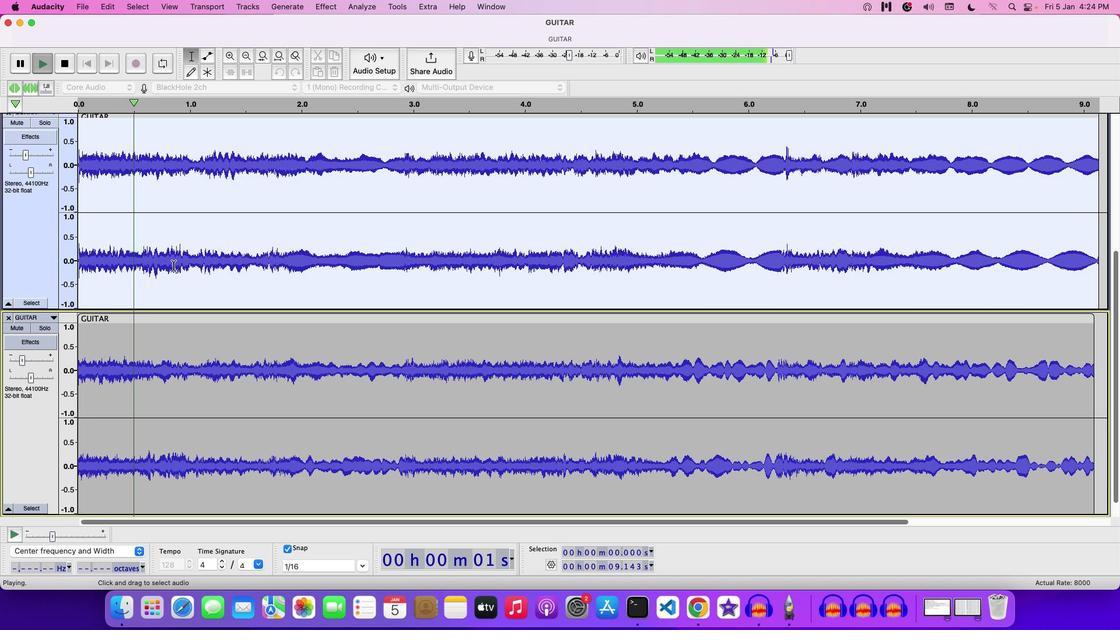 
Action: Mouse scrolled (173, 265) with delta (0, 1)
Screenshot: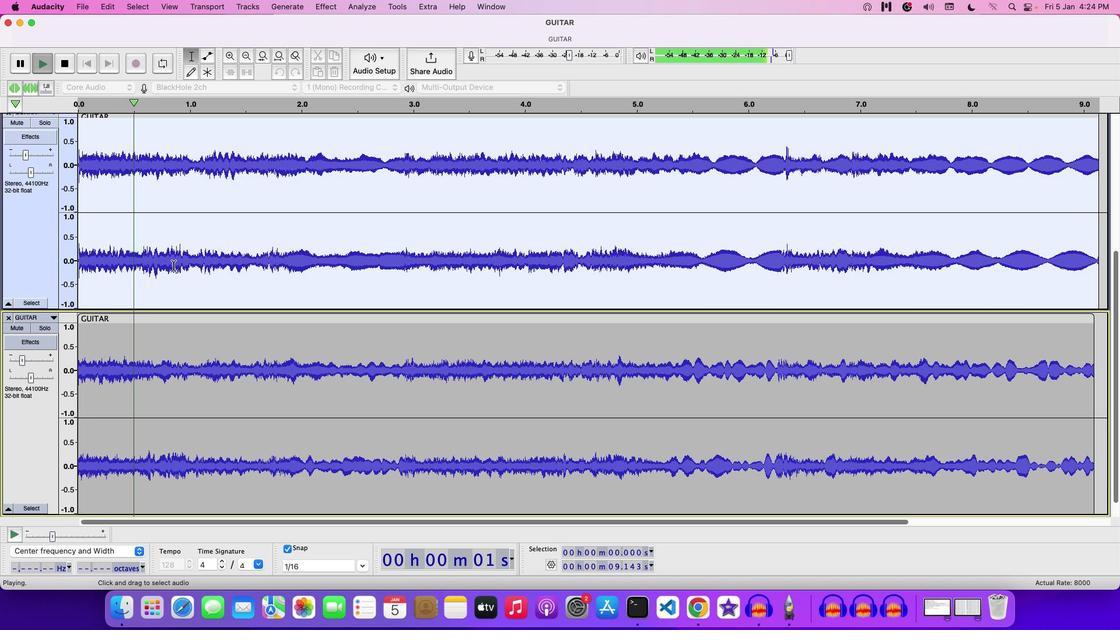 
Action: Mouse scrolled (173, 265) with delta (0, 2)
Screenshot: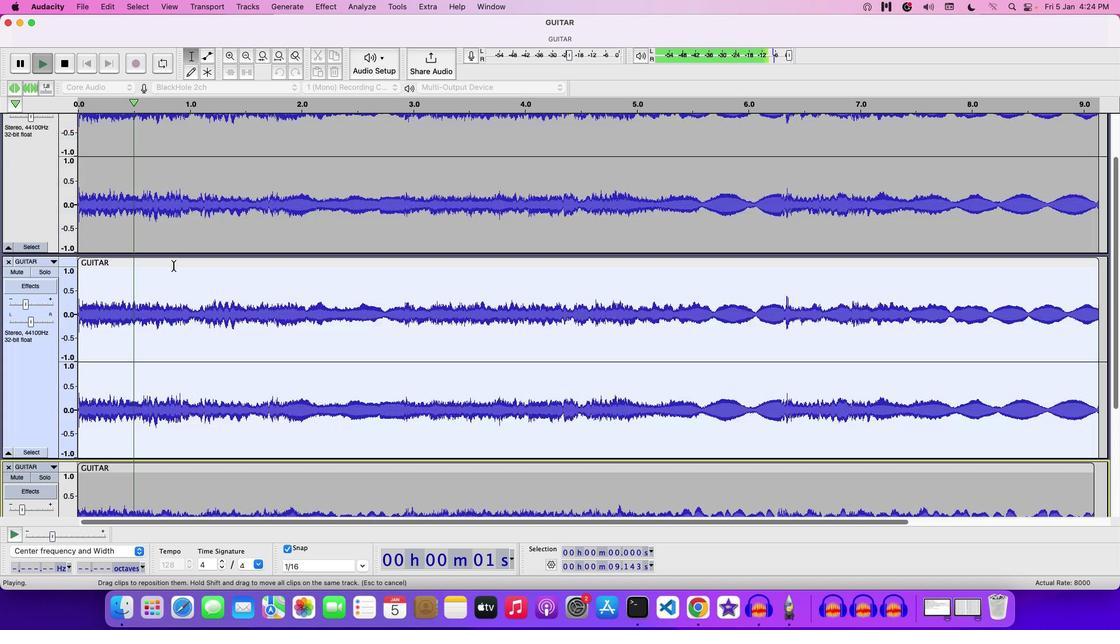 
Action: Mouse scrolled (173, 265) with delta (0, 2)
Screenshot: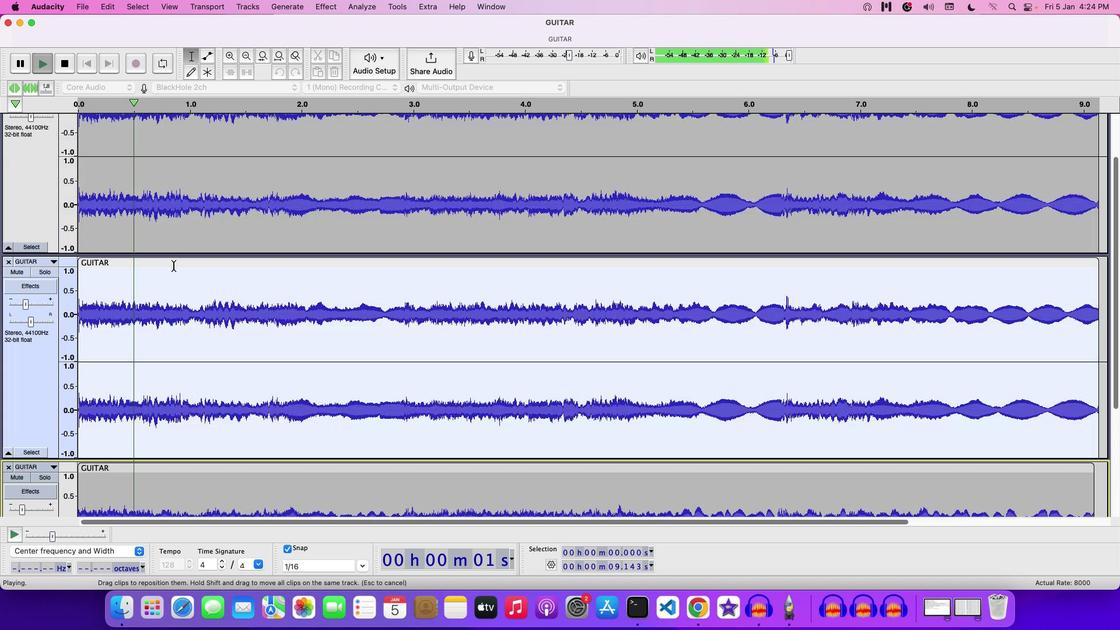 
Action: Mouse moved to (34, 164)
Screenshot: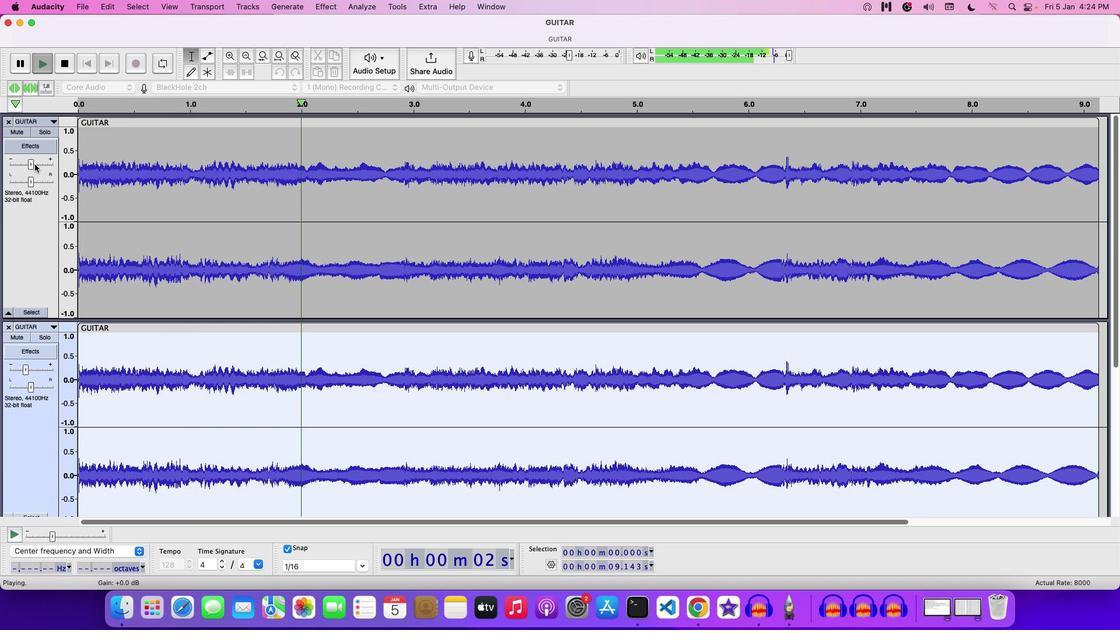 
Action: Mouse pressed left at (34, 164)
Screenshot: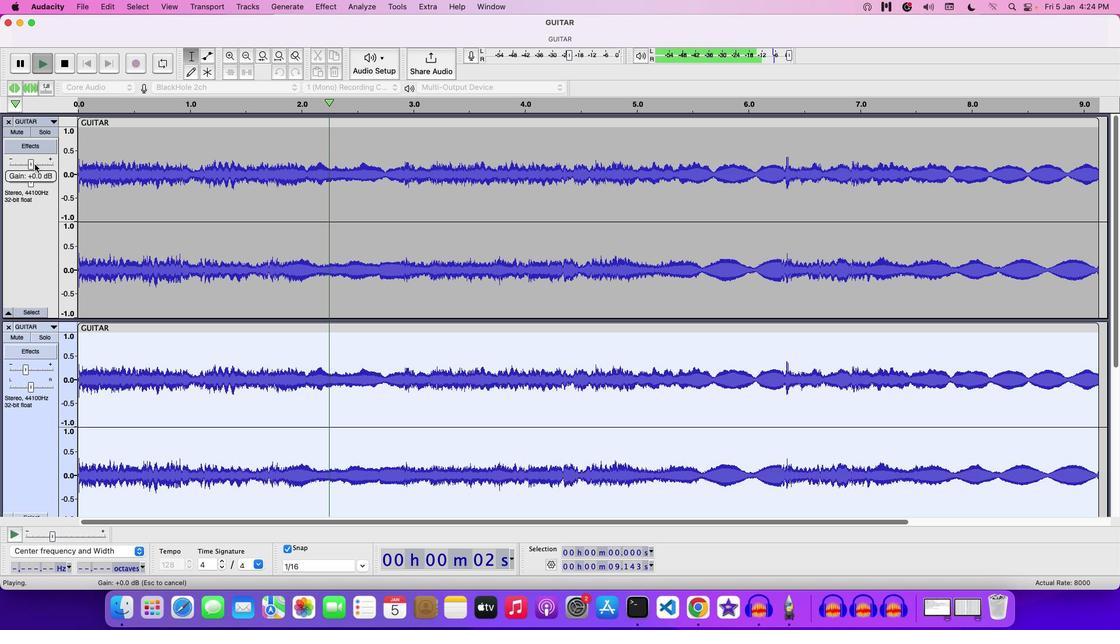
Action: Mouse moved to (87, 12)
Screenshot: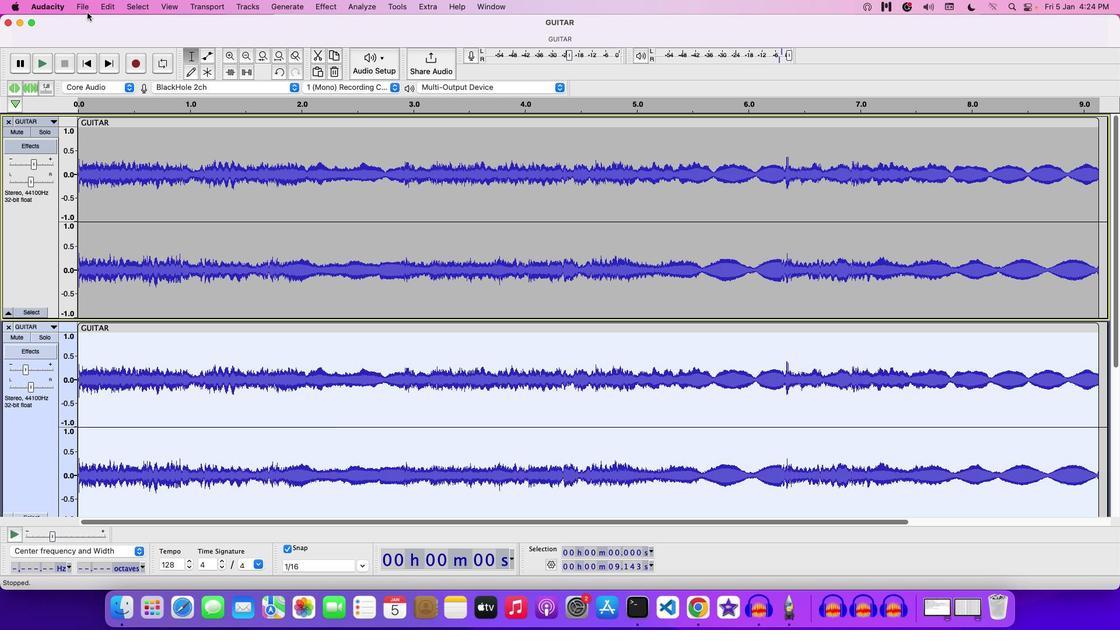 
Action: Mouse pressed left at (87, 12)
Screenshot: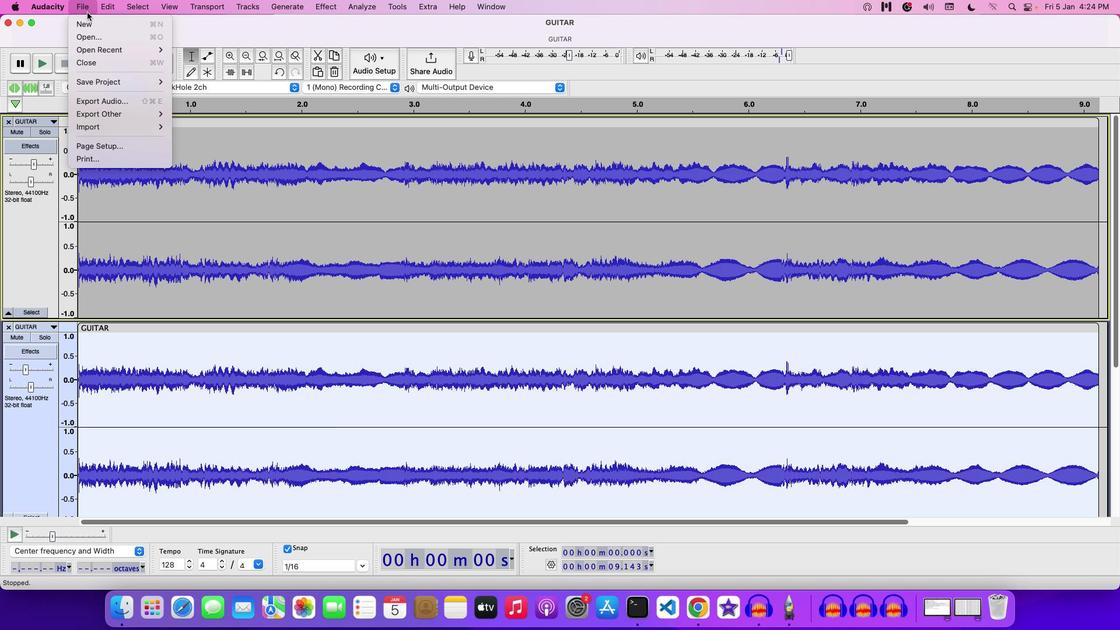 
Action: Mouse moved to (110, 82)
Screenshot: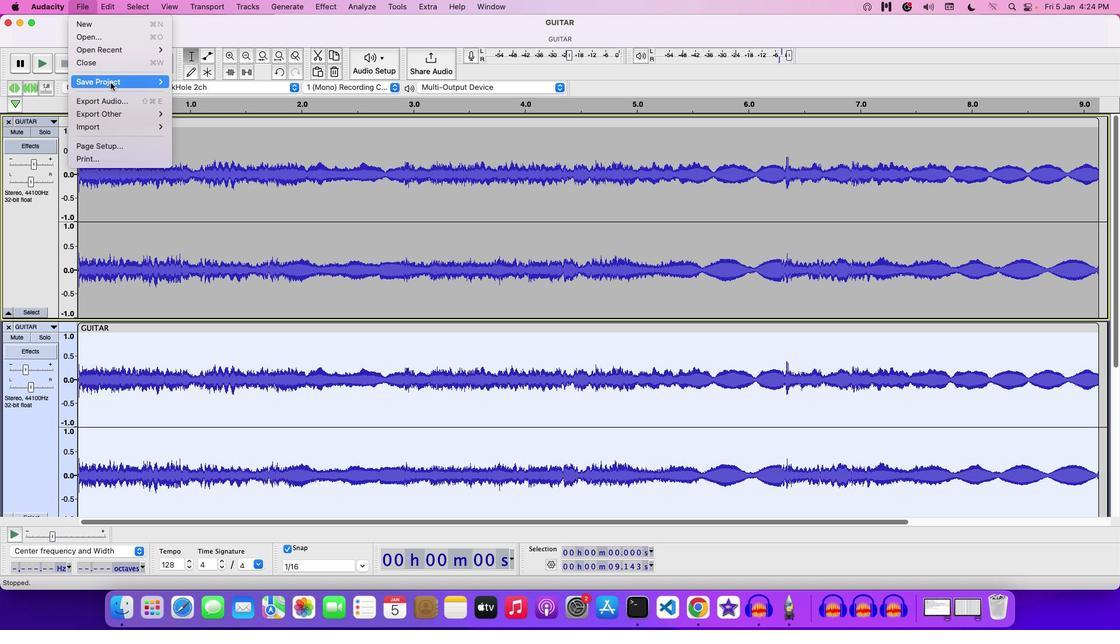 
Action: Mouse pressed left at (110, 82)
Screenshot: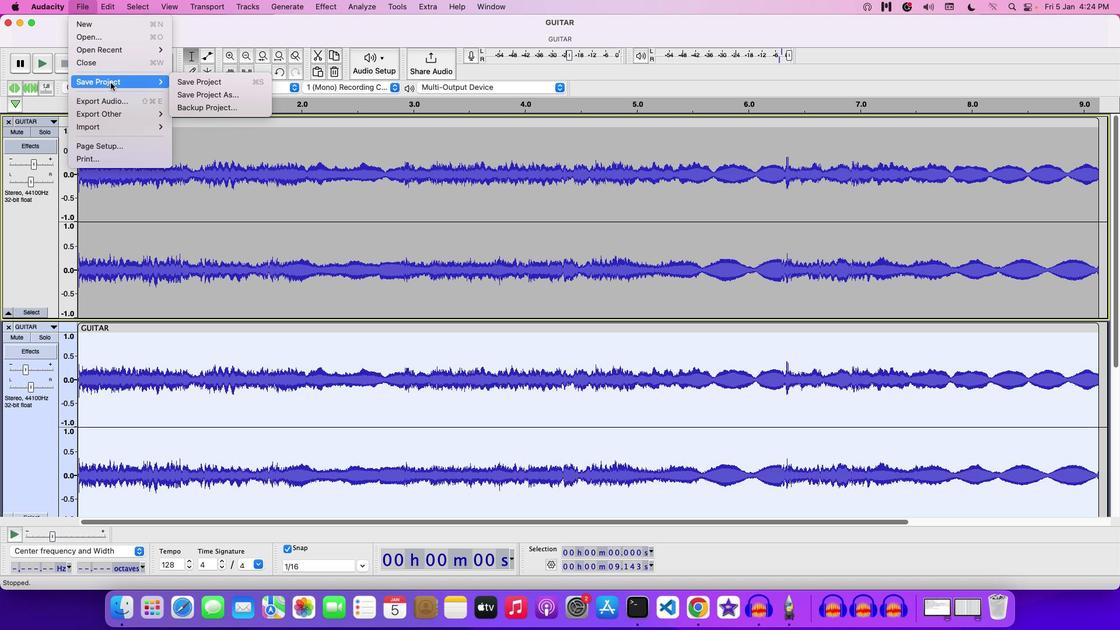 
Action: Mouse moved to (178, 88)
Screenshot: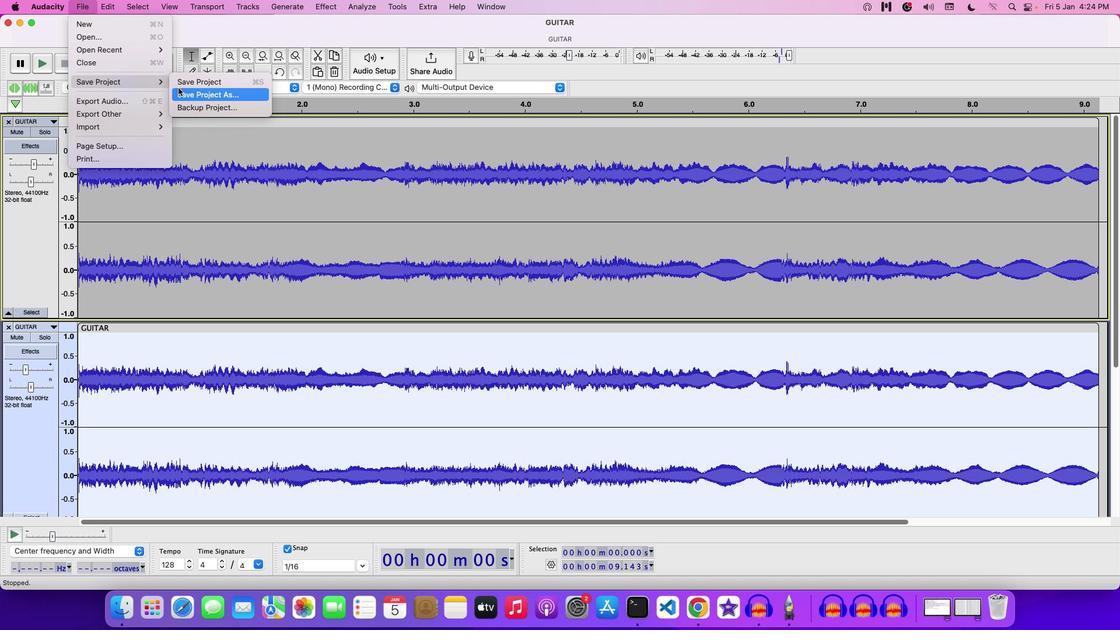 
Action: Mouse pressed left at (178, 88)
Screenshot: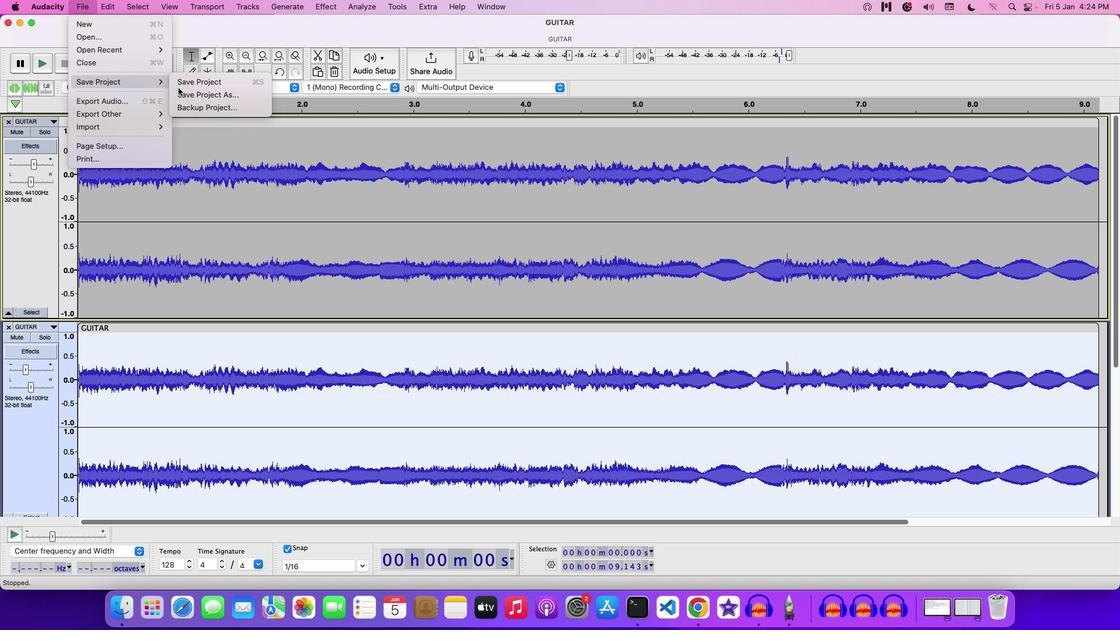 
Action: Mouse pressed left at (178, 88)
Screenshot: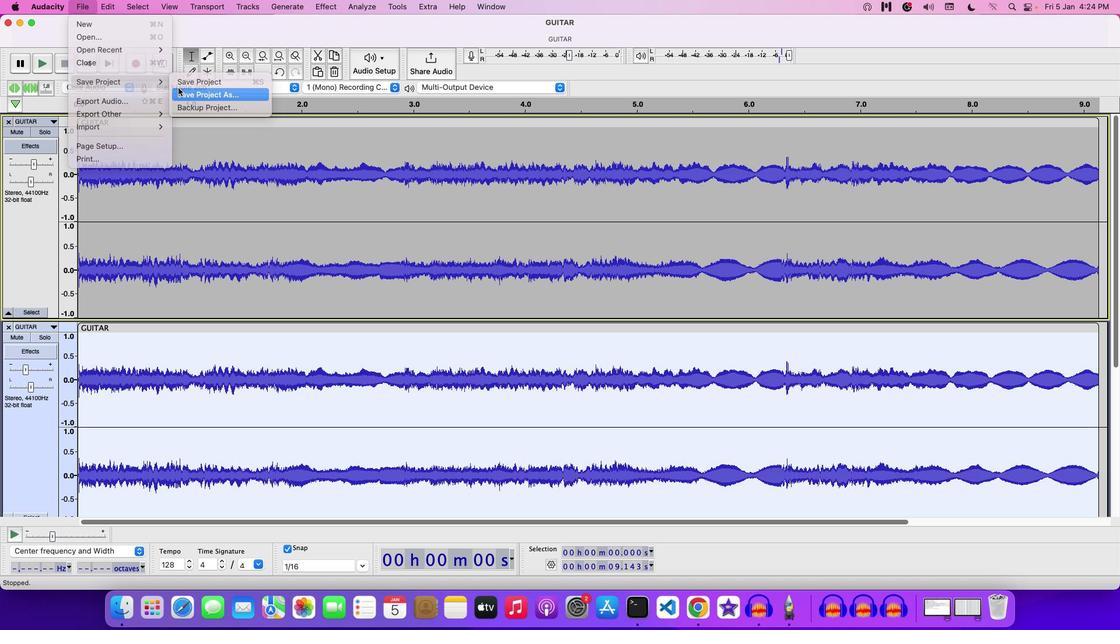
Action: Mouse moved to (541, 168)
Screenshot: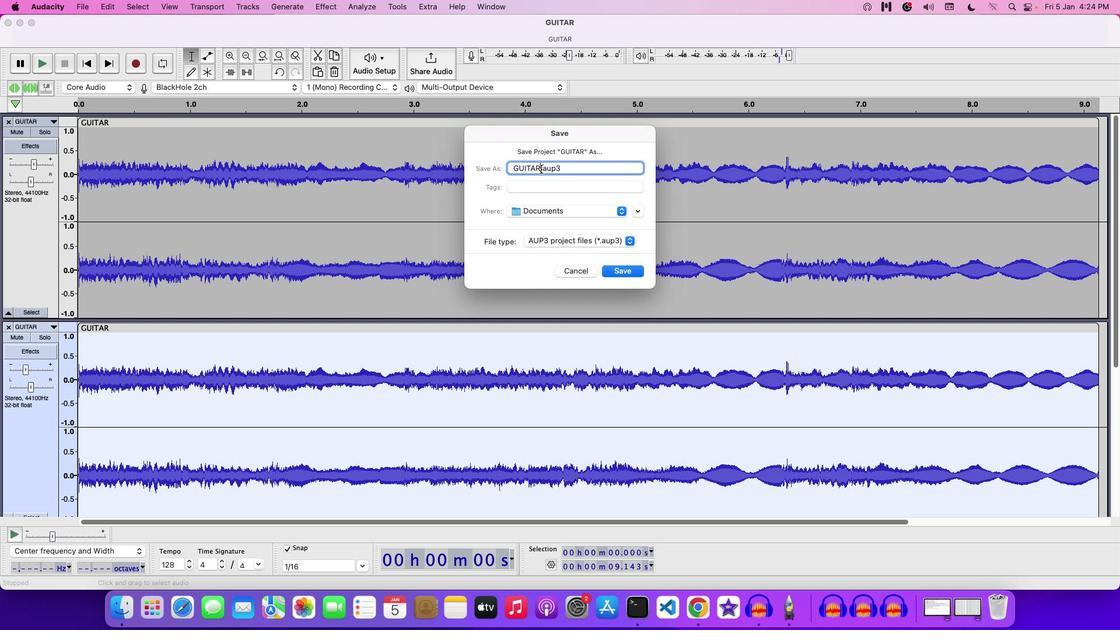 
Action: Mouse pressed left at (541, 168)
Screenshot: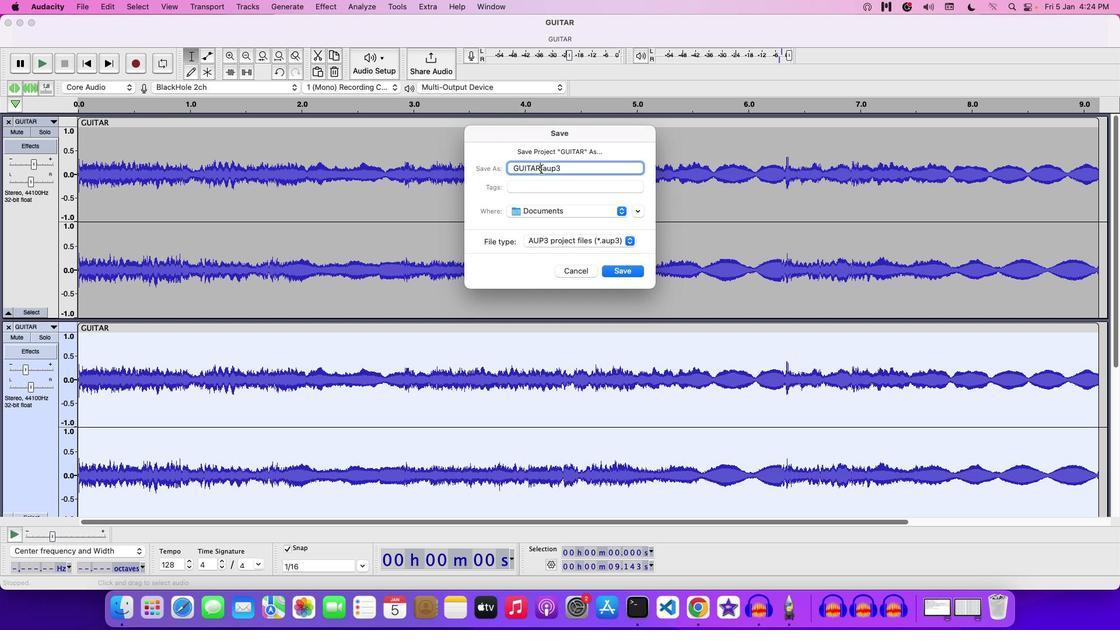 
Action: Mouse moved to (546, 169)
Screenshot: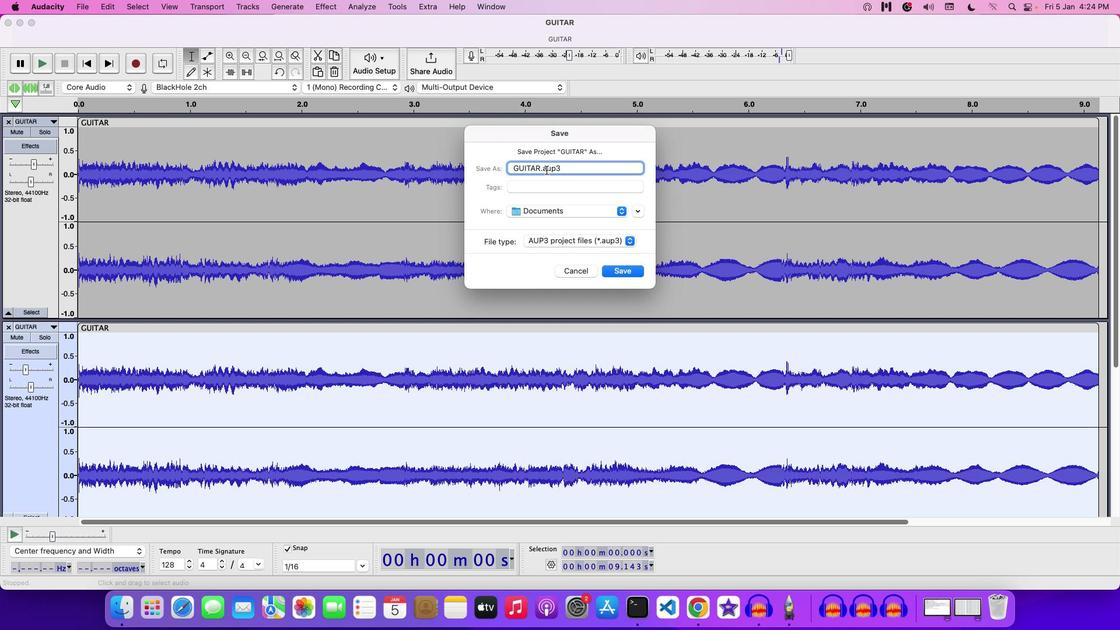 
Action: Key pressed Key.spaceKey.backspaceKey.backspaceKey.backspaceKey.backspaceKey.backspaceKey.backspaceKey.backspaceKey.backspace'M''U''L''T''I''P''L''E'Key.space'G''U''I''T''A''R'Key.space'L''A''Y''E''R'Key.space
Screenshot: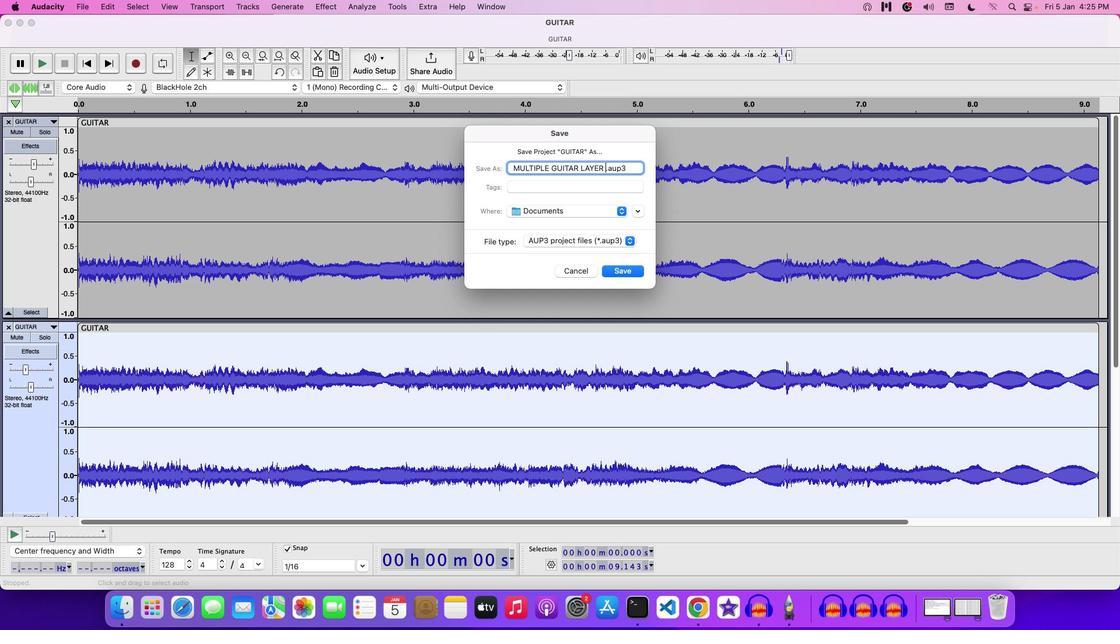 
Action: Mouse moved to (621, 272)
Screenshot: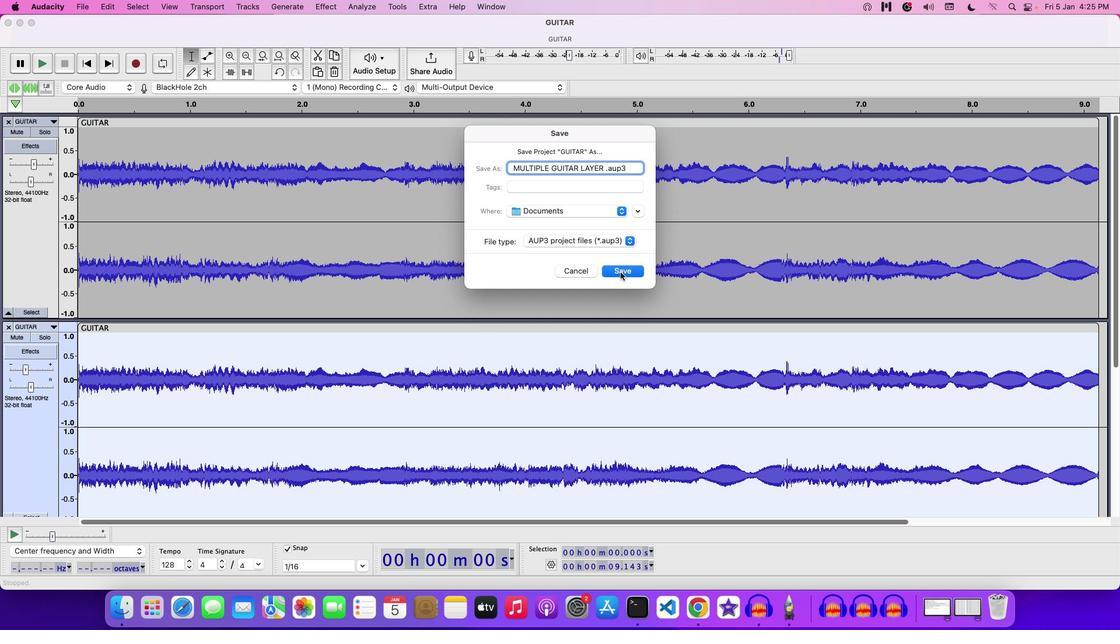 
Action: Mouse pressed left at (621, 272)
Screenshot: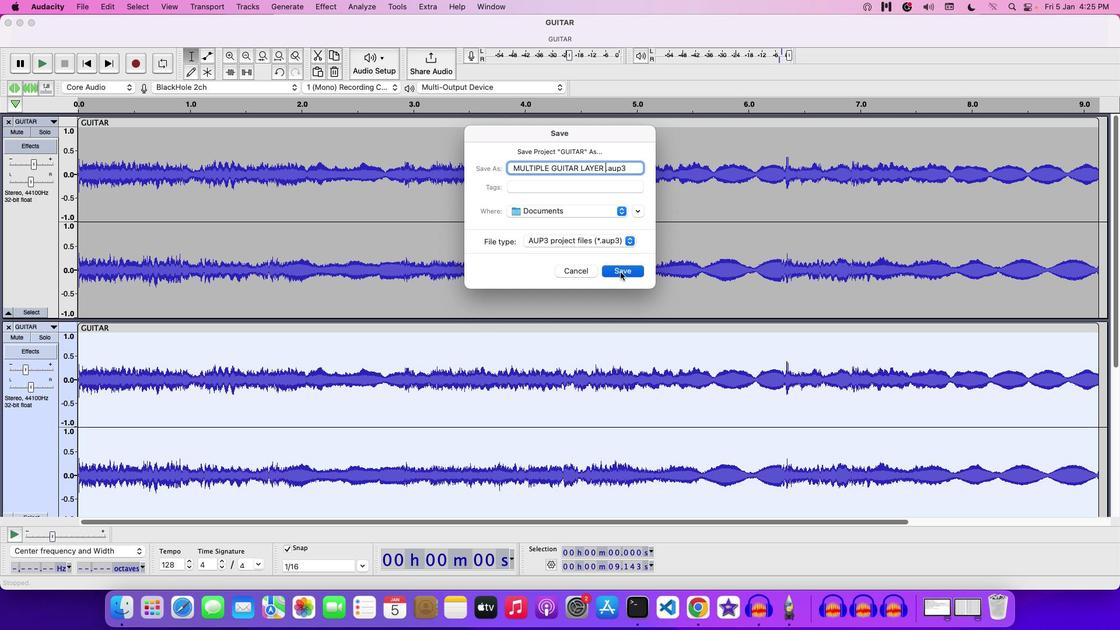 
